 Task: Guide me through Radio City Music Hall to the Rockettes' dressing room area.
Action: Mouse moved to (256, 68)
Screenshot: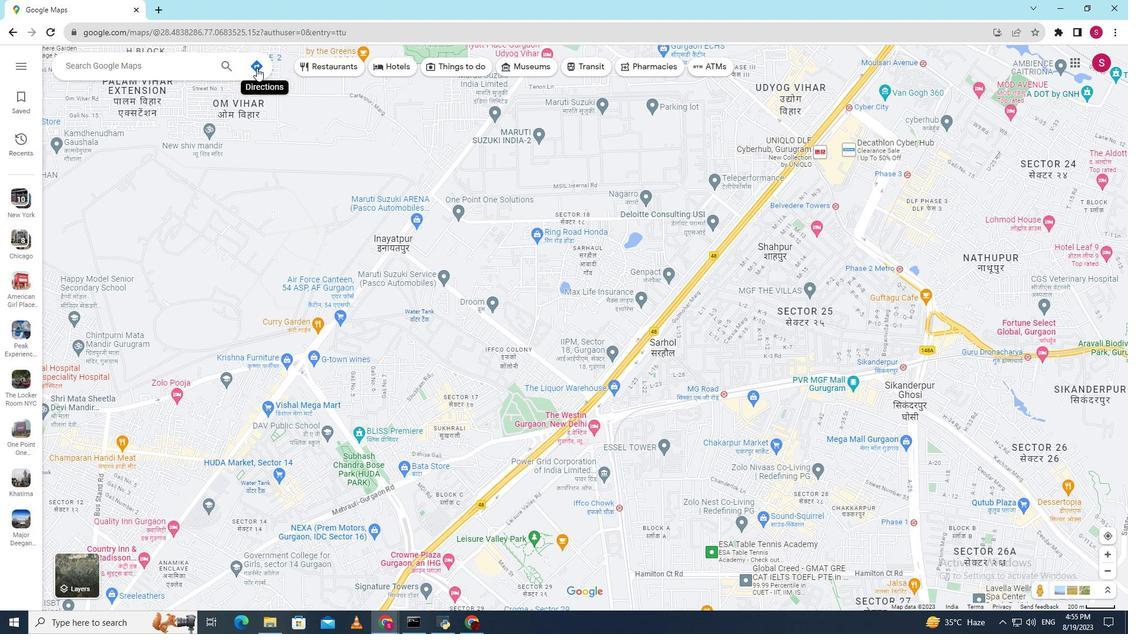 
Action: Mouse pressed left at (256, 68)
Screenshot: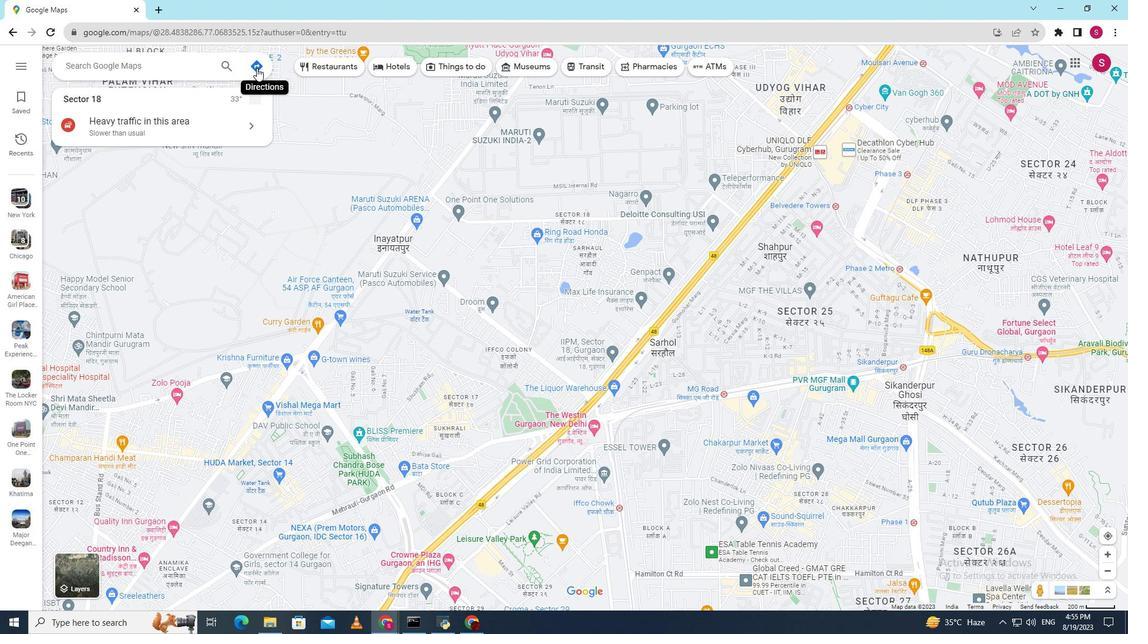 
Action: Mouse moved to (179, 95)
Screenshot: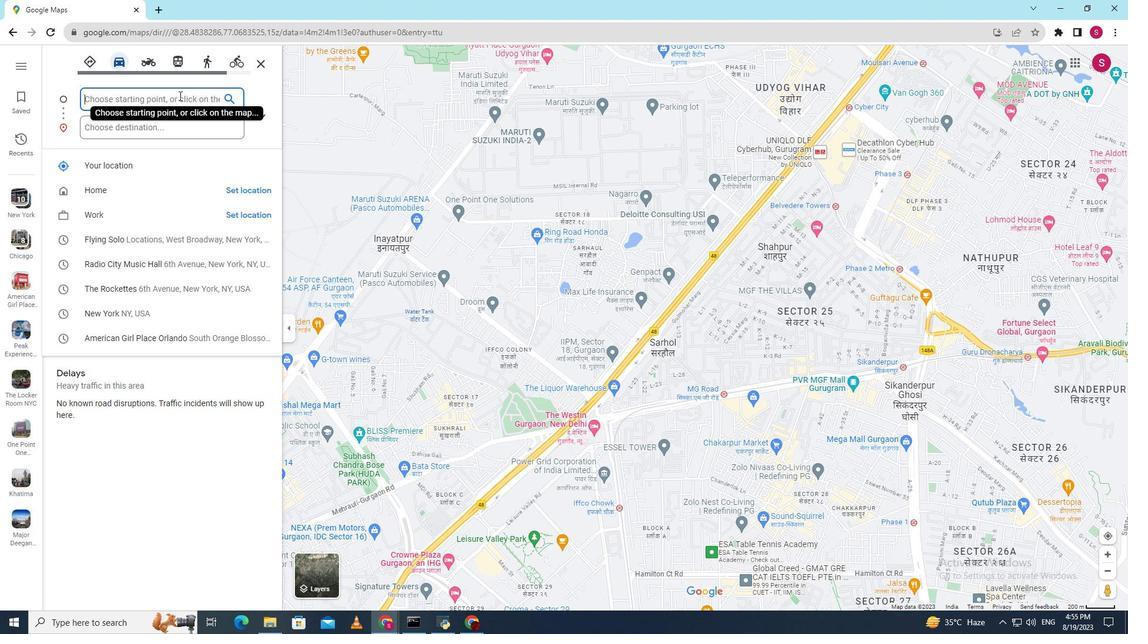 
Action: Mouse pressed left at (179, 95)
Screenshot: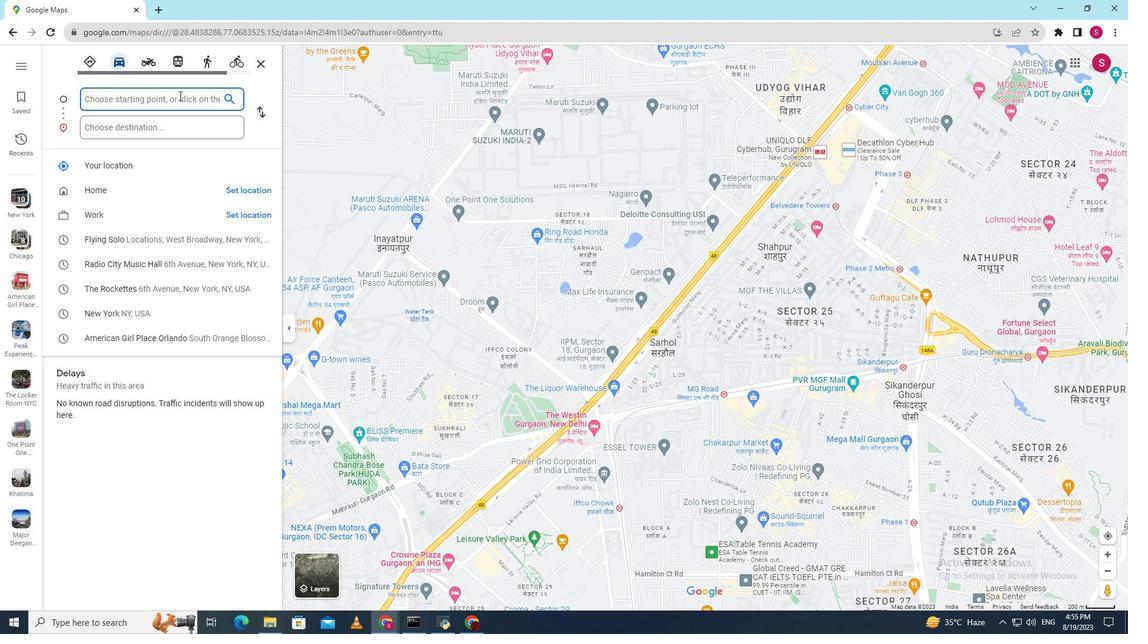 
Action: Key pressed <Key.shift><Key.shift><Key.shift><Key.shift><Key.shift><Key.shift><Key.shift><Key.shift><Key.shift><Key.shift>Radio<Key.space><Key.shift>City<Key.space><Key.shift>Music<Key.space><Key.shift>Hall<Key.space><Key.backspace>,<Key.space><Key.shift><Key.shift><Key.shift><Key.shift><Key.shift>New<Key.space><Key.shift>York
Screenshot: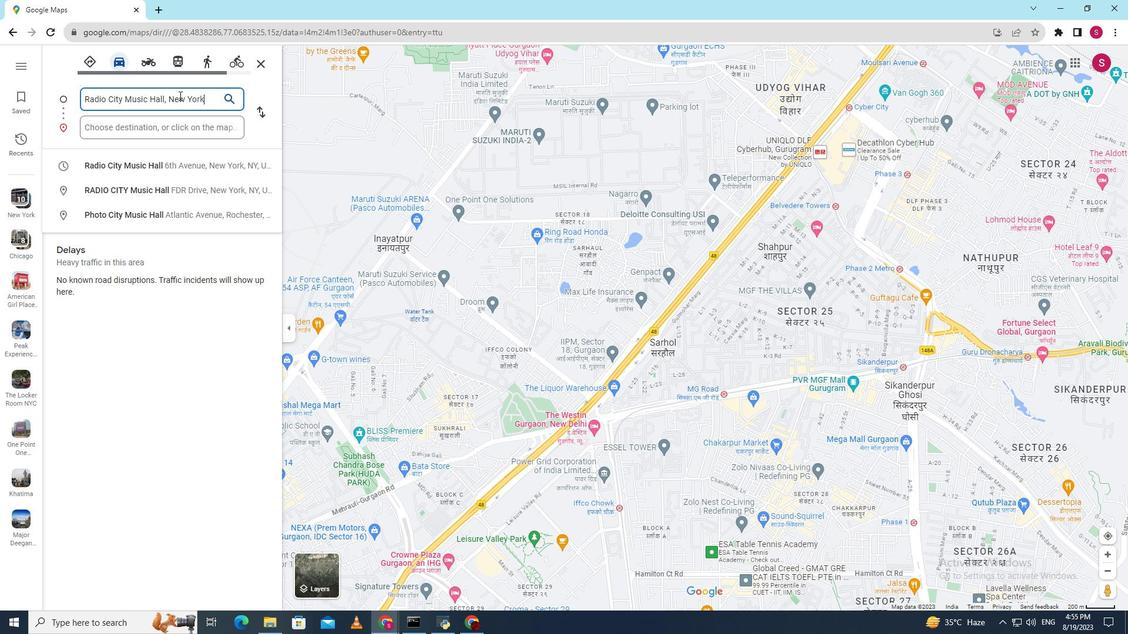 
Action: Mouse moved to (156, 126)
Screenshot: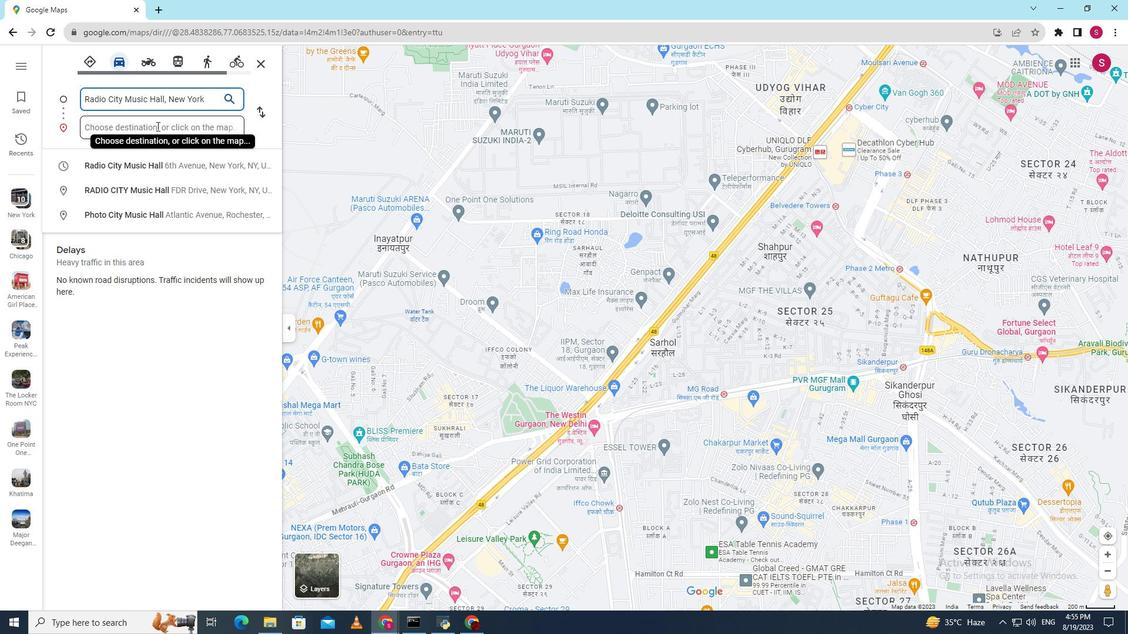 
Action: Mouse pressed left at (156, 126)
Screenshot: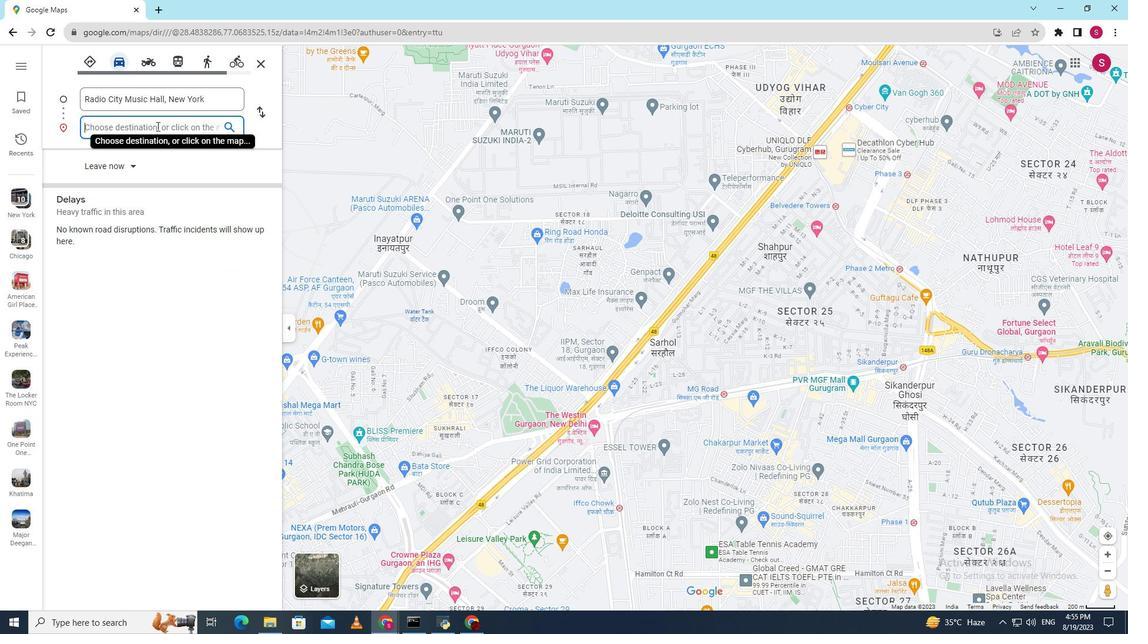 
Action: Key pressed <Key.shift><Key.shift>Rockettes<Key.space><Key.shift>dressing<Key.space>room<Key.space>area,<Key.space><Key.shift>New<Key.space><Key.shift>York
Screenshot: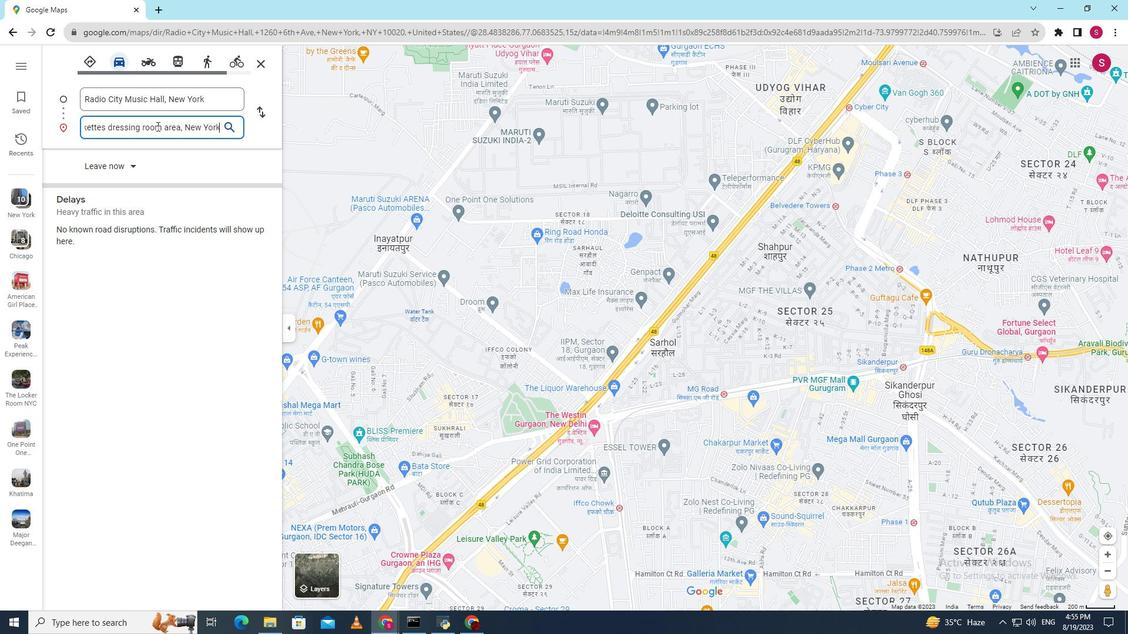 
Action: Mouse moved to (229, 126)
Screenshot: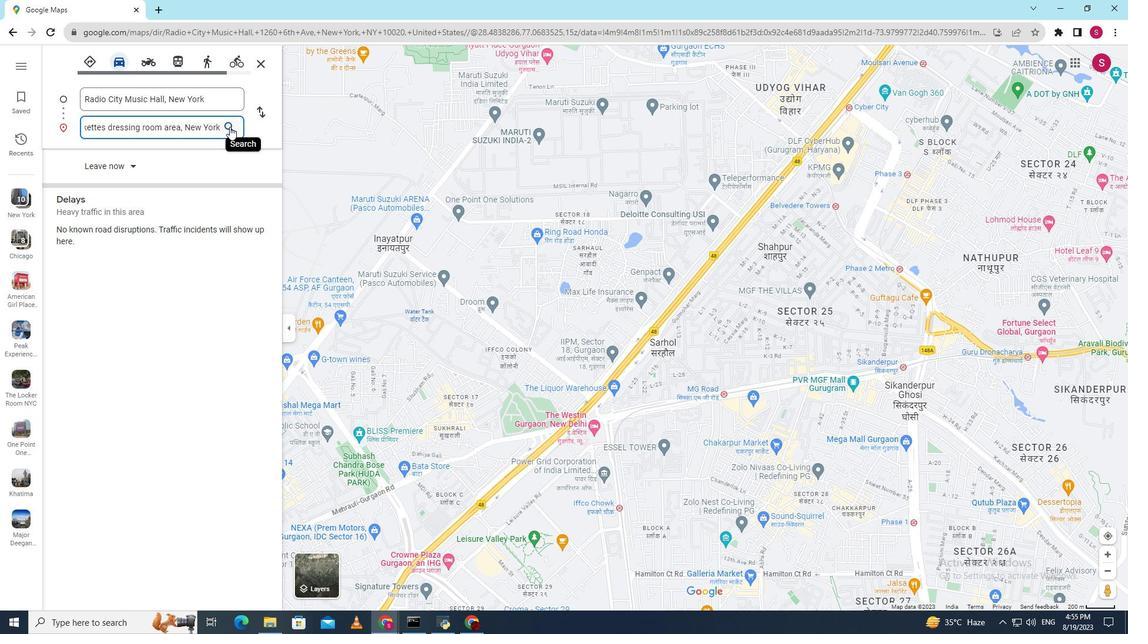 
Action: Mouse pressed left at (229, 126)
Screenshot: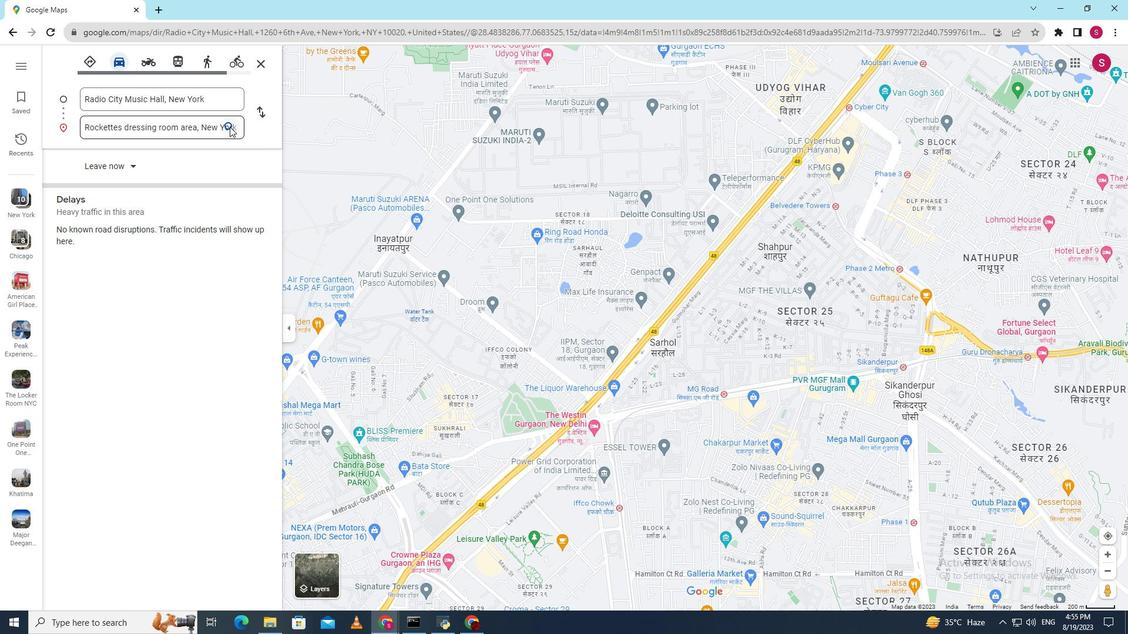 
Action: Mouse moved to (315, 568)
Screenshot: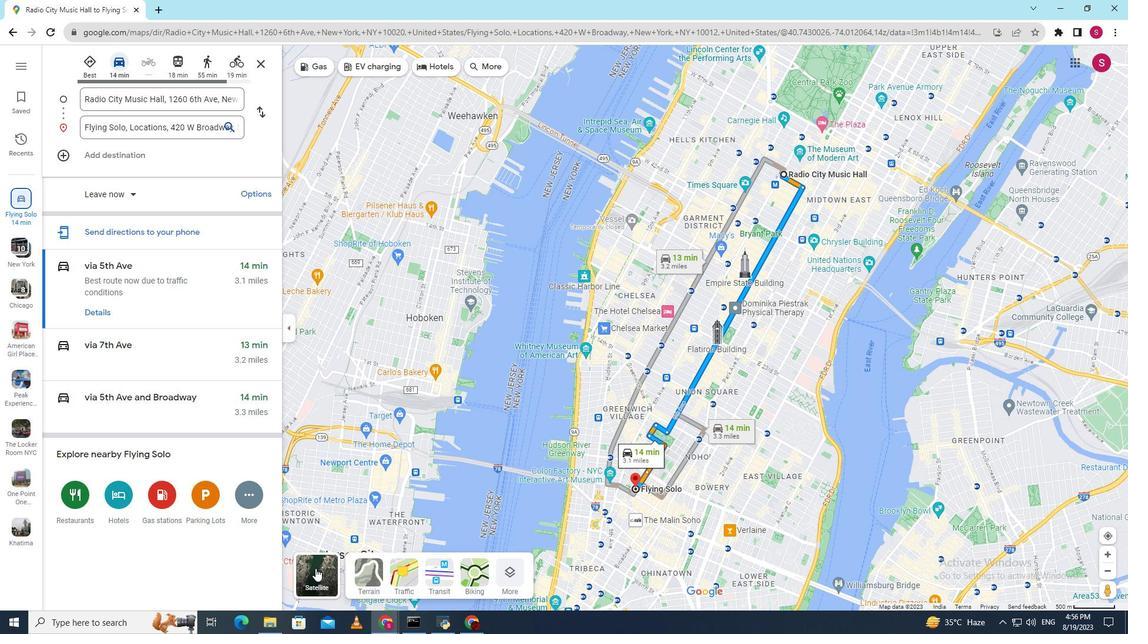 
Action: Mouse pressed left at (315, 568)
Screenshot: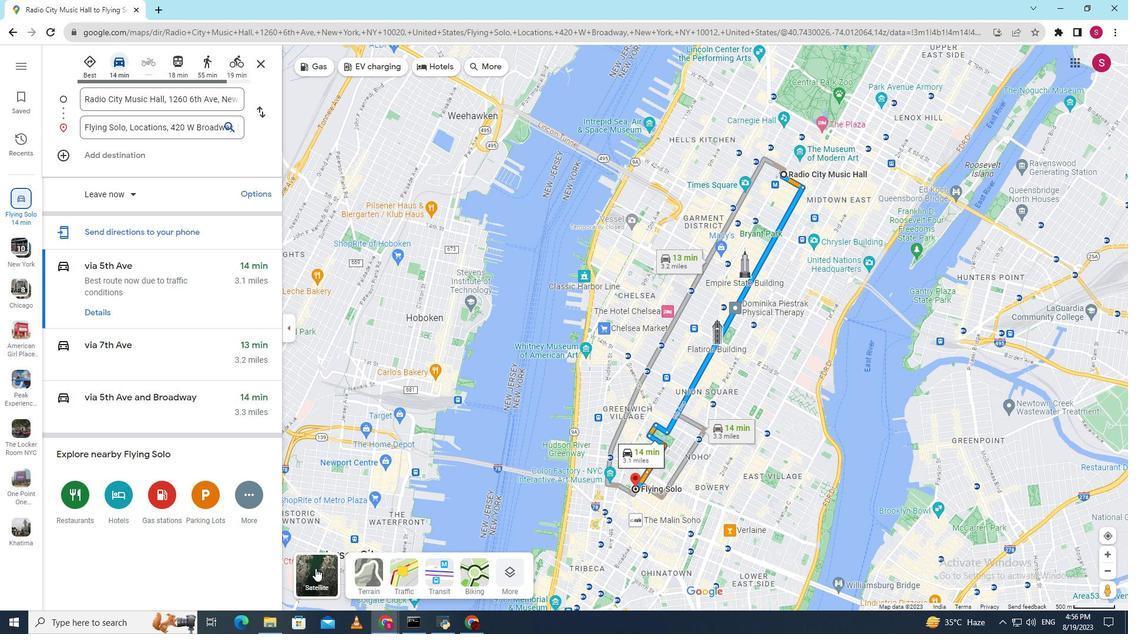 
Action: Mouse moved to (782, 180)
Screenshot: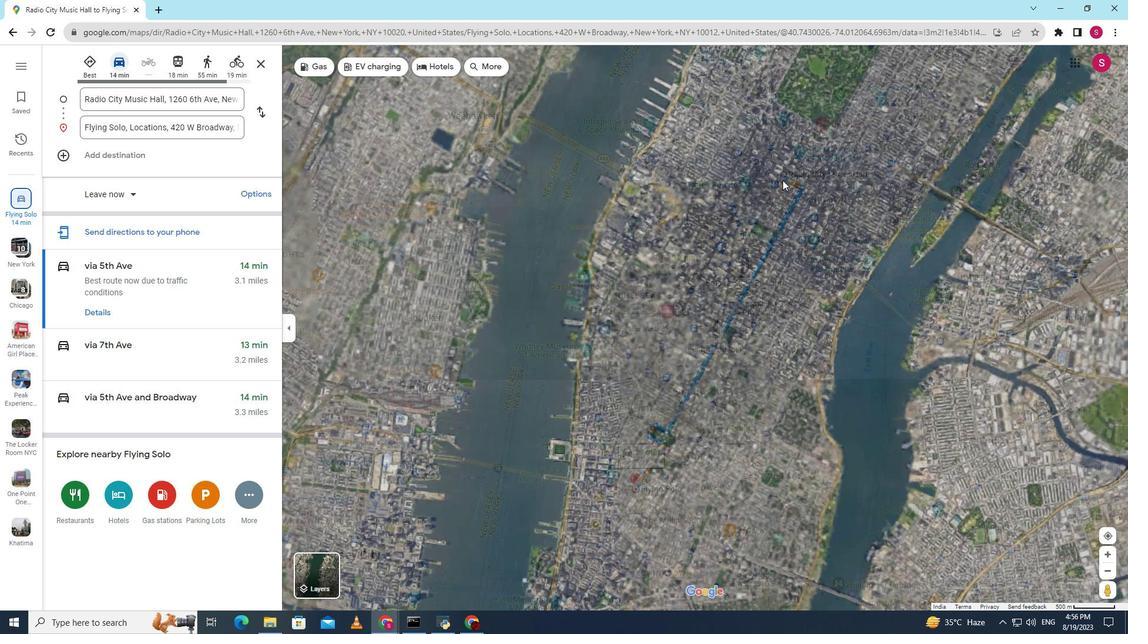 
Action: Mouse scrolled (782, 181) with delta (0, 0)
Screenshot: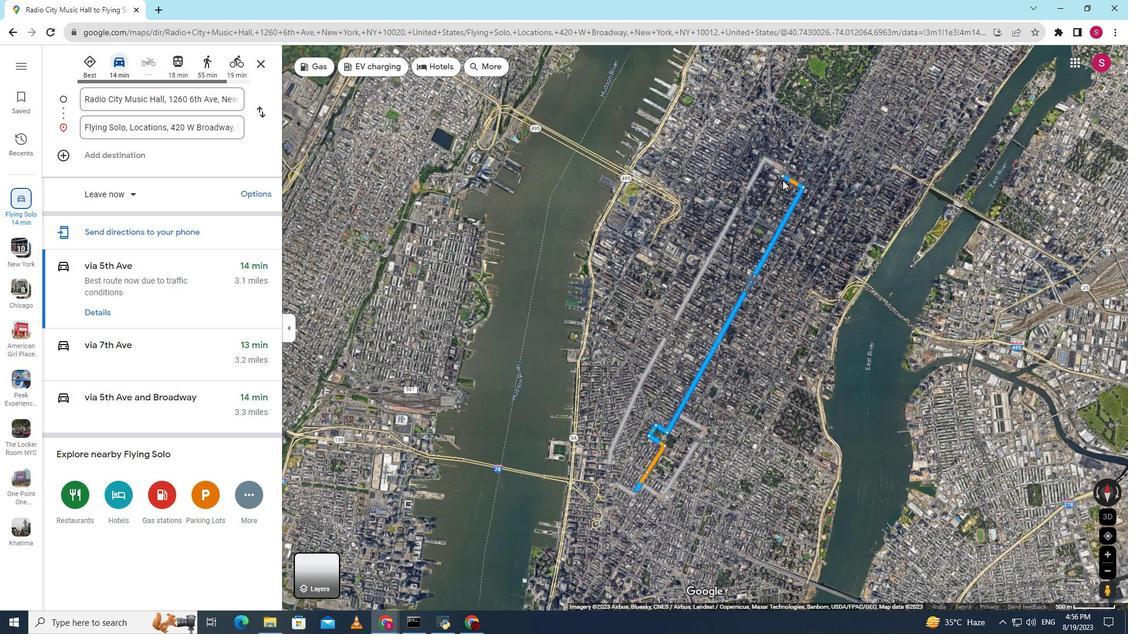 
Action: Mouse scrolled (782, 181) with delta (0, 0)
Screenshot: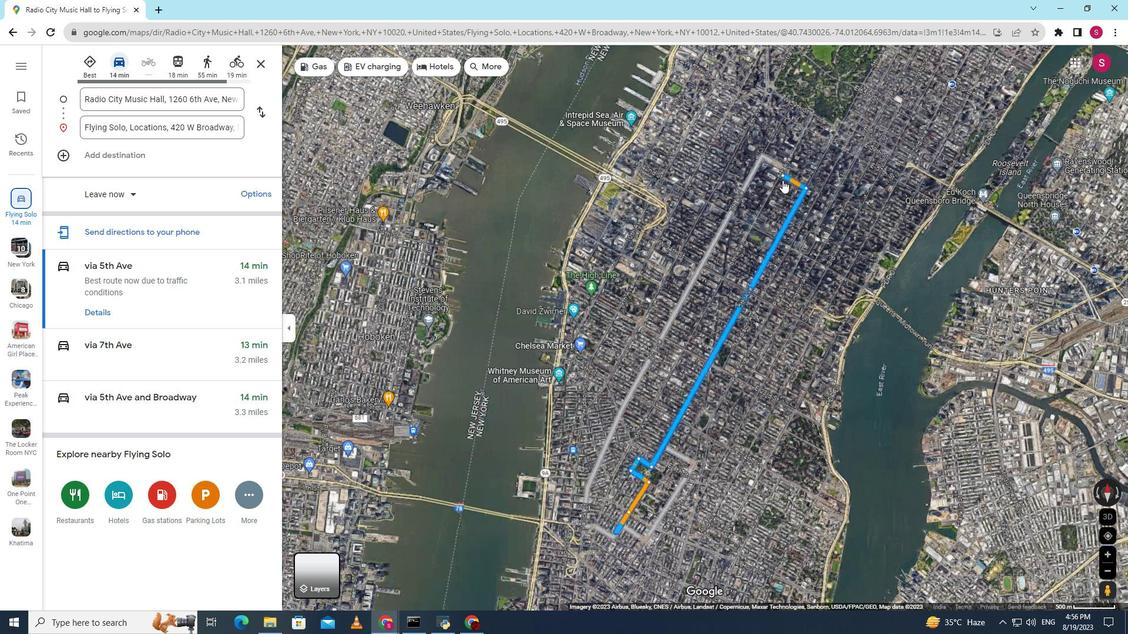 
Action: Mouse scrolled (782, 181) with delta (0, 0)
Screenshot: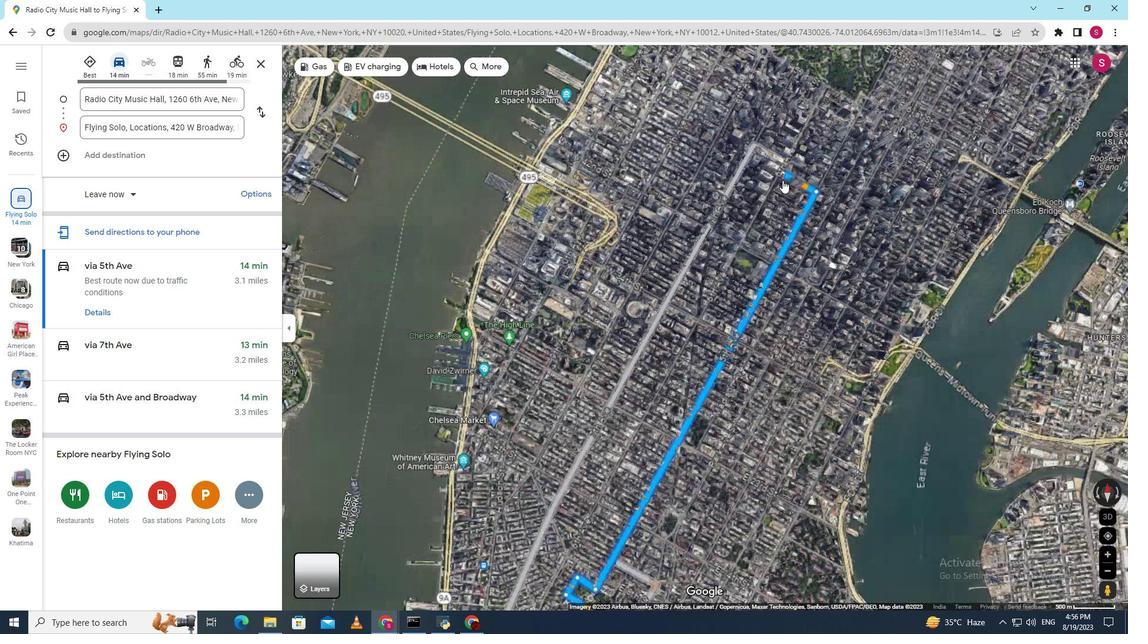 
Action: Mouse scrolled (782, 181) with delta (0, 0)
Screenshot: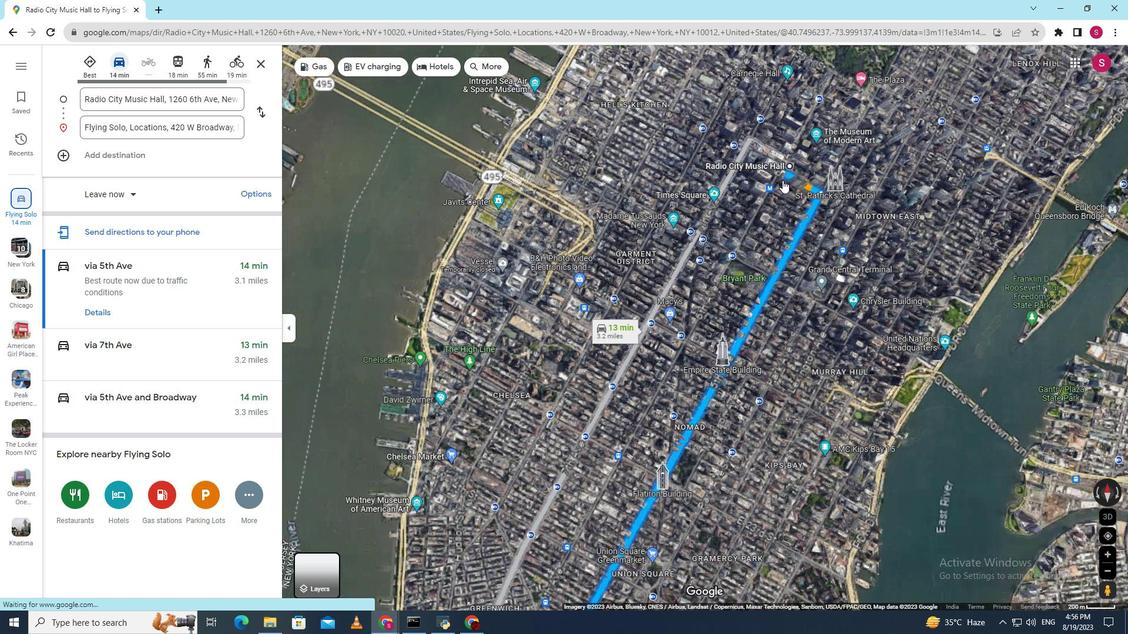 
Action: Mouse scrolled (782, 181) with delta (0, 0)
Screenshot: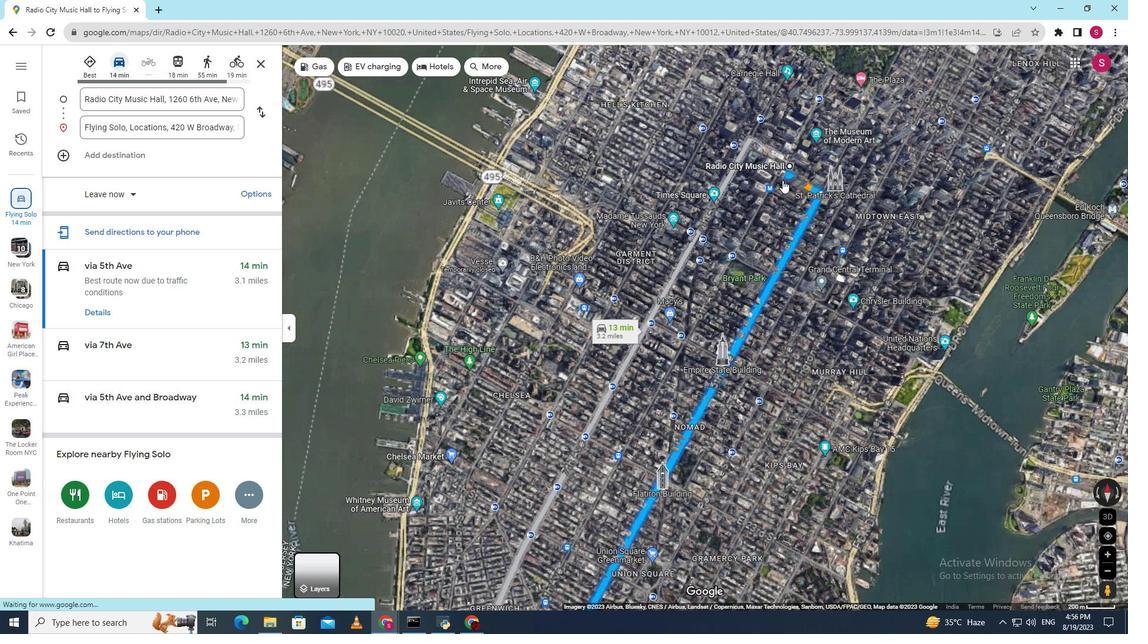 
Action: Mouse scrolled (782, 181) with delta (0, 0)
Screenshot: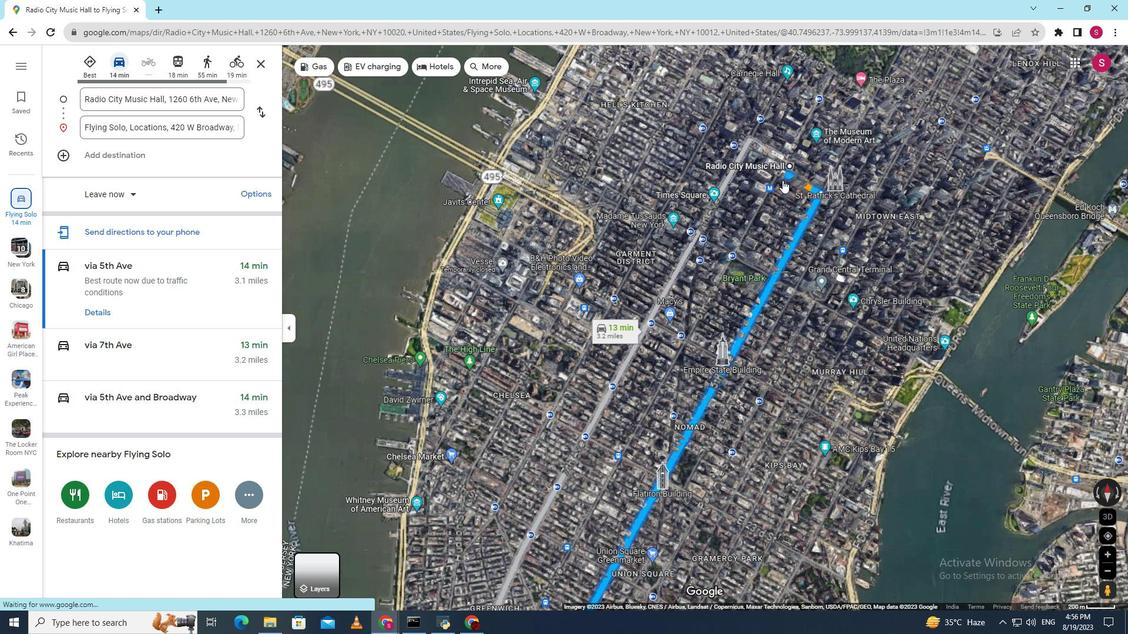 
Action: Mouse scrolled (782, 181) with delta (0, 0)
Screenshot: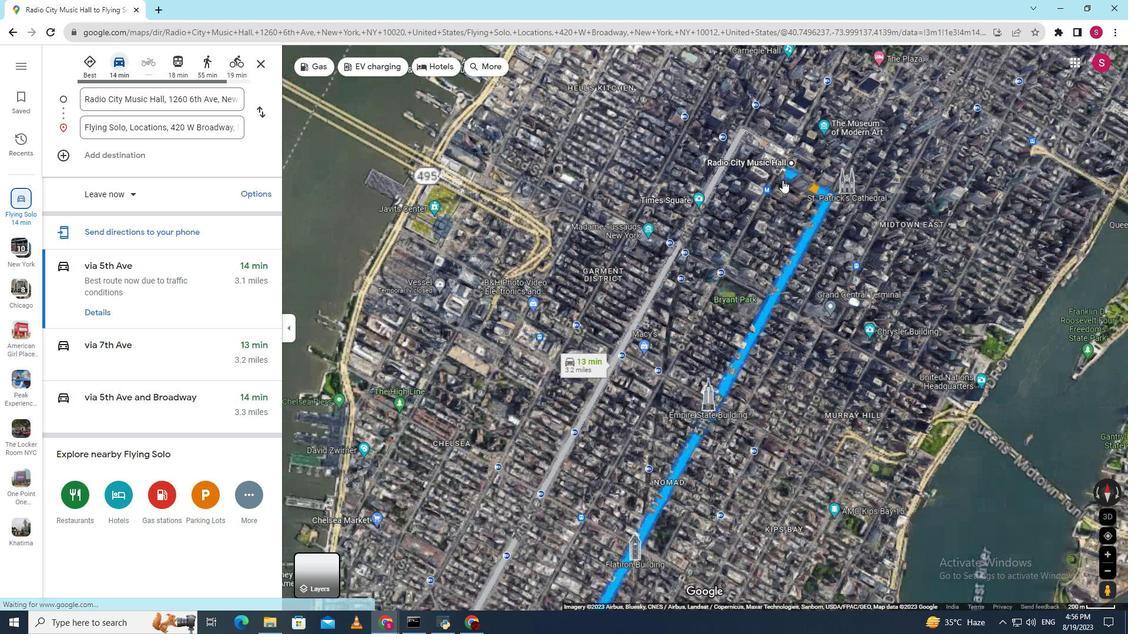 
Action: Mouse scrolled (782, 181) with delta (0, 0)
Screenshot: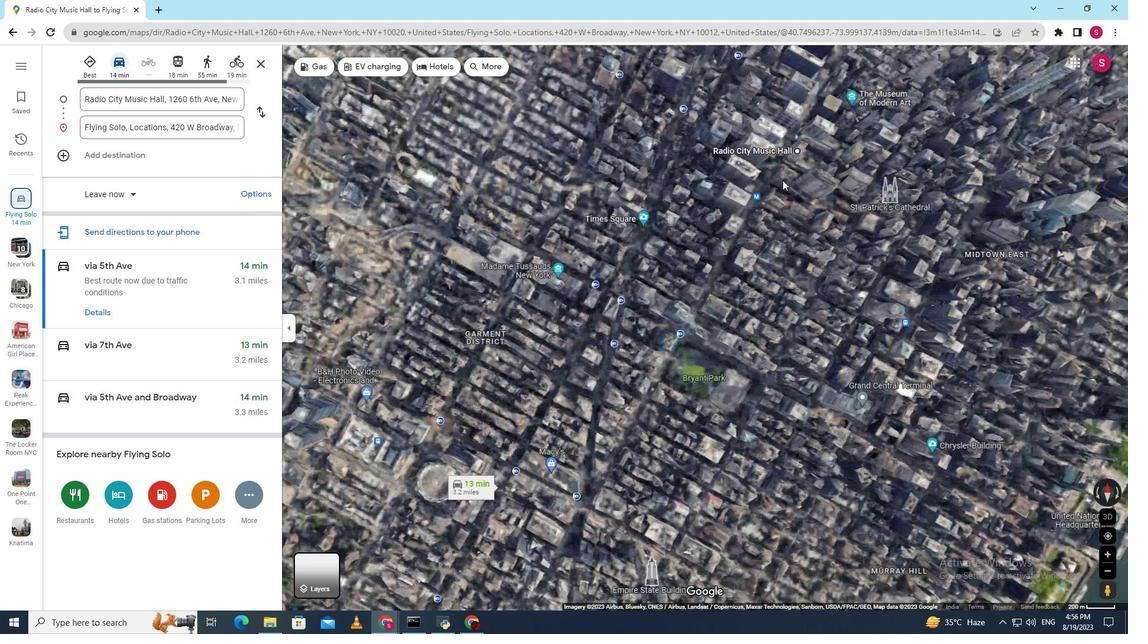 
Action: Mouse moved to (778, 159)
Screenshot: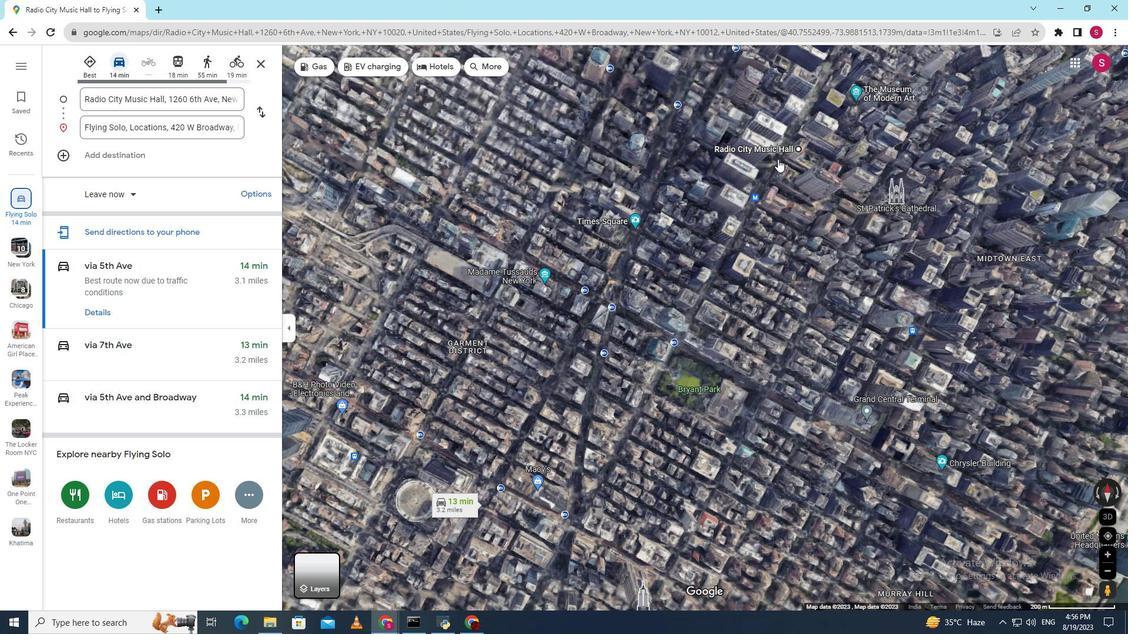 
Action: Mouse scrolled (778, 159) with delta (0, 0)
Screenshot: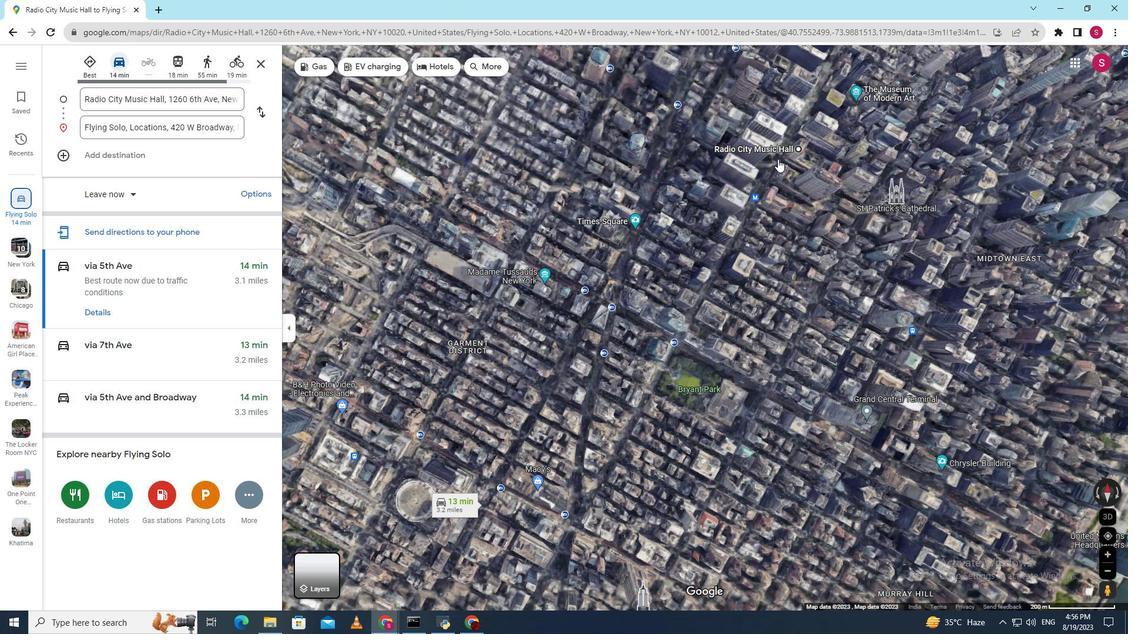 
Action: Mouse scrolled (778, 159) with delta (0, 0)
Screenshot: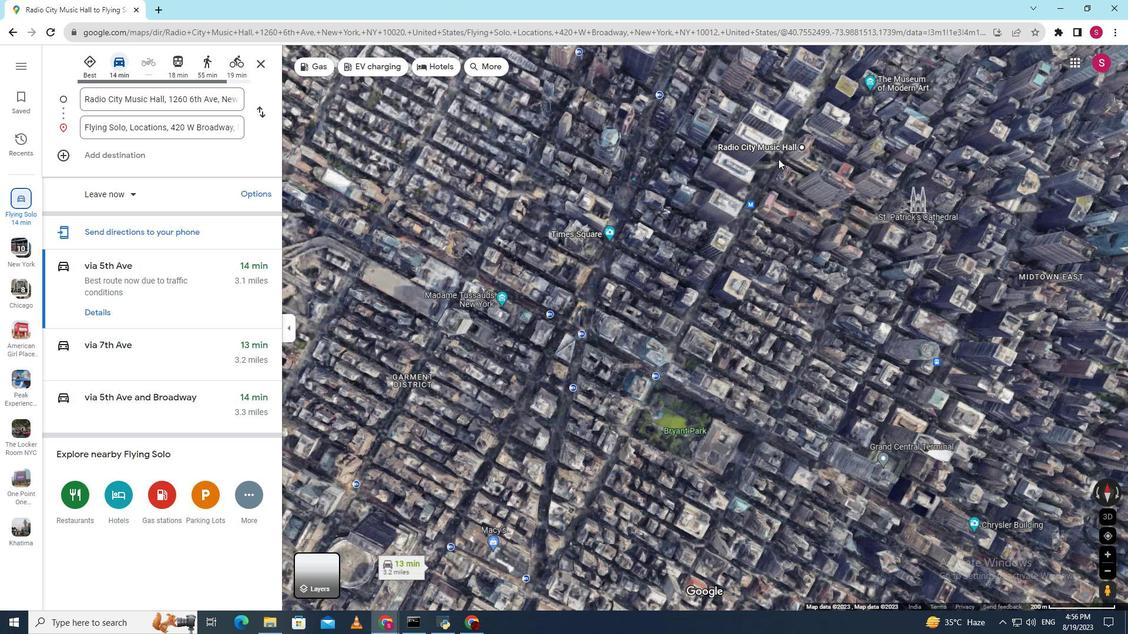 
Action: Mouse scrolled (778, 159) with delta (0, 0)
Screenshot: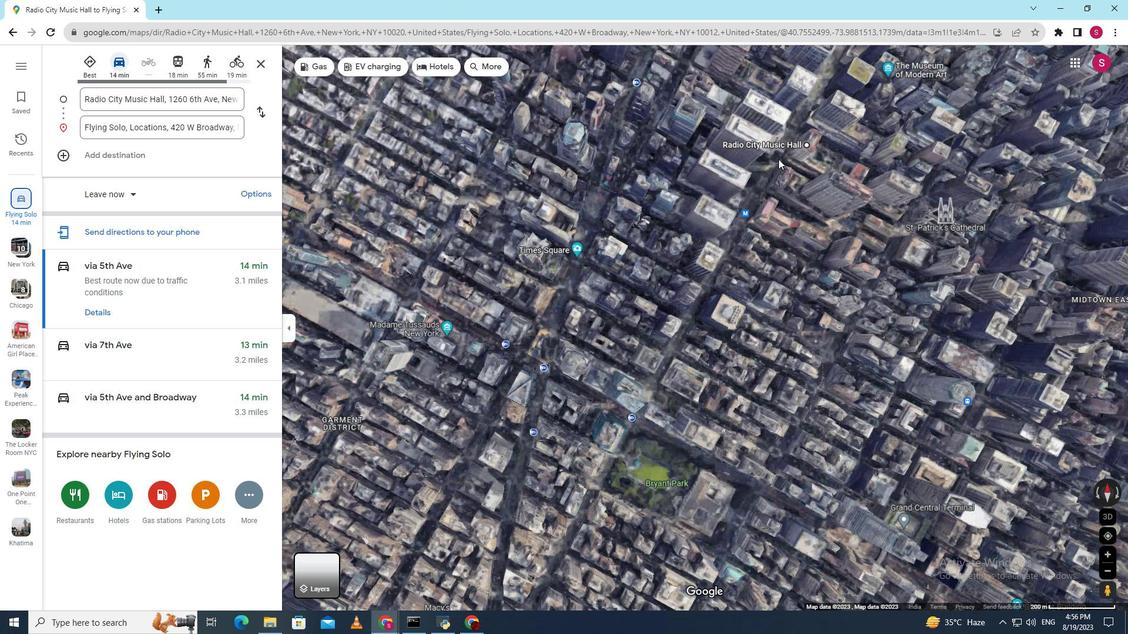 
Action: Mouse moved to (780, 171)
Screenshot: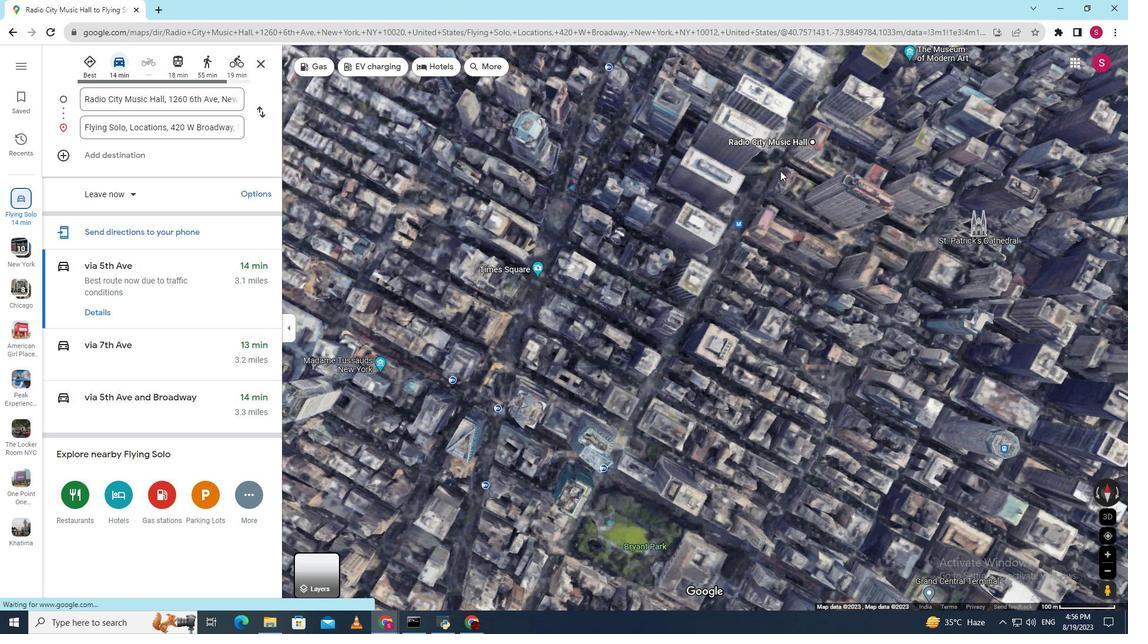 
Action: Mouse scrolled (780, 171) with delta (0, 0)
Screenshot: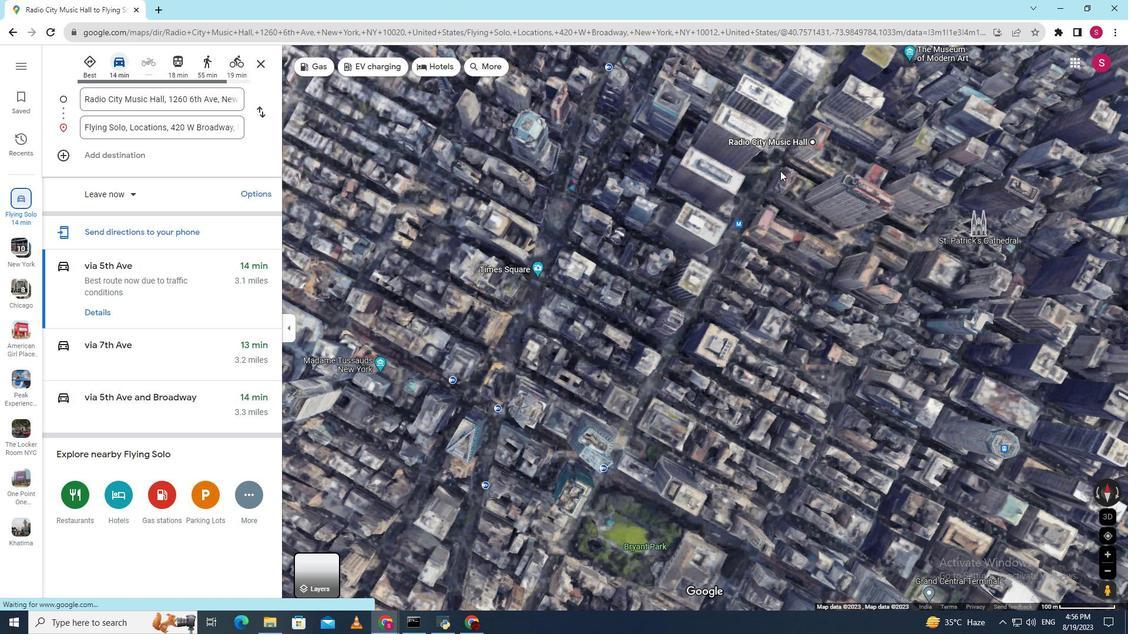 
Action: Mouse scrolled (780, 171) with delta (0, 0)
Screenshot: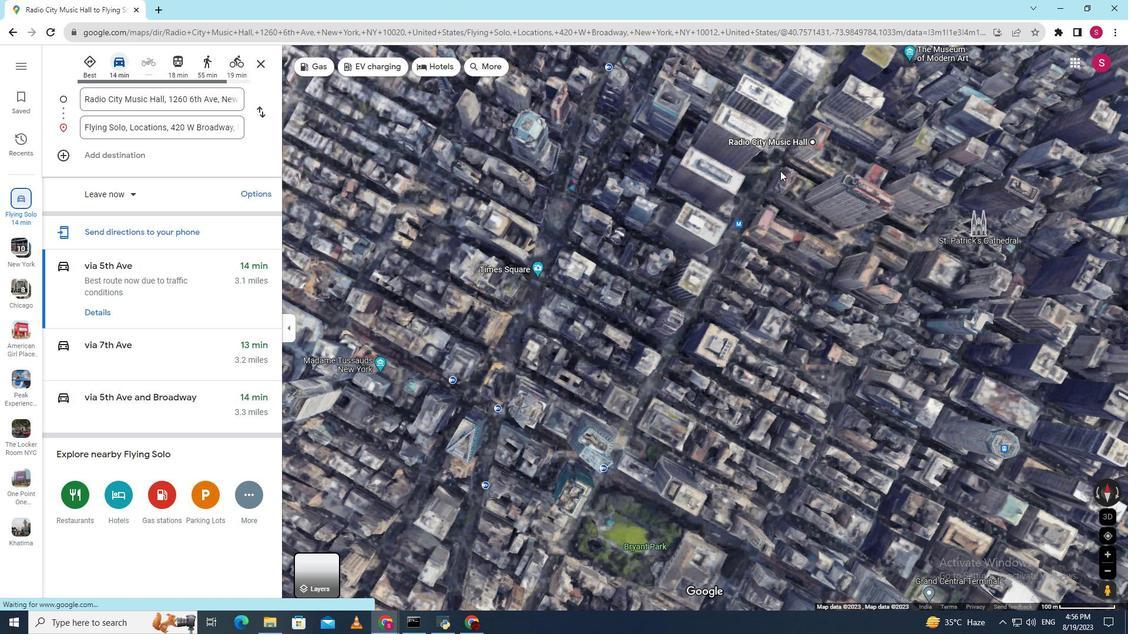 
Action: Mouse scrolled (780, 171) with delta (0, 0)
Screenshot: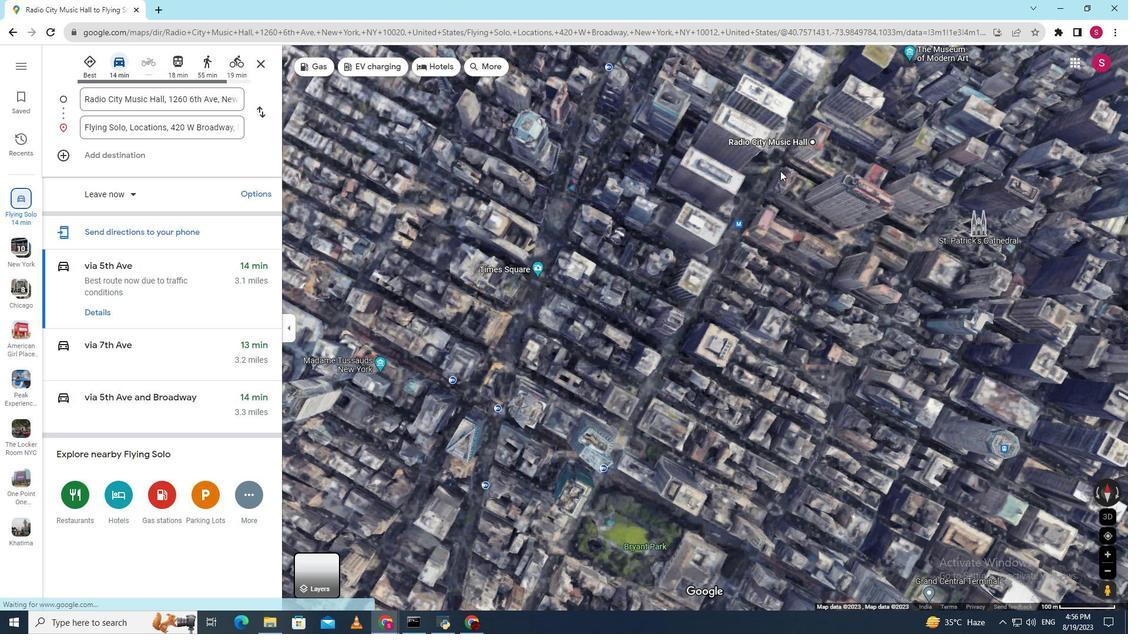 
Action: Mouse scrolled (780, 171) with delta (0, 0)
Screenshot: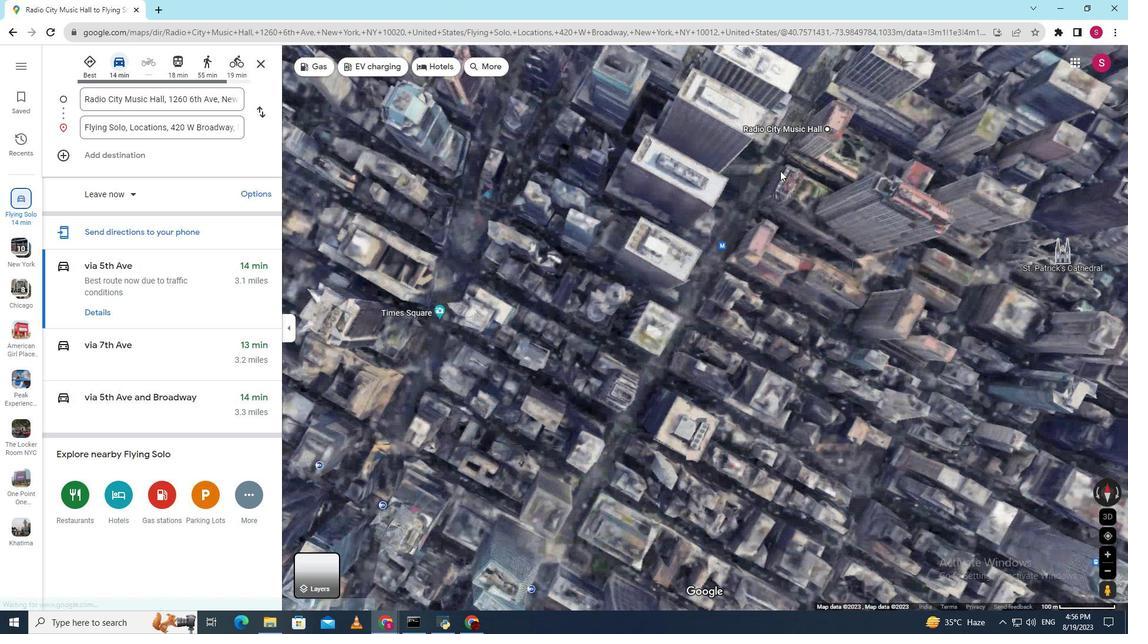 
Action: Mouse moved to (771, 159)
Screenshot: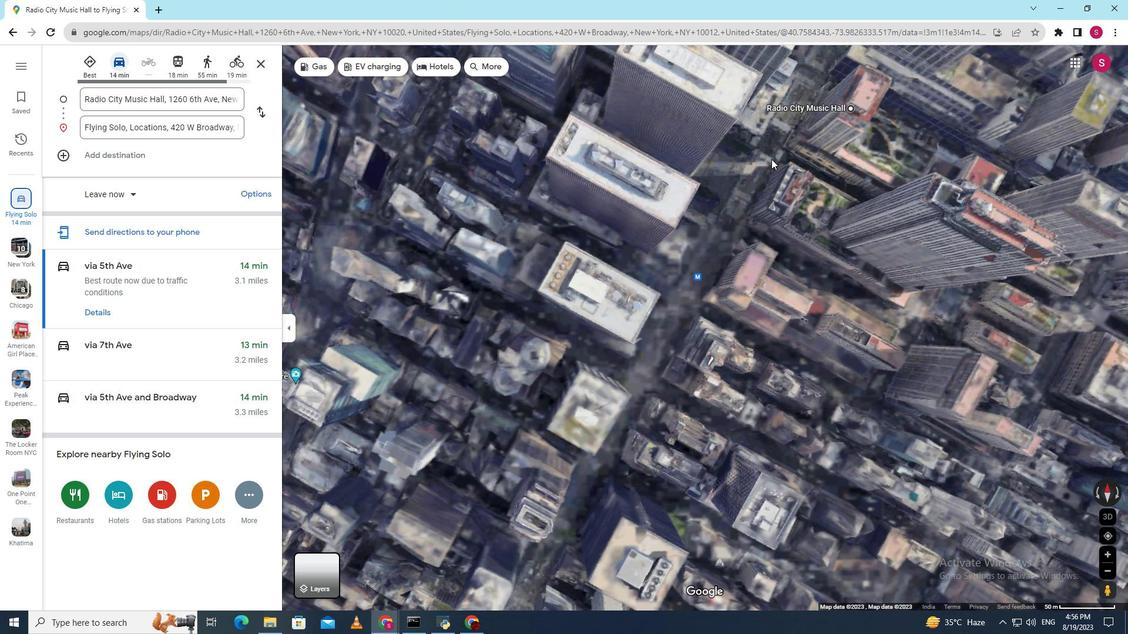 
Action: Mouse scrolled (771, 159) with delta (0, 0)
Screenshot: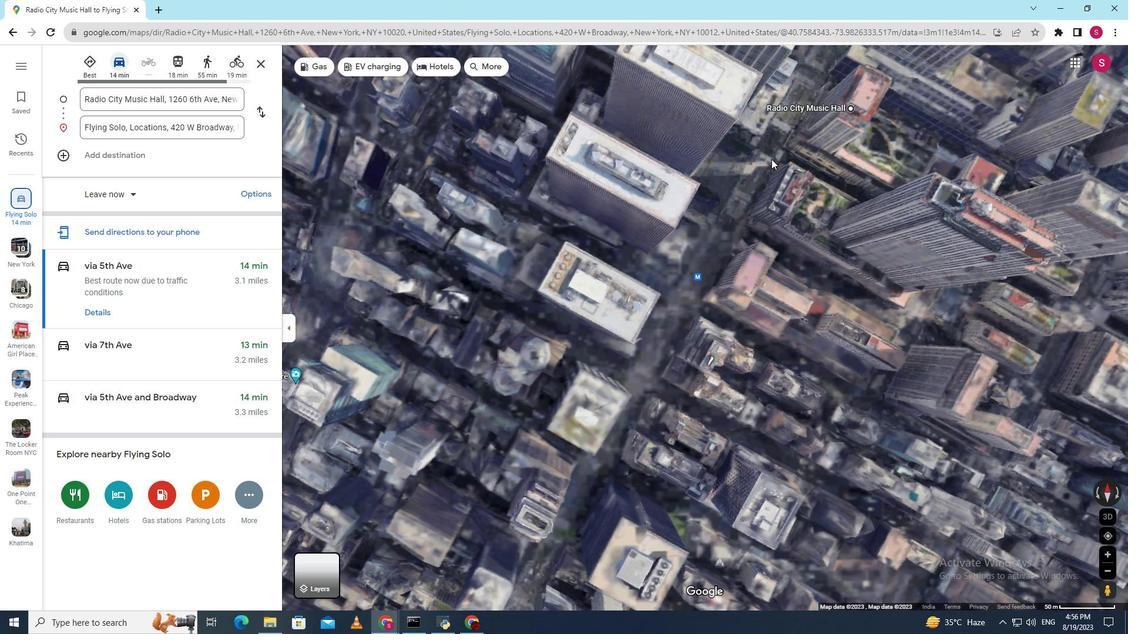 
Action: Mouse scrolled (771, 159) with delta (0, 0)
Screenshot: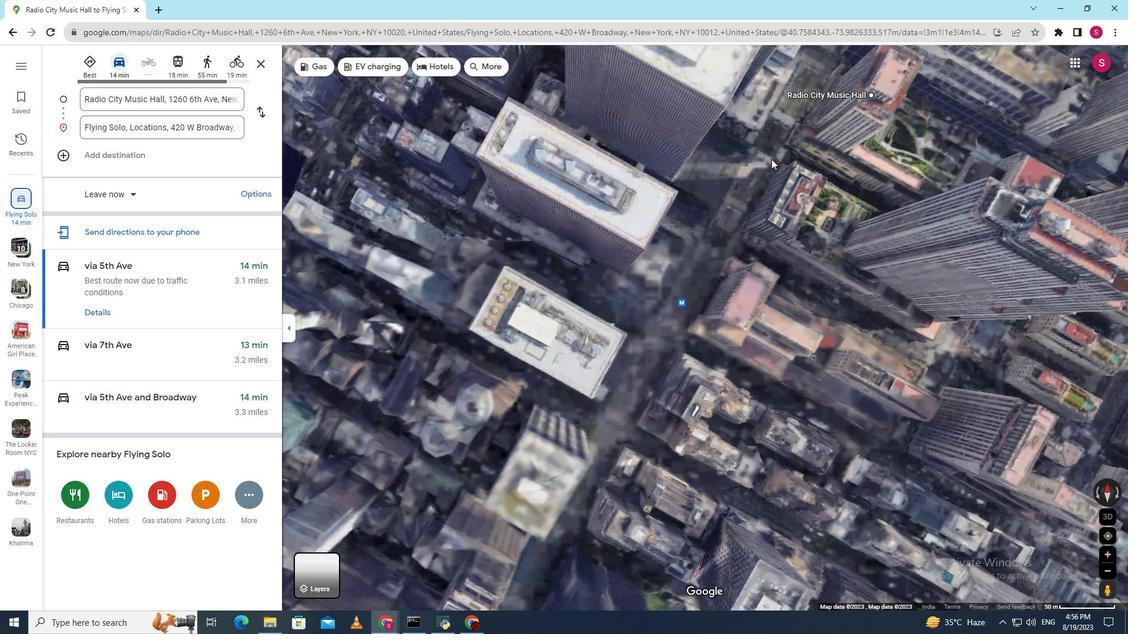 
Action: Mouse scrolled (771, 159) with delta (0, 0)
Screenshot: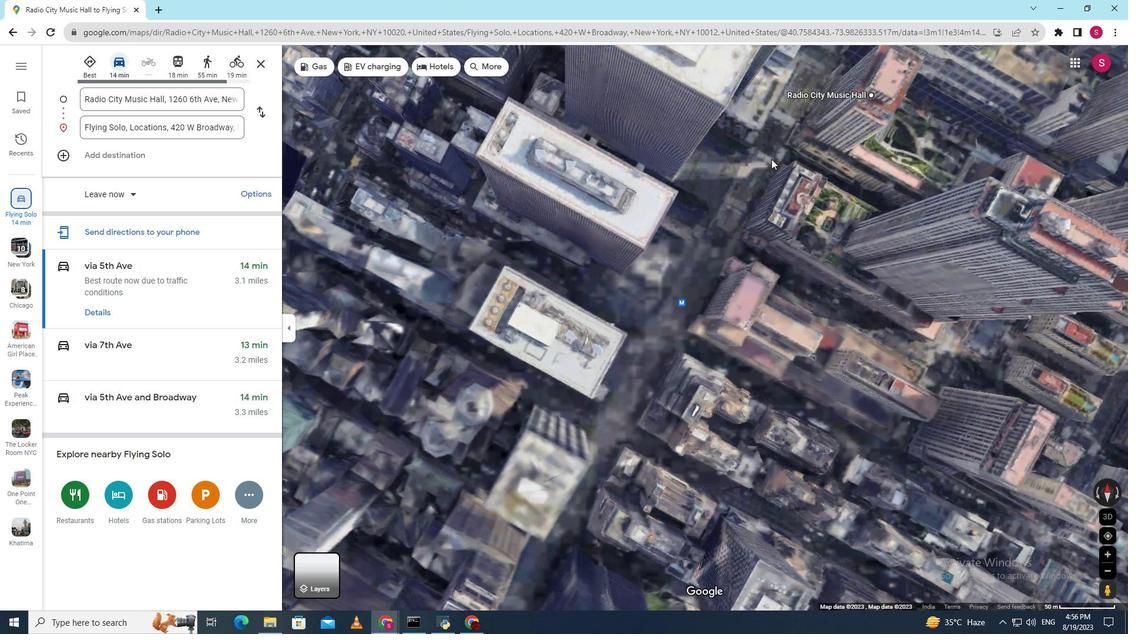 
Action: Mouse scrolled (771, 159) with delta (0, 0)
Screenshot: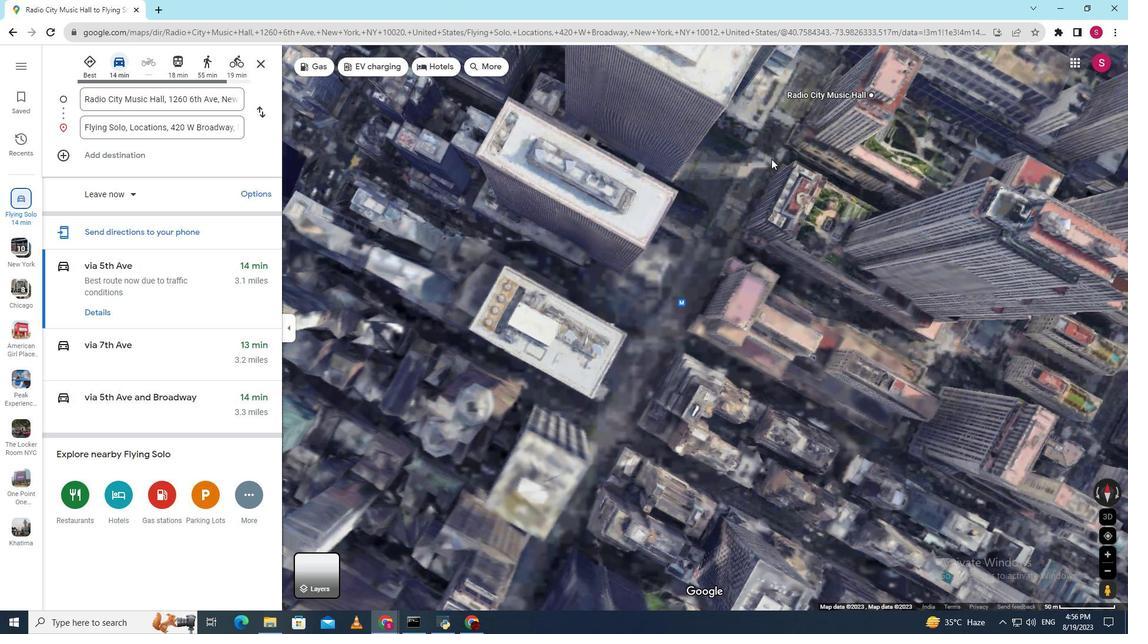 
Action: Mouse scrolled (771, 159) with delta (0, 0)
Screenshot: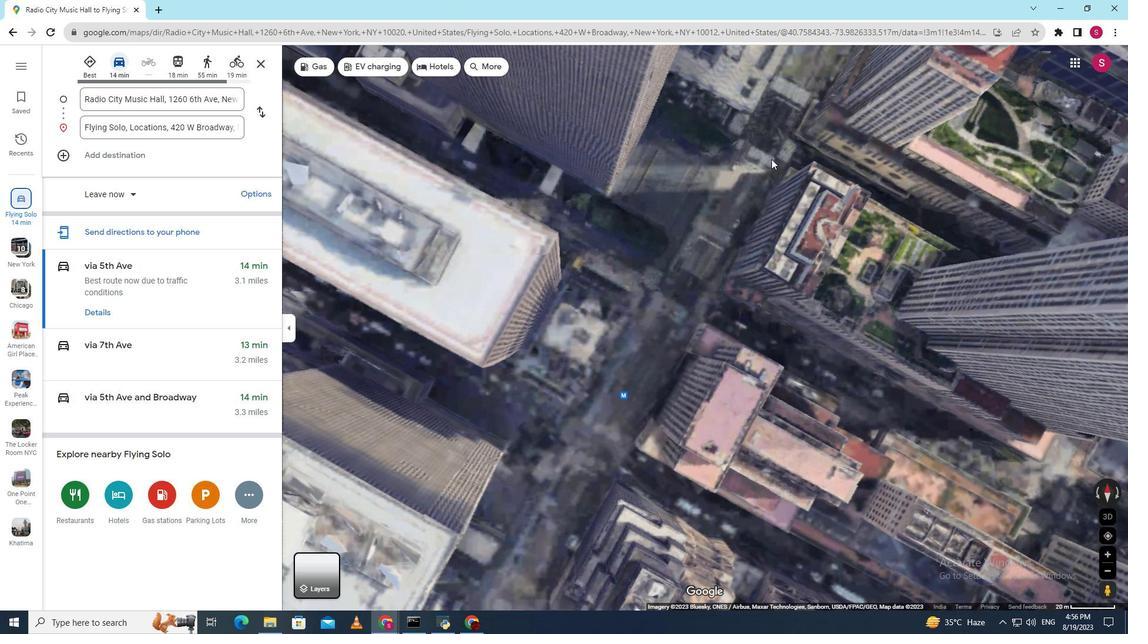 
Action: Mouse scrolled (771, 159) with delta (0, 0)
Screenshot: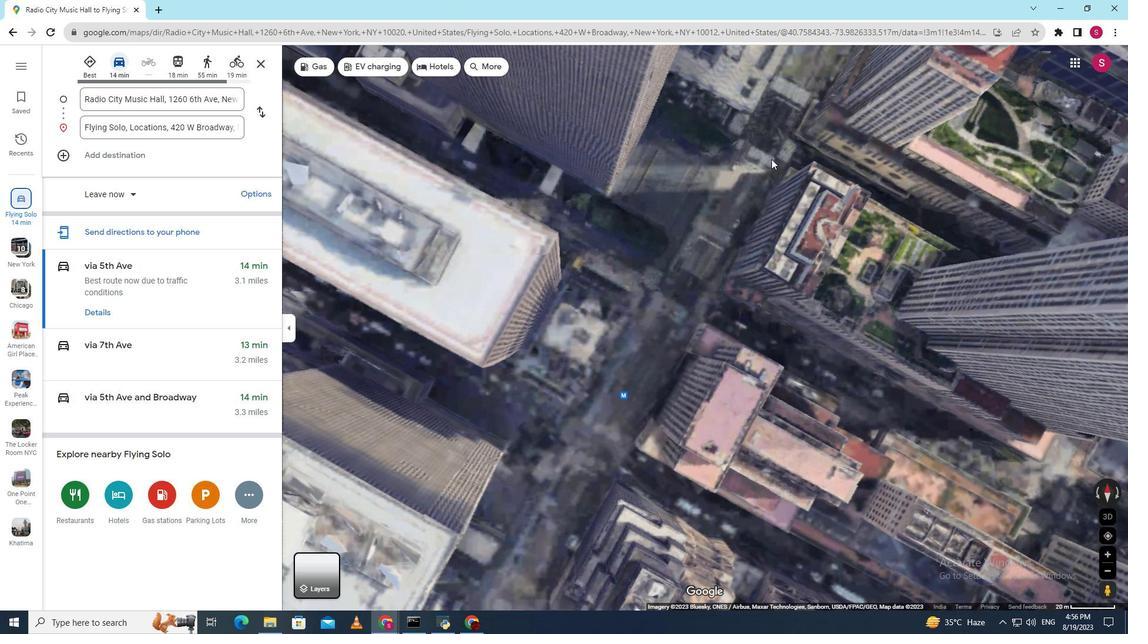 
Action: Mouse scrolled (771, 159) with delta (0, 0)
Screenshot: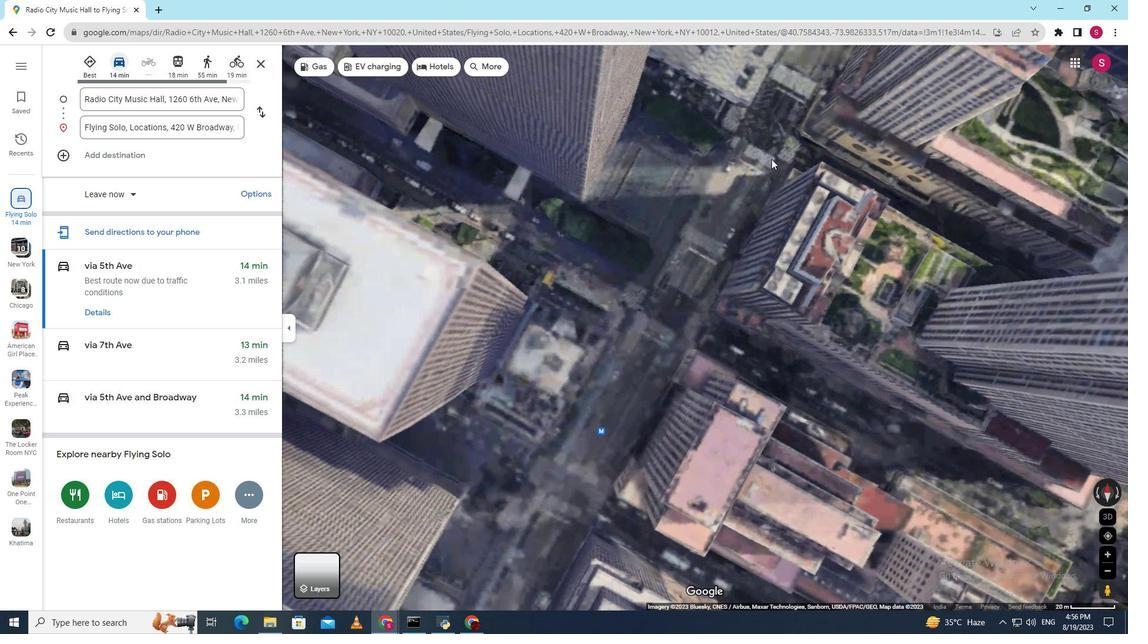 
Action: Mouse scrolled (771, 159) with delta (0, 0)
Screenshot: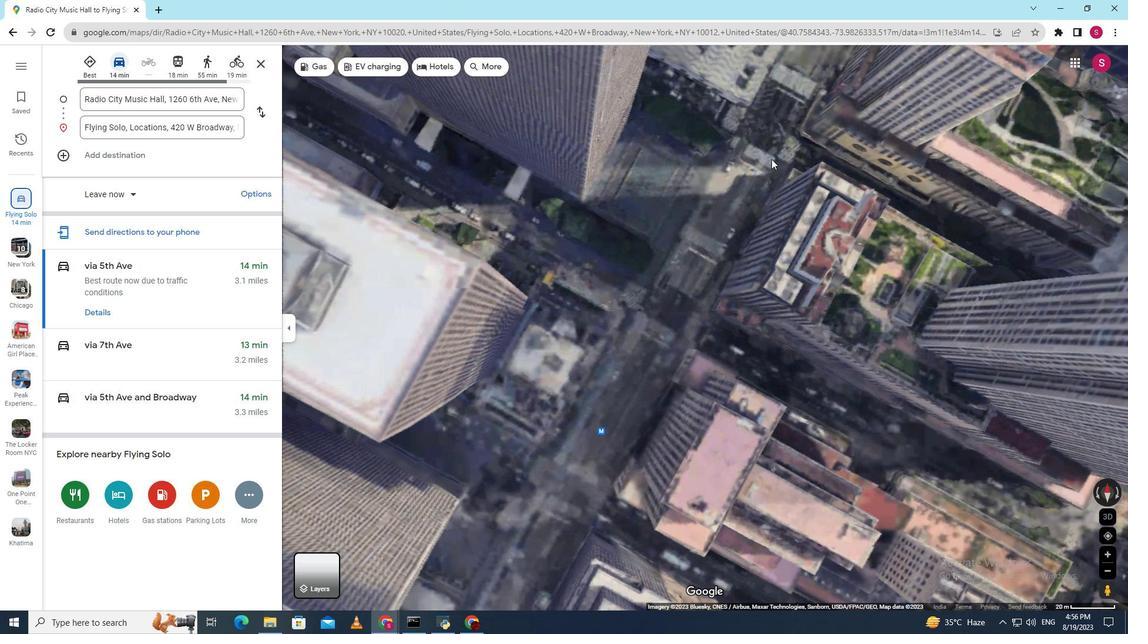 
Action: Mouse scrolled (771, 159) with delta (0, 0)
Screenshot: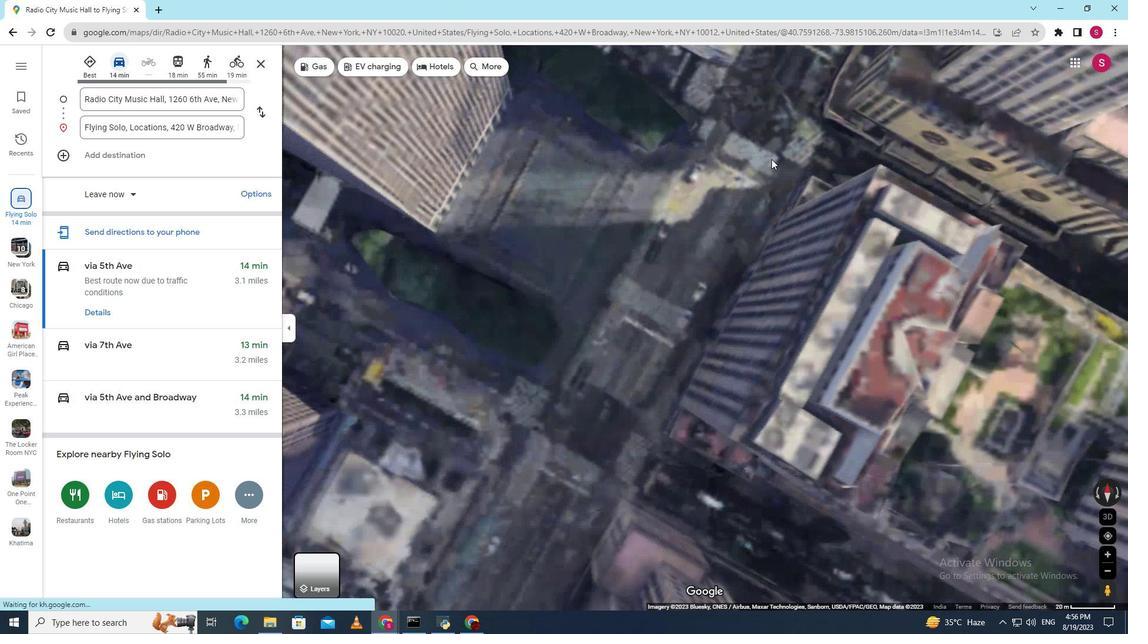
Action: Mouse scrolled (771, 159) with delta (0, 0)
Screenshot: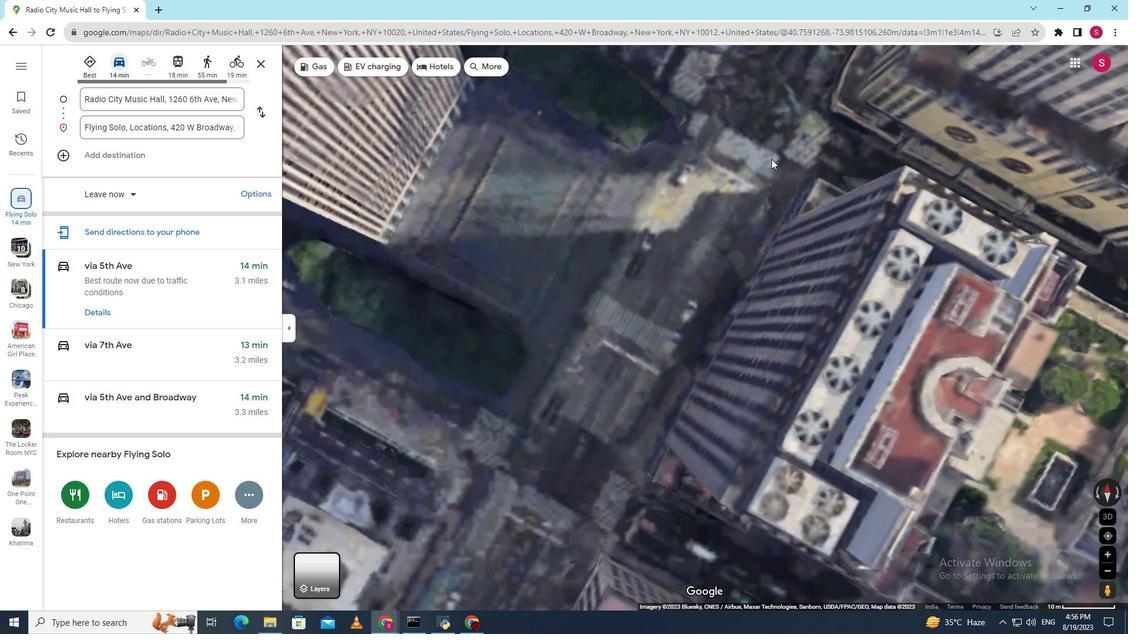
Action: Mouse scrolled (771, 159) with delta (0, 0)
Screenshot: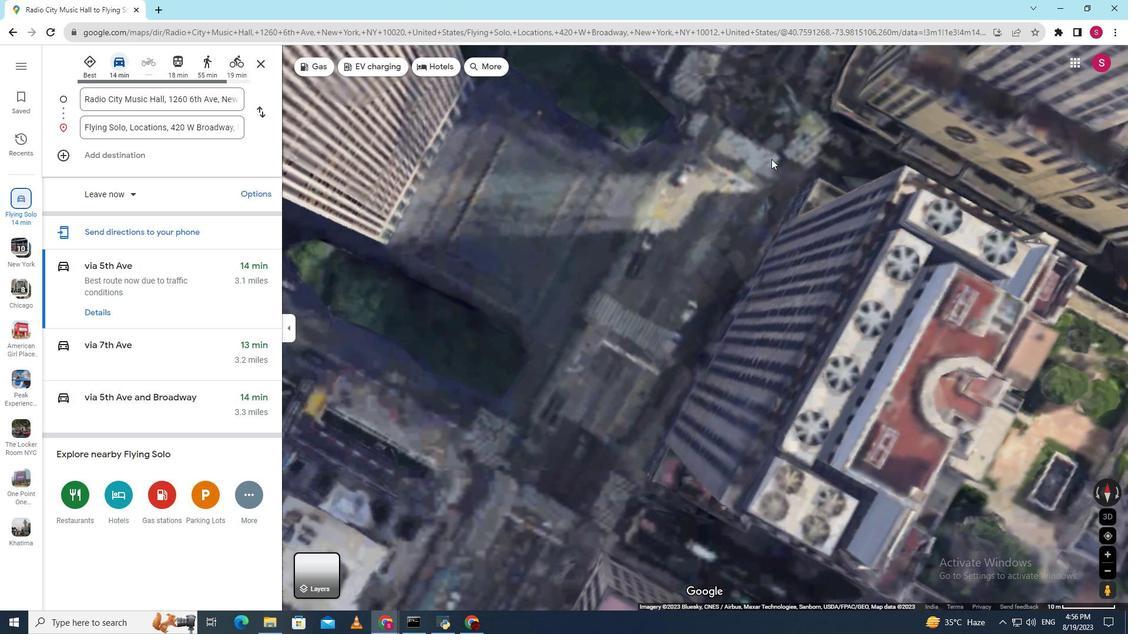 
Action: Mouse scrolled (771, 159) with delta (0, 0)
Screenshot: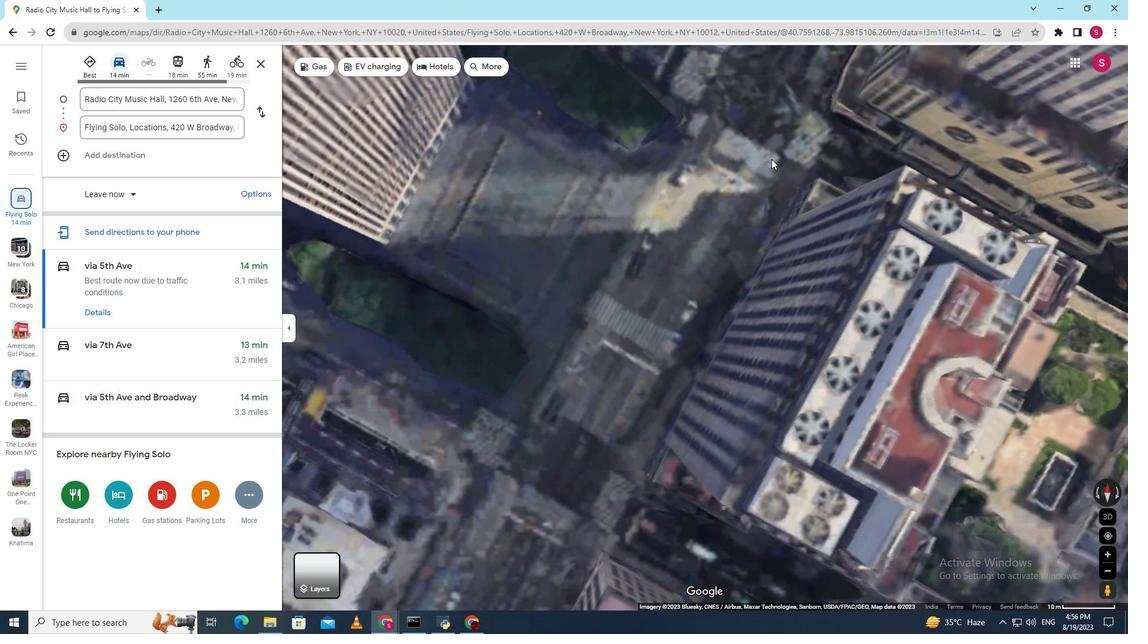 
Action: Mouse scrolled (771, 159) with delta (0, 0)
Screenshot: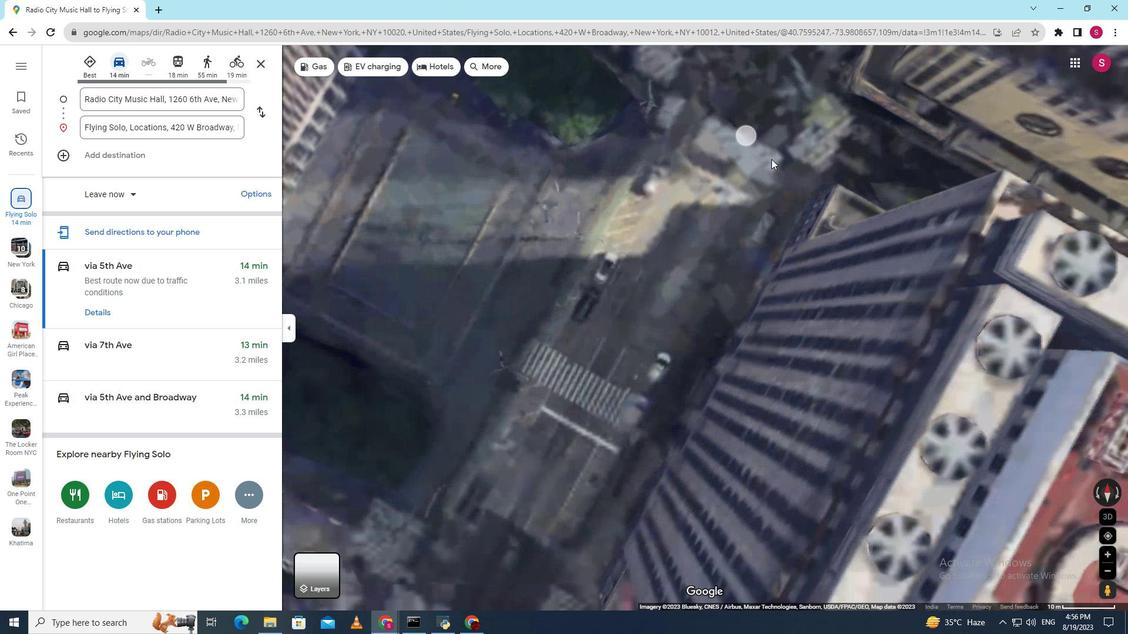 
Action: Mouse moved to (743, 126)
Screenshot: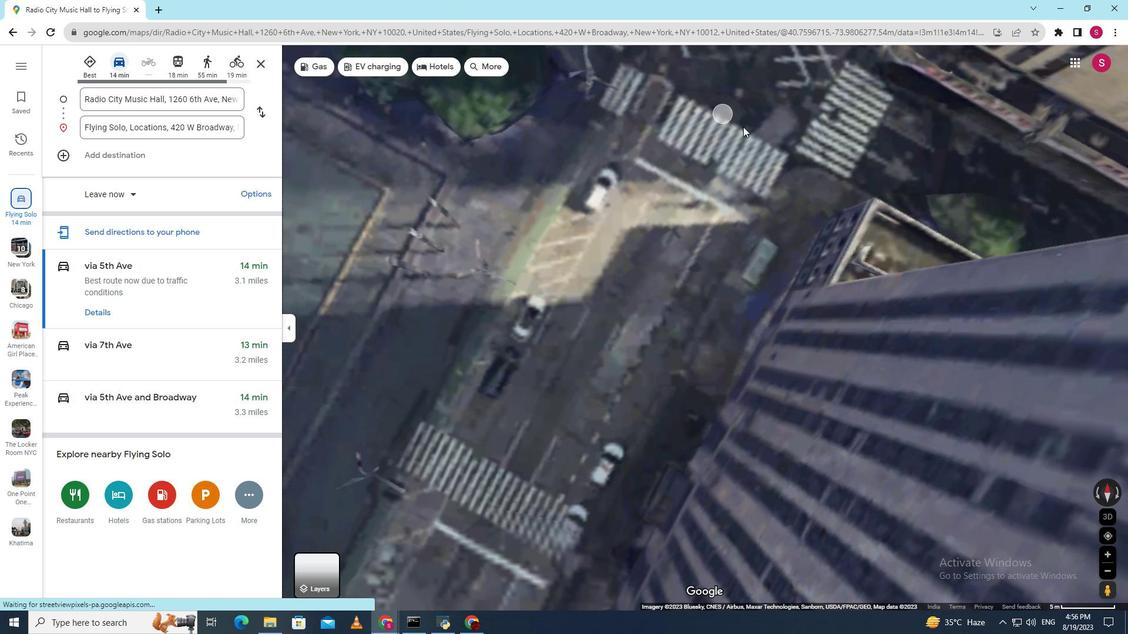 
Action: Mouse scrolled (743, 127) with delta (0, 0)
Screenshot: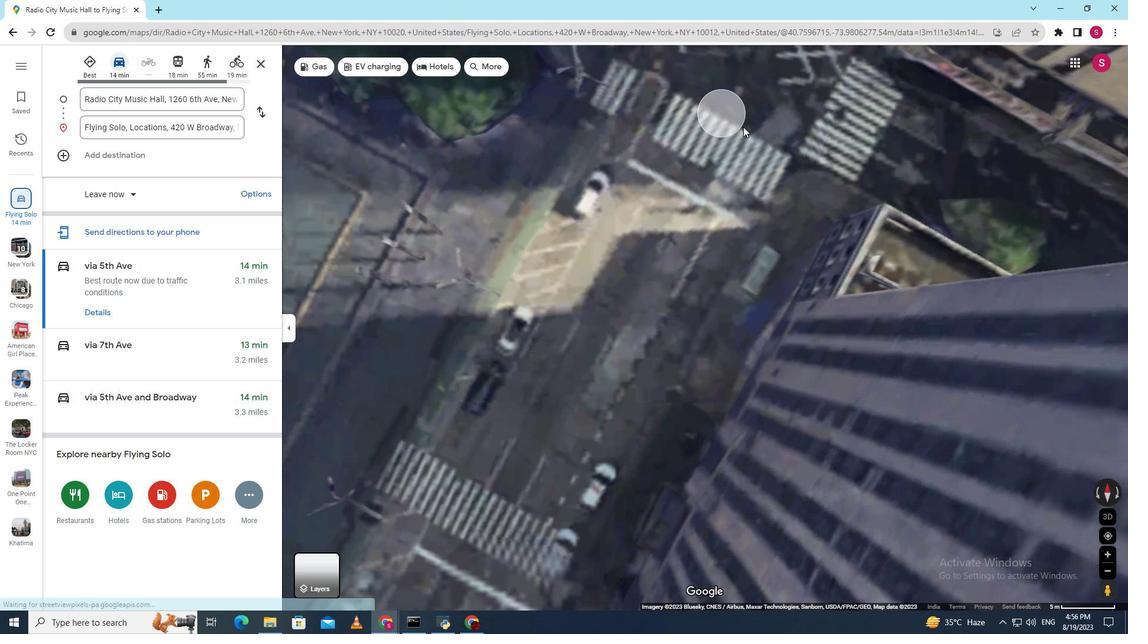 
Action: Mouse scrolled (743, 127) with delta (0, 0)
Screenshot: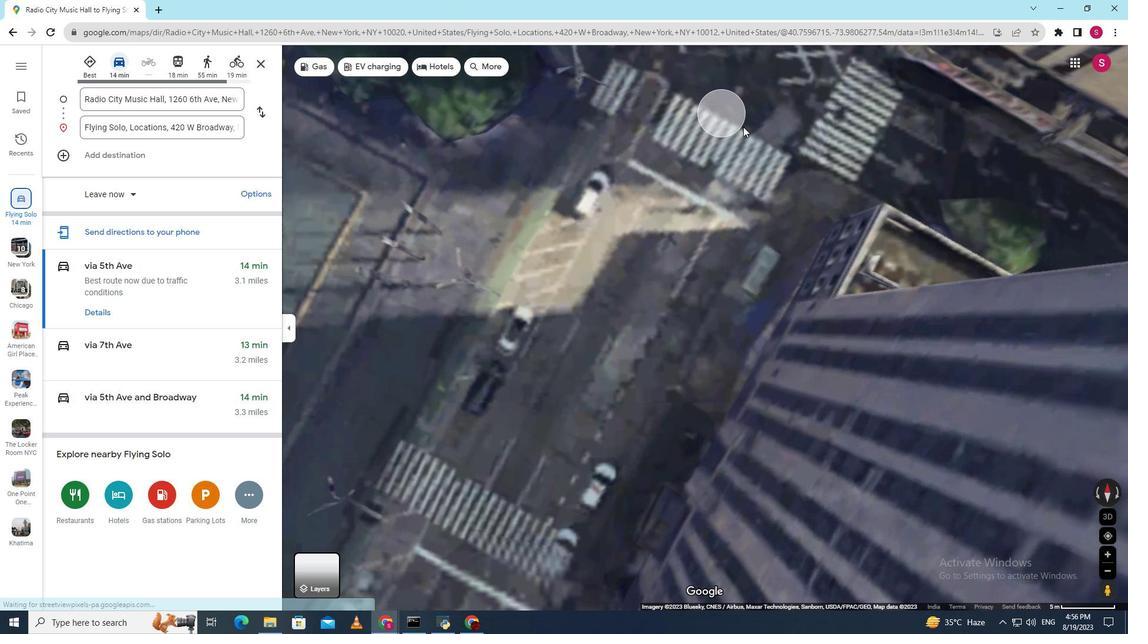 
Action: Mouse scrolled (743, 127) with delta (0, 0)
Screenshot: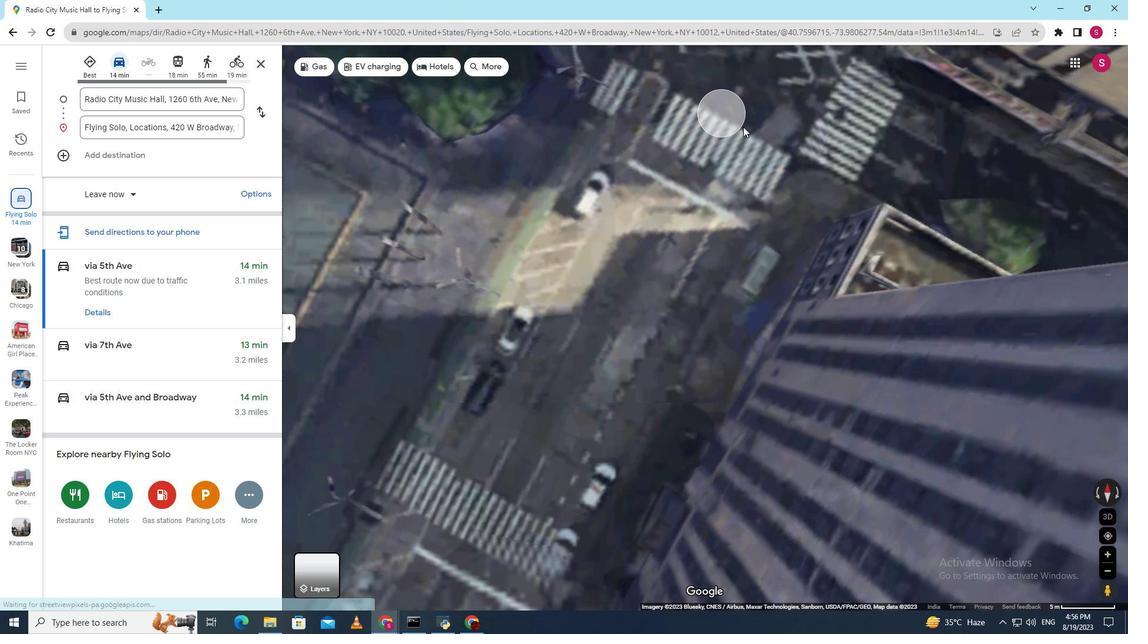 
Action: Mouse scrolled (743, 127) with delta (0, 0)
Screenshot: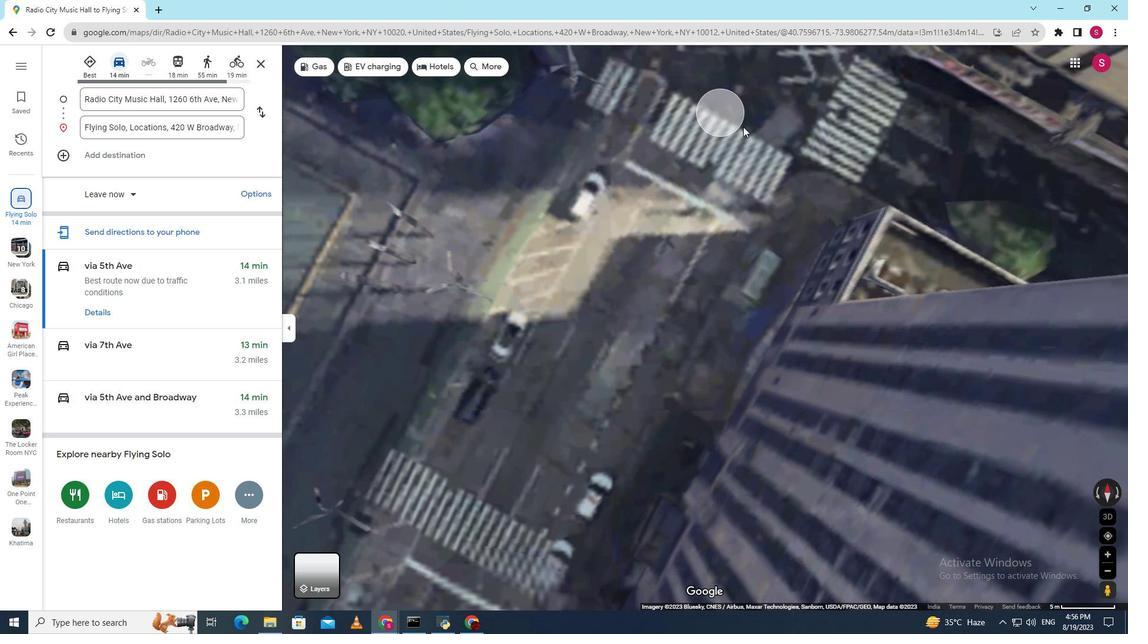 
Action: Mouse scrolled (743, 127) with delta (0, 0)
Screenshot: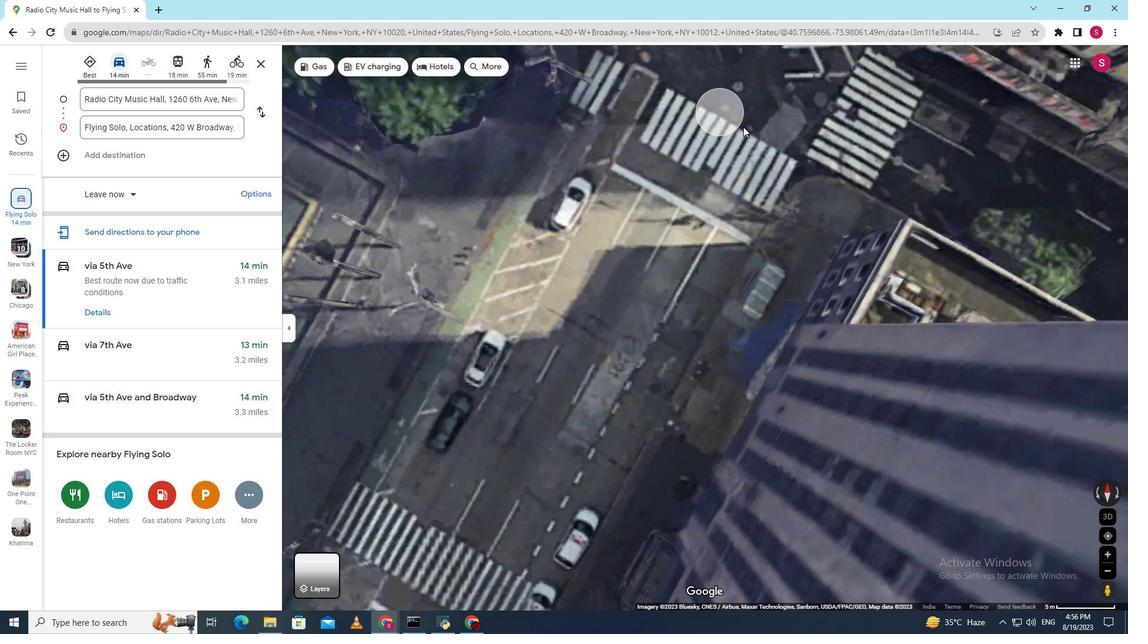 
Action: Mouse scrolled (743, 127) with delta (0, 0)
Screenshot: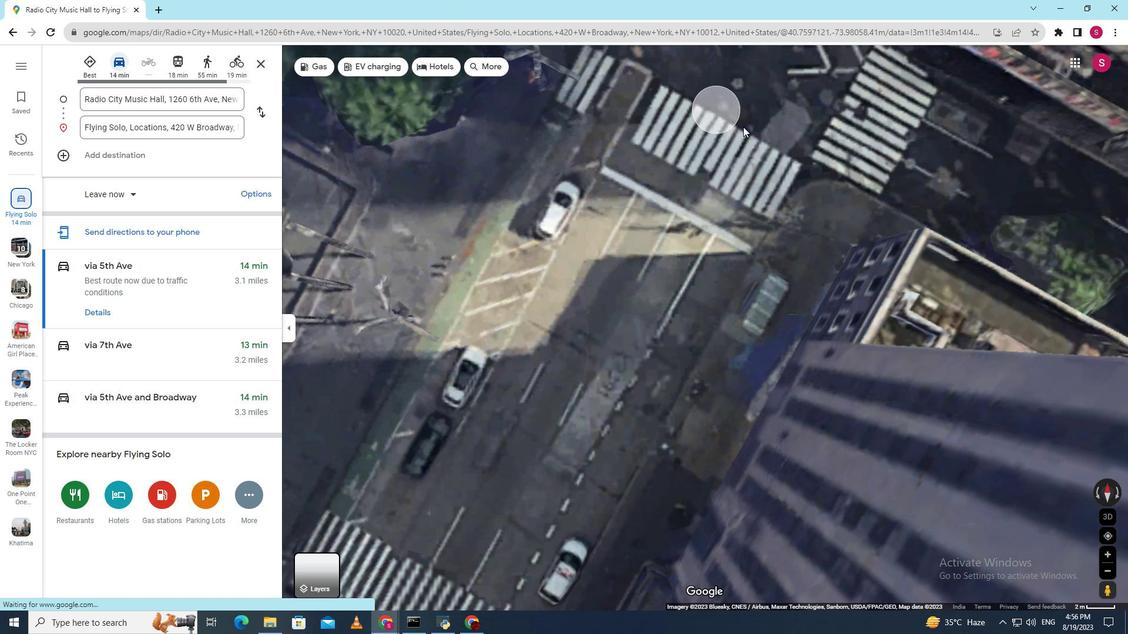 
Action: Mouse scrolled (743, 127) with delta (0, 0)
Screenshot: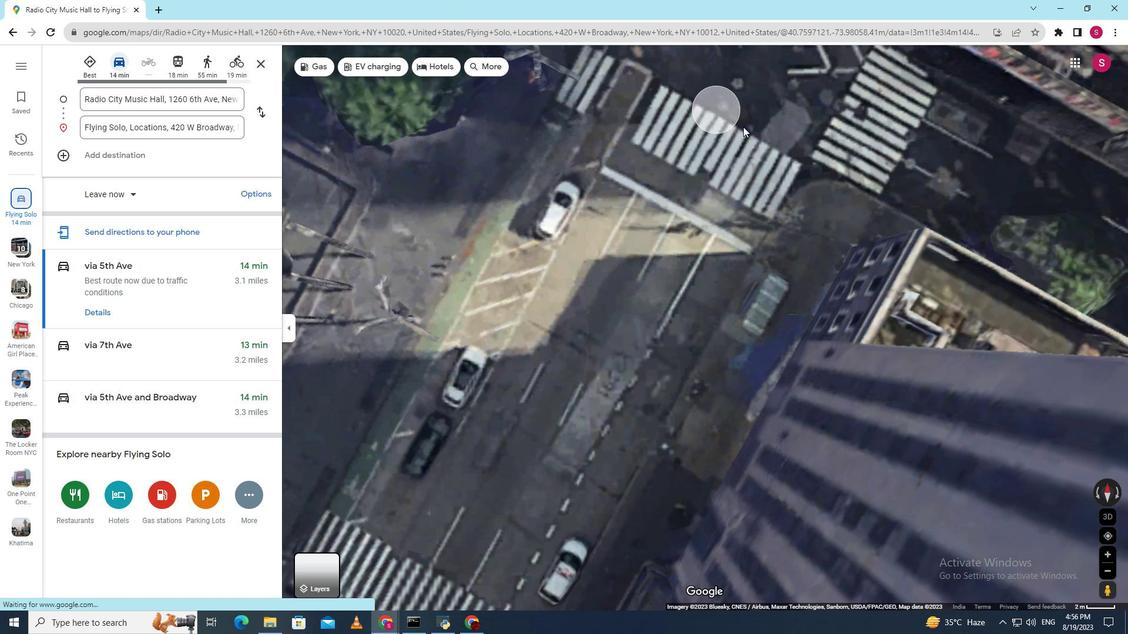
Action: Mouse moved to (768, 129)
Screenshot: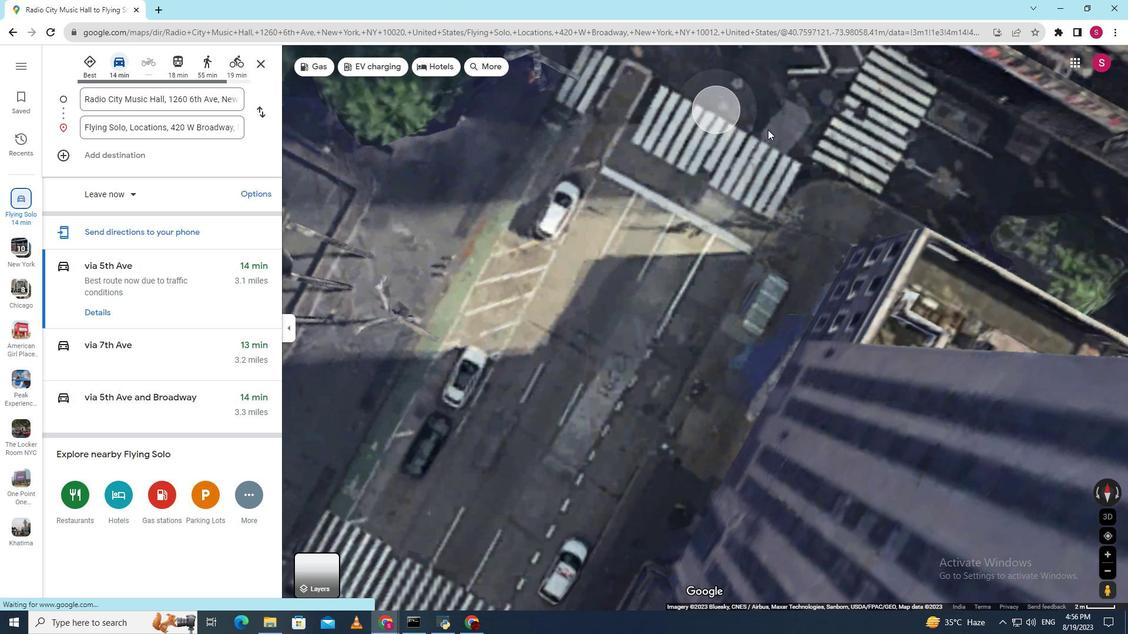 
Action: Mouse scrolled (768, 130) with delta (0, 0)
Screenshot: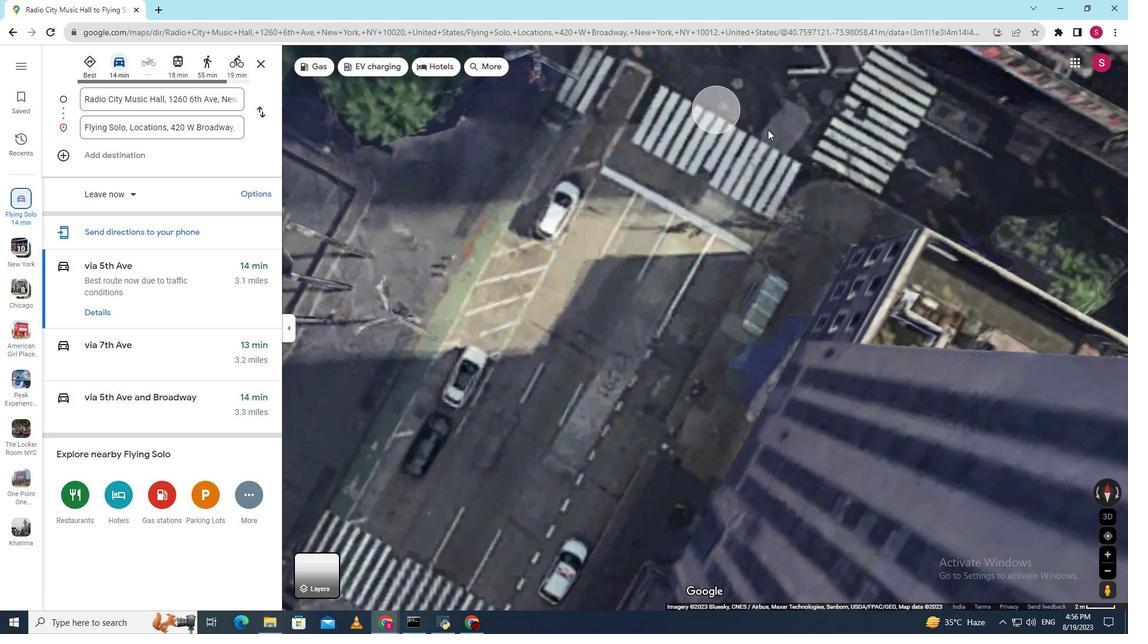 
Action: Mouse scrolled (768, 130) with delta (0, 0)
Screenshot: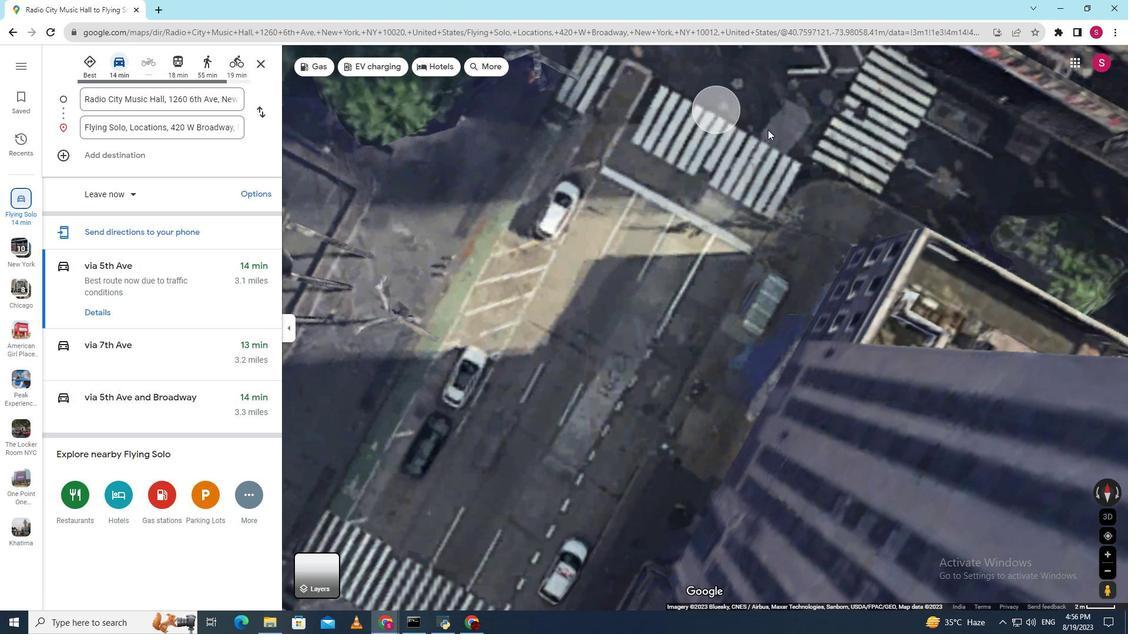 
Action: Mouse moved to (796, 292)
Screenshot: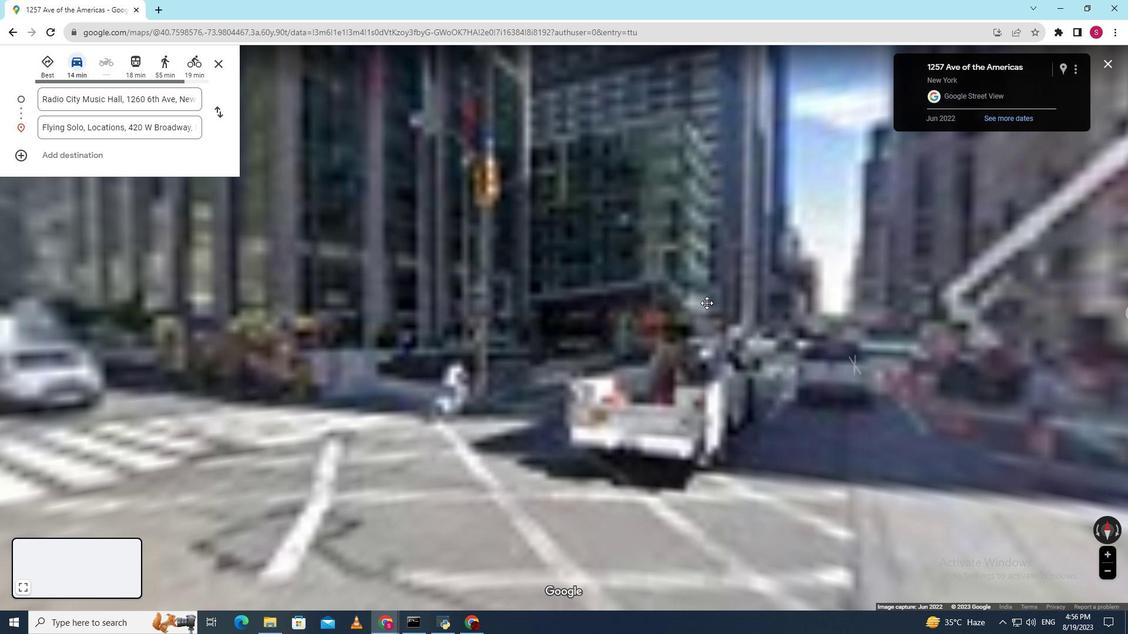 
Action: Mouse pressed left at (796, 292)
Screenshot: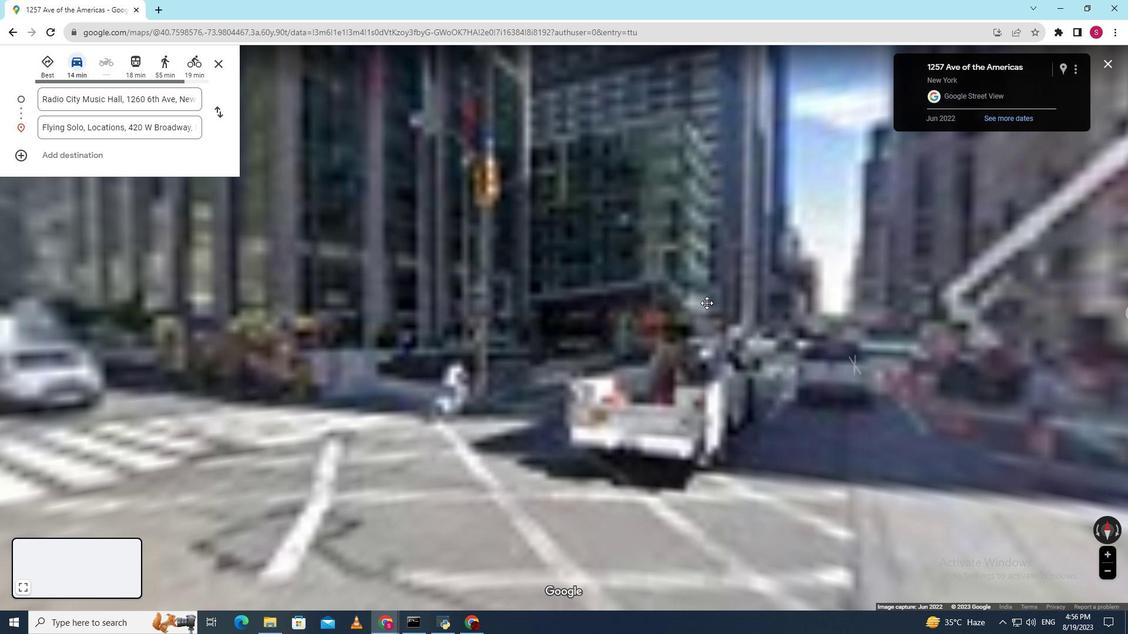 
Action: Mouse moved to (677, 327)
Screenshot: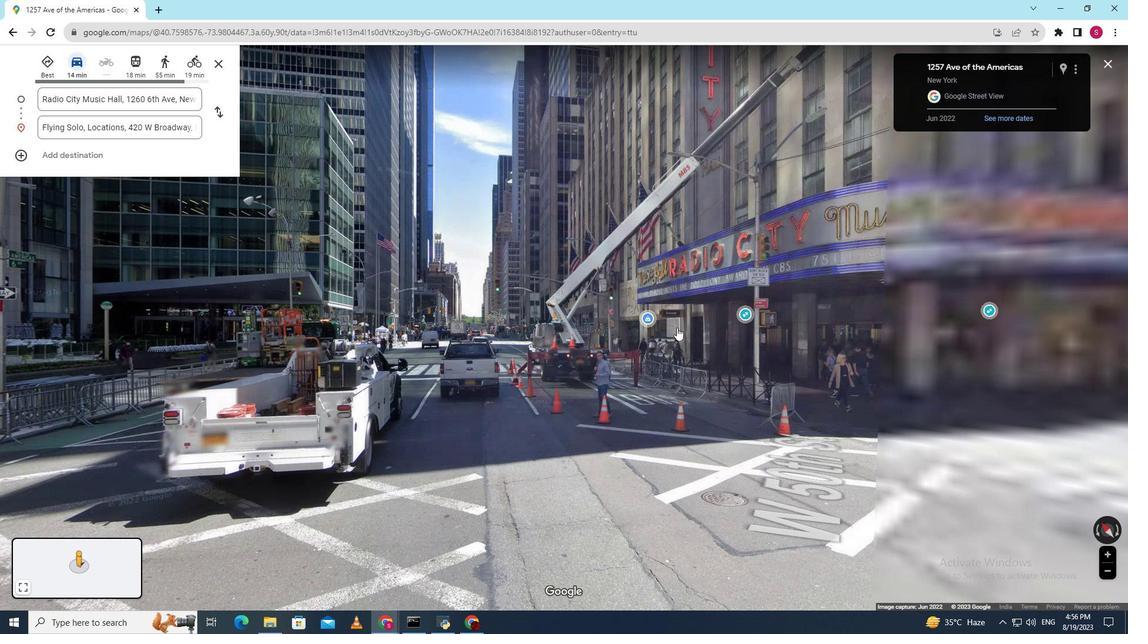 
Action: Mouse pressed left at (677, 327)
Screenshot: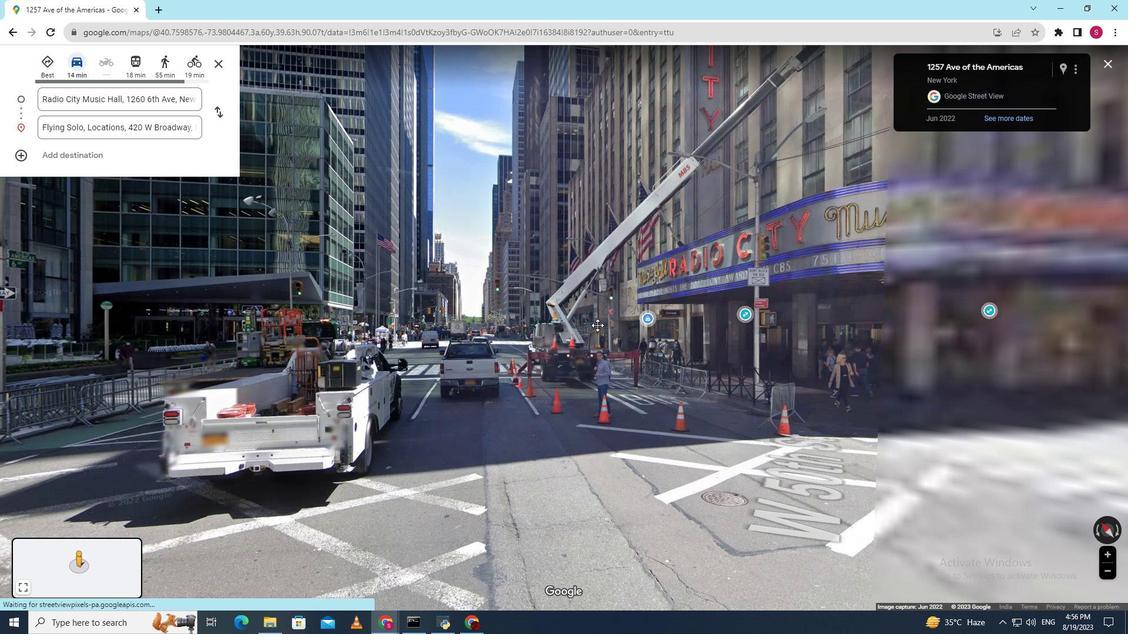 
Action: Mouse moved to (606, 339)
Screenshot: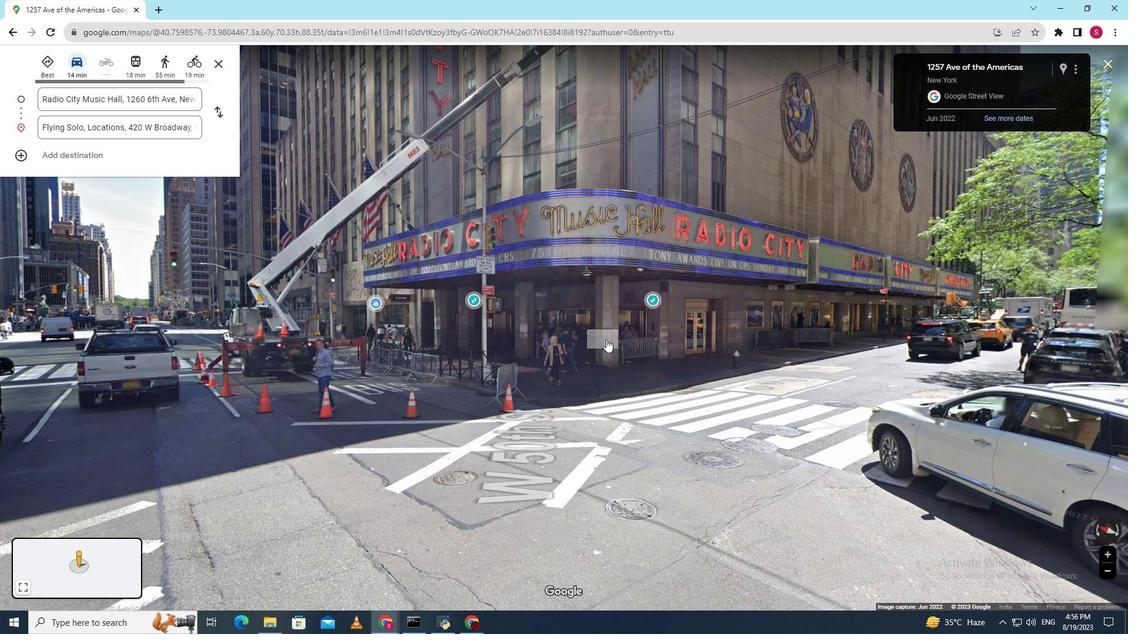 
Action: Mouse pressed left at (606, 339)
Screenshot: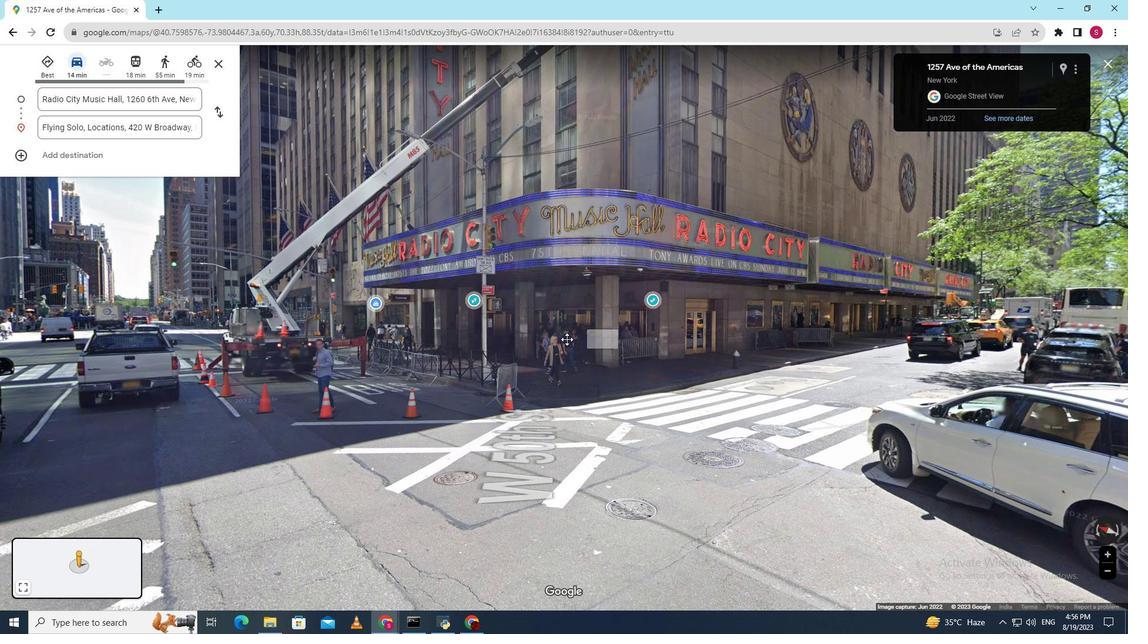 
Action: Mouse moved to (446, 340)
Screenshot: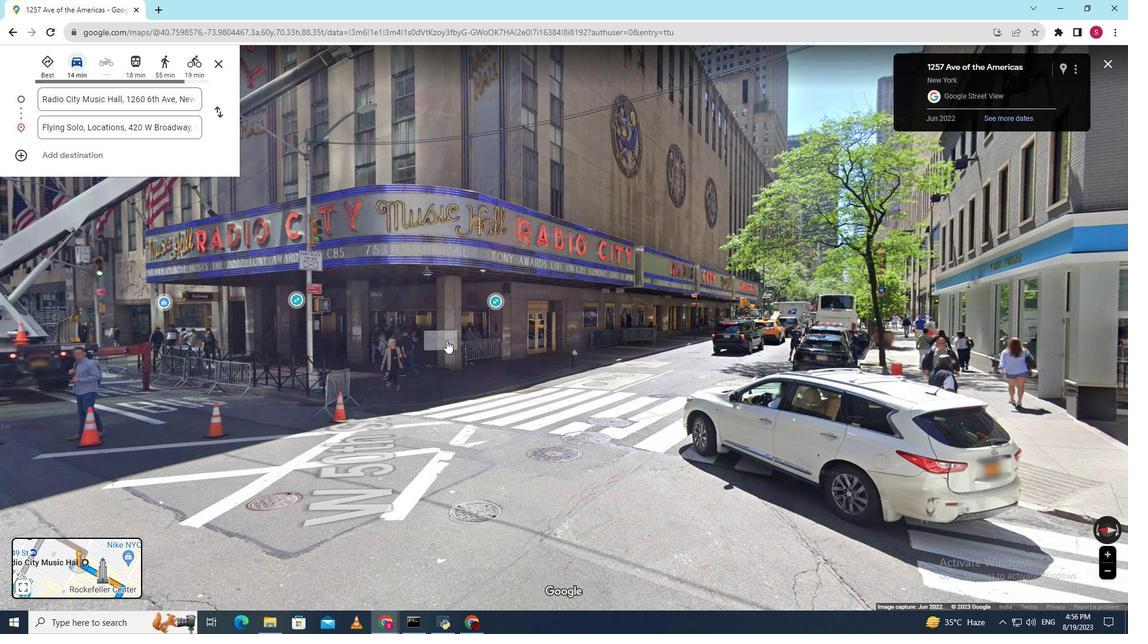 
Action: Mouse pressed left at (446, 340)
Screenshot: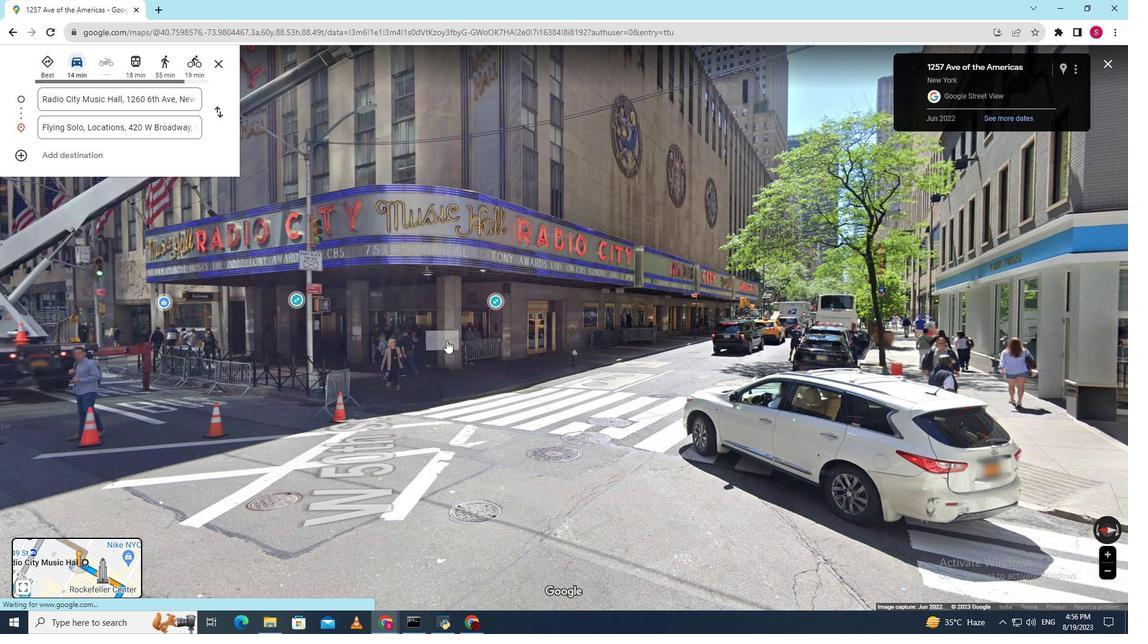 
Action: Mouse moved to (822, 405)
Screenshot: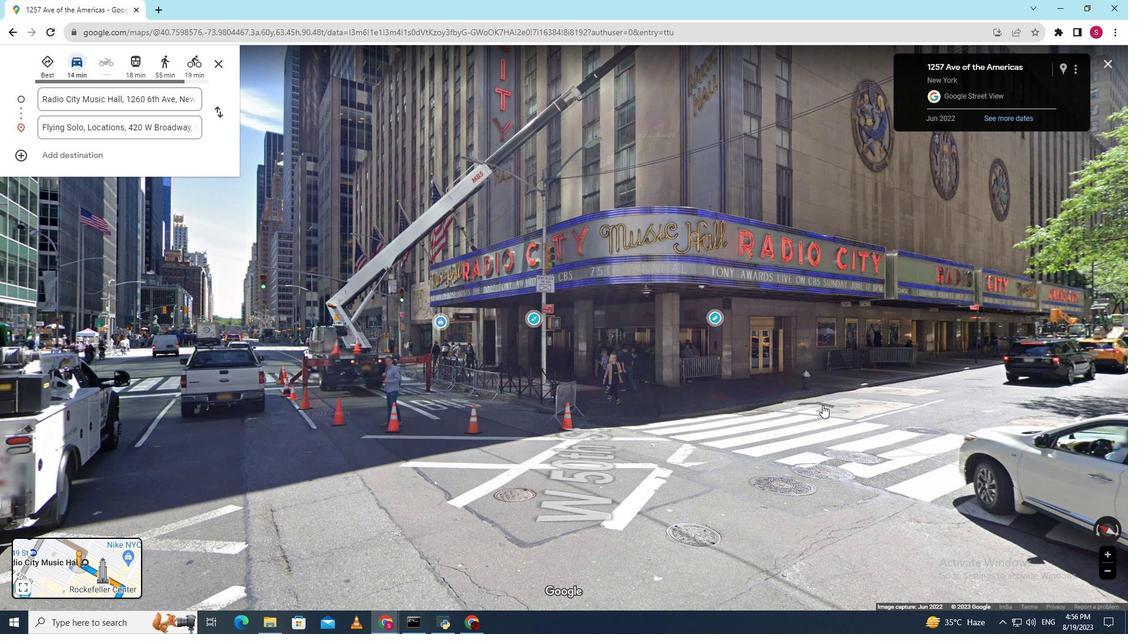 
Action: Mouse pressed left at (822, 405)
Screenshot: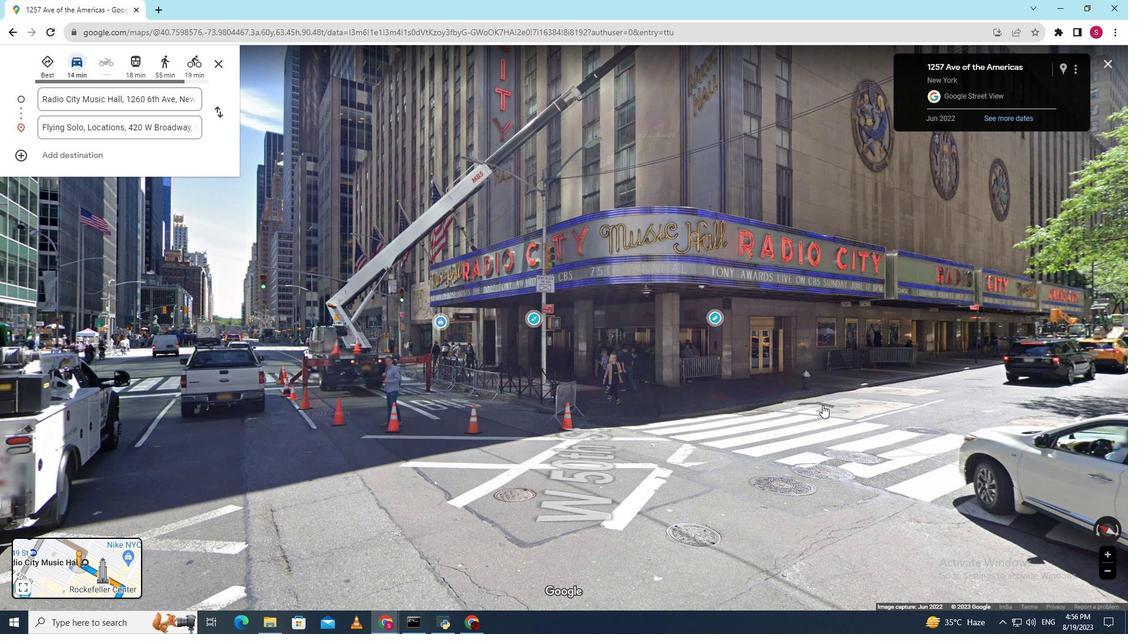 
Action: Mouse moved to (920, 403)
Screenshot: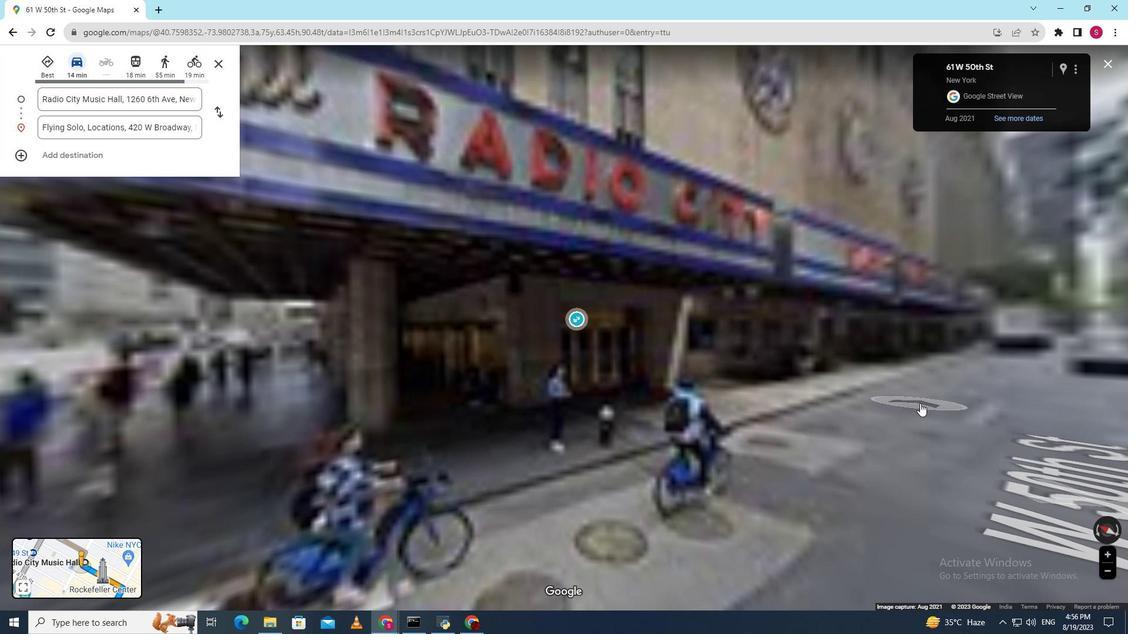 
Action: Mouse pressed left at (920, 403)
Screenshot: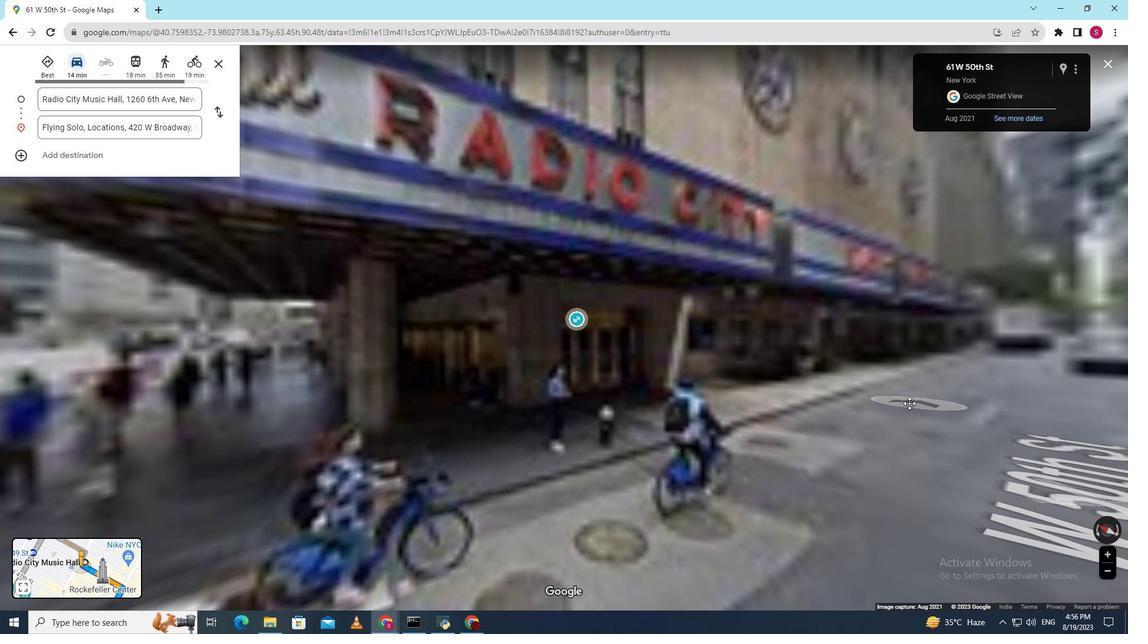 
Action: Mouse moved to (20, 584)
Screenshot: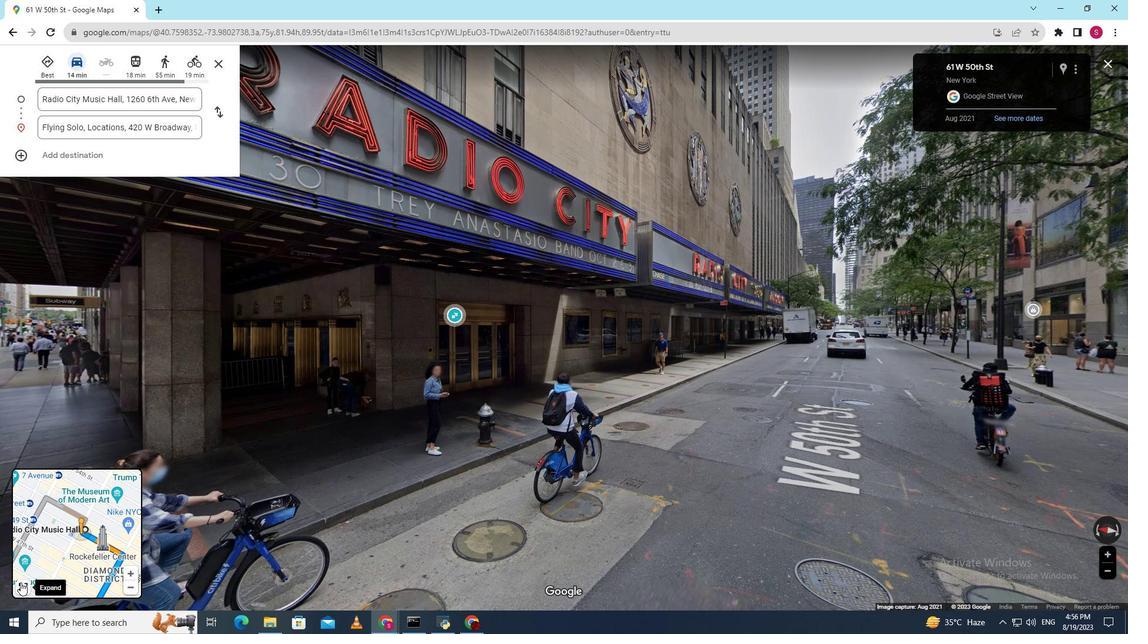 
Action: Mouse pressed left at (20, 584)
Screenshot: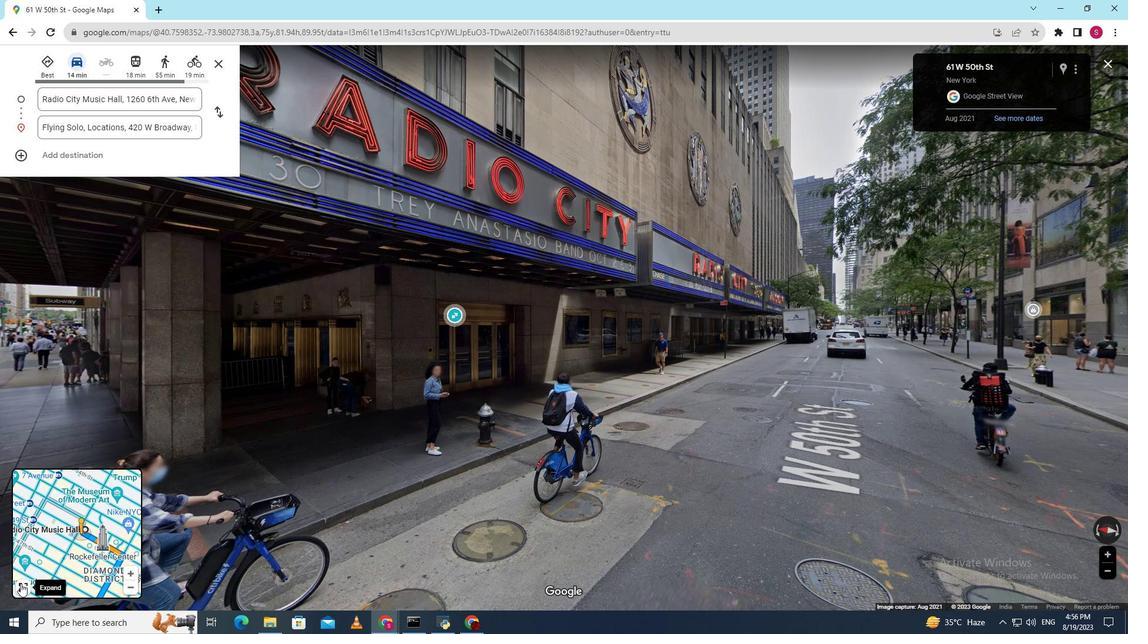 
Action: Mouse moved to (772, 231)
Screenshot: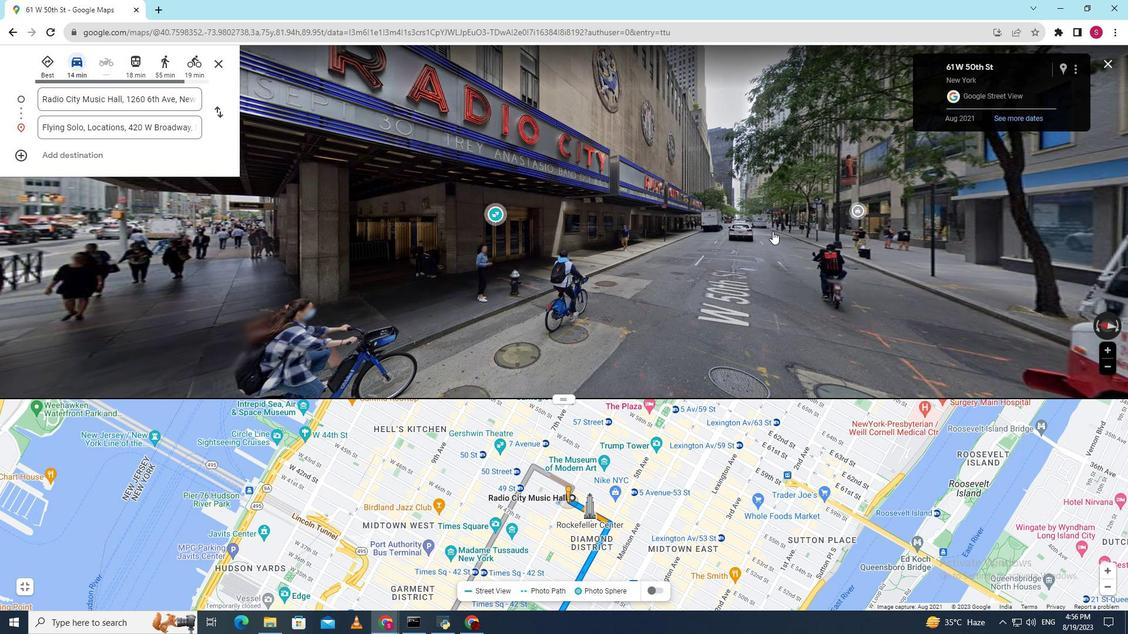 
Action: Mouse pressed left at (772, 231)
Screenshot: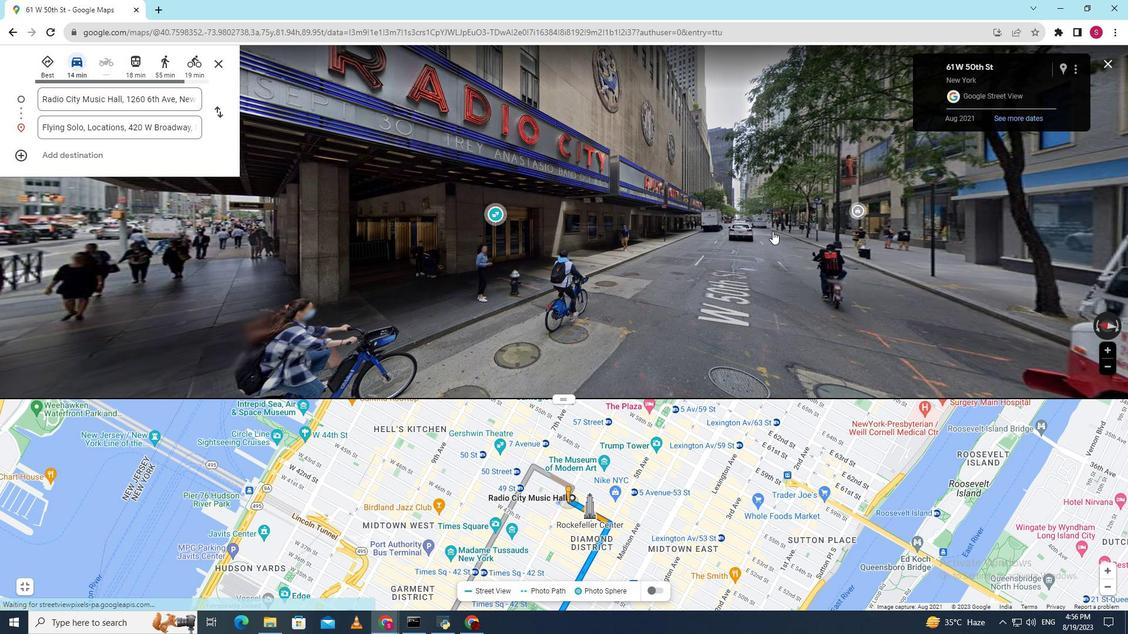 
Action: Mouse moved to (764, 231)
Screenshot: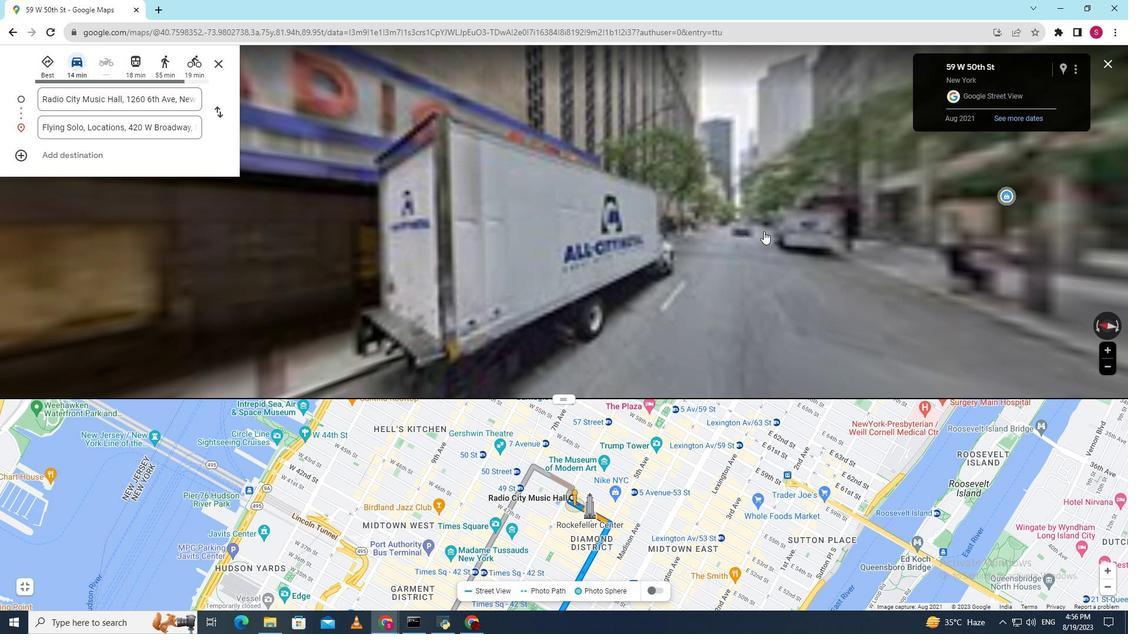 
Action: Mouse pressed left at (764, 231)
Screenshot: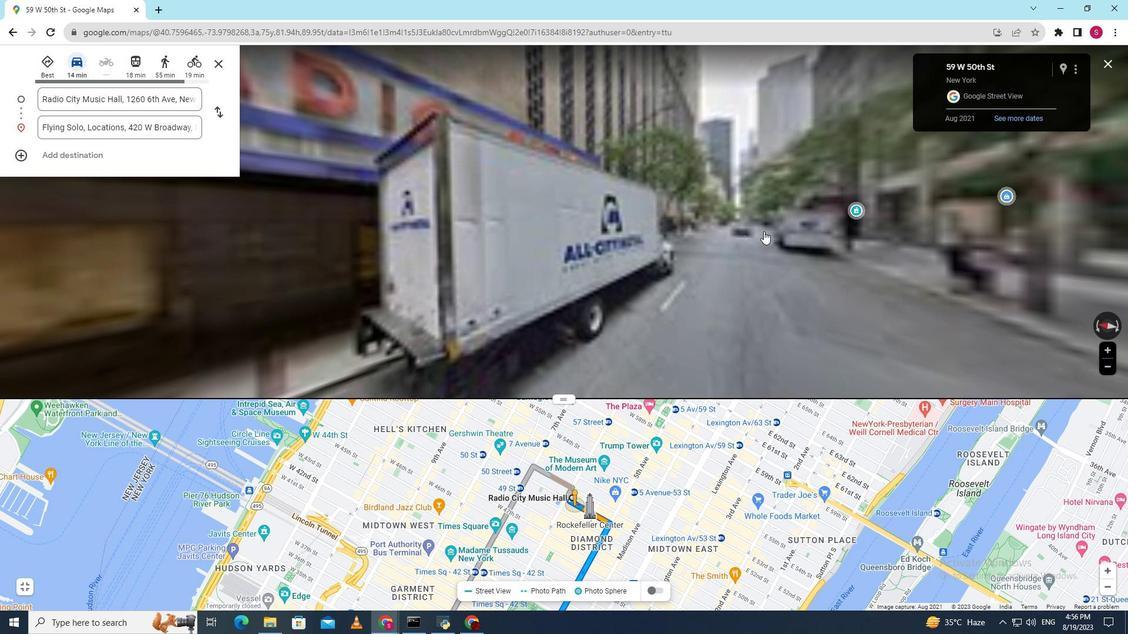 
Action: Mouse pressed left at (764, 231)
Screenshot: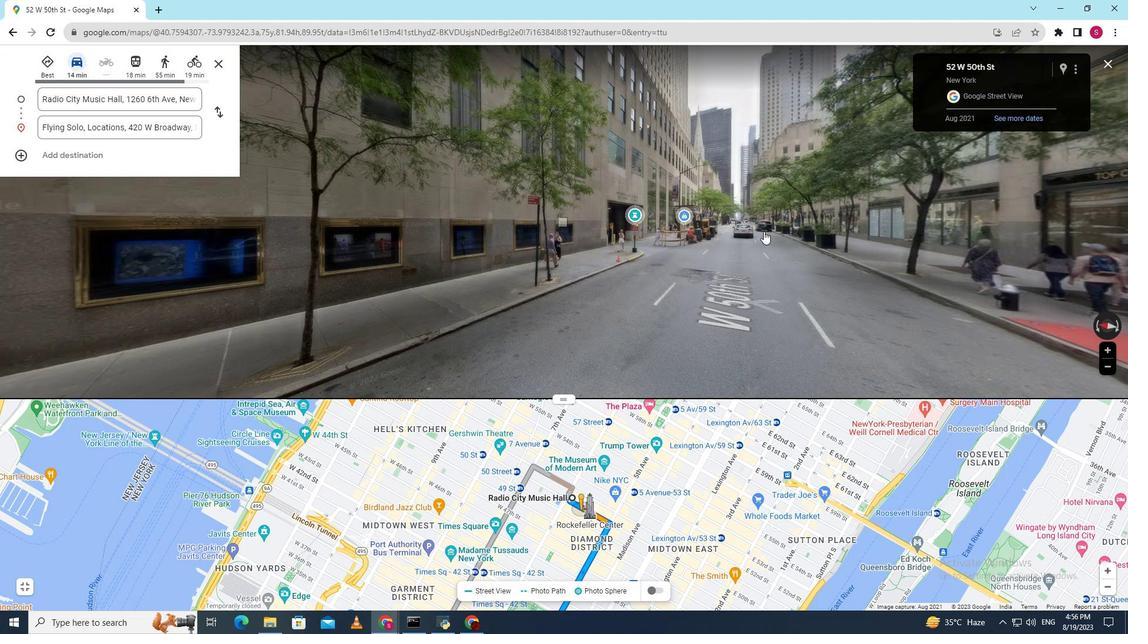 
Action: Mouse pressed left at (764, 231)
Screenshot: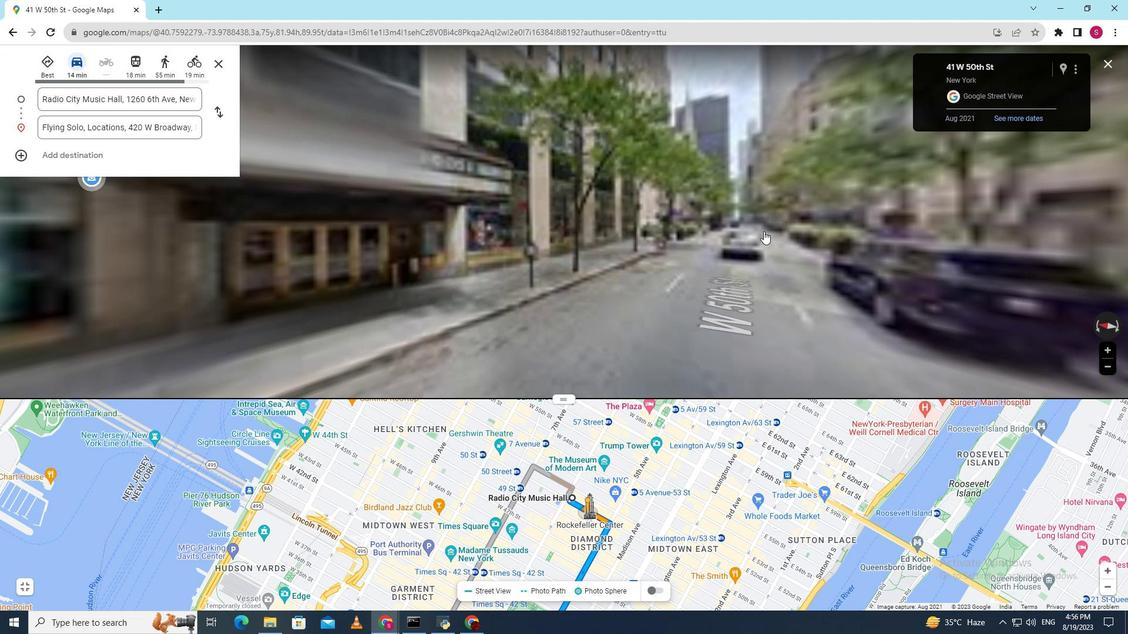 
Action: Mouse pressed left at (764, 231)
Screenshot: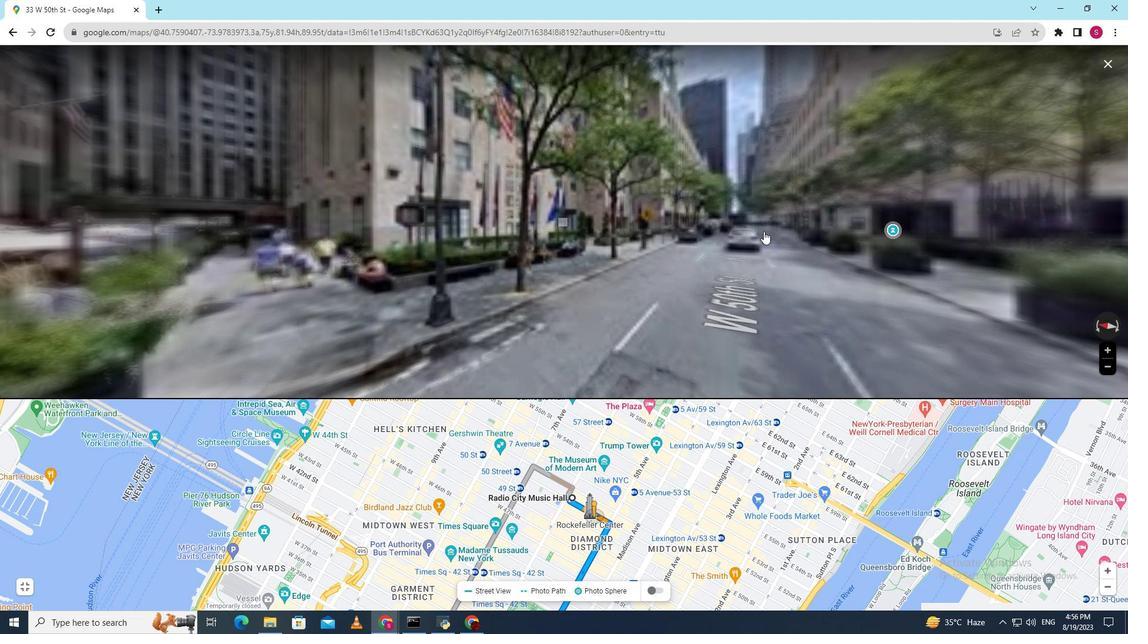 
Action: Mouse moved to (771, 233)
Screenshot: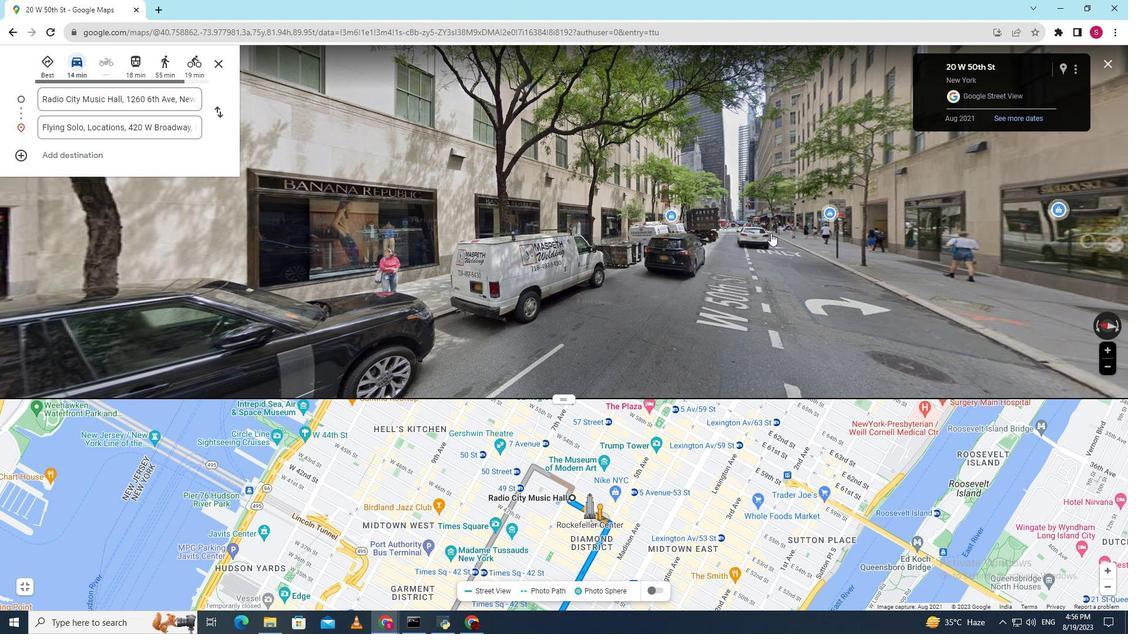 
Action: Mouse pressed left at (771, 233)
Screenshot: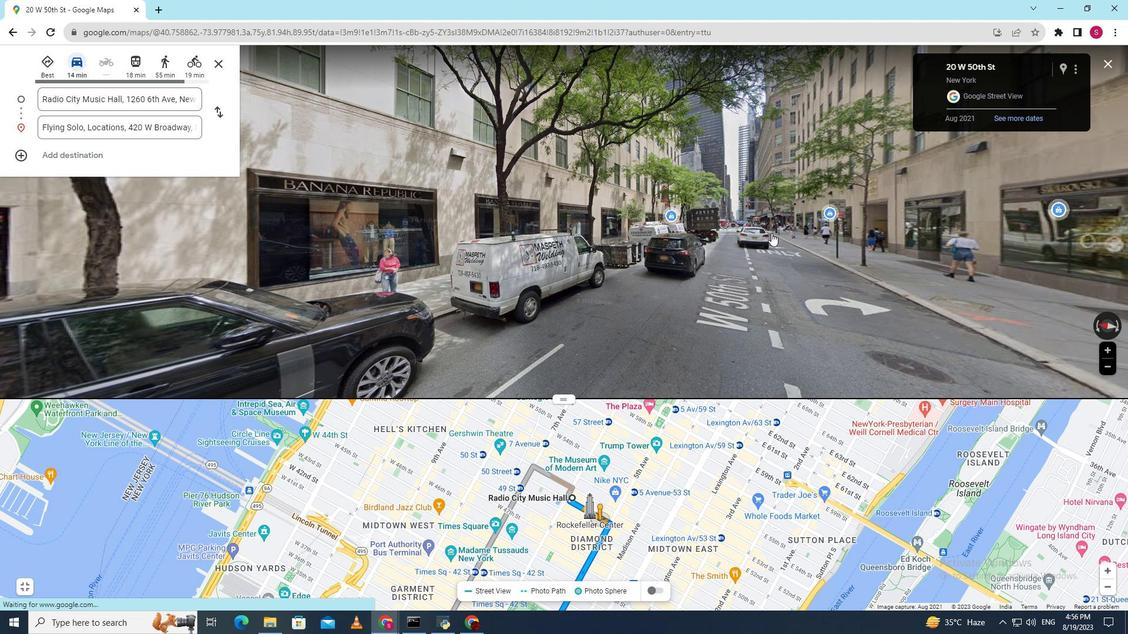 
Action: Mouse pressed left at (771, 233)
Screenshot: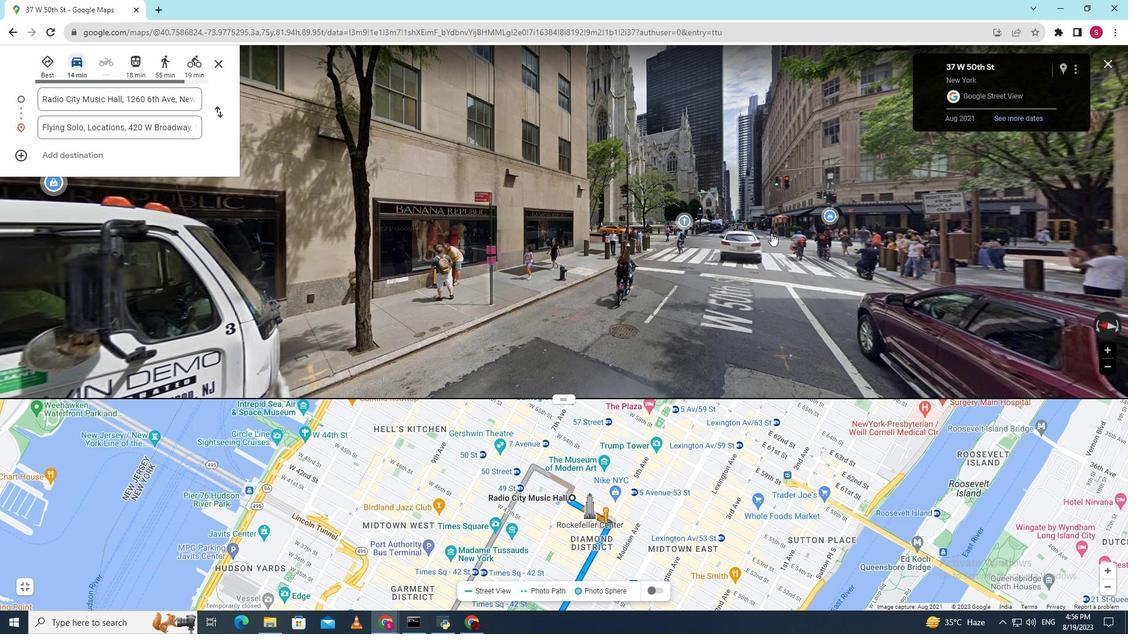 
Action: Mouse moved to (826, 270)
Screenshot: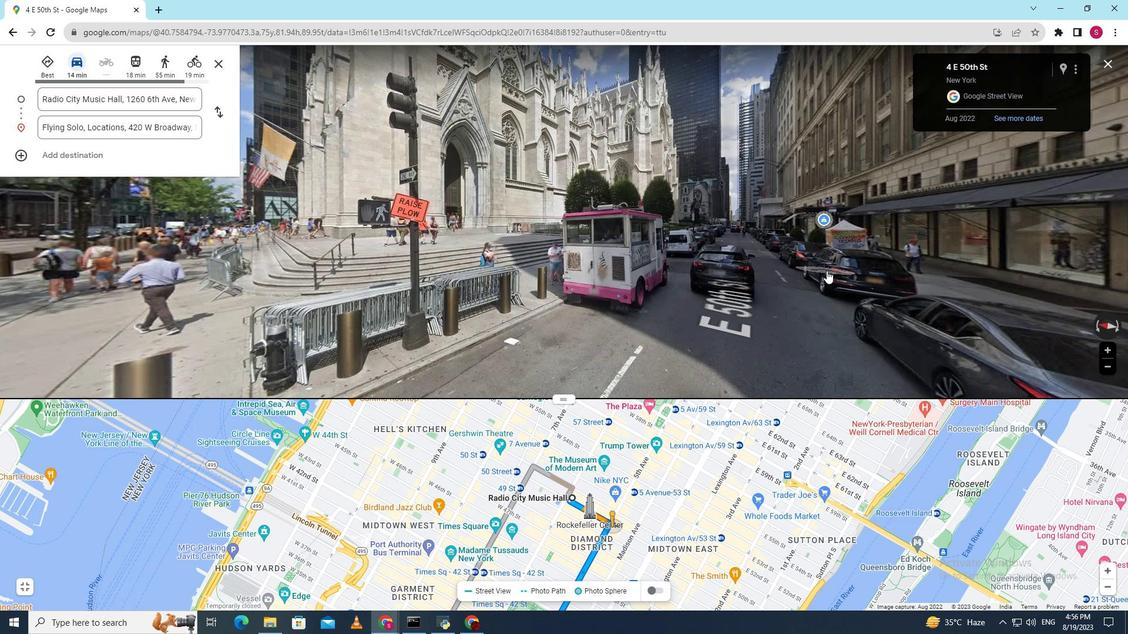 
Action: Mouse pressed left at (826, 270)
Screenshot: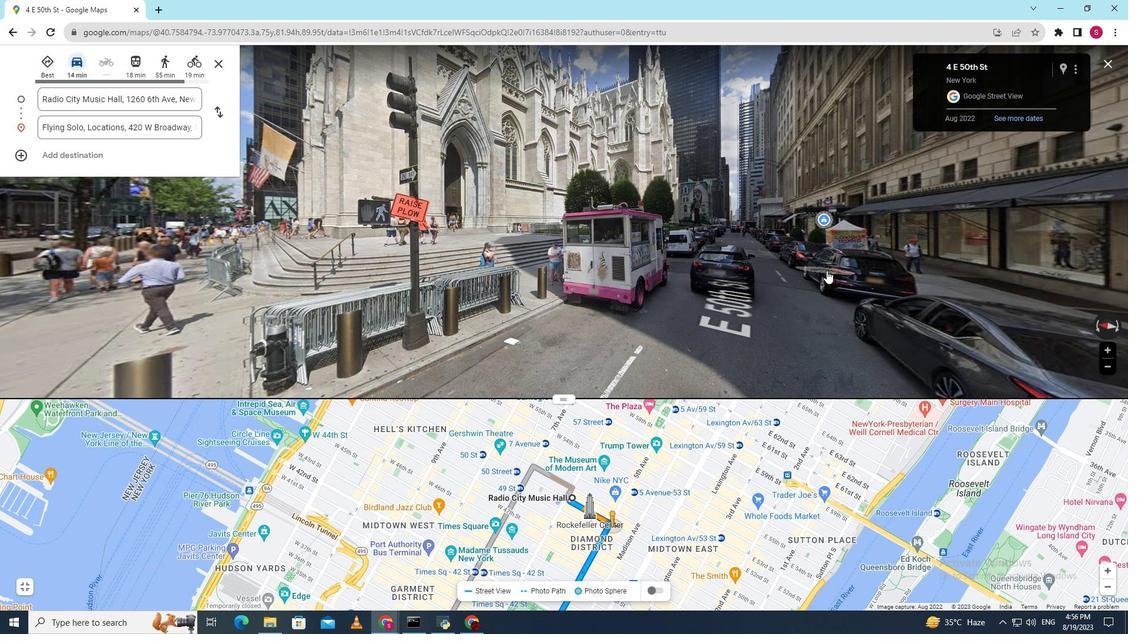 
Action: Mouse moved to (742, 315)
Screenshot: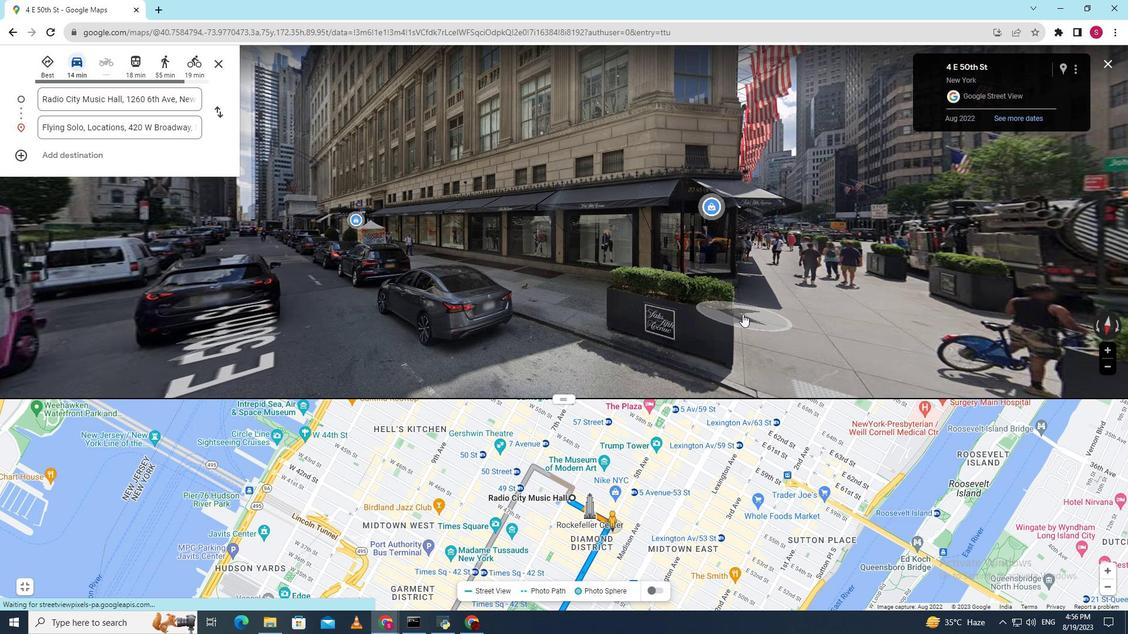 
Action: Mouse pressed left at (742, 315)
Screenshot: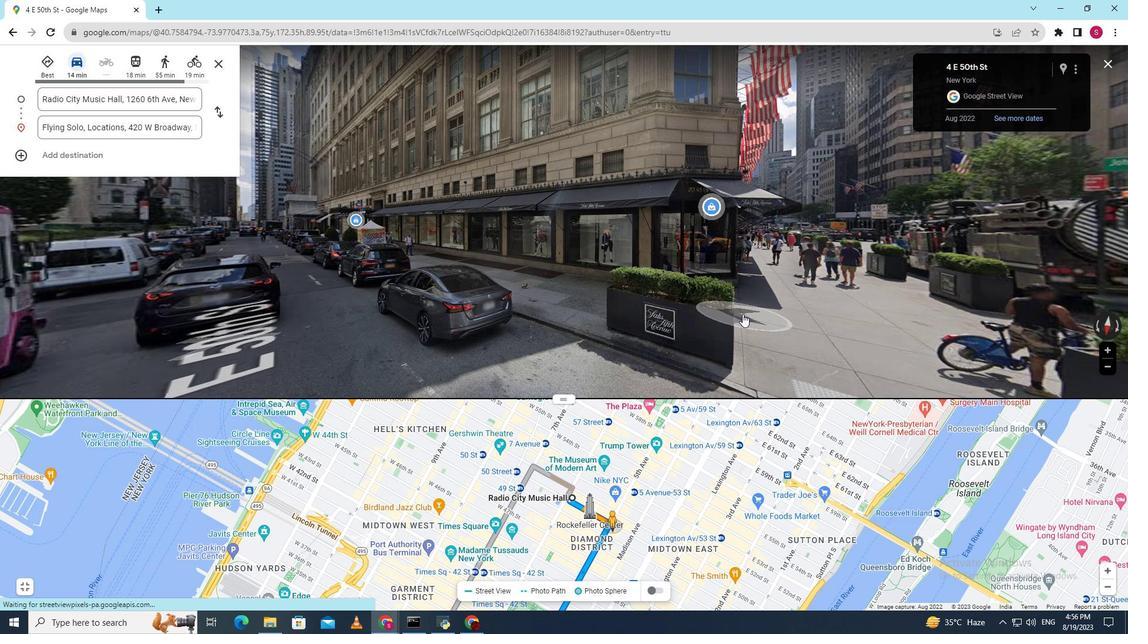 
Action: Mouse moved to (699, 274)
Screenshot: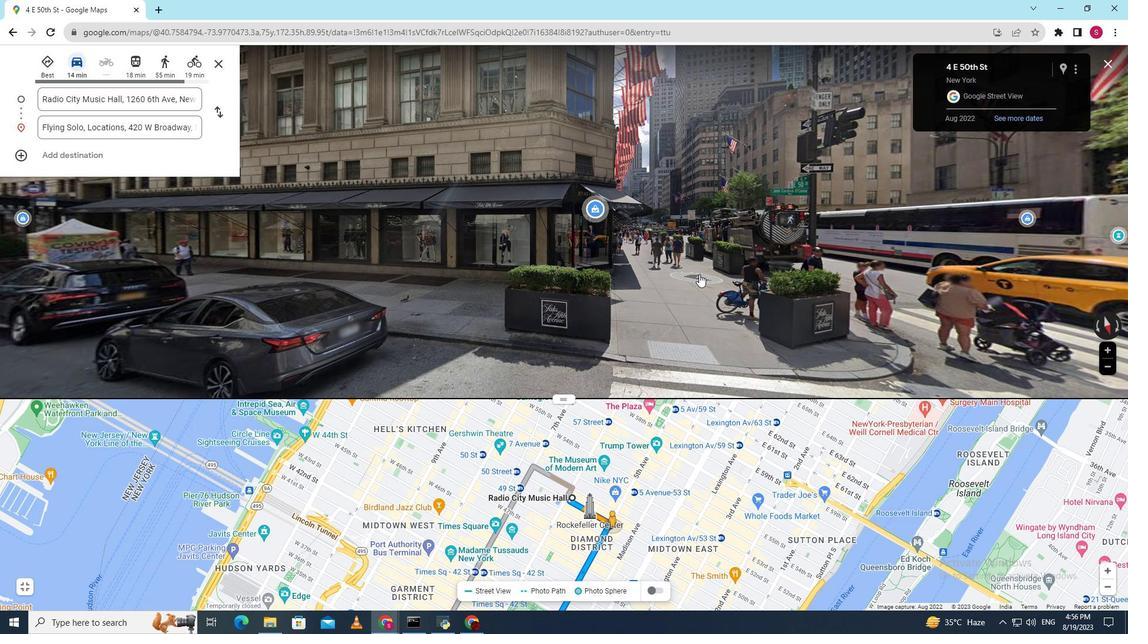 
Action: Mouse pressed left at (699, 274)
Screenshot: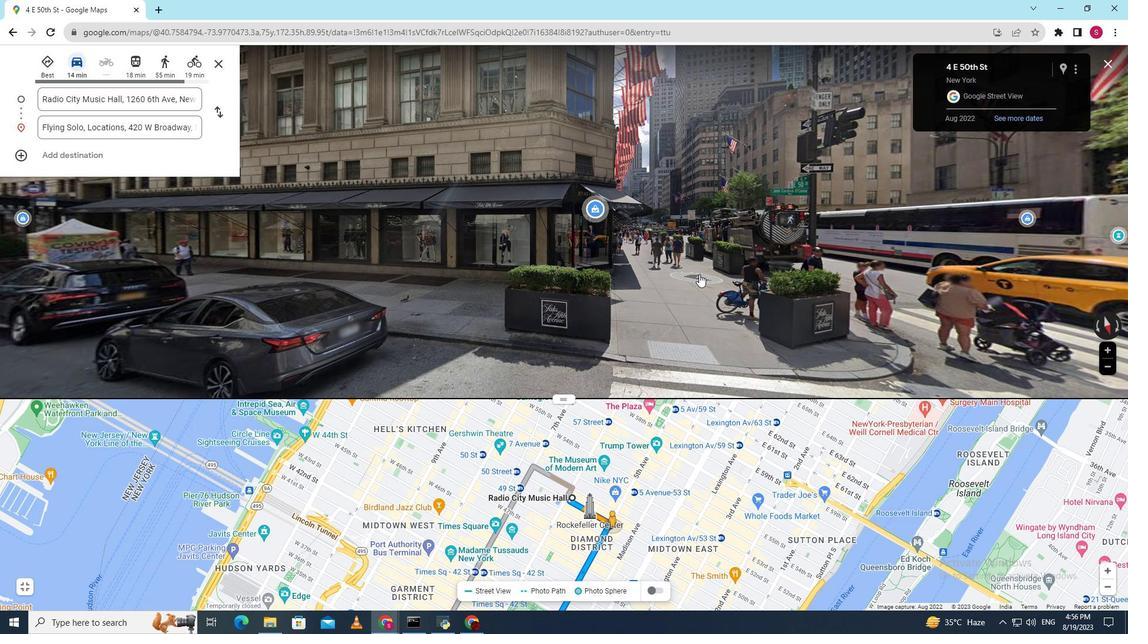 
Action: Mouse moved to (667, 248)
Screenshot: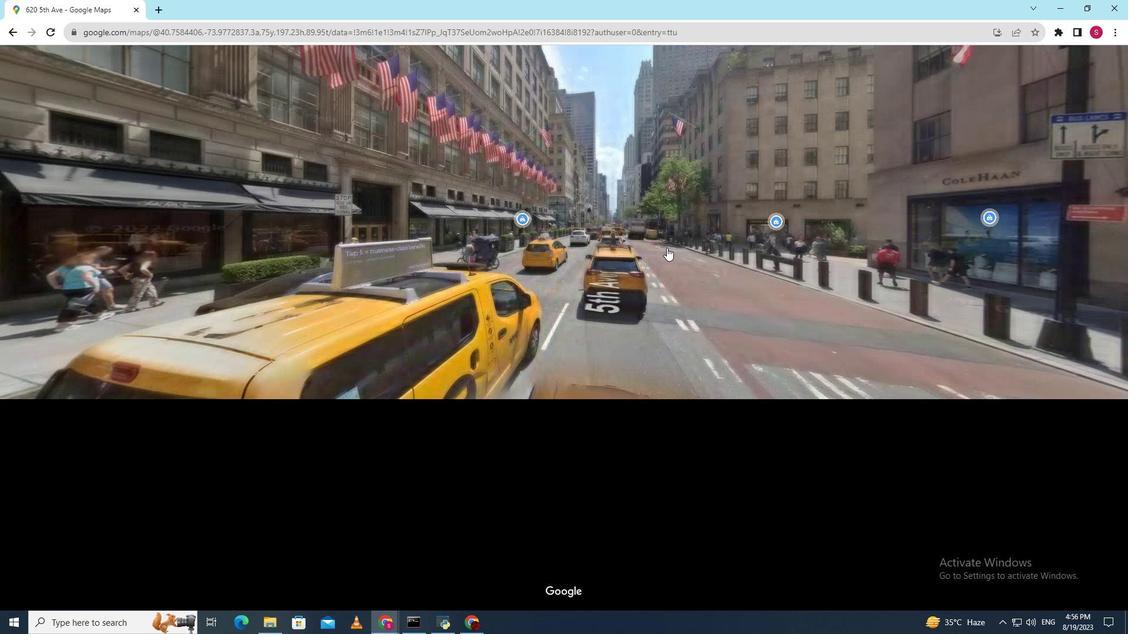 
Action: Mouse pressed left at (667, 248)
Screenshot: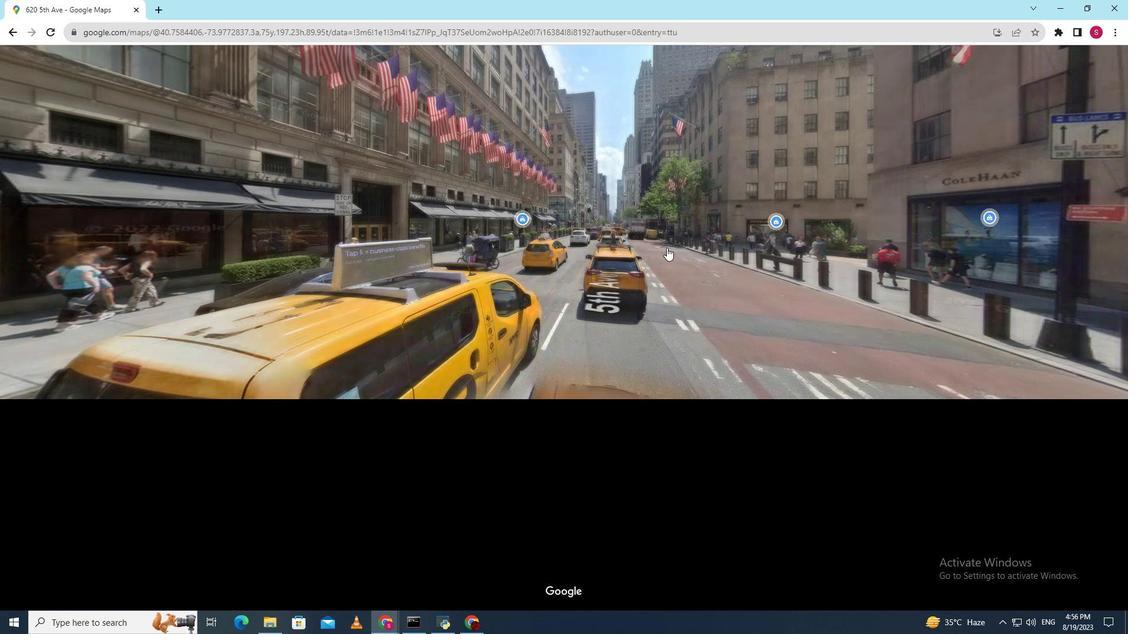 
Action: Mouse moved to (653, 249)
Screenshot: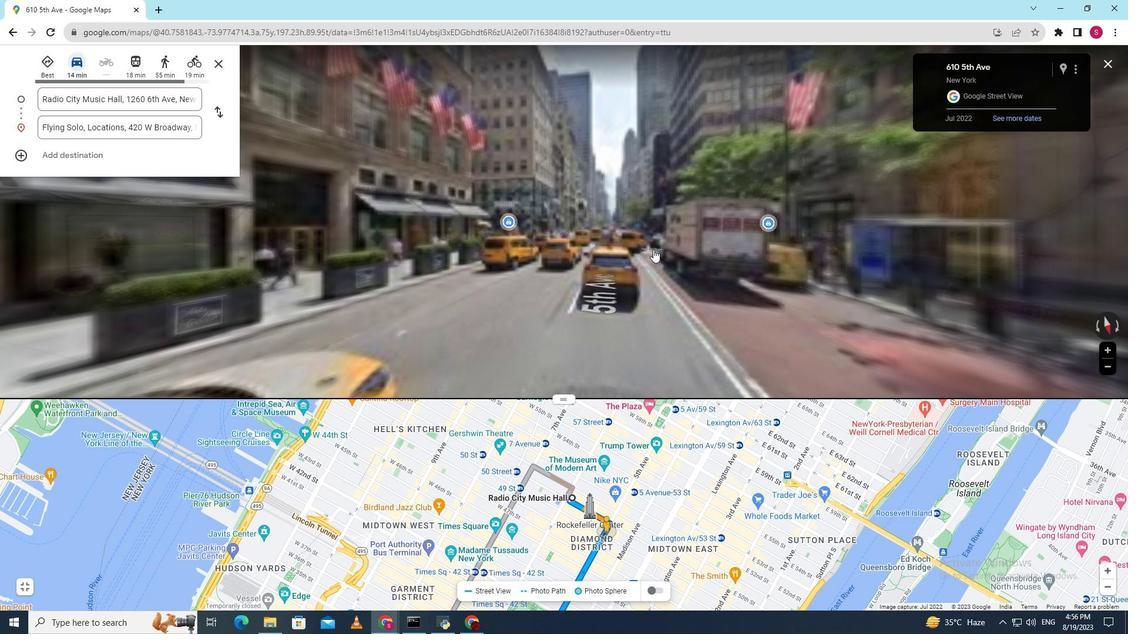 
Action: Mouse pressed left at (653, 249)
Screenshot: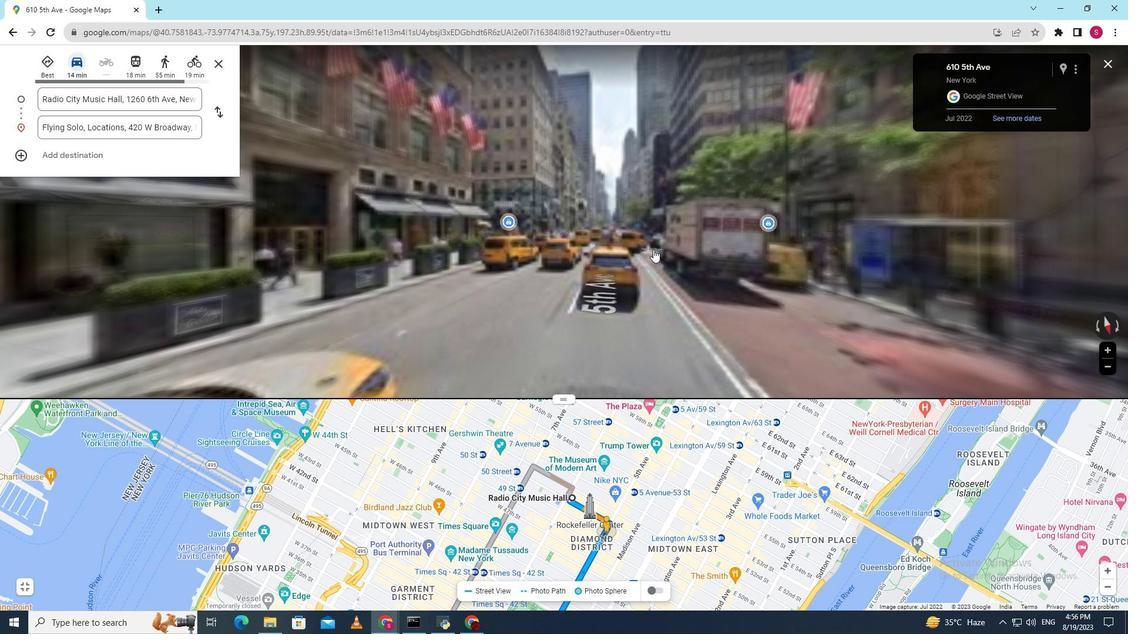 
Action: Mouse moved to (650, 245)
Screenshot: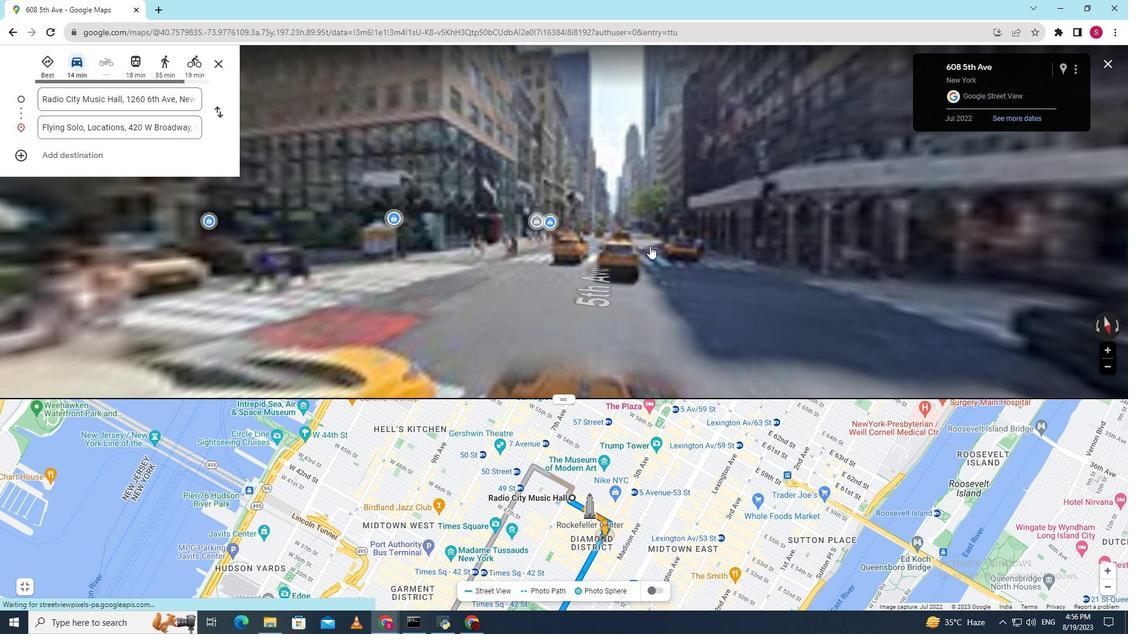
Action: Mouse pressed left at (650, 245)
Screenshot: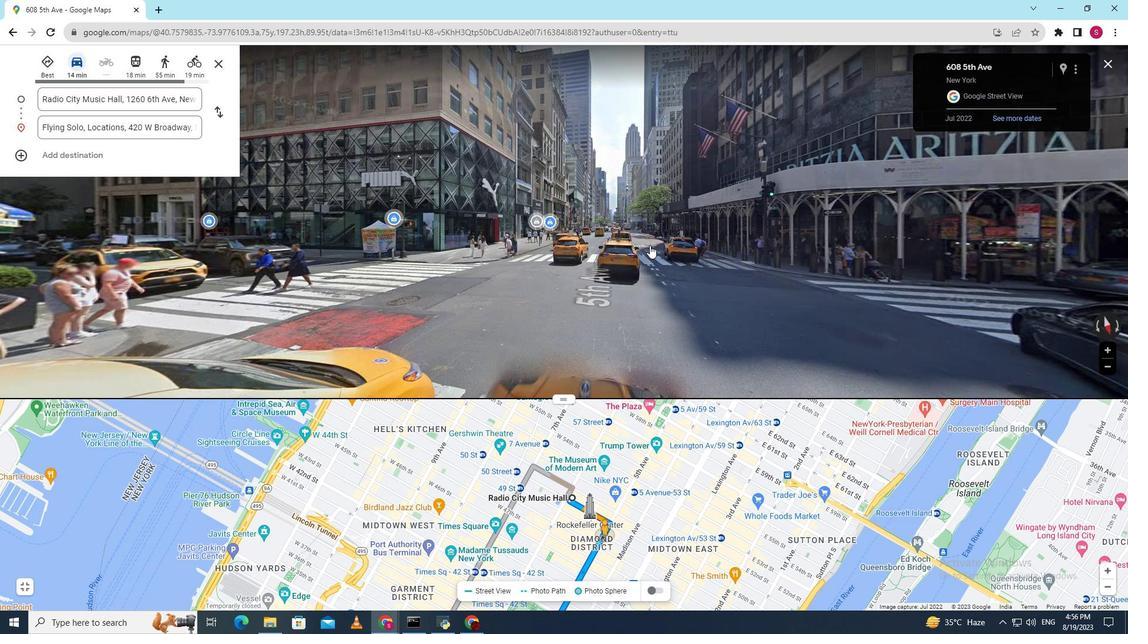
Action: Mouse pressed left at (650, 245)
Screenshot: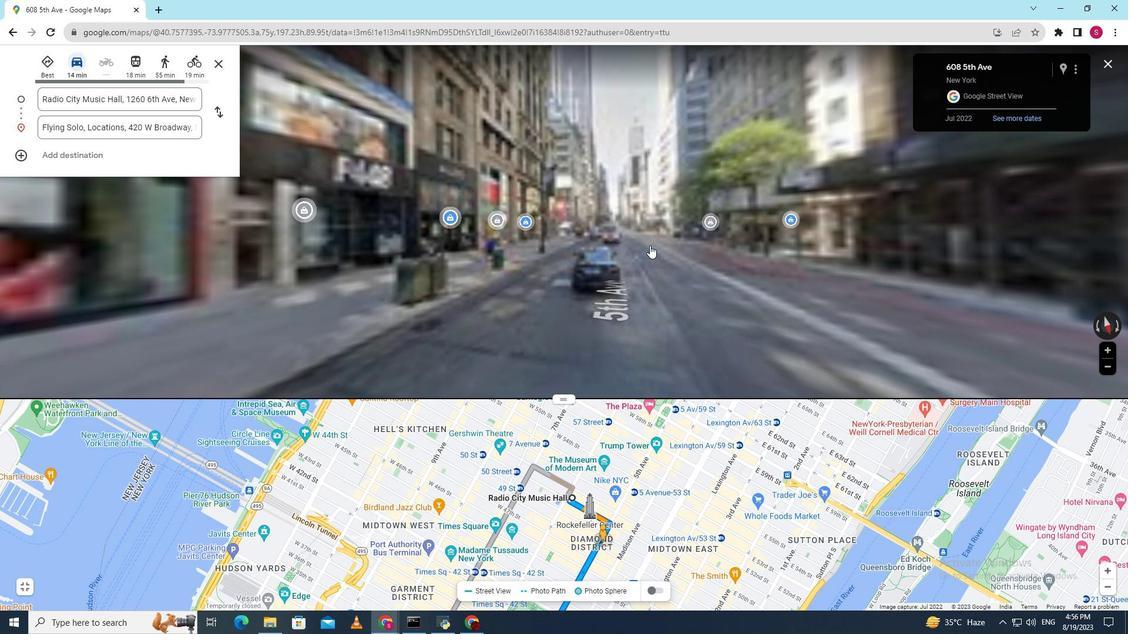 
Action: Mouse moved to (636, 514)
Screenshot: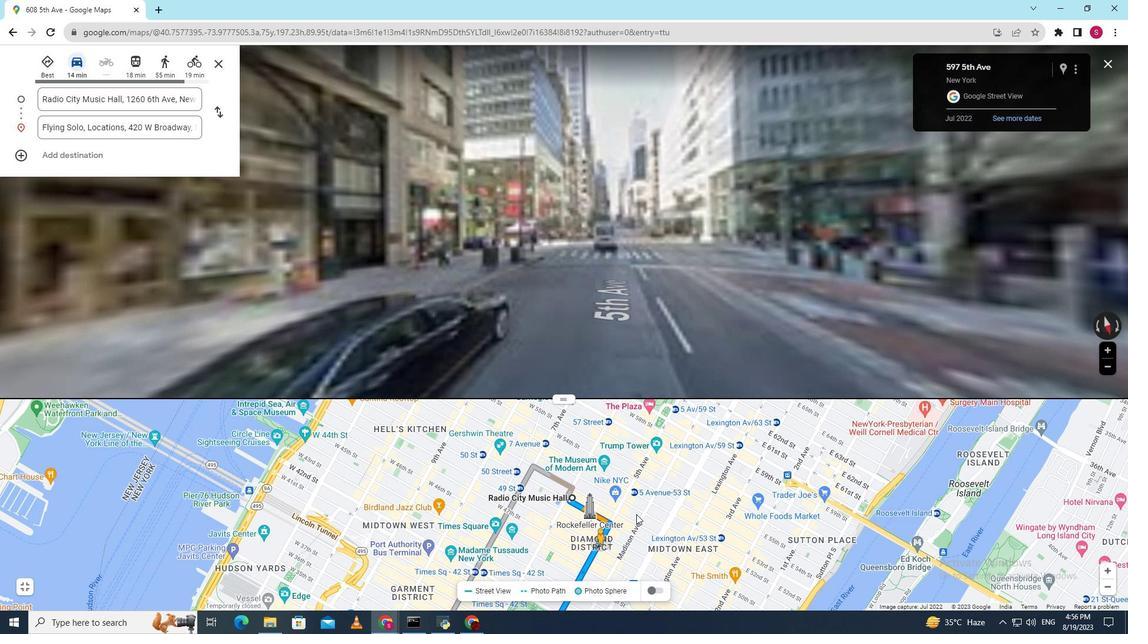 
Action: Mouse pressed left at (636, 514)
Screenshot: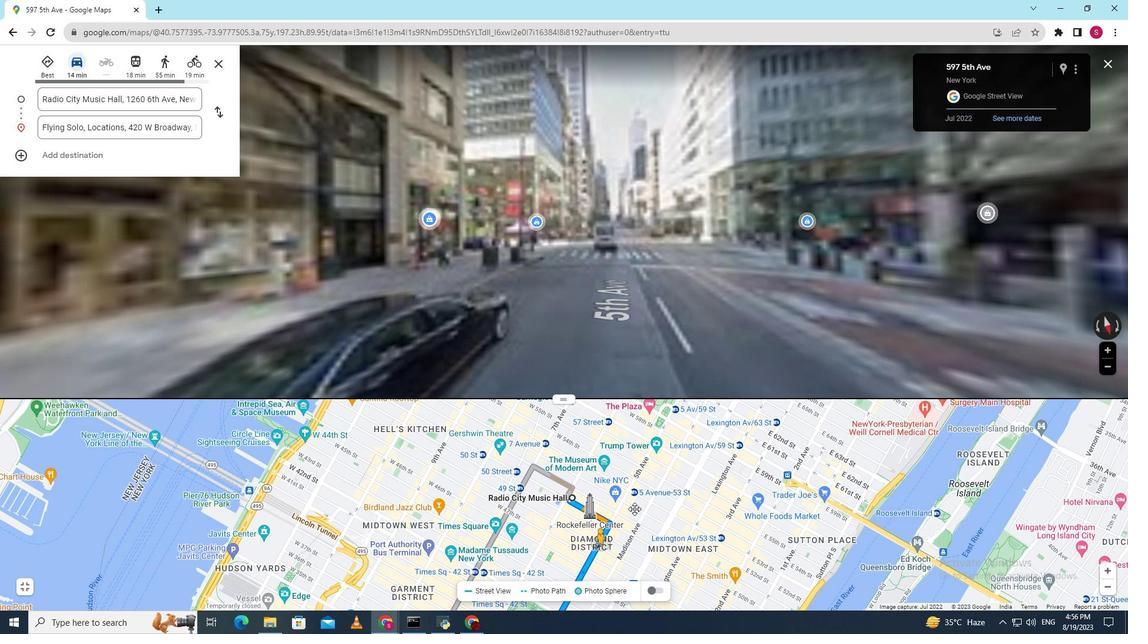 
Action: Mouse moved to (635, 233)
Screenshot: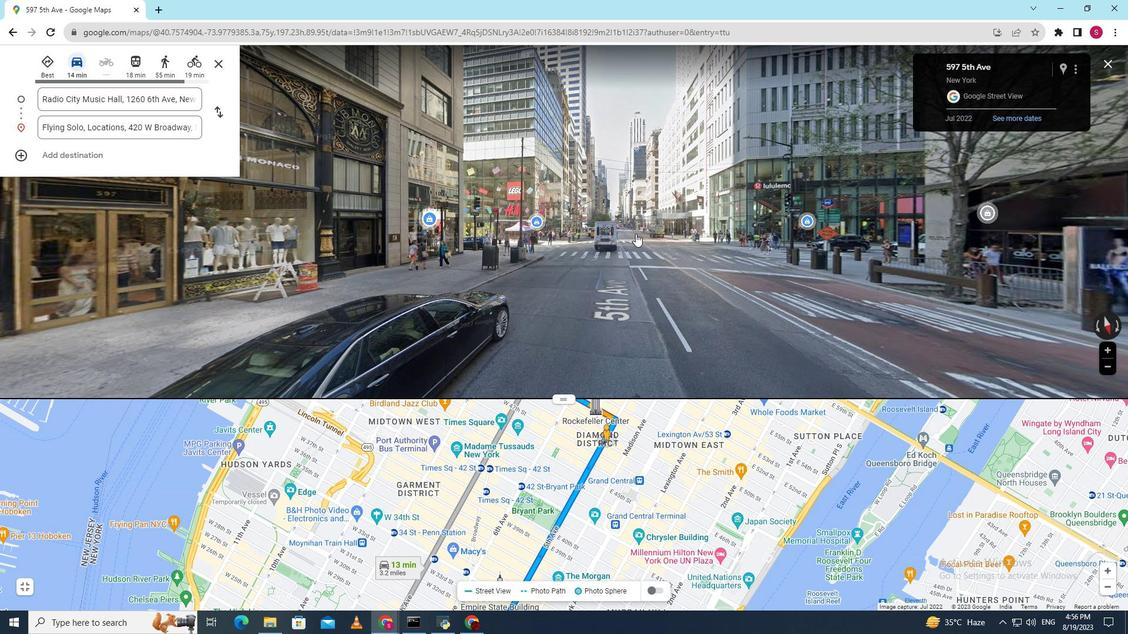 
Action: Mouse pressed left at (635, 233)
Screenshot: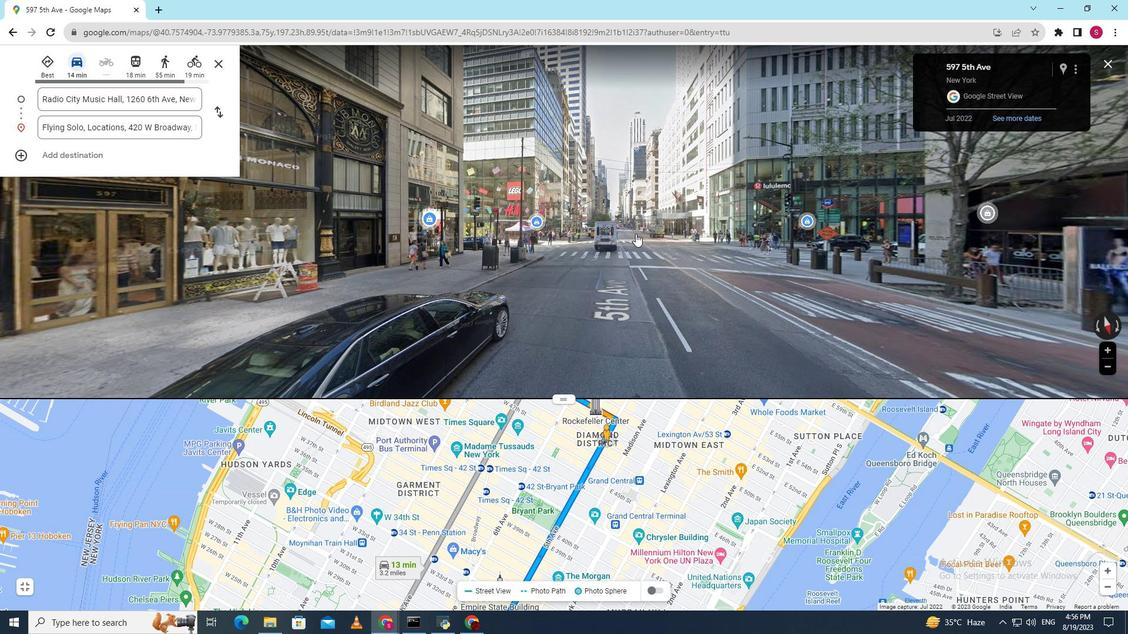 
Action: Mouse moved to (577, 242)
Screenshot: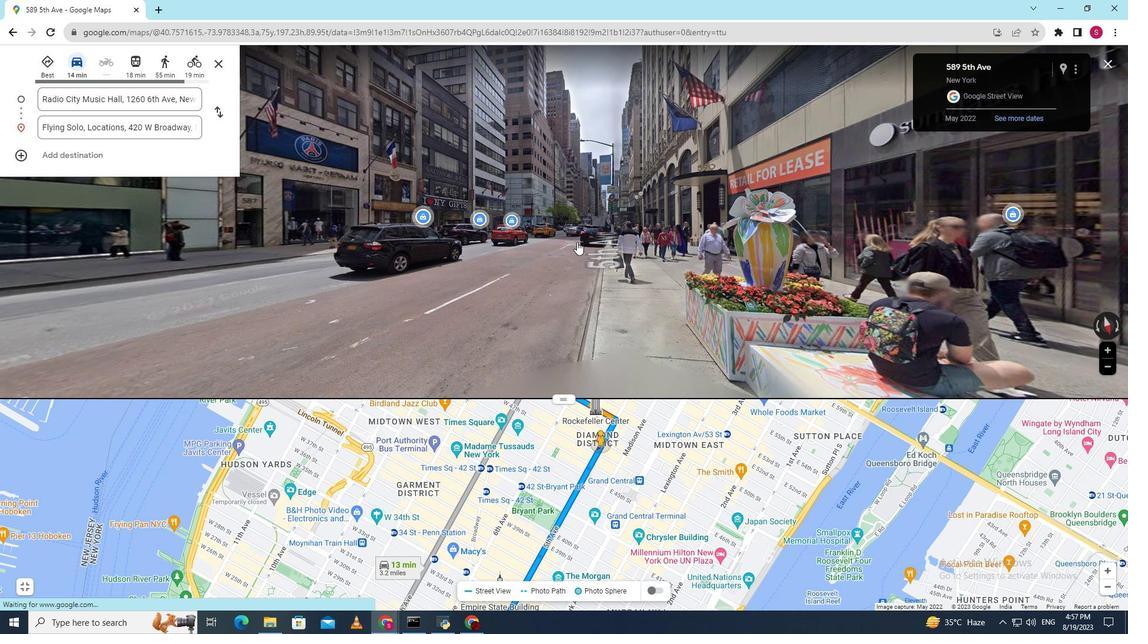 
Action: Mouse pressed left at (577, 242)
Screenshot: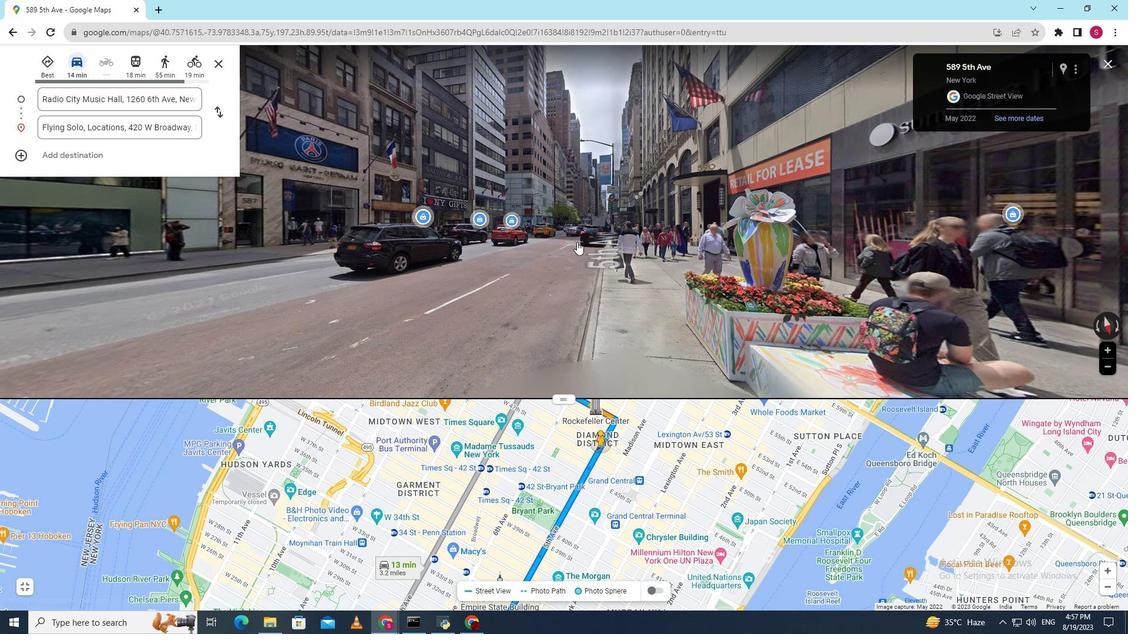 
Action: Mouse moved to (603, 245)
Screenshot: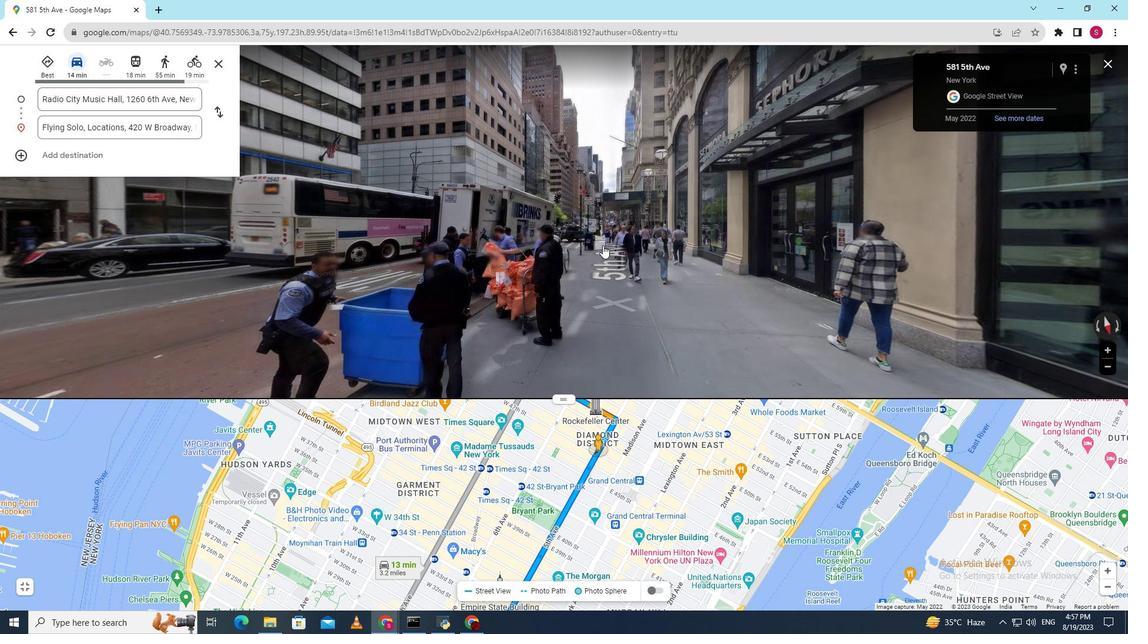 
Action: Mouse pressed left at (603, 245)
Screenshot: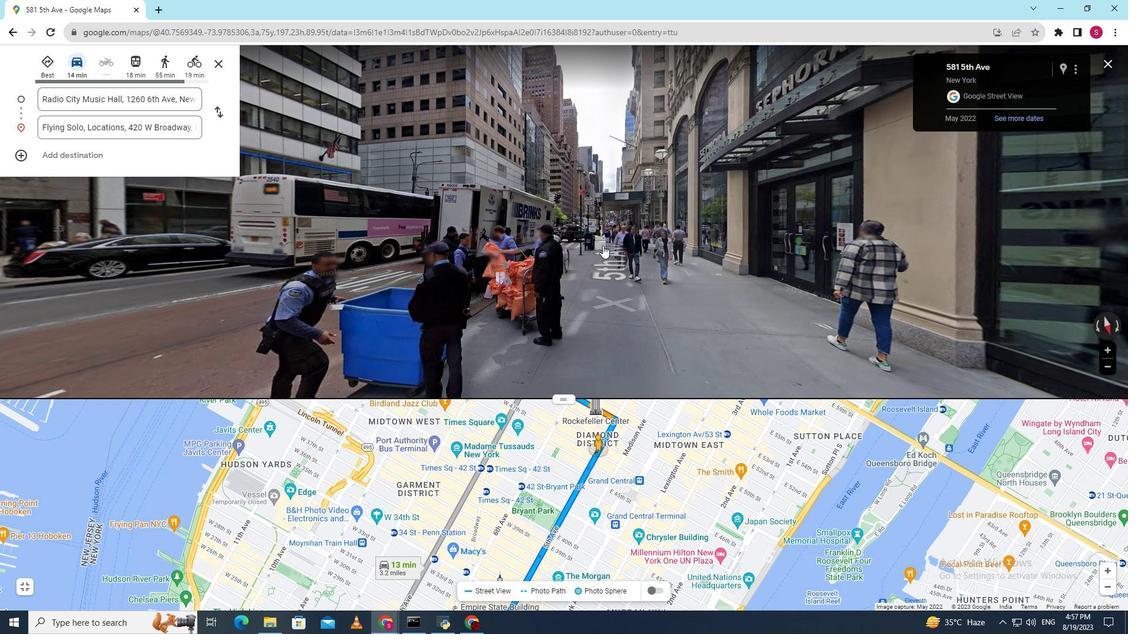 
Action: Mouse moved to (583, 226)
Screenshot: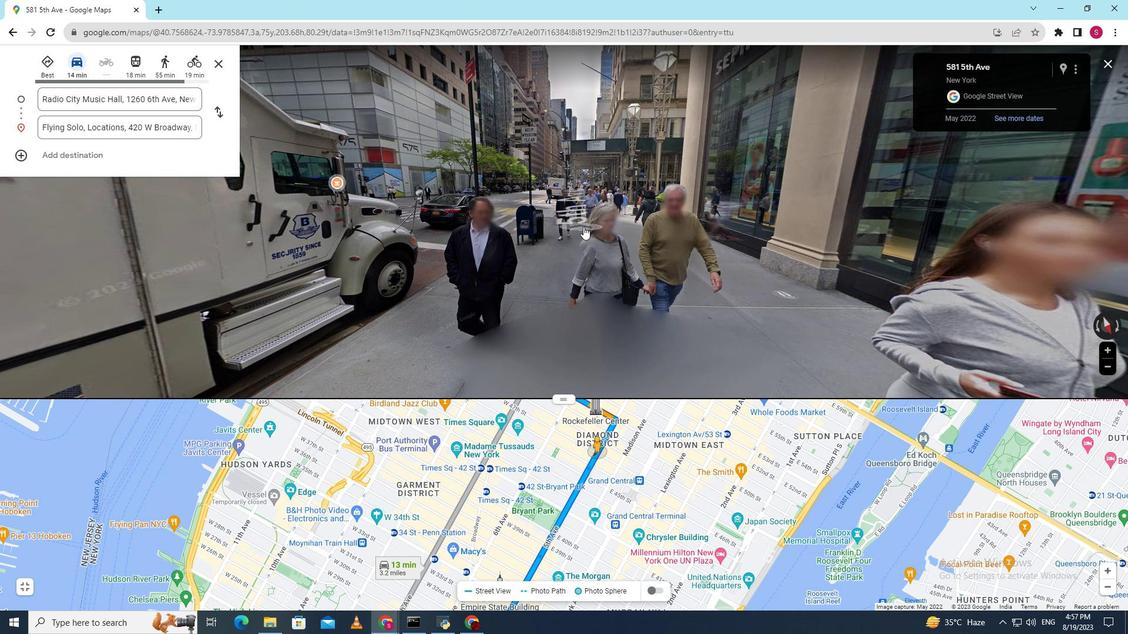 
Action: Mouse pressed left at (583, 226)
Screenshot: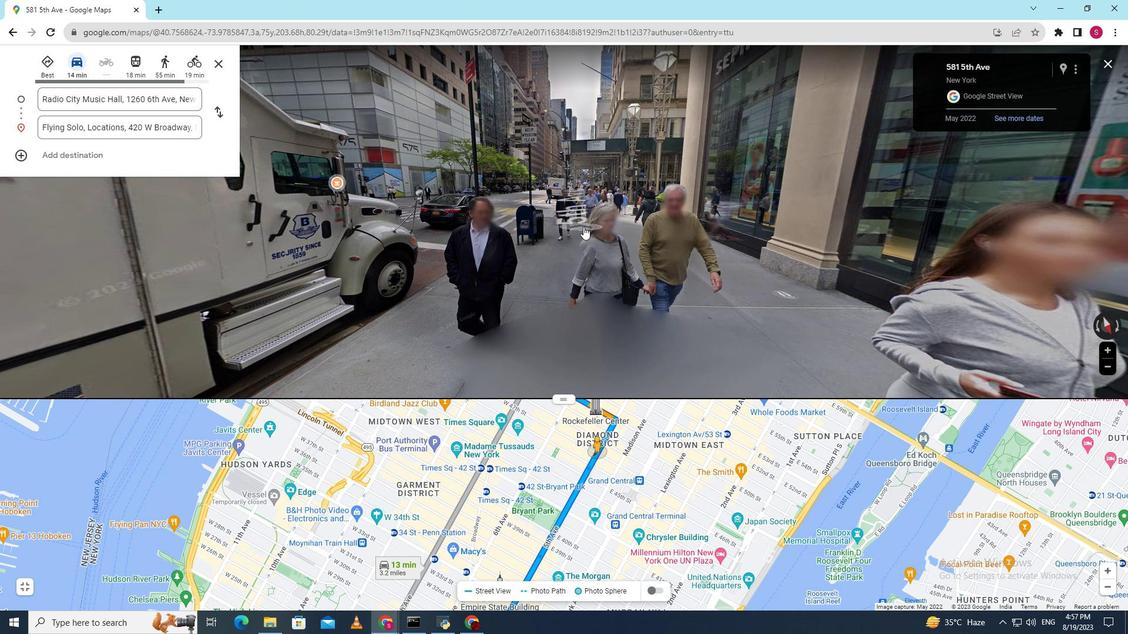 
Action: Mouse moved to (485, 214)
Screenshot: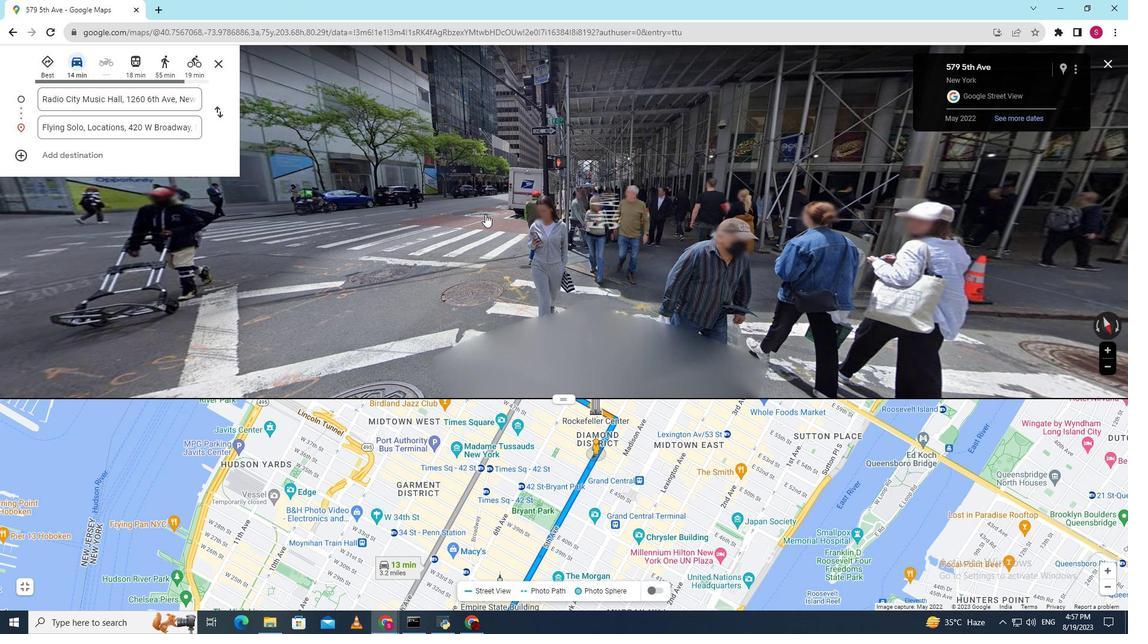 
Action: Mouse pressed left at (485, 214)
Screenshot: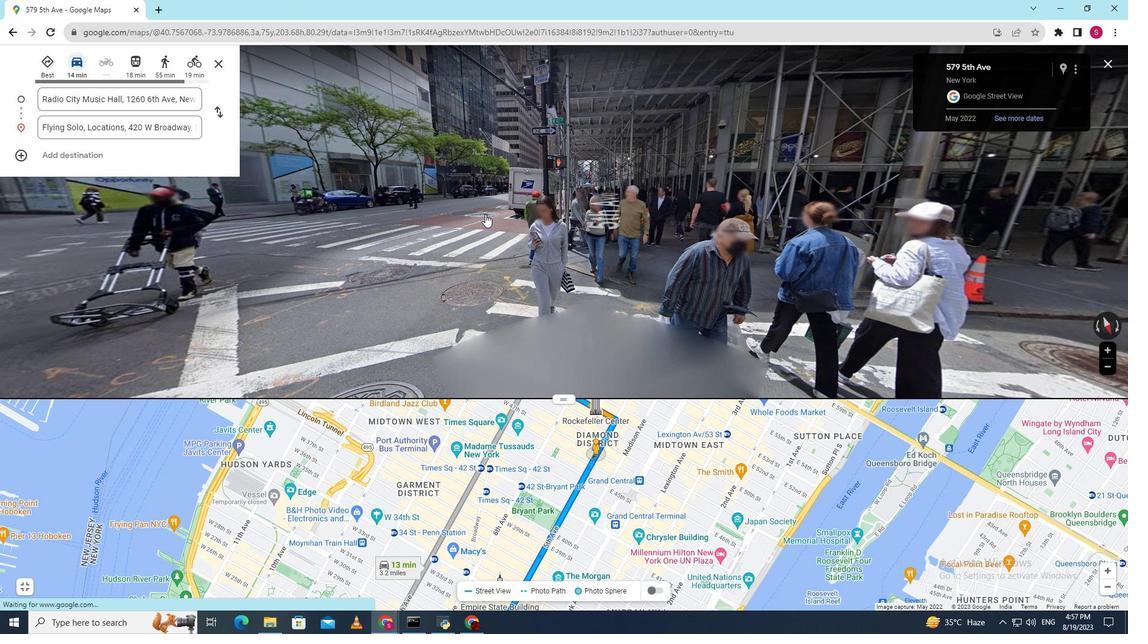 
Action: Mouse moved to (596, 209)
Screenshot: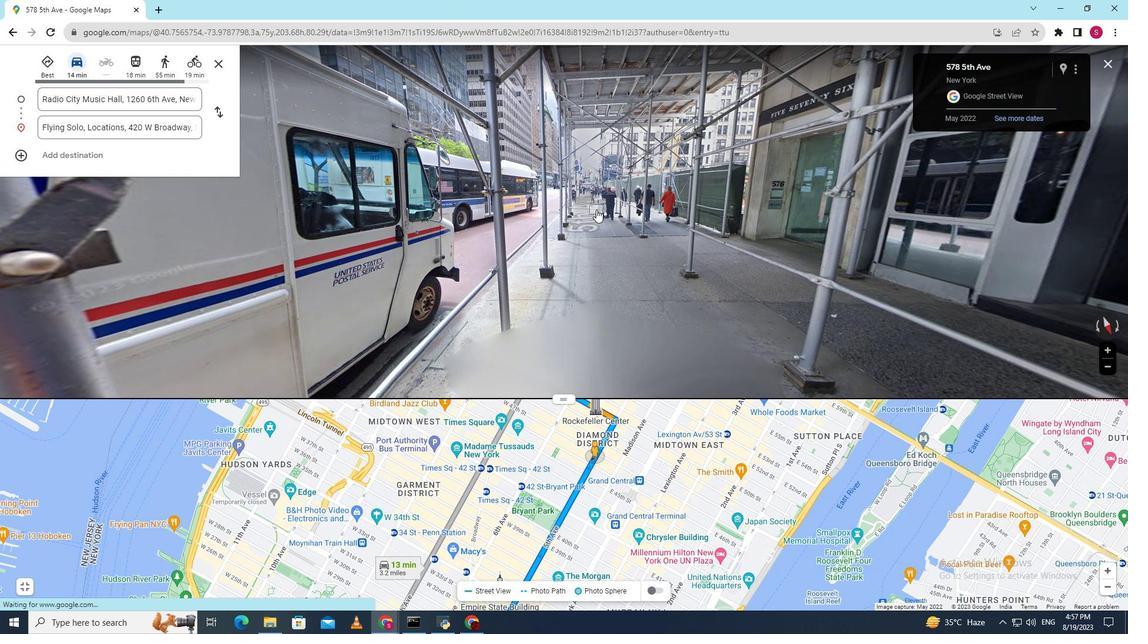 
Action: Mouse pressed left at (596, 209)
Screenshot: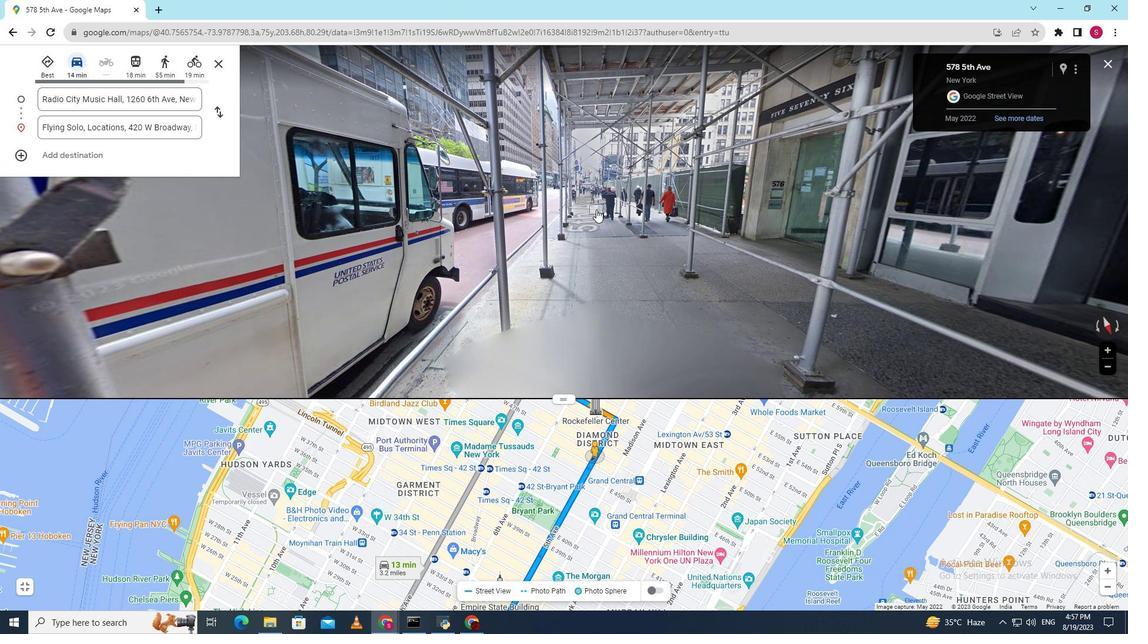 
Action: Mouse moved to (588, 467)
Screenshot: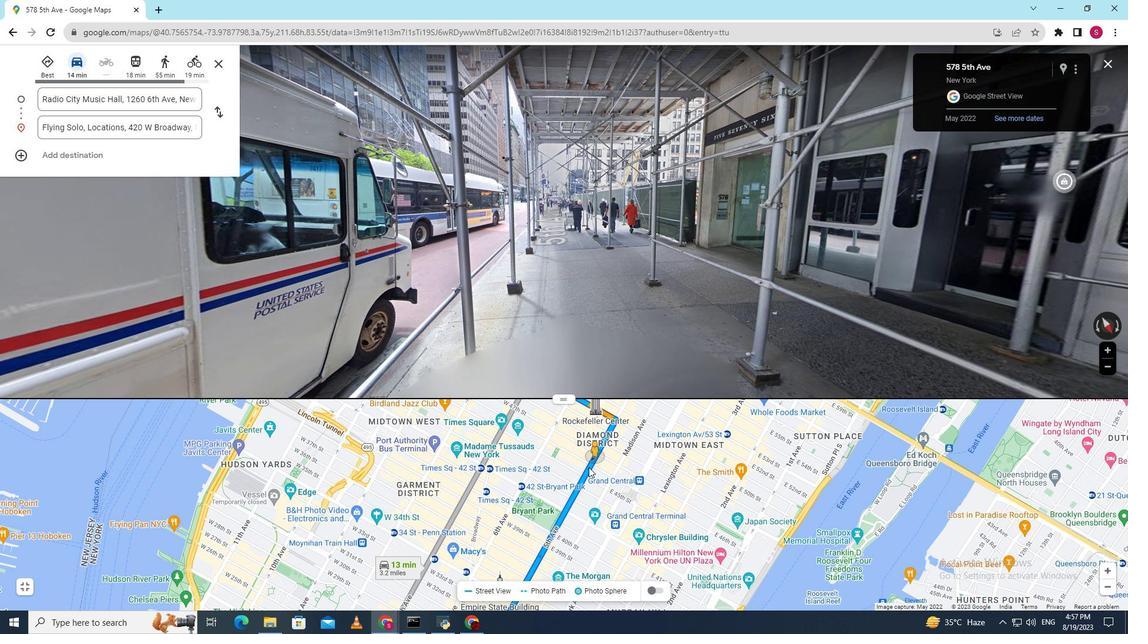 
Action: Mouse pressed left at (588, 467)
Screenshot: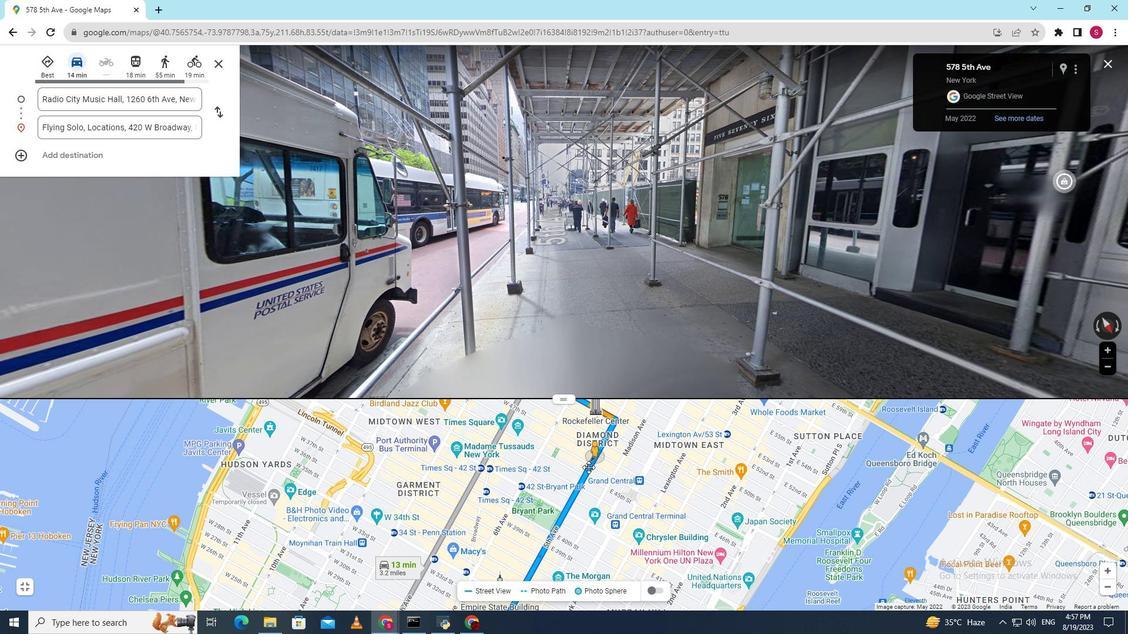 
Action: Mouse moved to (617, 325)
Screenshot: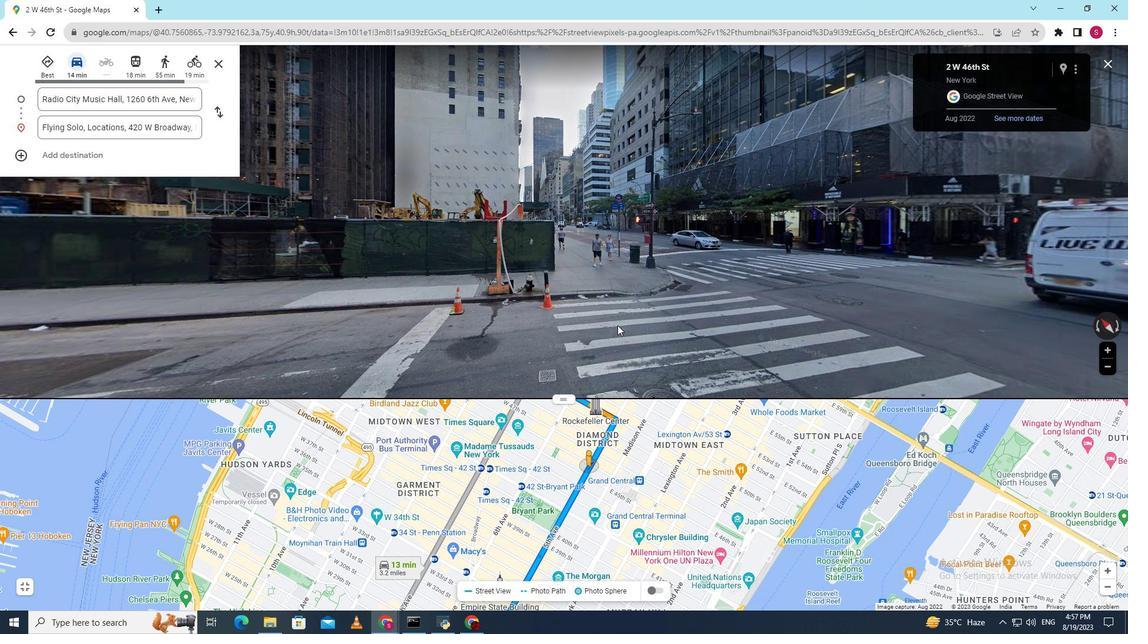 
Action: Mouse pressed left at (617, 325)
Screenshot: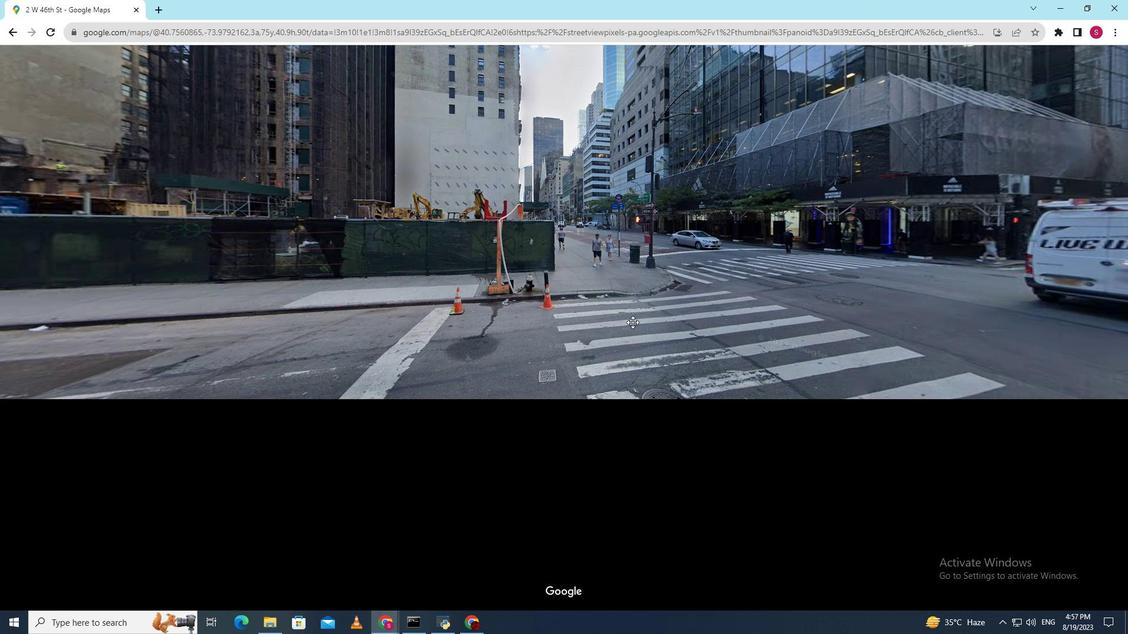 
Action: Mouse moved to (570, 347)
Screenshot: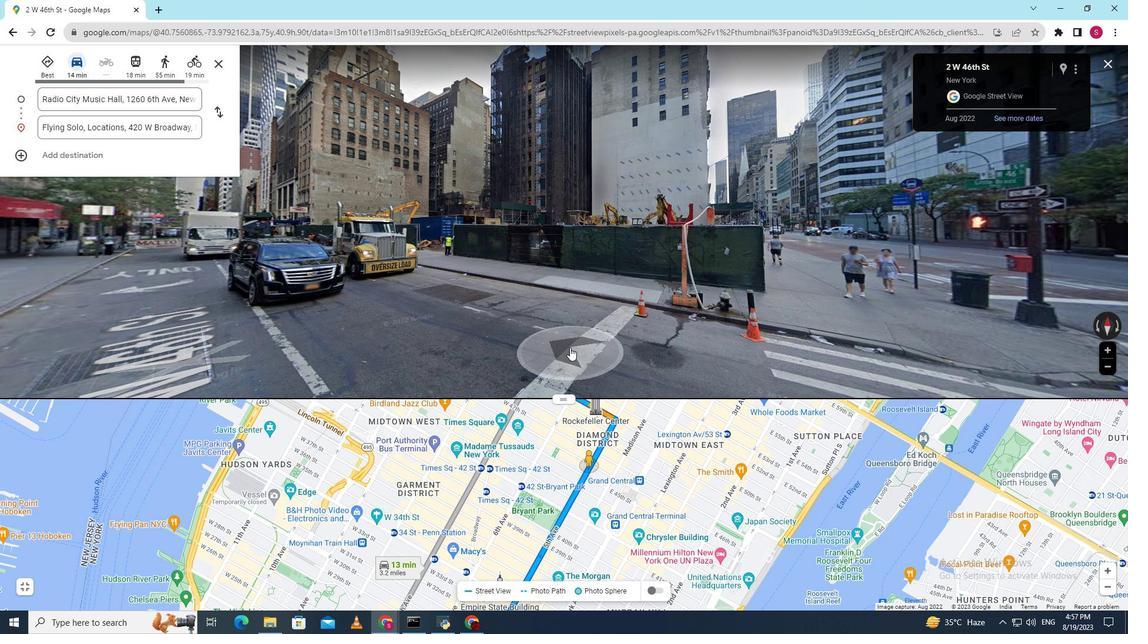 
Action: Mouse pressed left at (570, 347)
Screenshot: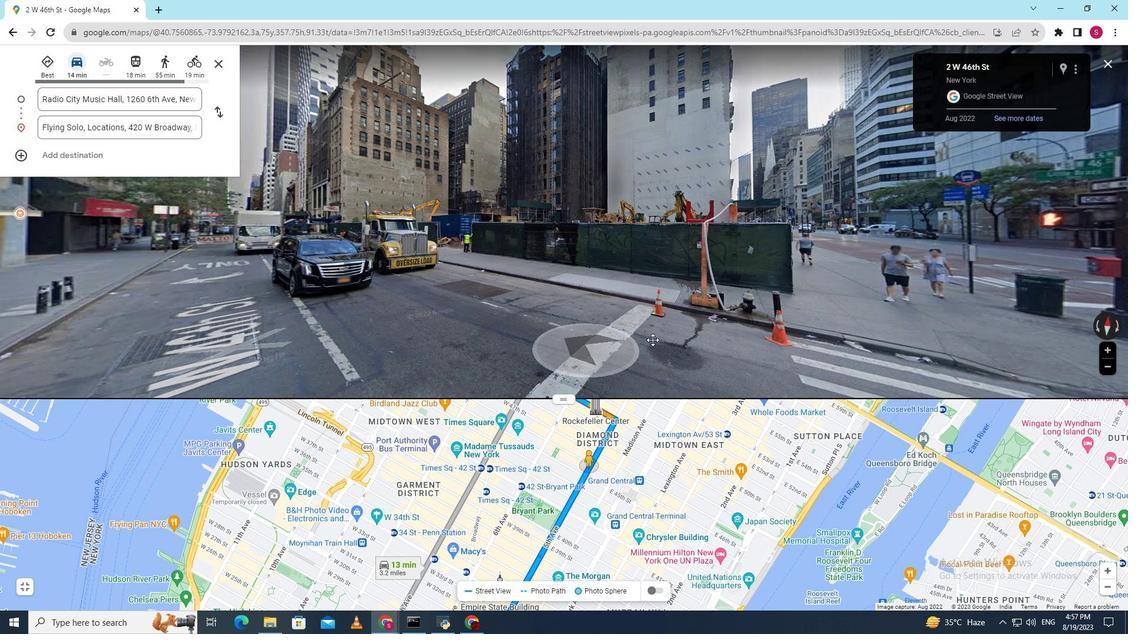 
Action: Mouse moved to (681, 360)
Screenshot: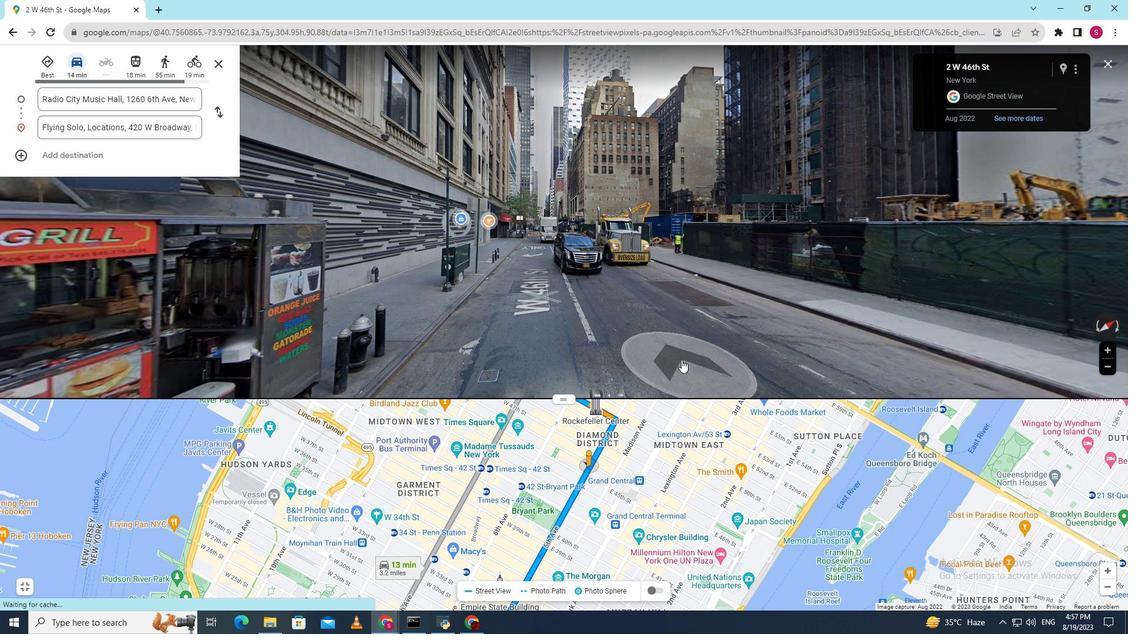 
Action: Mouse pressed left at (681, 360)
Screenshot: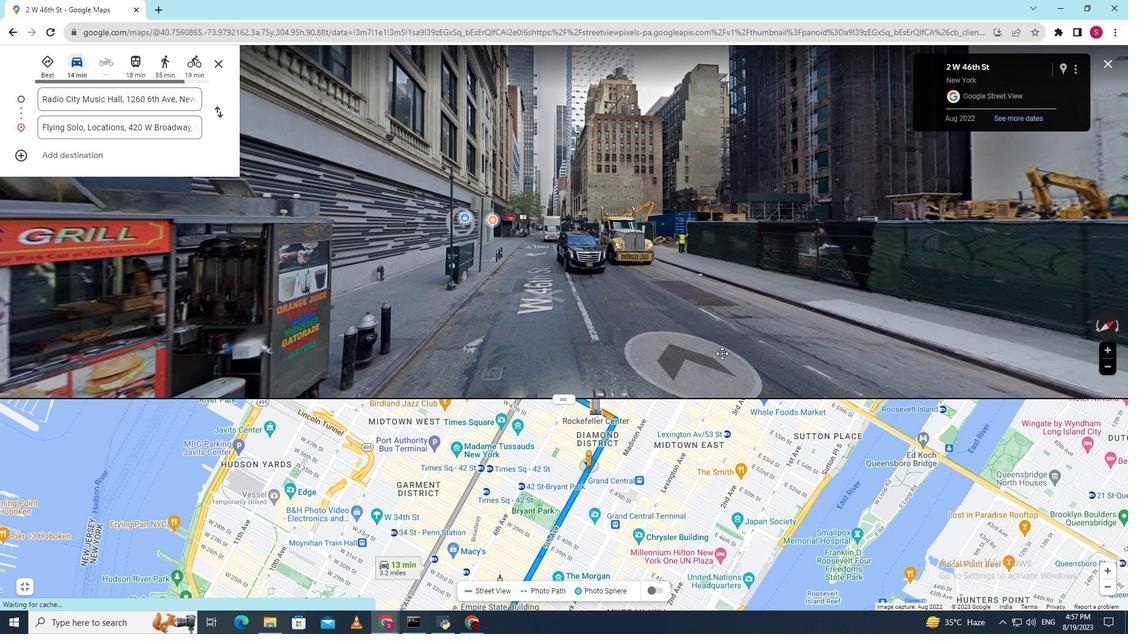 
Action: Mouse moved to (699, 361)
Screenshot: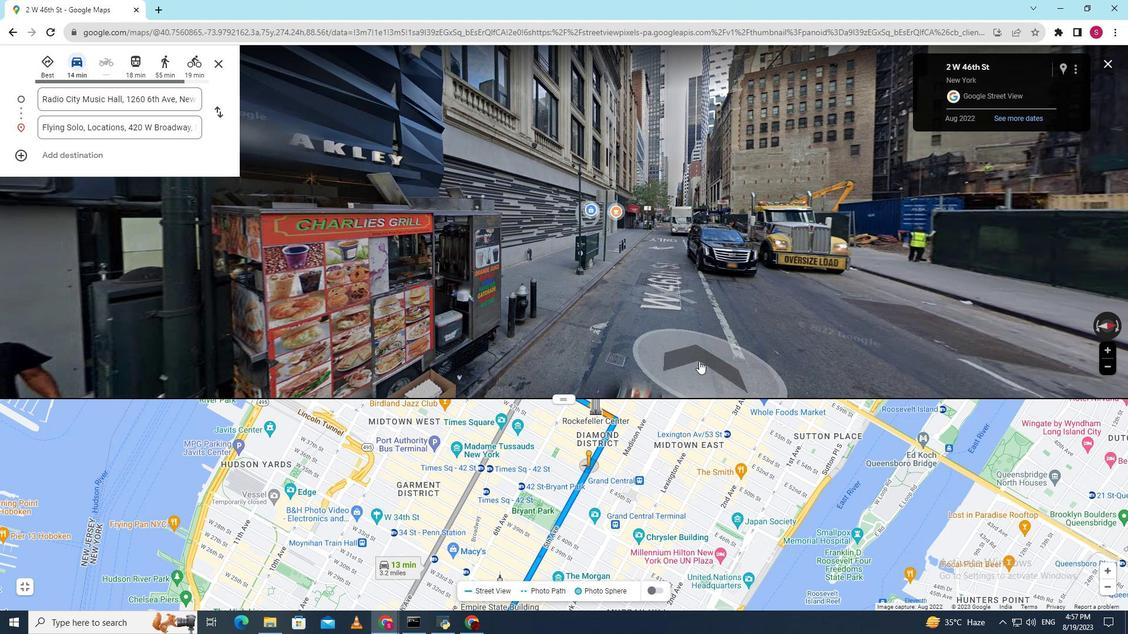
Action: Mouse pressed left at (699, 361)
Screenshot: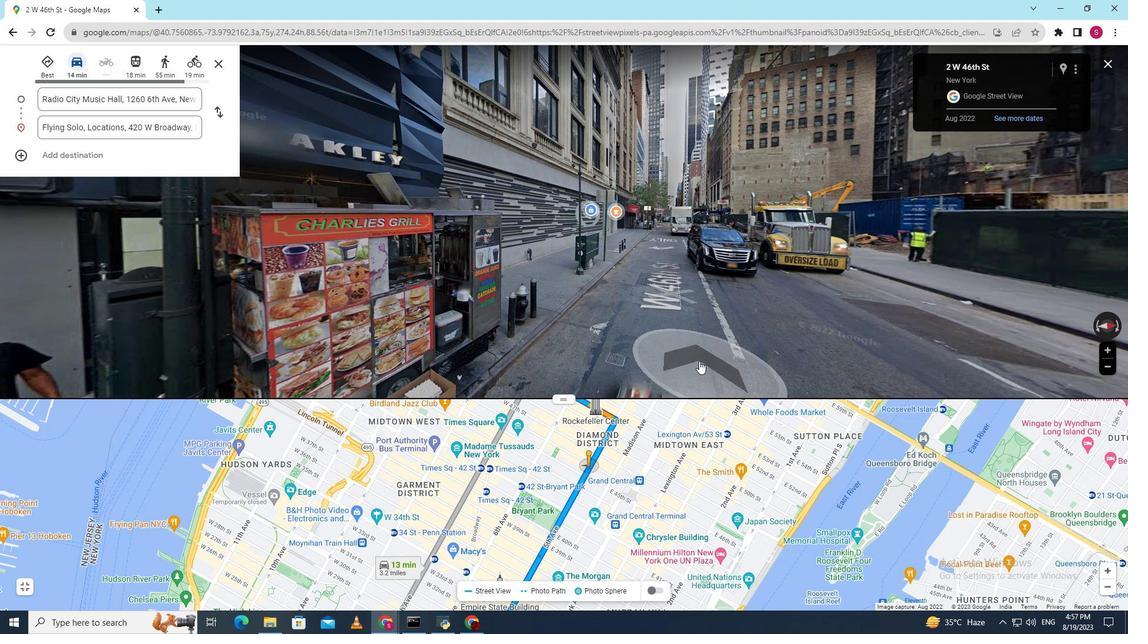 
Action: Mouse moved to (698, 342)
Screenshot: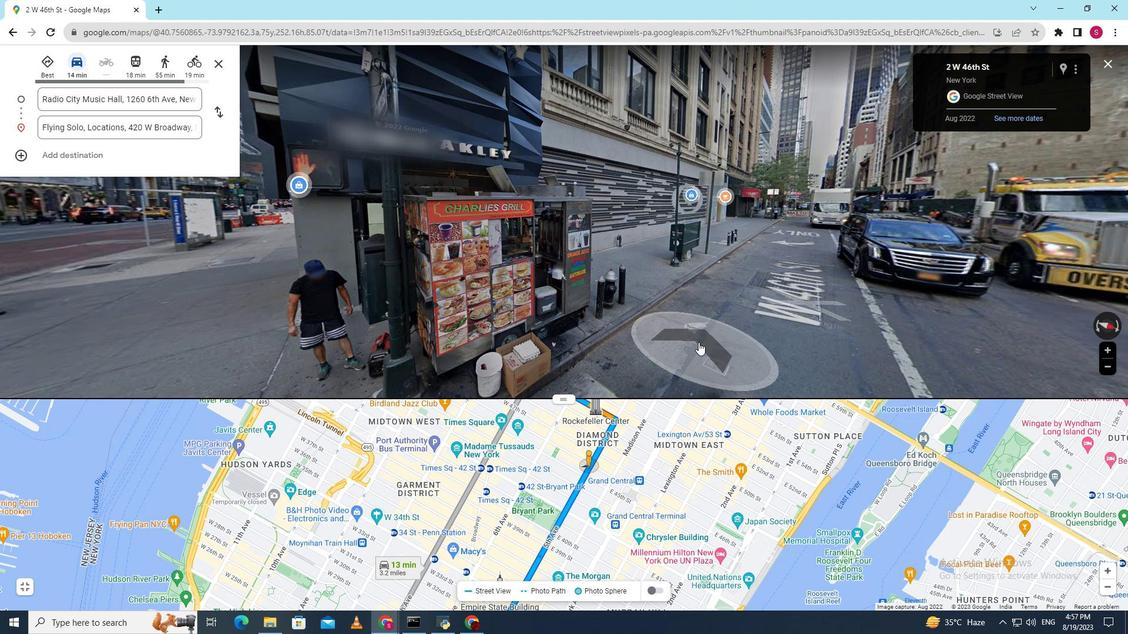 
Action: Mouse pressed left at (698, 342)
Screenshot: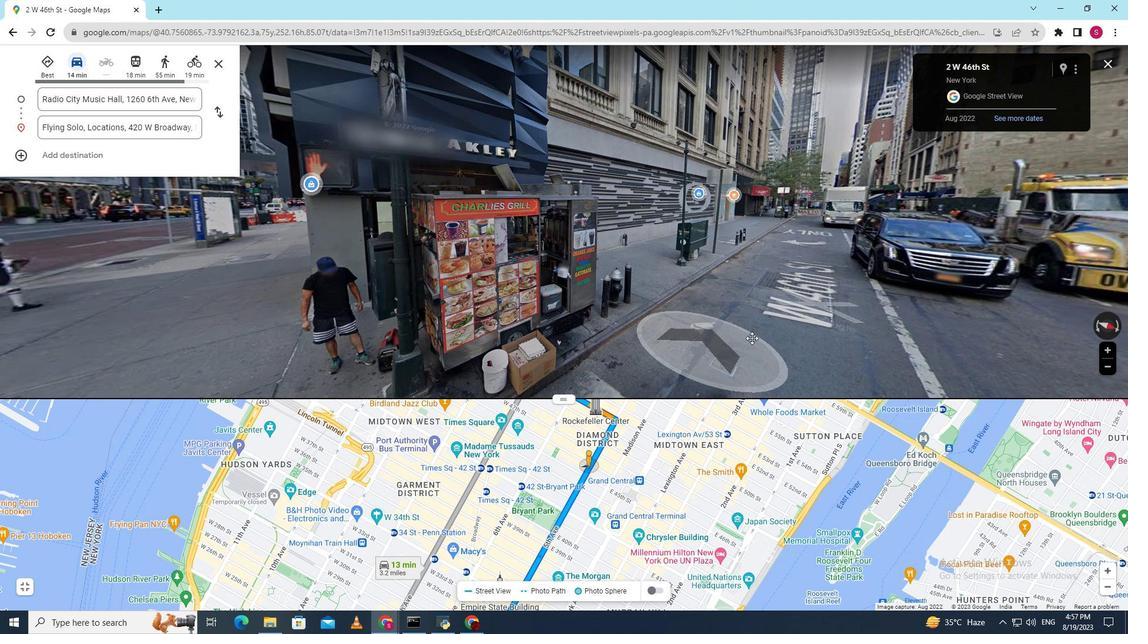 
Action: Mouse moved to (652, 366)
Screenshot: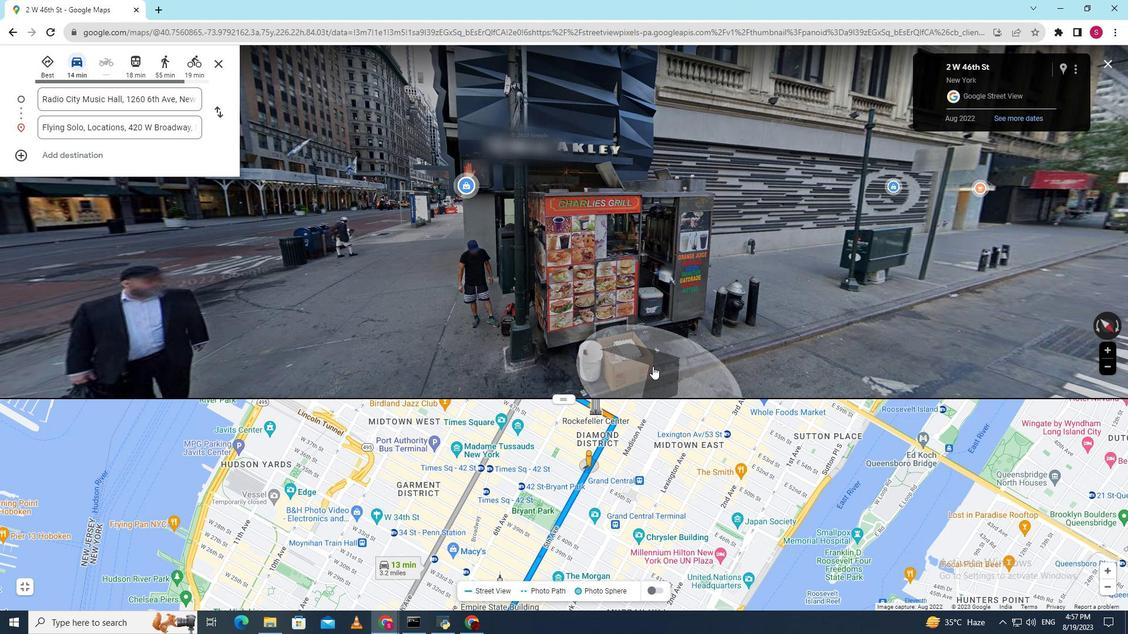 
Action: Mouse pressed left at (652, 366)
Screenshot: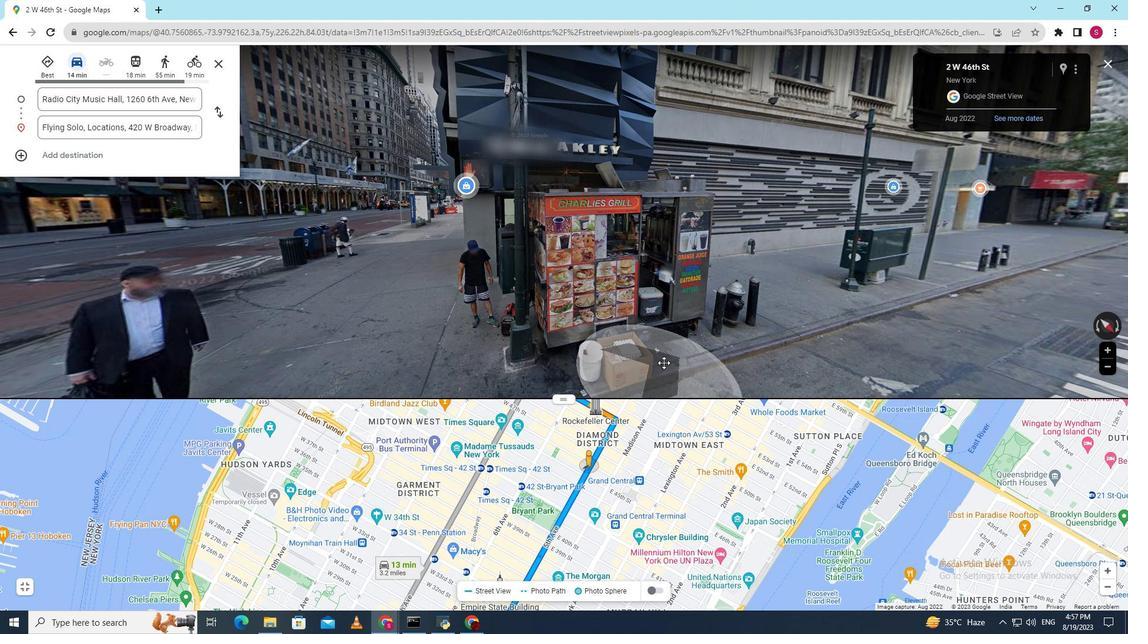 
Action: Mouse moved to (252, 256)
Screenshot: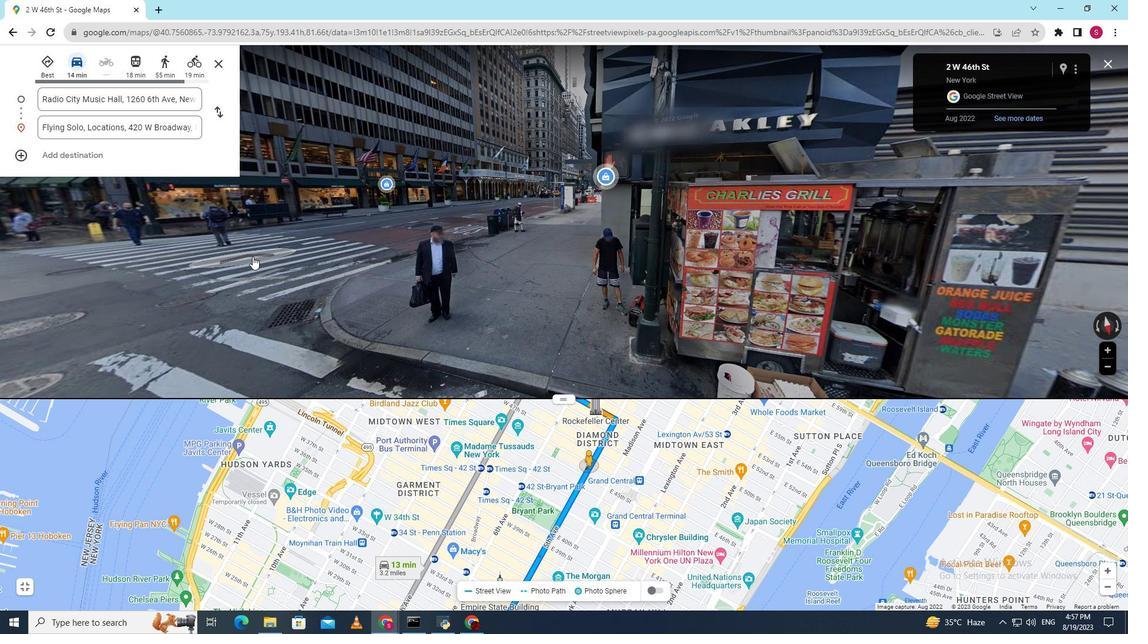 
Action: Mouse pressed left at (252, 256)
Screenshot: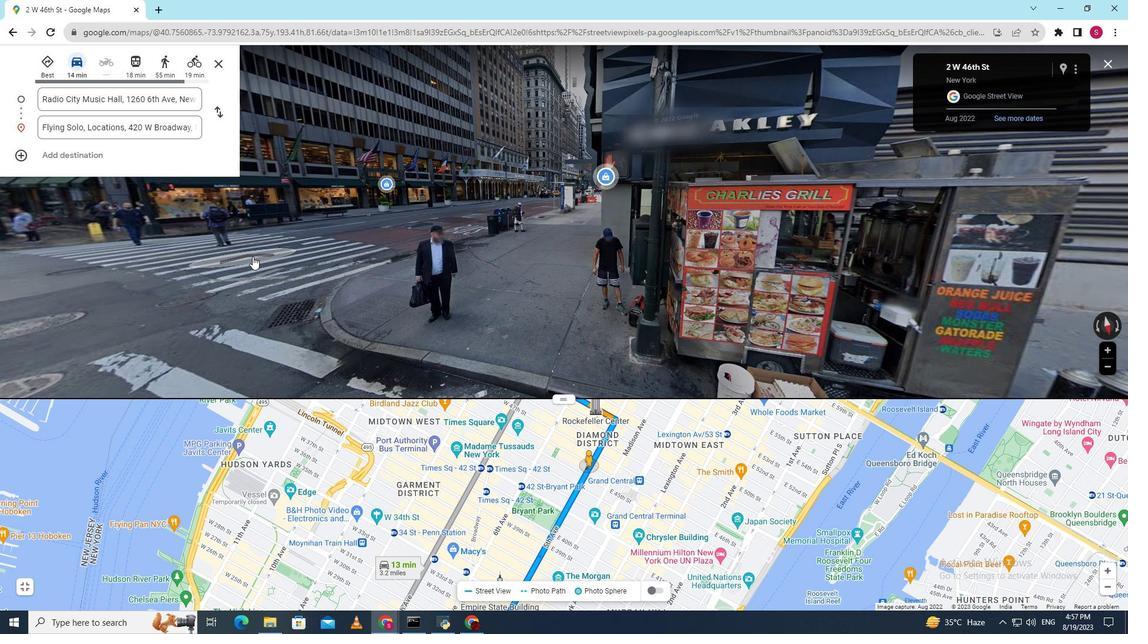 
Action: Mouse moved to (627, 206)
Screenshot: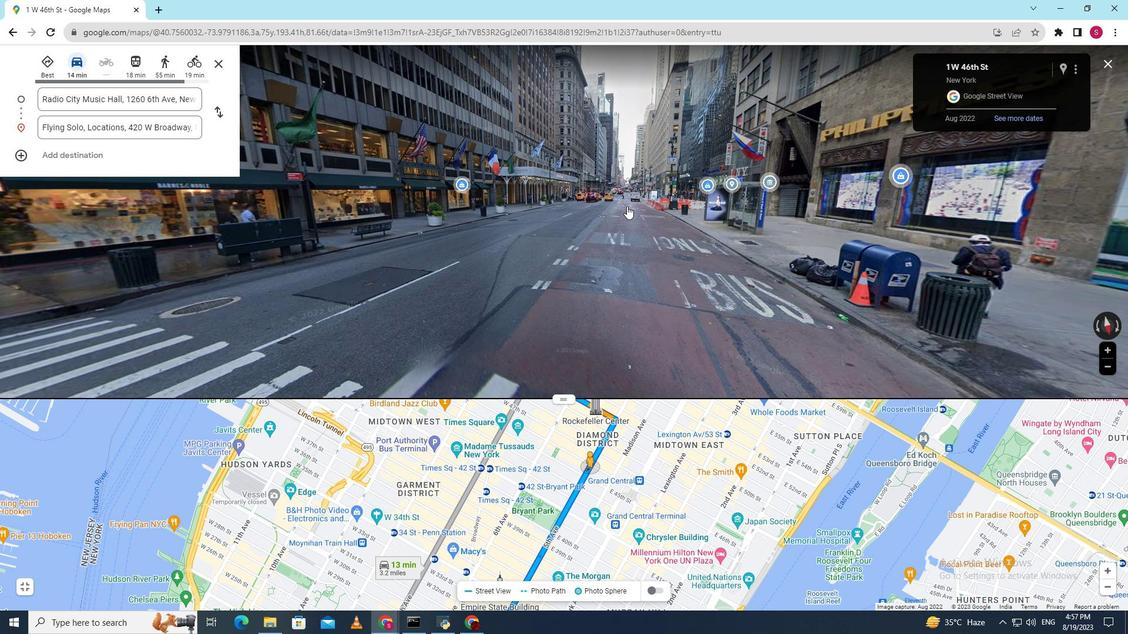 
Action: Mouse pressed left at (627, 206)
Screenshot: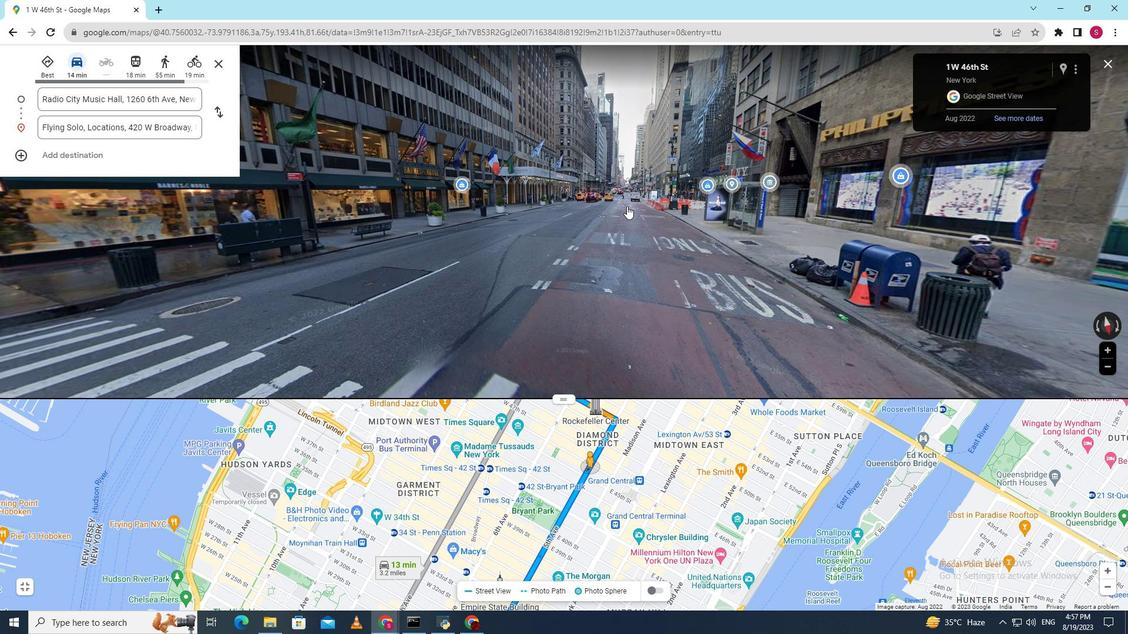 
Action: Mouse moved to (612, 197)
Screenshot: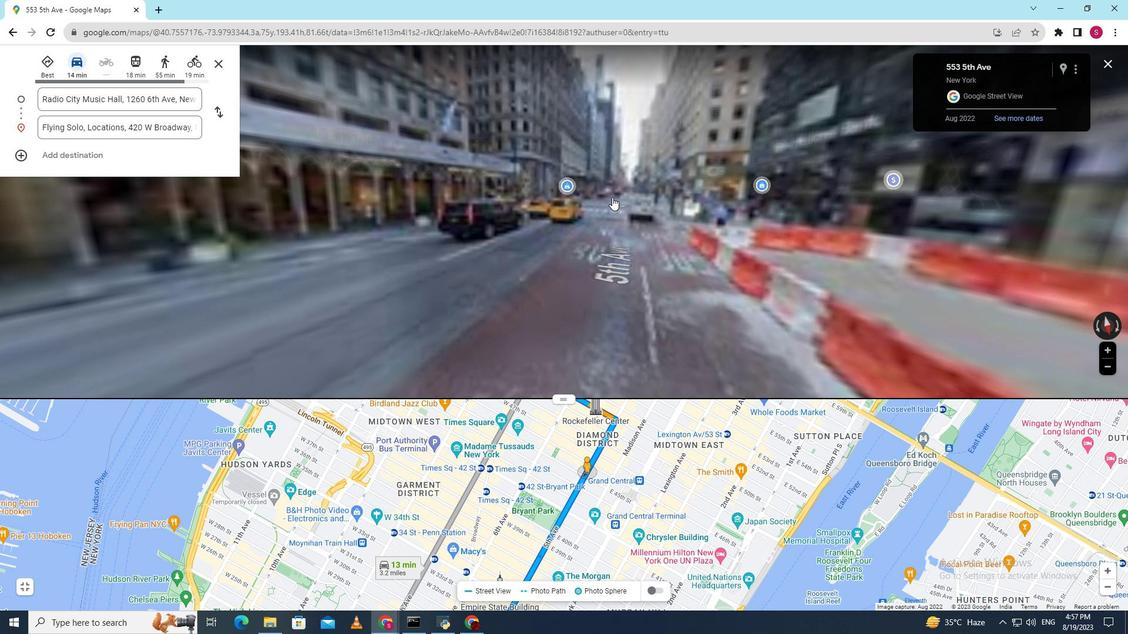 
Action: Mouse pressed left at (612, 197)
Screenshot: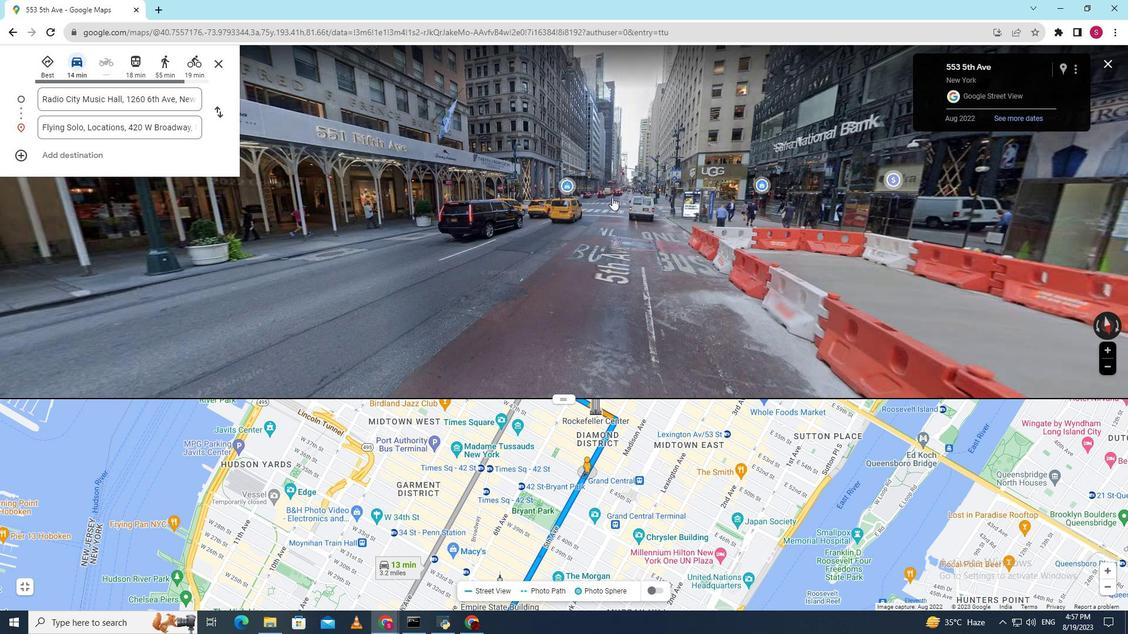 
Action: Mouse moved to (648, 197)
Screenshot: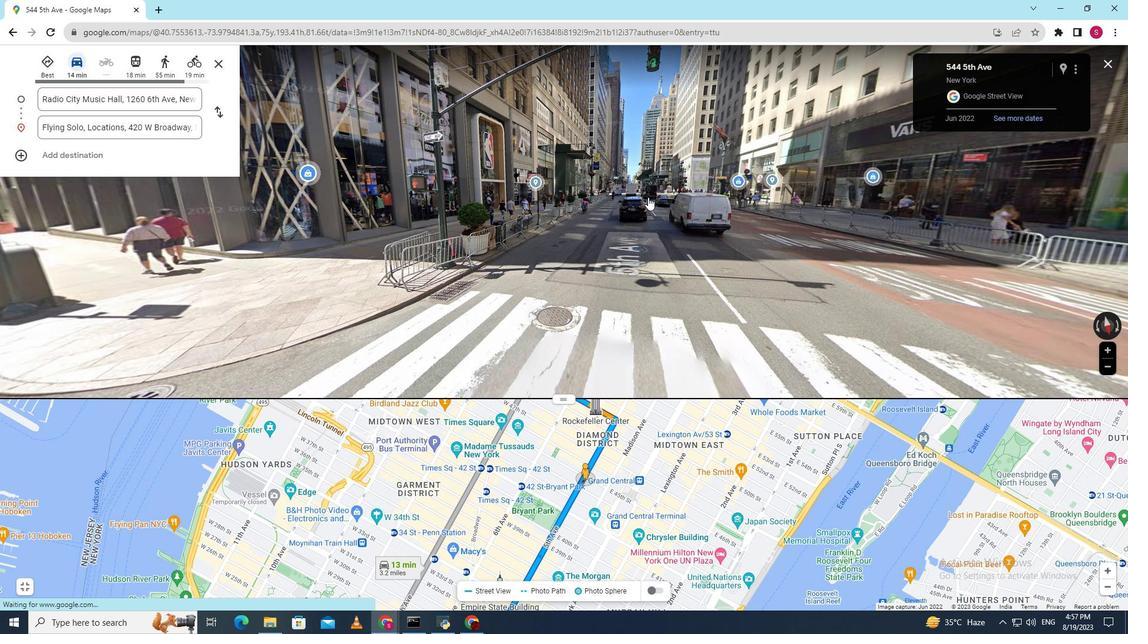 
Action: Mouse pressed left at (648, 197)
Screenshot: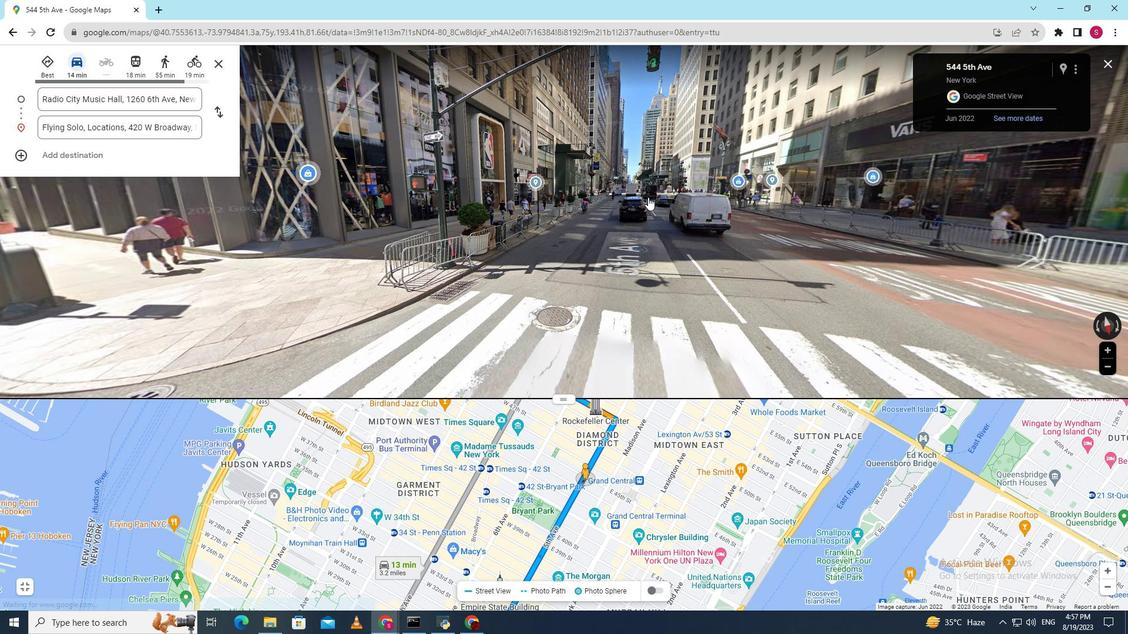 
Action: Mouse moved to (654, 196)
Screenshot: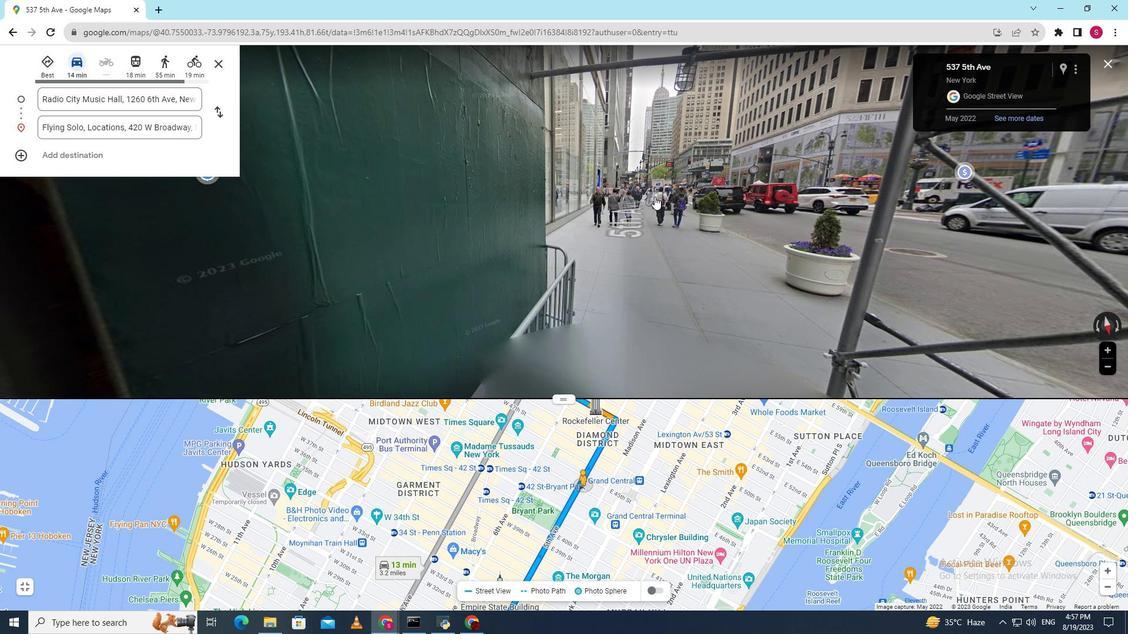
Action: Mouse pressed left at (654, 196)
Screenshot: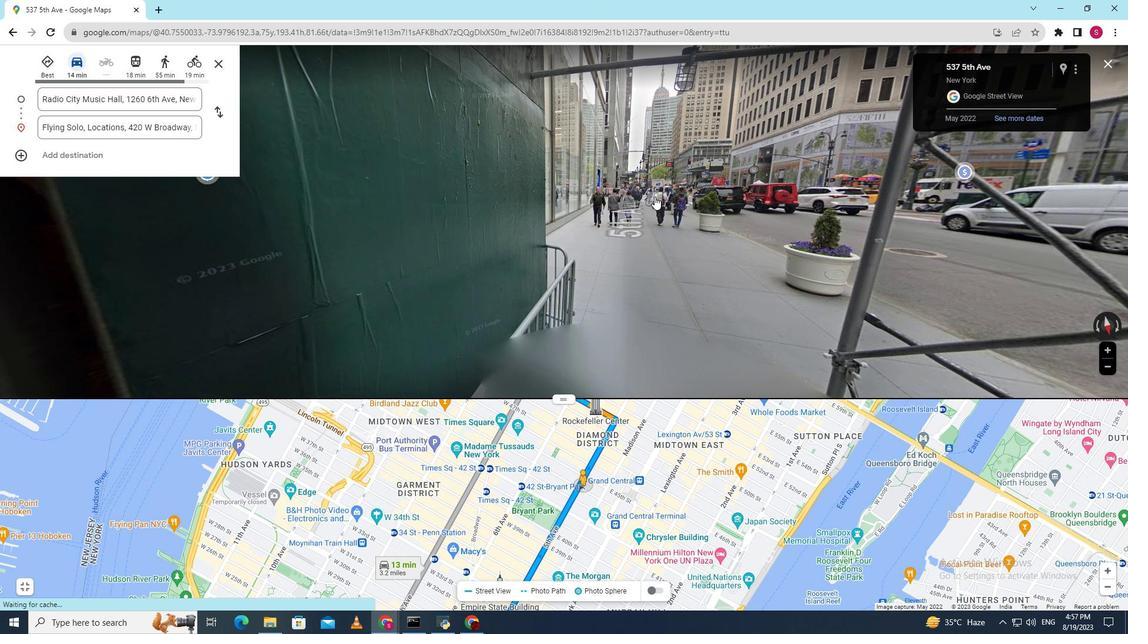 
Action: Mouse moved to (573, 369)
Screenshot: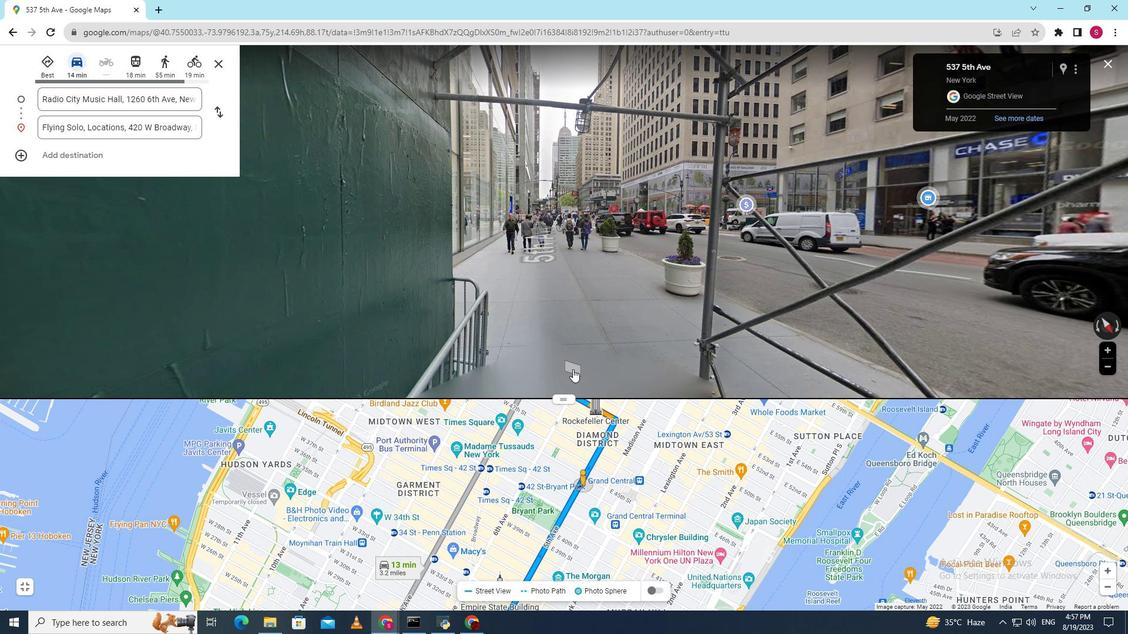 
Action: Mouse pressed left at (573, 369)
Screenshot: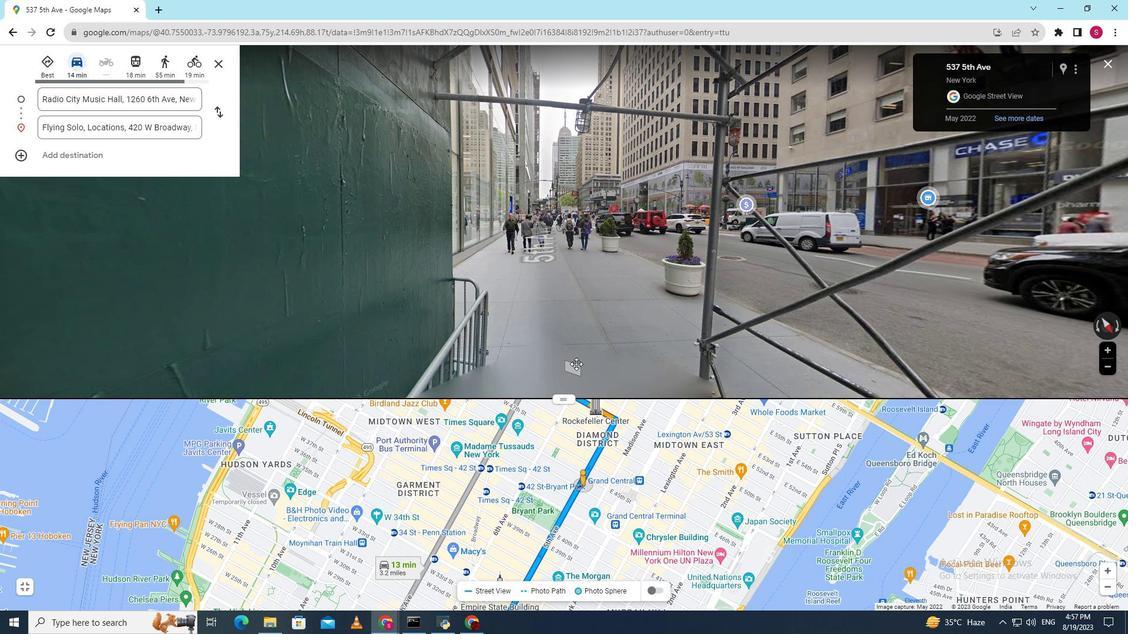 
Action: Mouse moved to (577, 490)
Screenshot: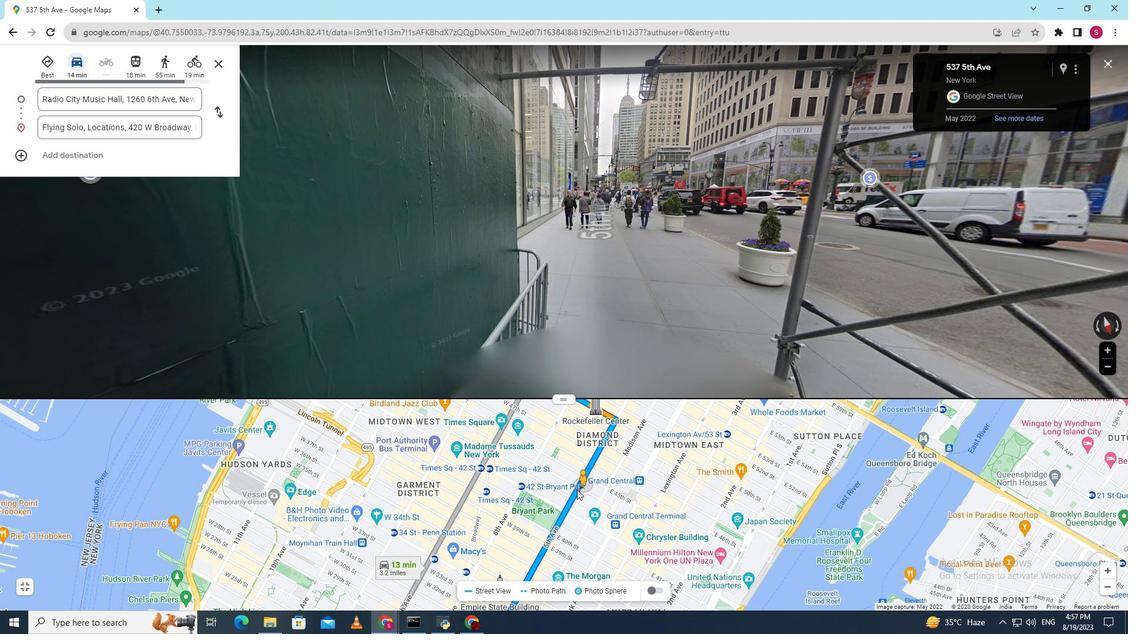 
Action: Mouse pressed left at (577, 490)
Screenshot: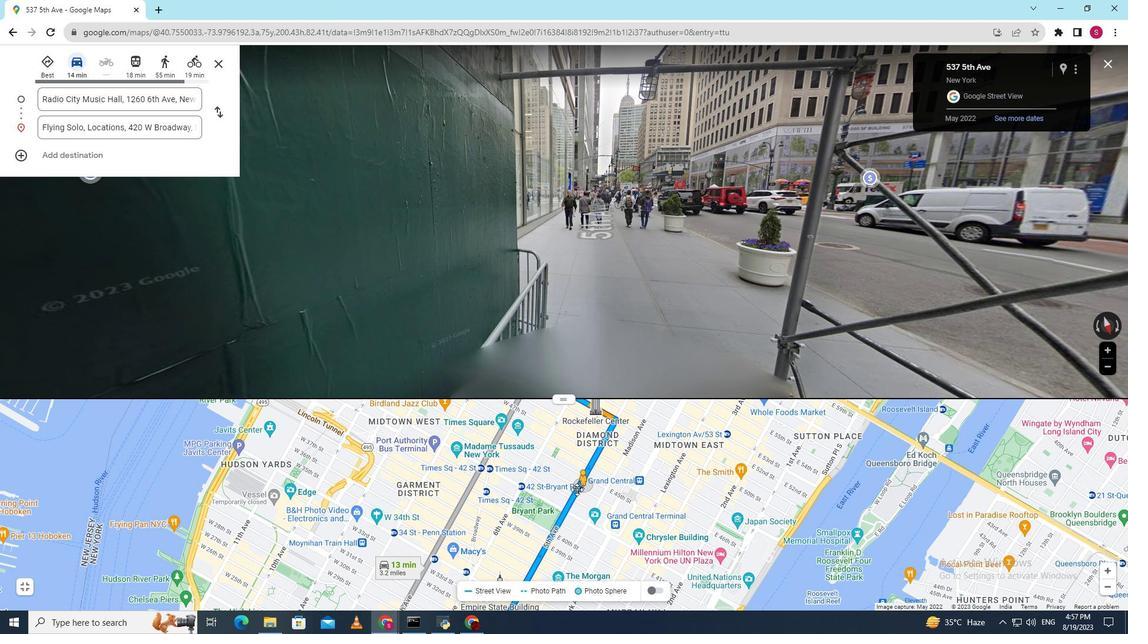 
Action: Mouse moved to (578, 472)
Screenshot: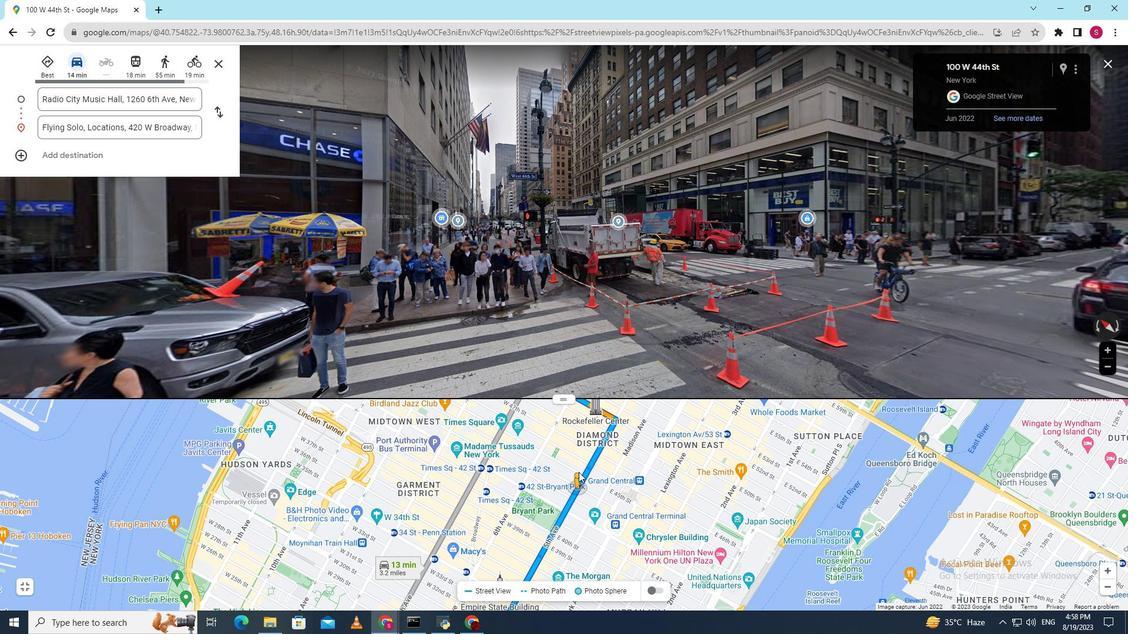 
Action: Mouse pressed left at (578, 472)
Screenshot: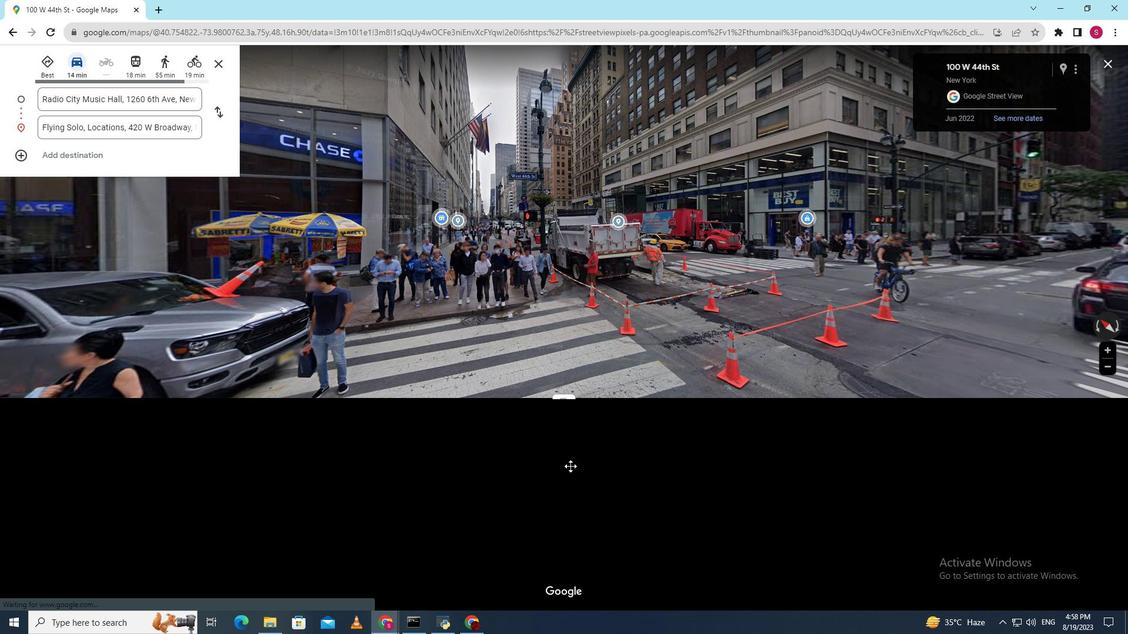 
Action: Mouse moved to (635, 327)
Screenshot: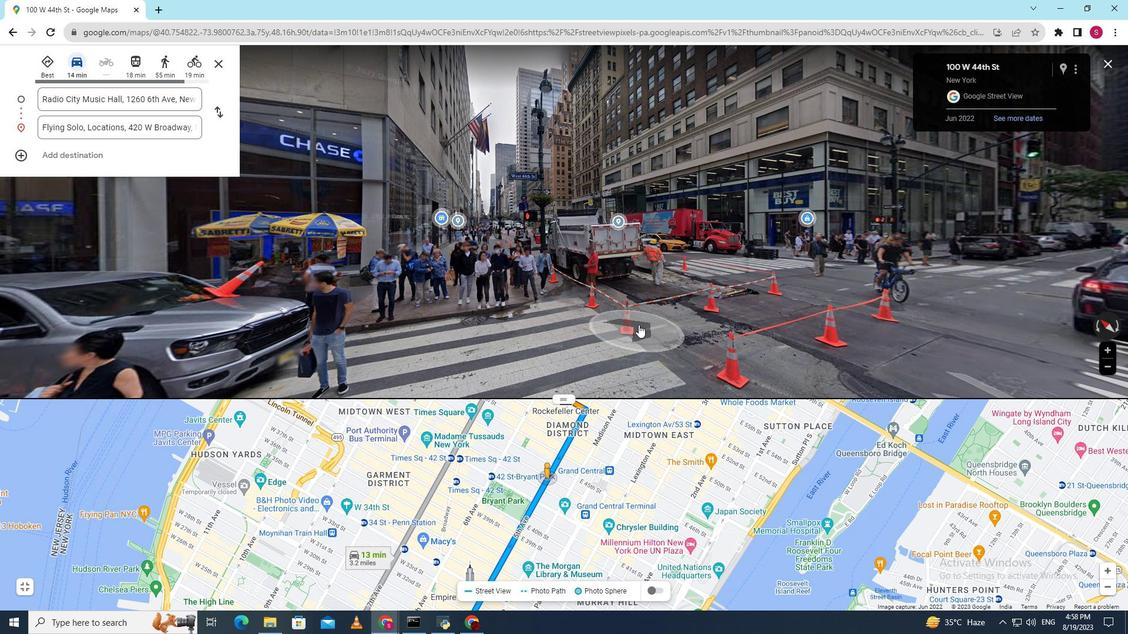 
Action: Mouse pressed left at (635, 327)
Screenshot: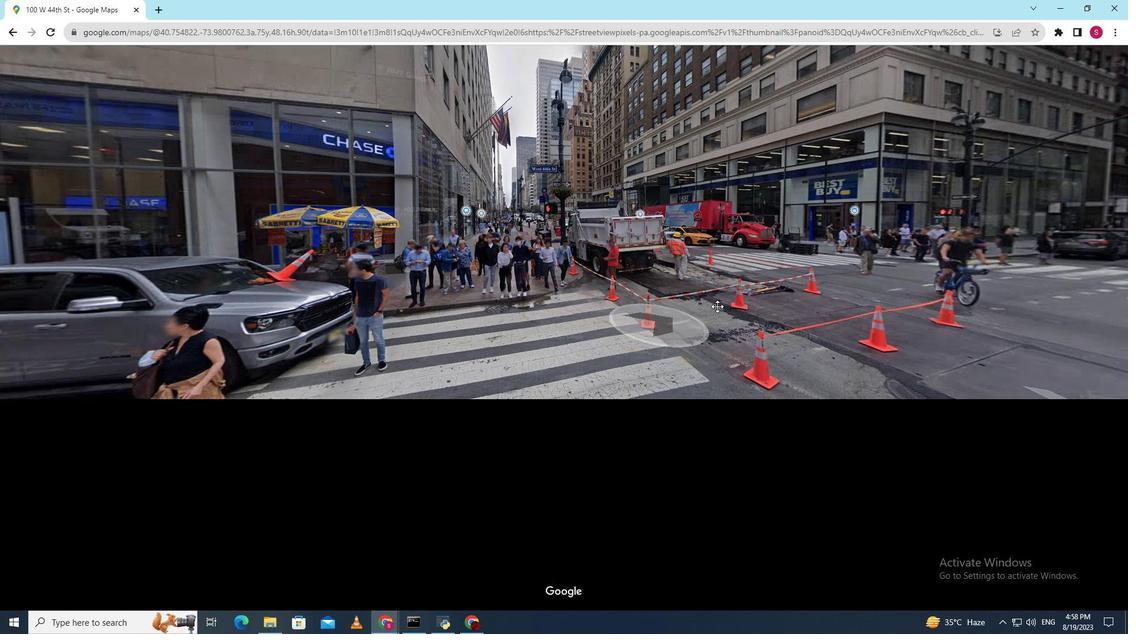 
Action: Mouse moved to (628, 309)
Screenshot: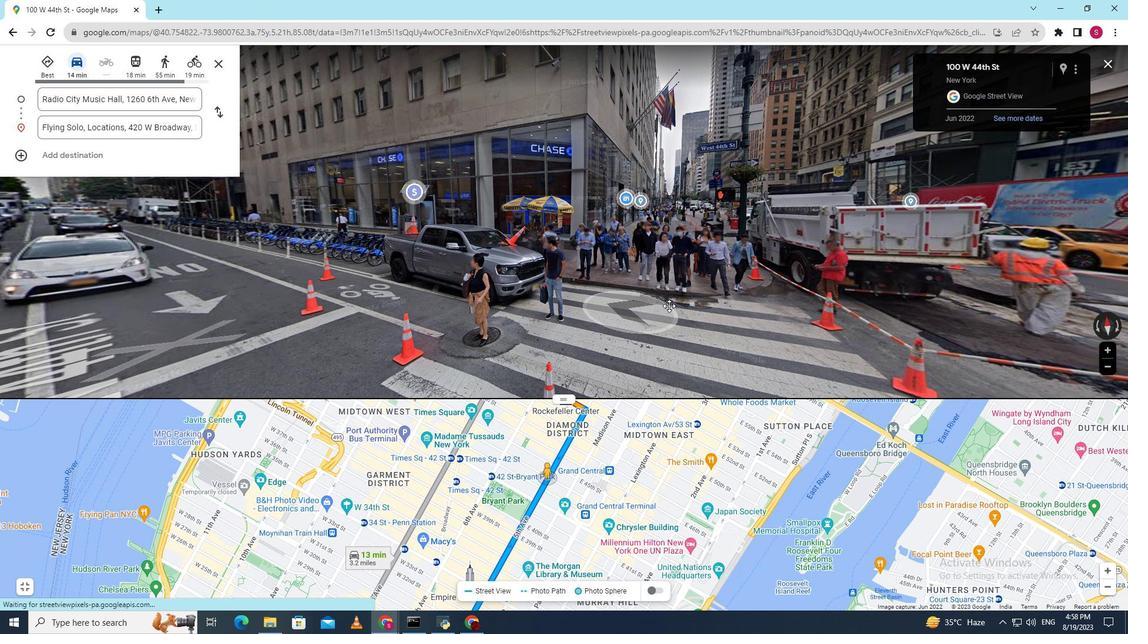 
Action: Mouse pressed left at (628, 309)
Screenshot: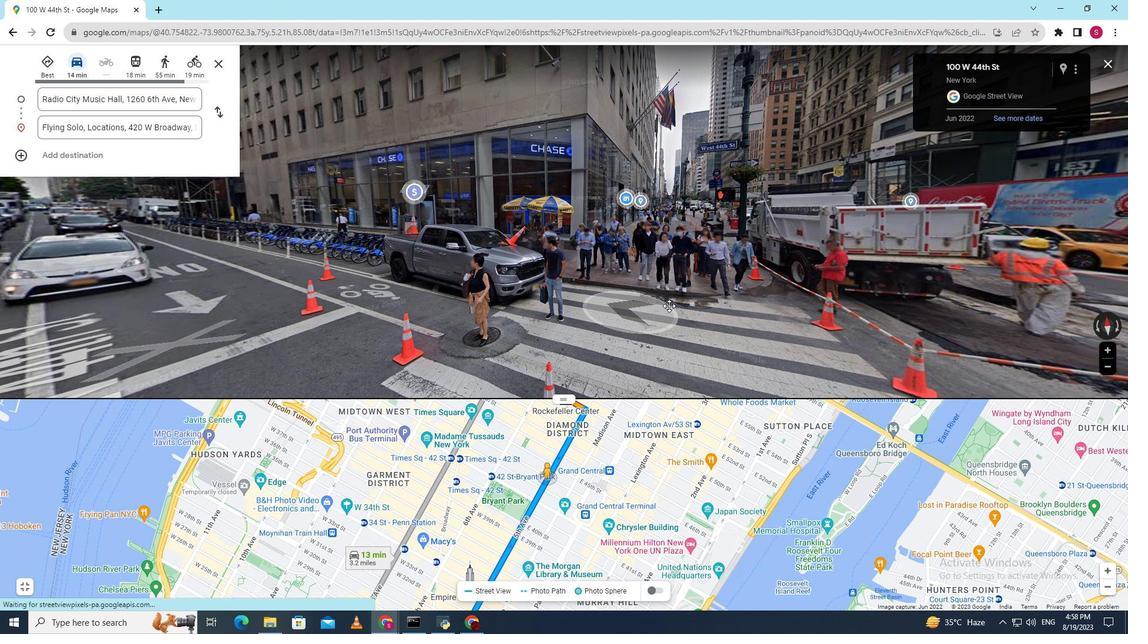 
Action: Mouse moved to (560, 325)
Screenshot: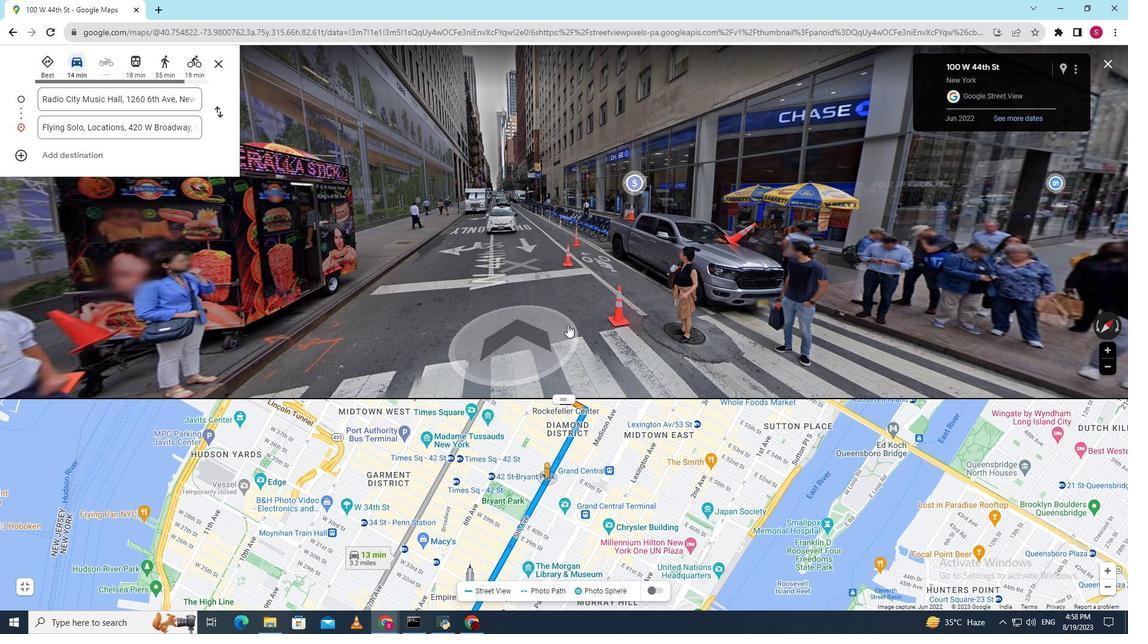 
Action: Mouse pressed left at (517, 336)
Screenshot: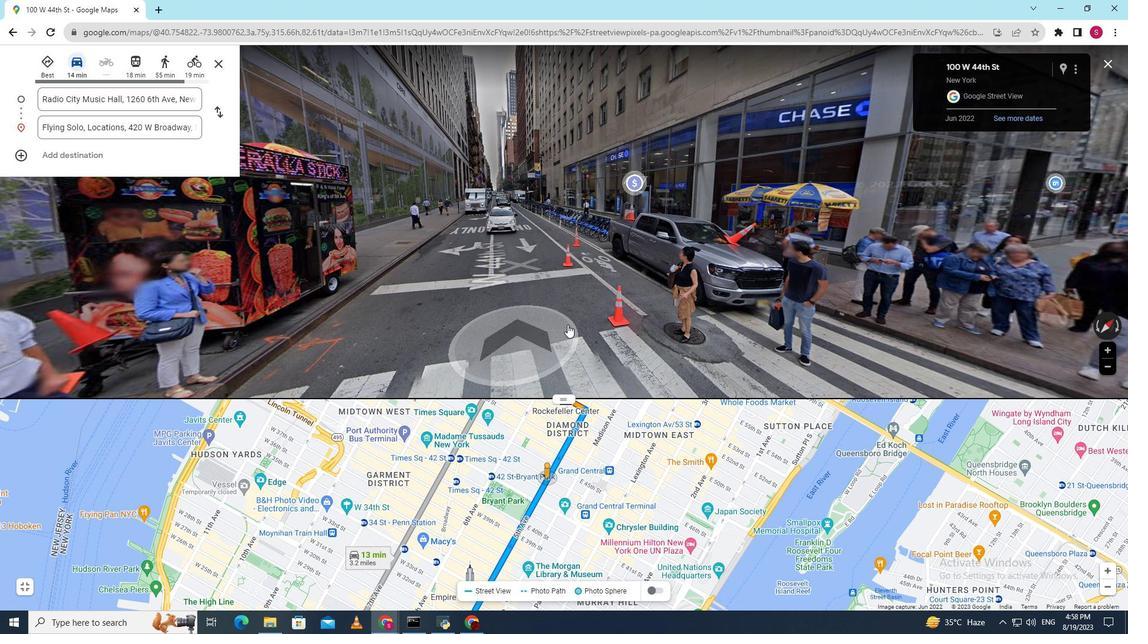 
Action: Mouse moved to (564, 321)
Screenshot: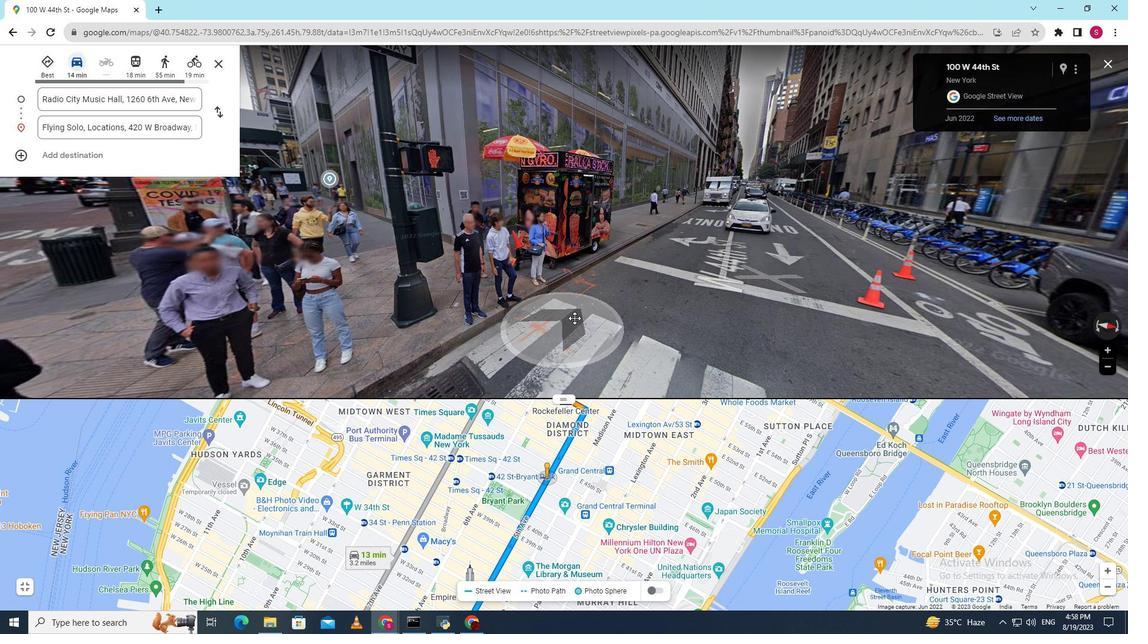 
Action: Mouse pressed left at (564, 321)
Screenshot: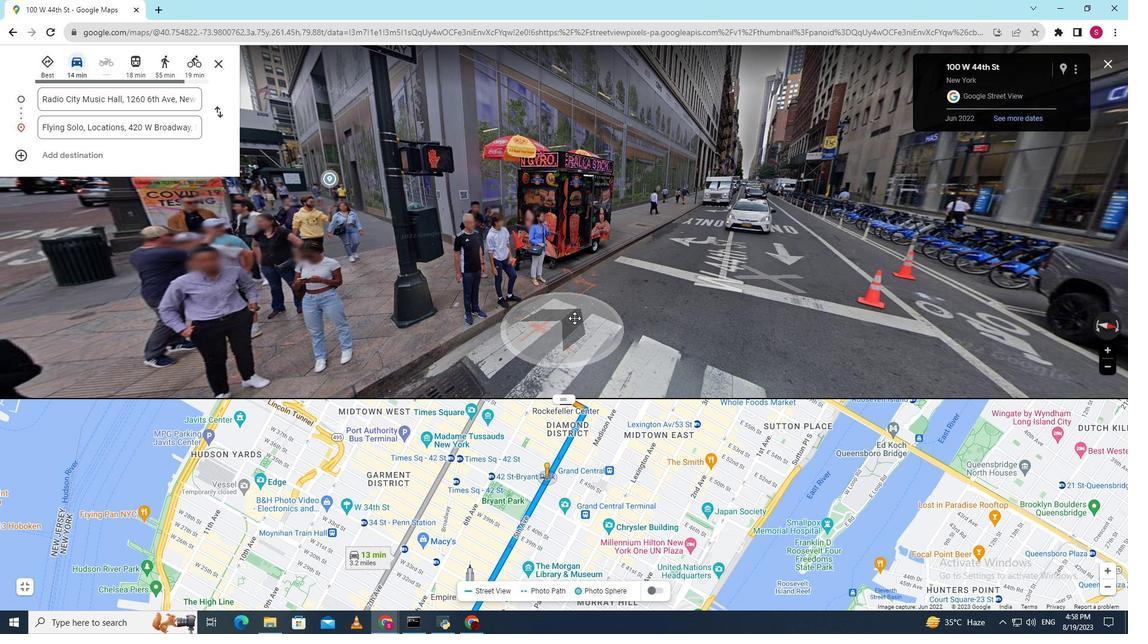 
Action: Mouse moved to (439, 219)
Screenshot: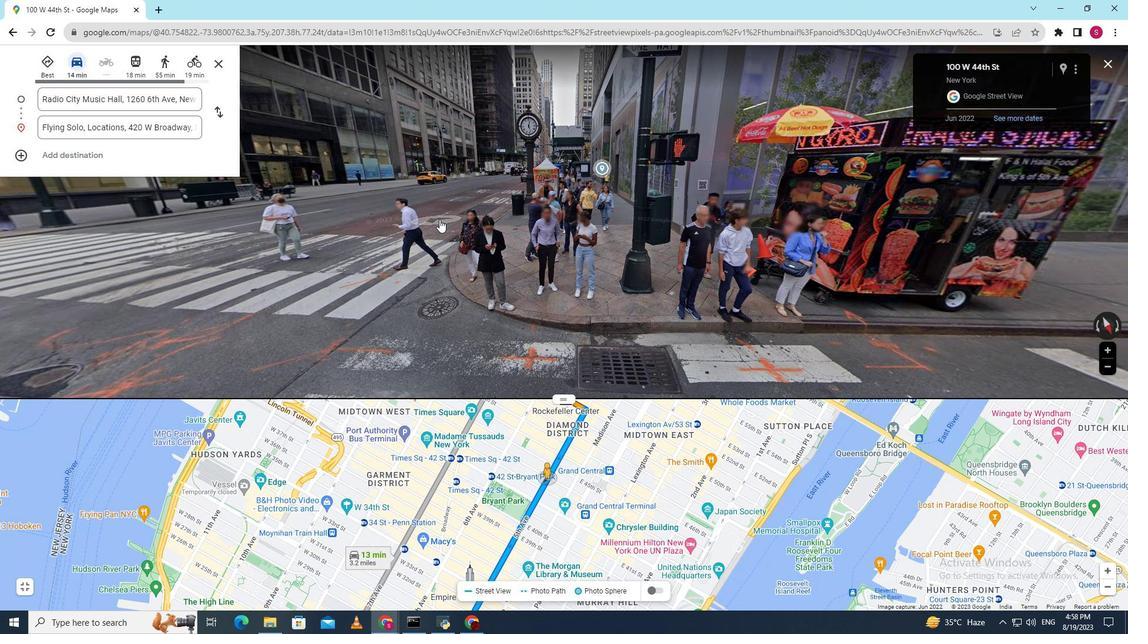 
Action: Mouse pressed left at (439, 219)
Screenshot: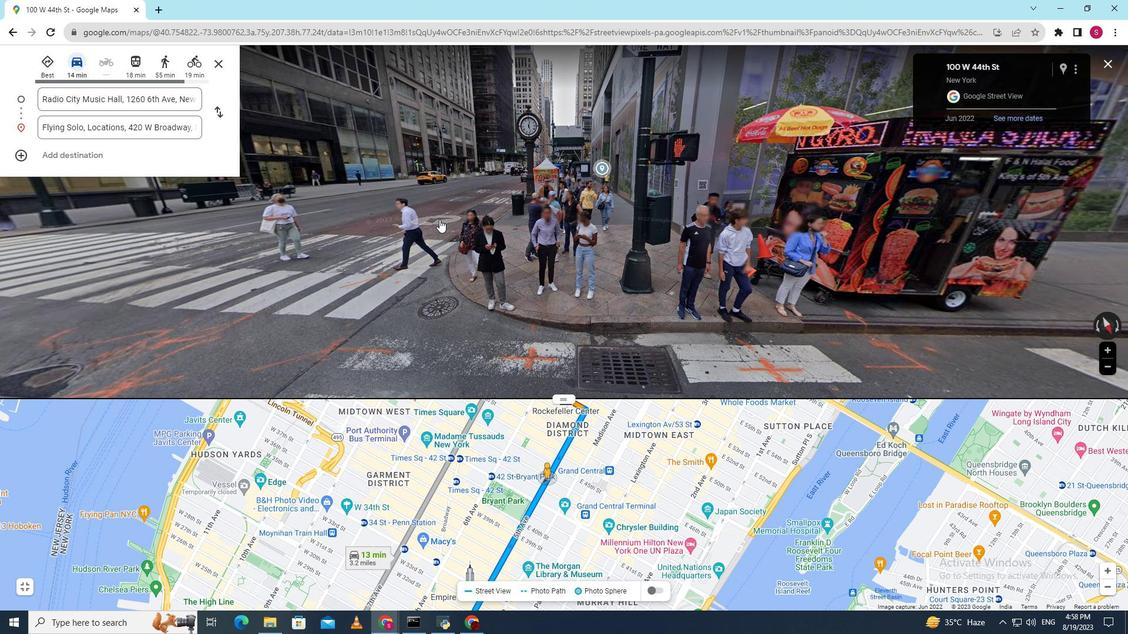 
Action: Mouse moved to (621, 203)
Screenshot: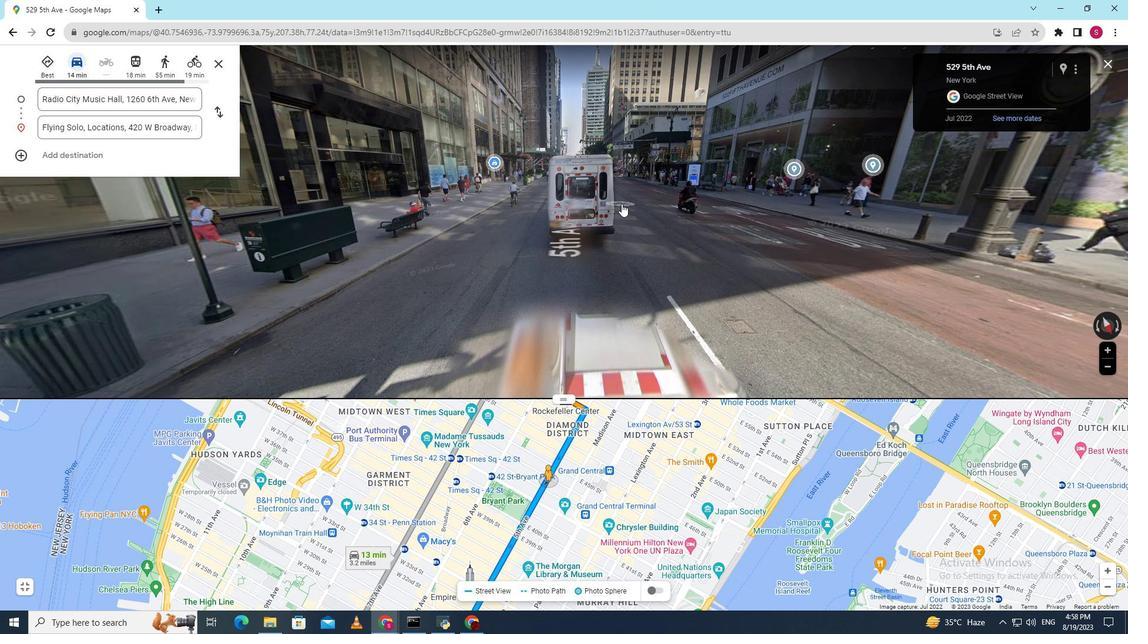 
Action: Mouse pressed left at (621, 203)
Screenshot: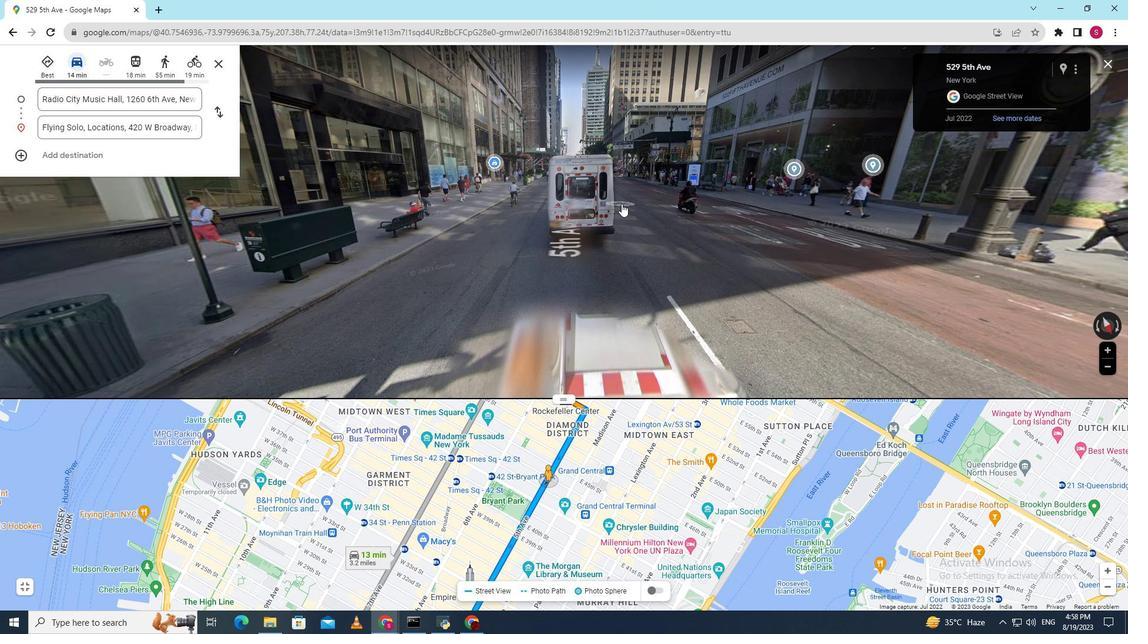 
Action: Mouse moved to (600, 196)
Screenshot: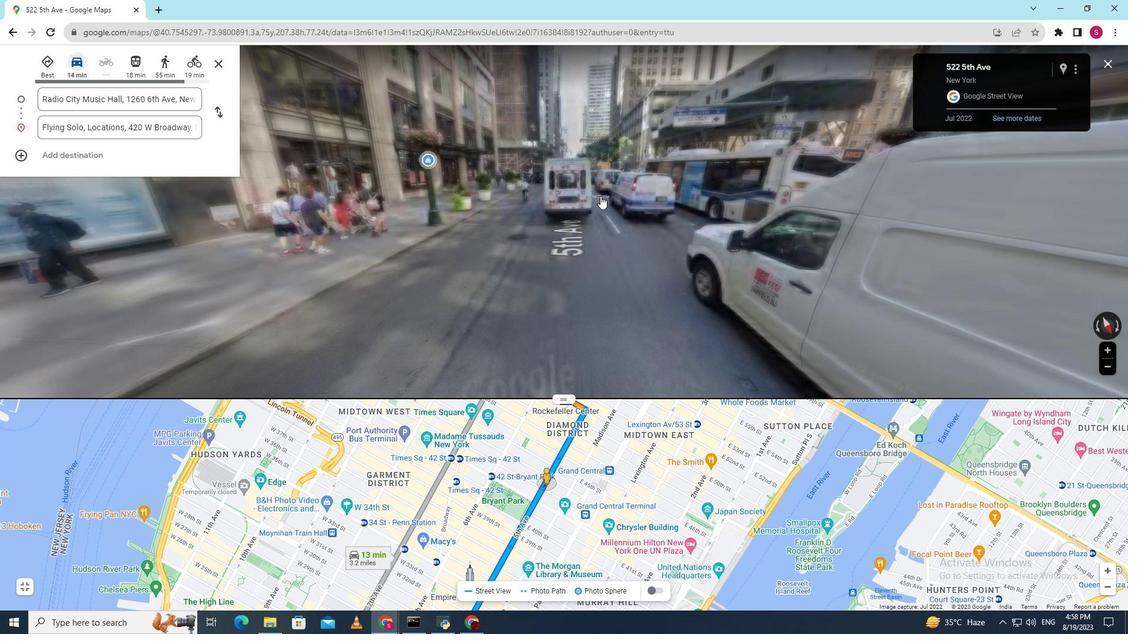 
Action: Mouse pressed left at (600, 196)
Screenshot: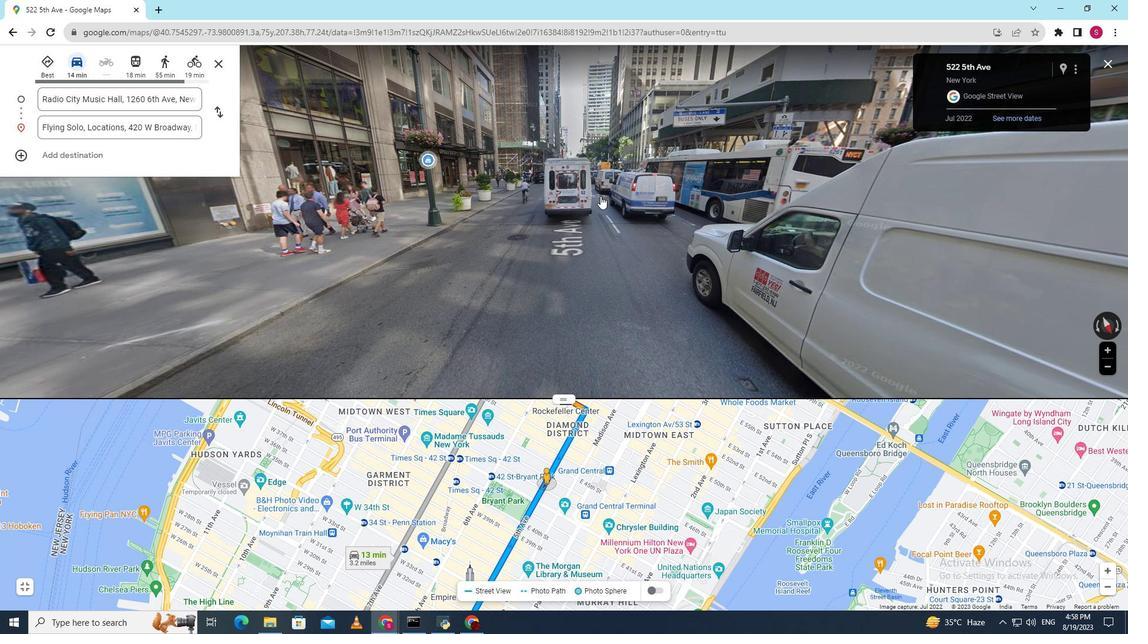 
Action: Mouse pressed left at (600, 196)
Screenshot: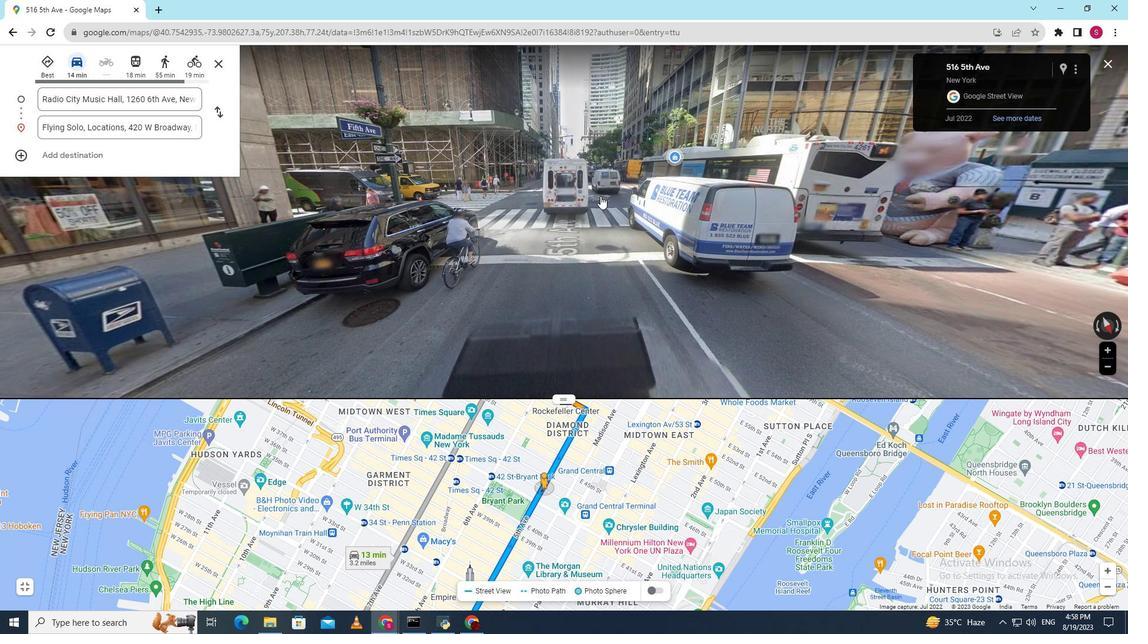 
Action: Mouse pressed left at (600, 196)
Screenshot: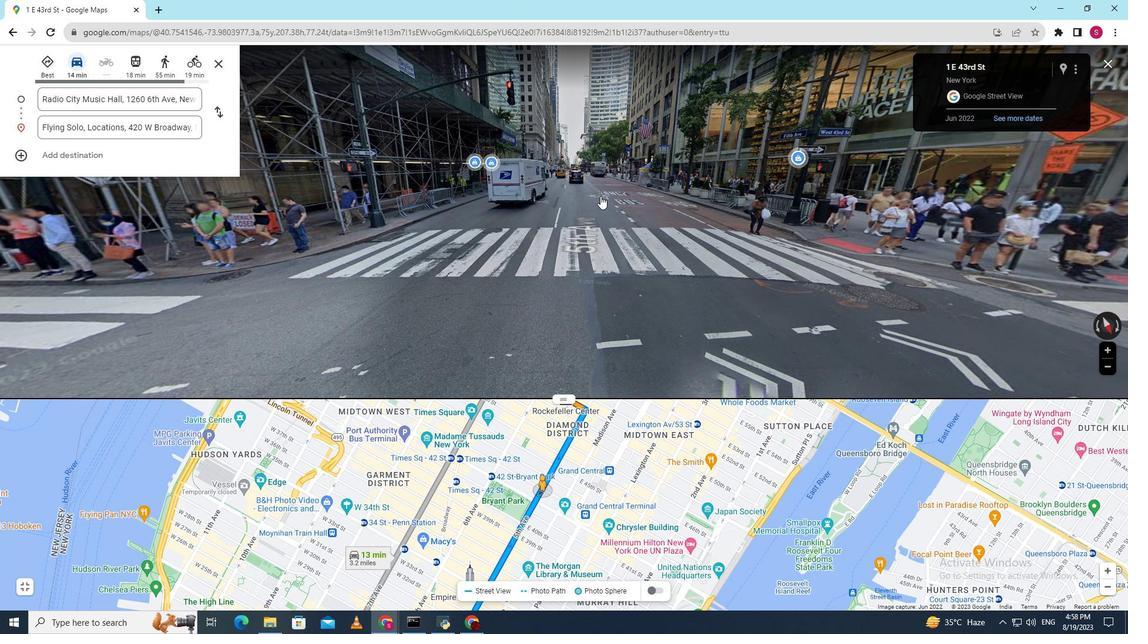 
Action: Mouse pressed left at (600, 196)
Screenshot: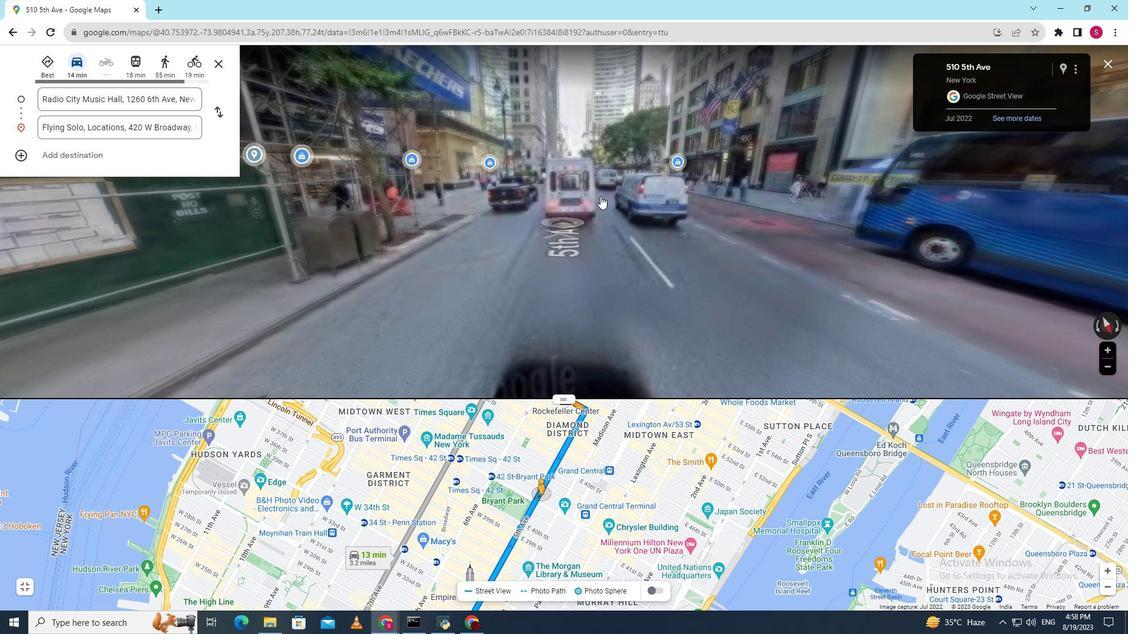
Action: Mouse moved to (618, 205)
Screenshot: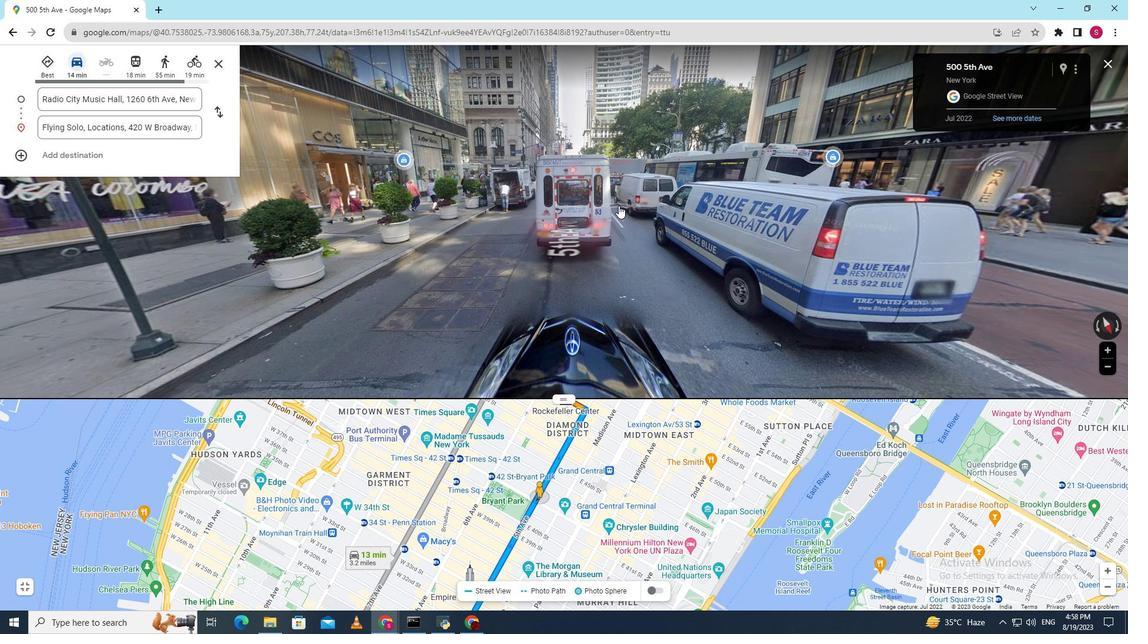 
Action: Mouse pressed left at (618, 205)
Screenshot: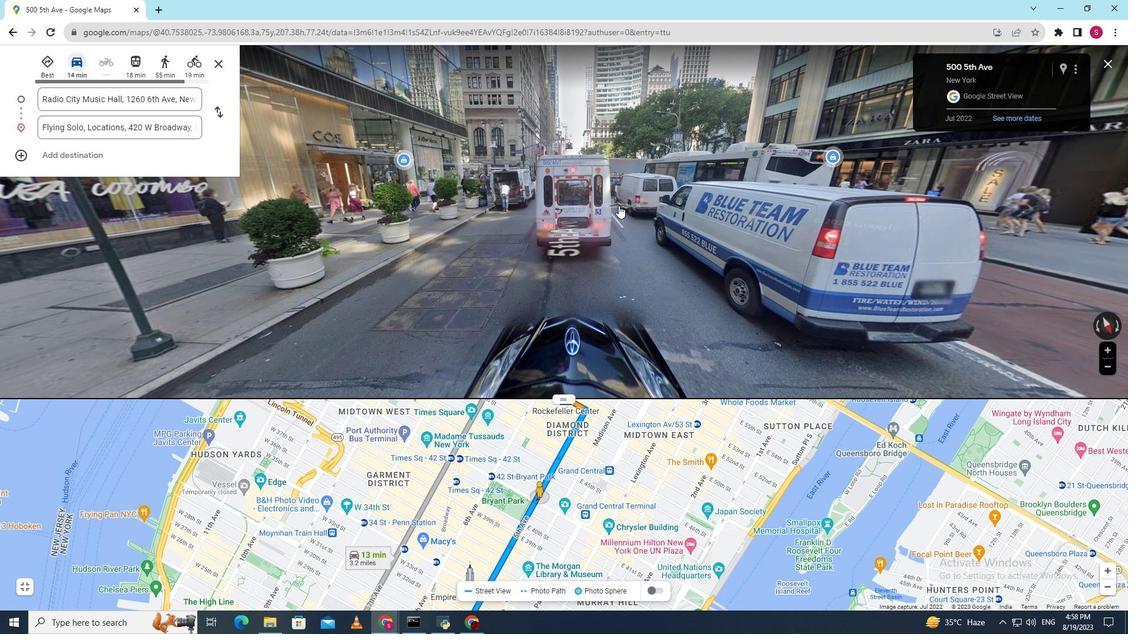 
Action: Mouse moved to (603, 198)
Screenshot: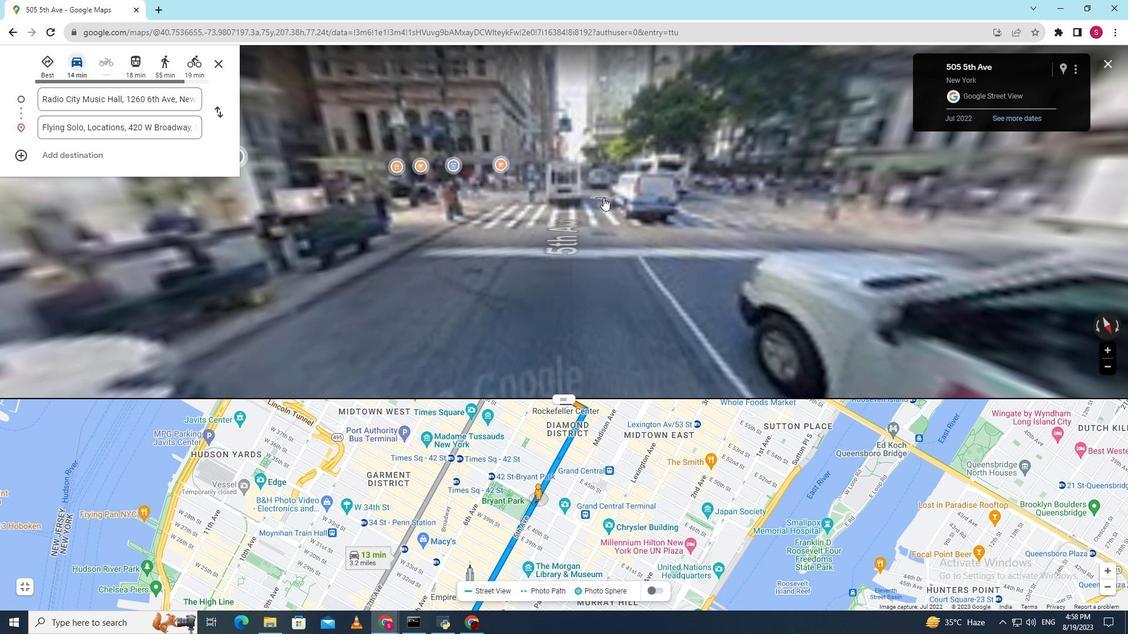 
Action: Mouse pressed left at (603, 198)
Screenshot: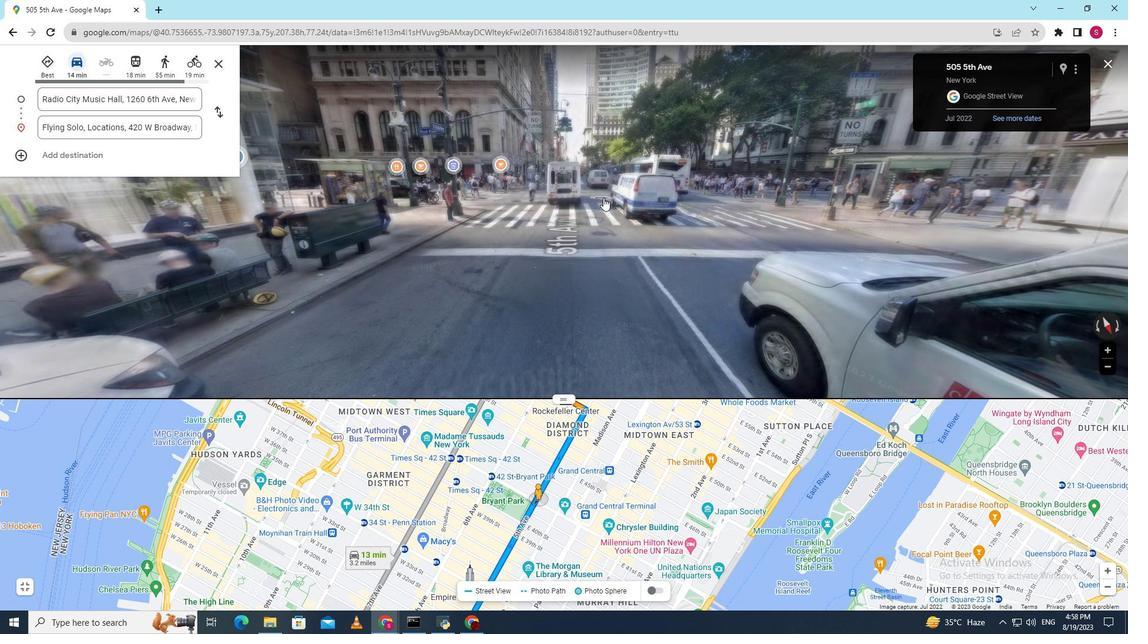 
Action: Mouse moved to (531, 520)
Screenshot: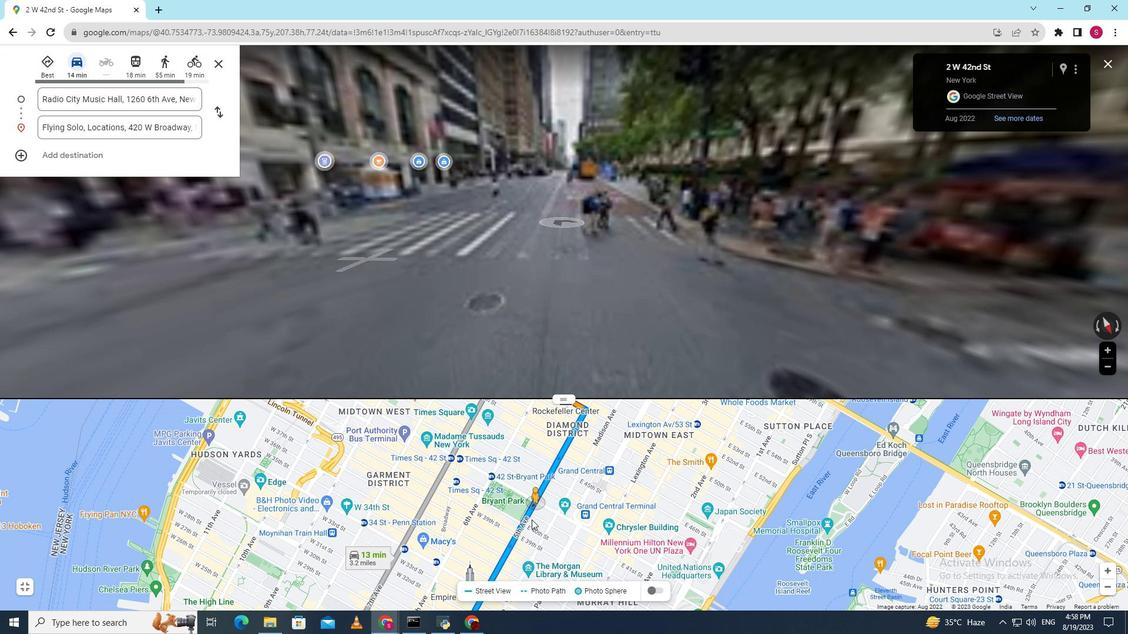 
Action: Mouse pressed left at (531, 520)
Screenshot: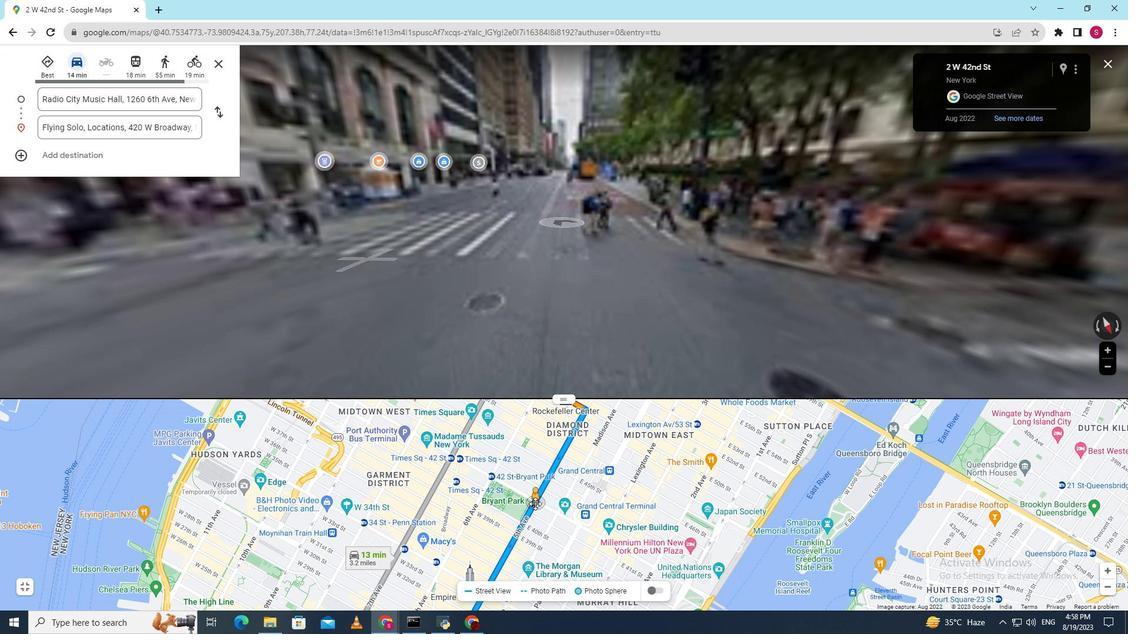 
Action: Mouse moved to (545, 495)
Screenshot: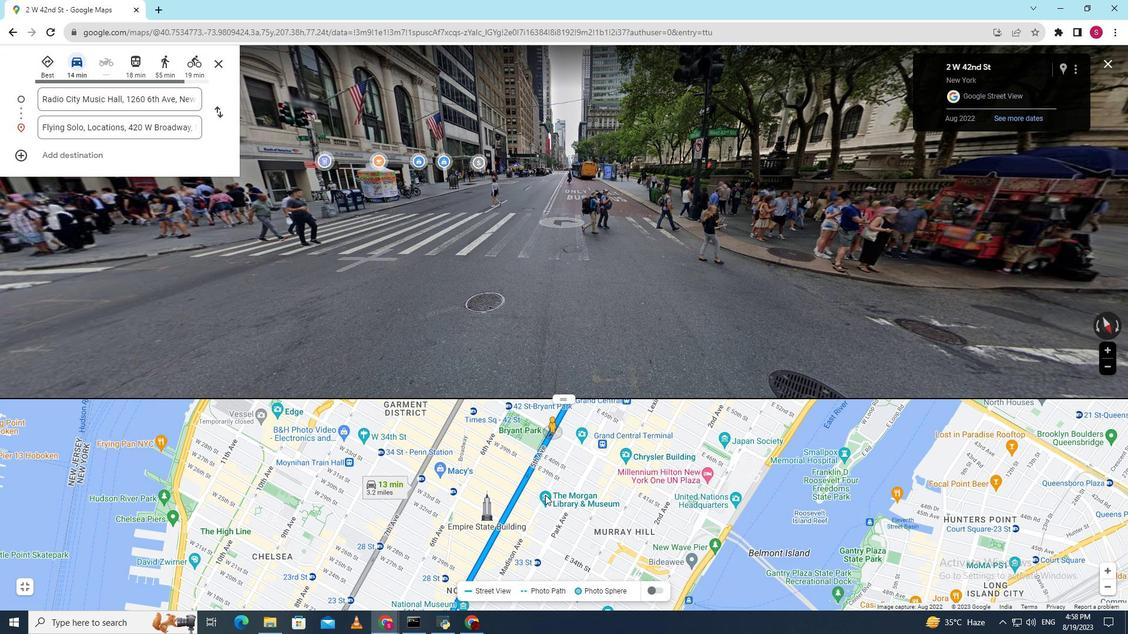 
Action: Mouse pressed left at (545, 495)
Screenshot: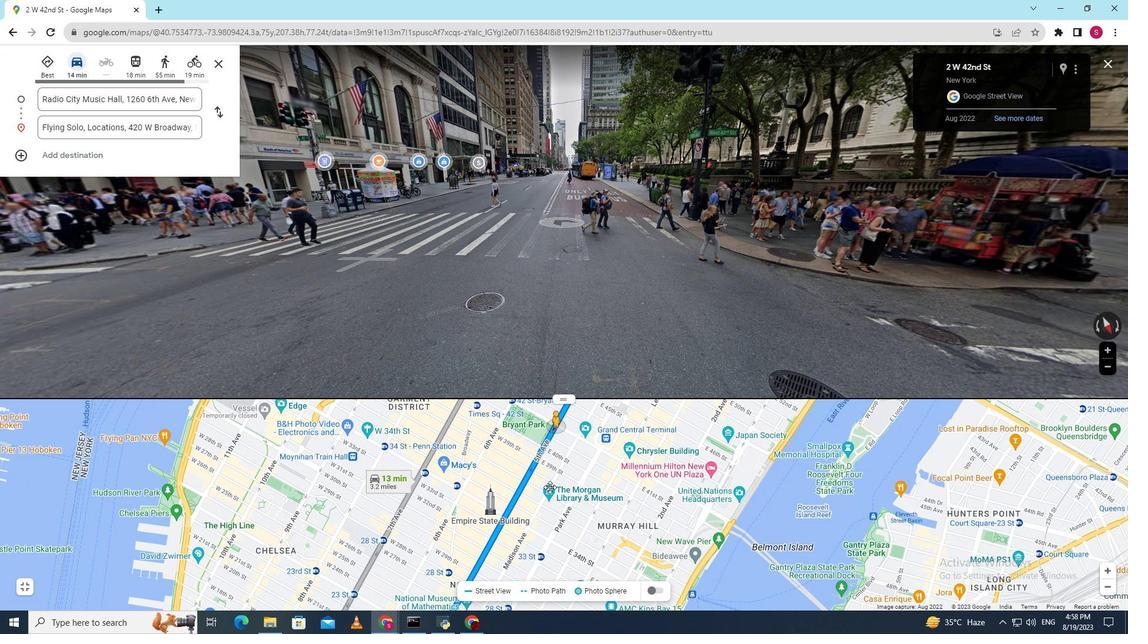 
Action: Mouse moved to (556, 177)
Screenshot: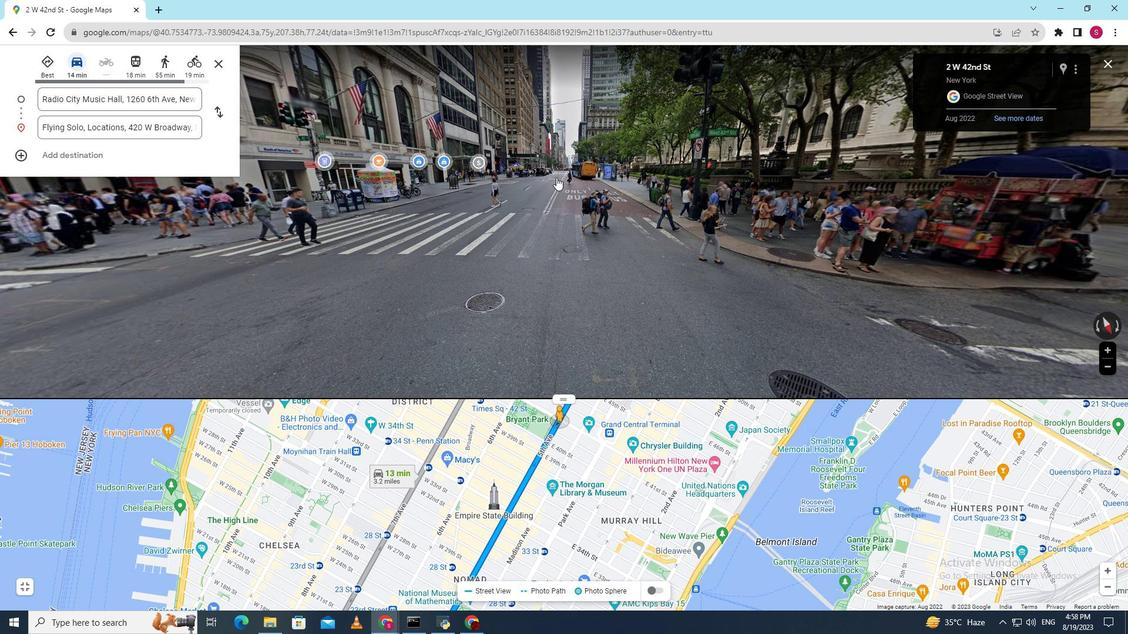 
Action: Mouse pressed left at (556, 177)
Screenshot: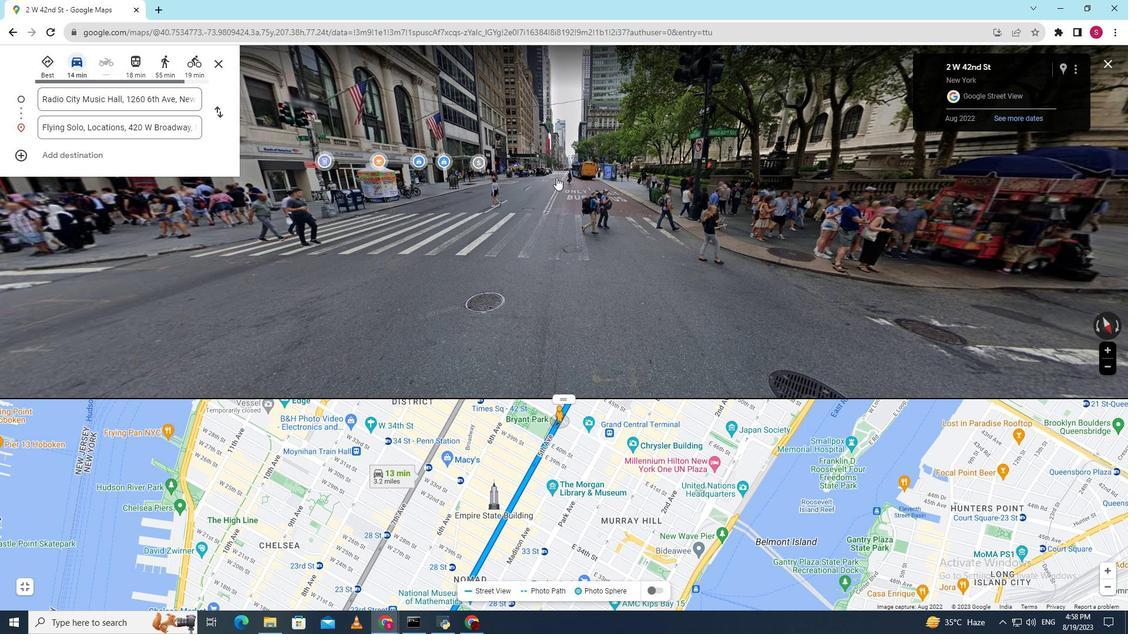 
Action: Mouse moved to (587, 183)
Screenshot: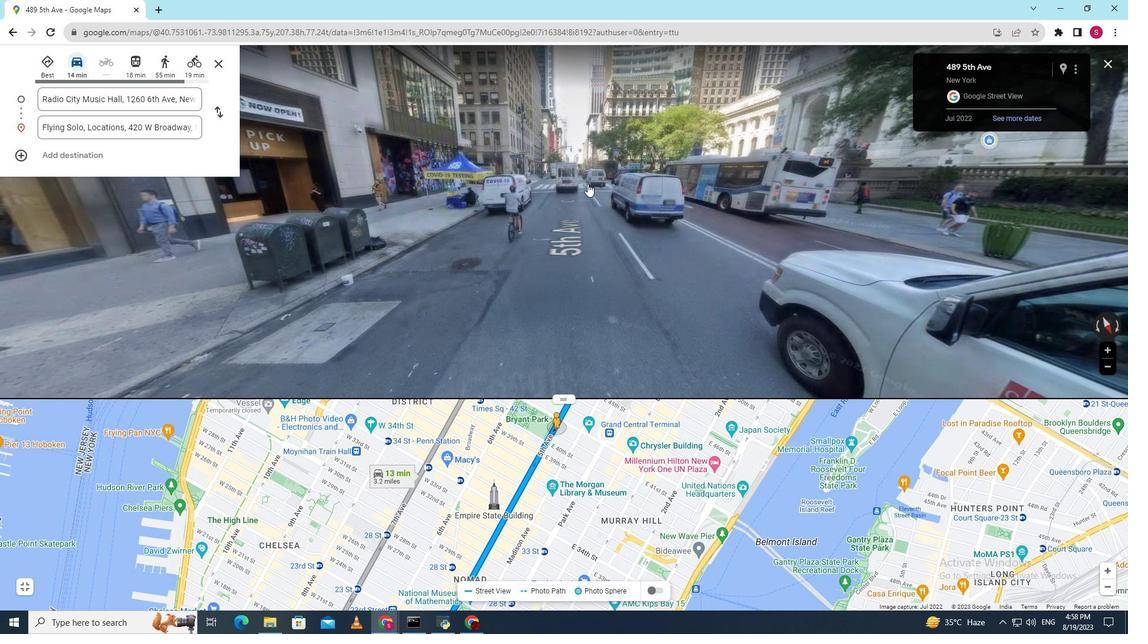 
Action: Mouse pressed left at (587, 183)
Screenshot: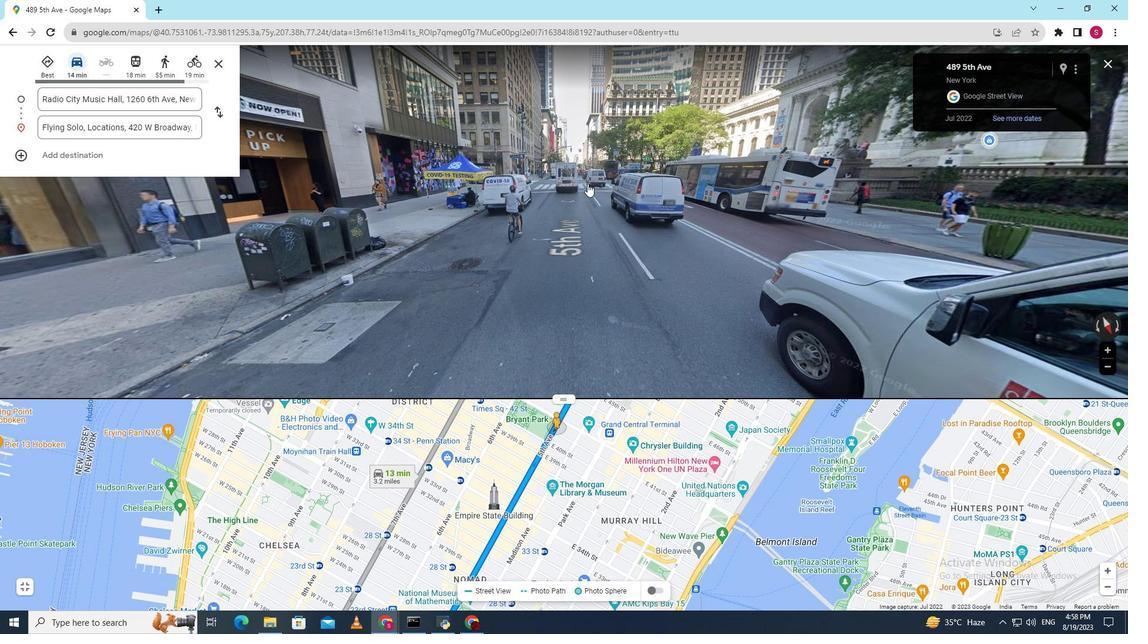 
Action: Mouse pressed left at (587, 183)
Screenshot: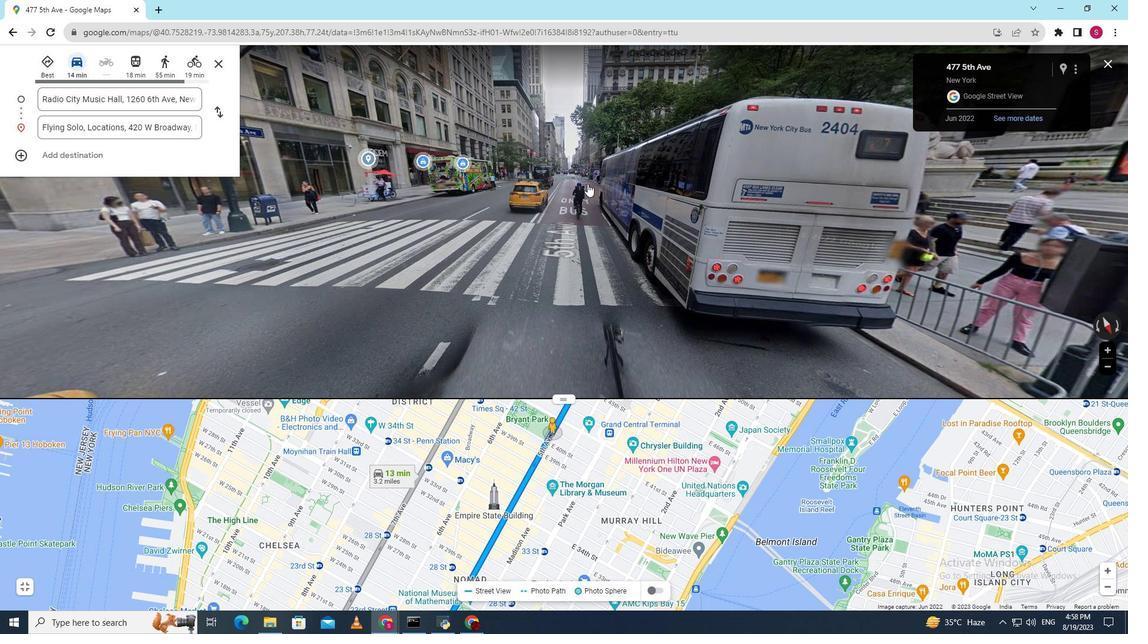 
Action: Mouse moved to (695, 194)
Screenshot: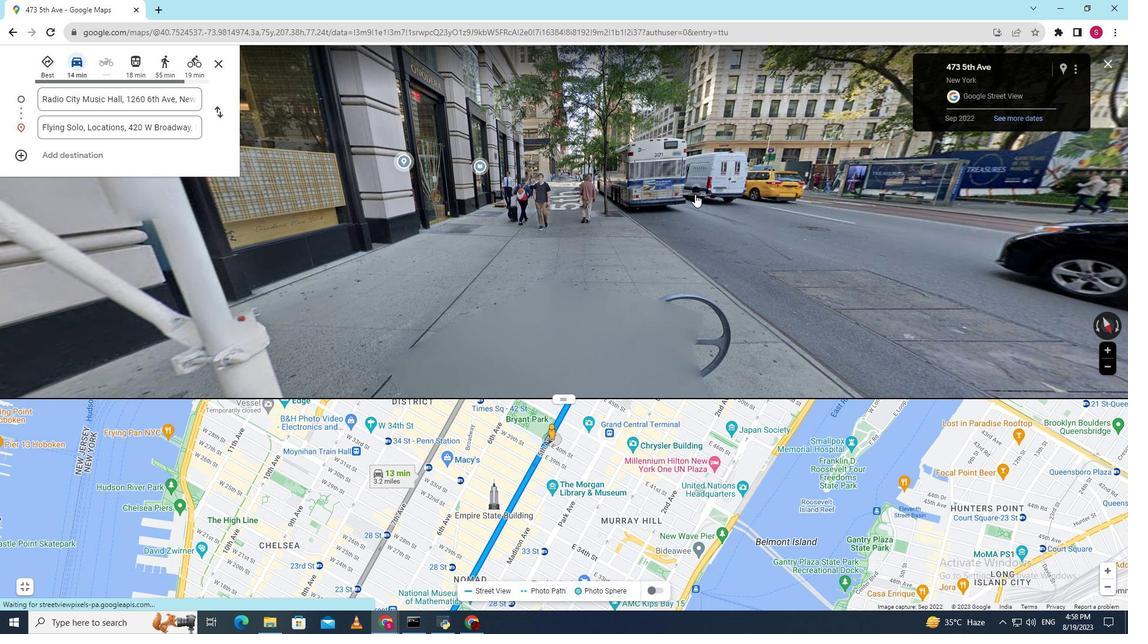 
Action: Mouse pressed left at (695, 194)
Screenshot: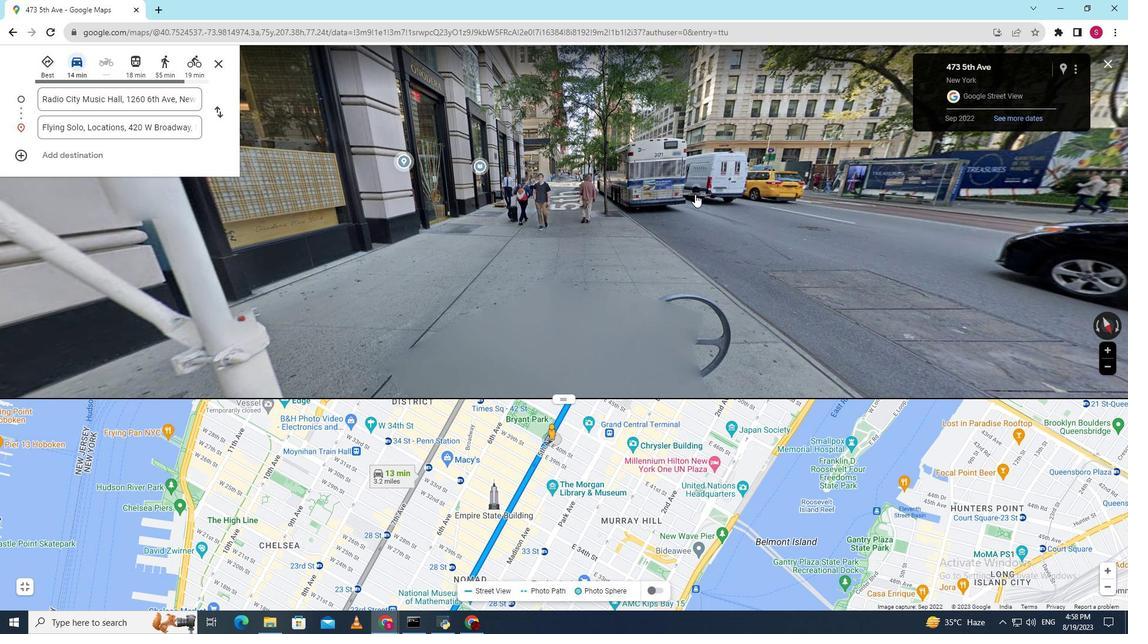 
Action: Mouse moved to (658, 184)
Screenshot: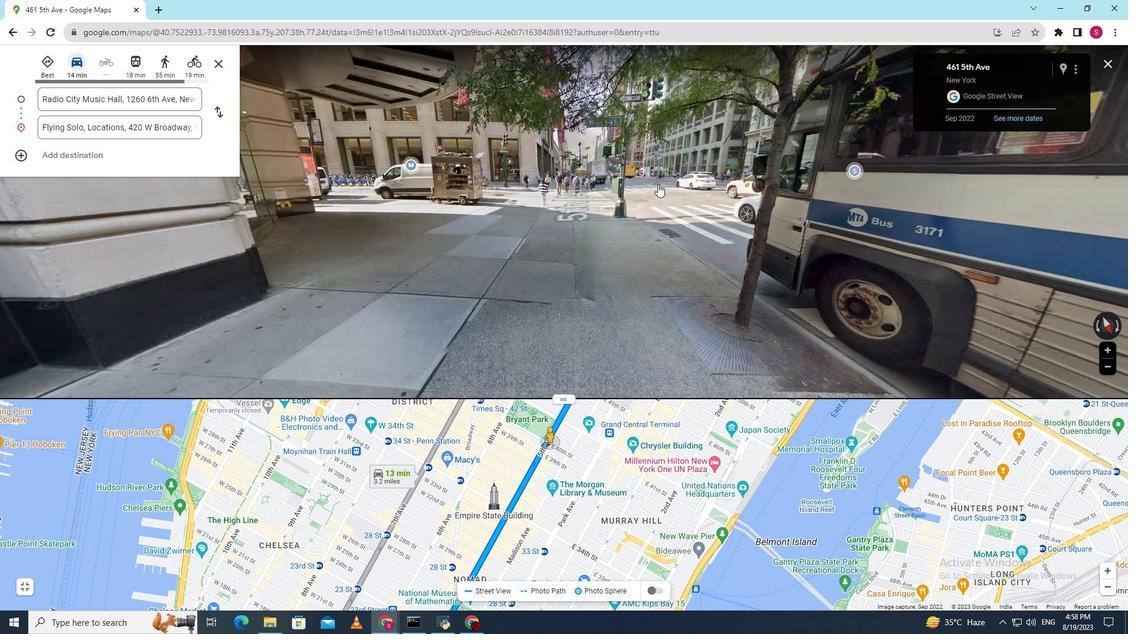 
Action: Mouse pressed left at (658, 184)
Screenshot: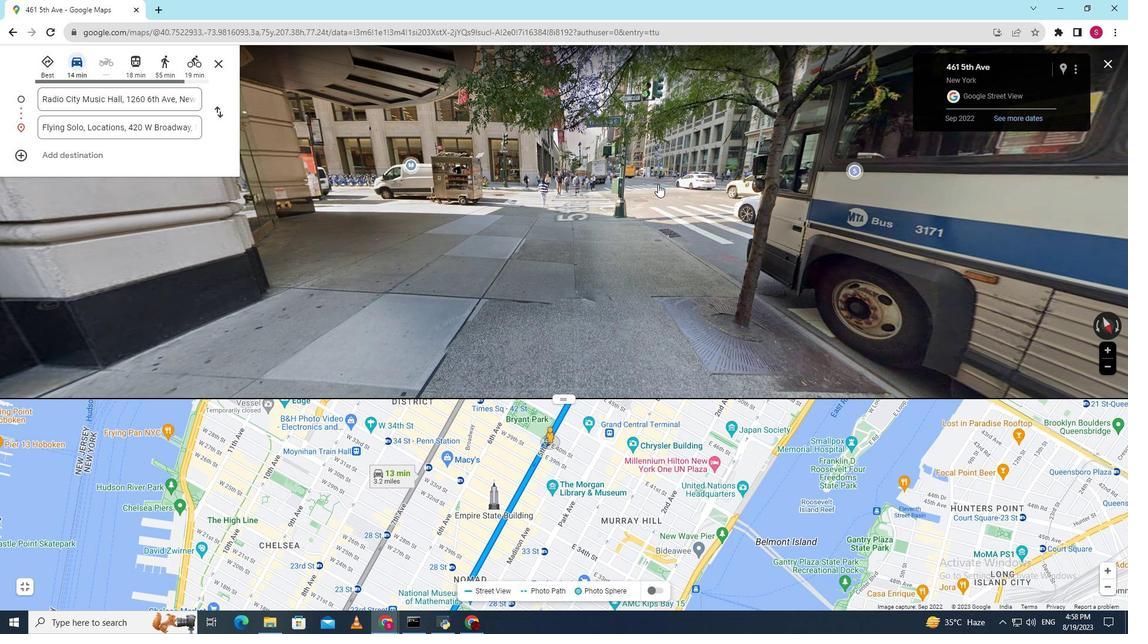 
Action: Mouse moved to (576, 179)
Screenshot: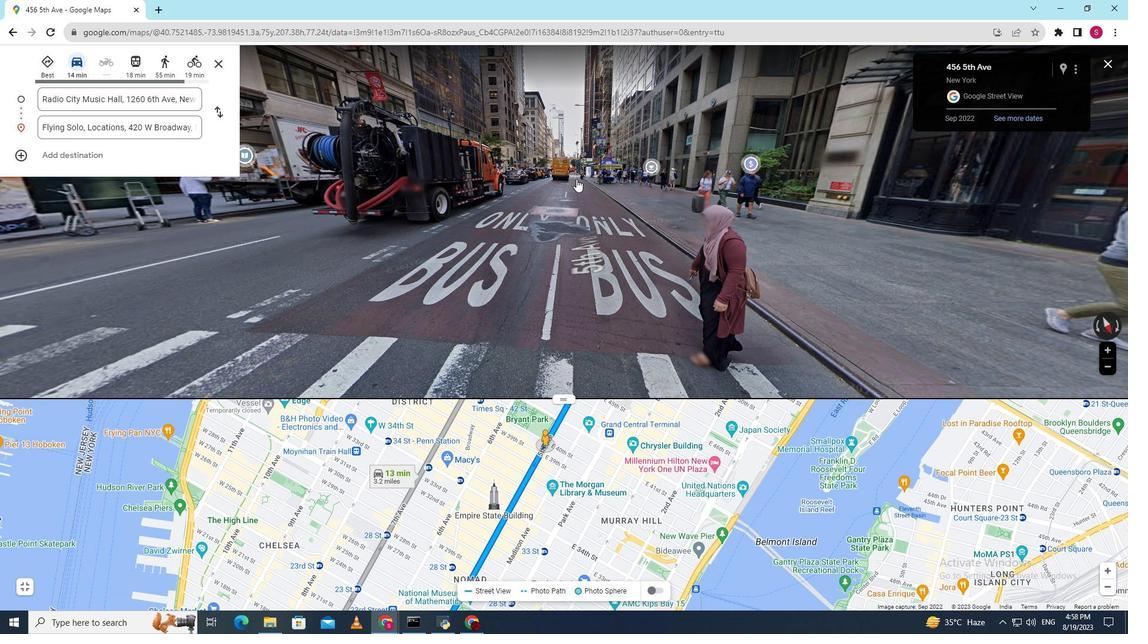 
Action: Mouse pressed left at (576, 179)
Screenshot: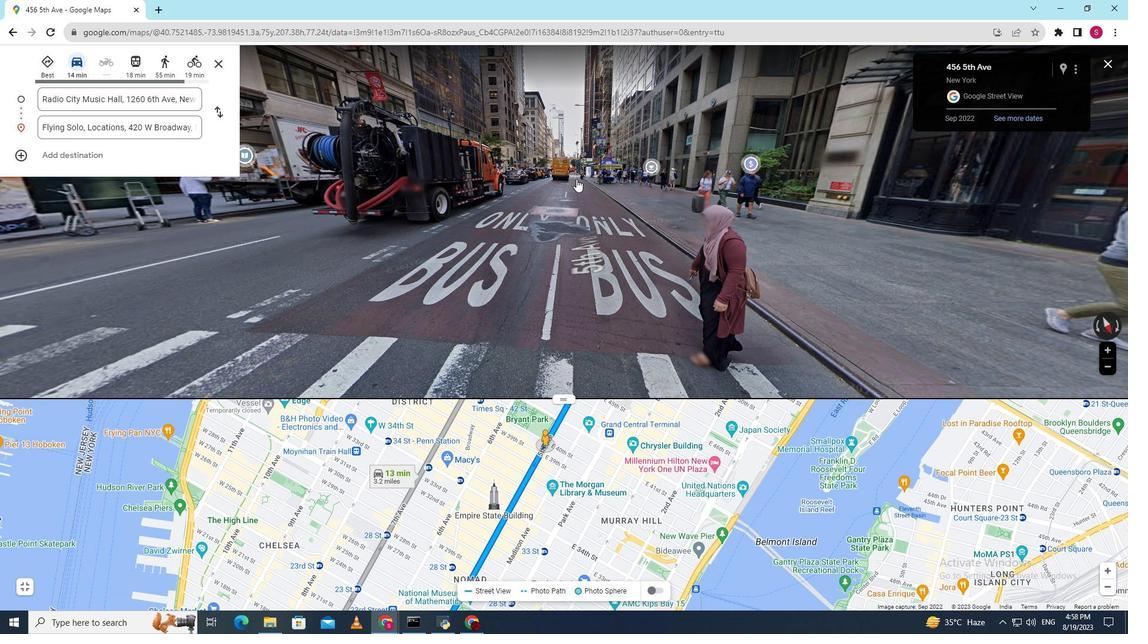 
Action: Mouse moved to (577, 178)
Screenshot: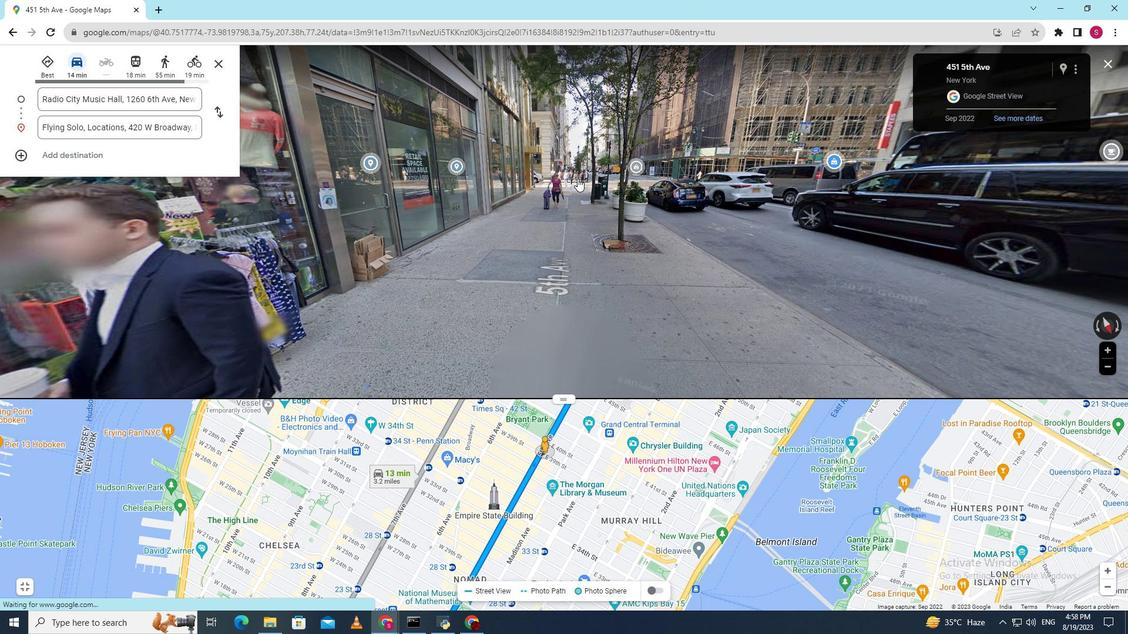 
Action: Mouse pressed left at (577, 178)
Screenshot: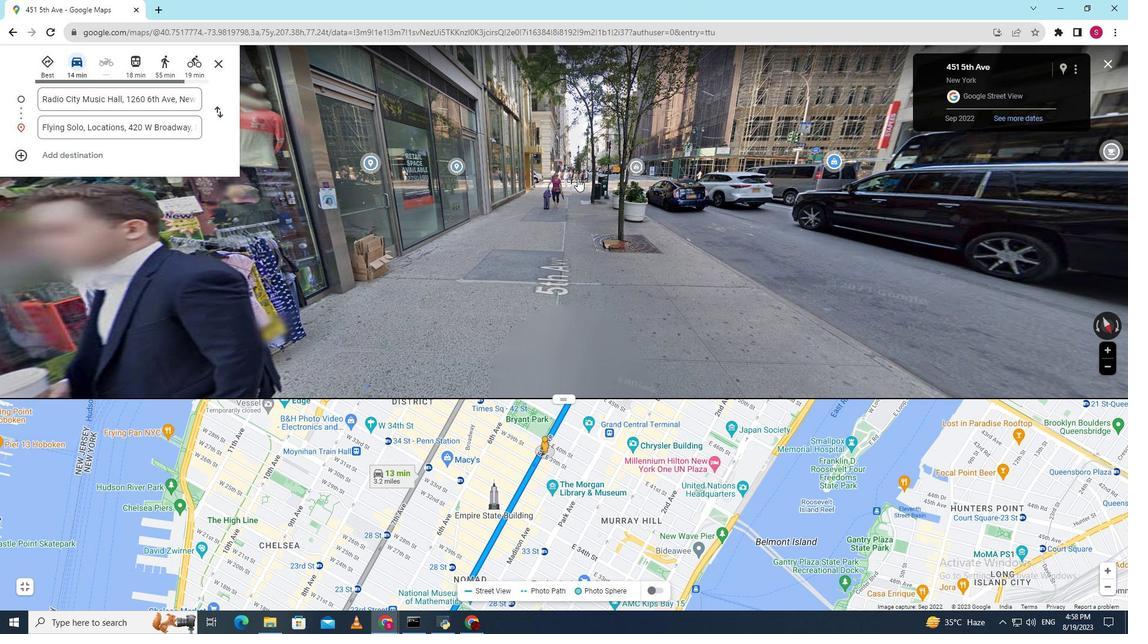 
Action: Mouse moved to (667, 175)
Screenshot: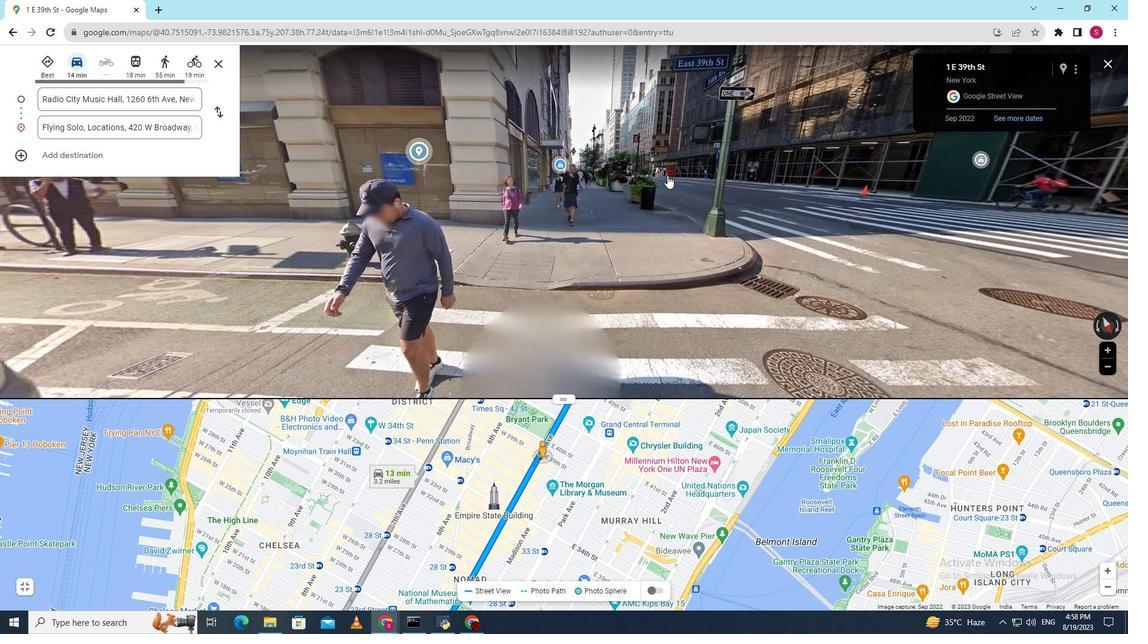 
Action: Mouse pressed left at (667, 175)
Screenshot: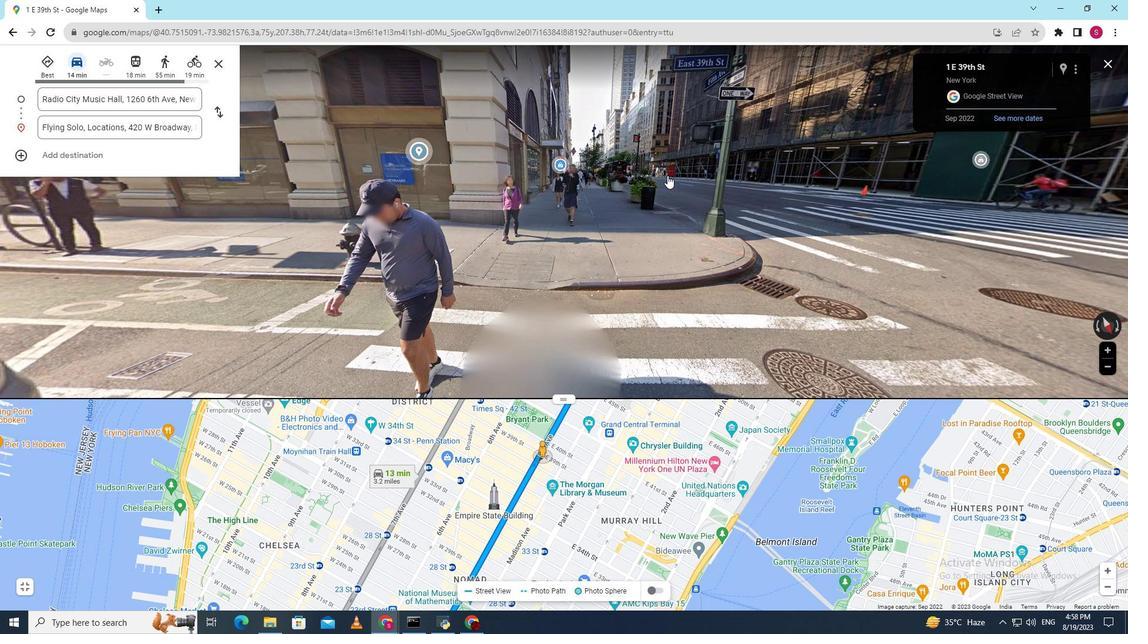 
Action: Mouse moved to (701, 214)
Screenshot: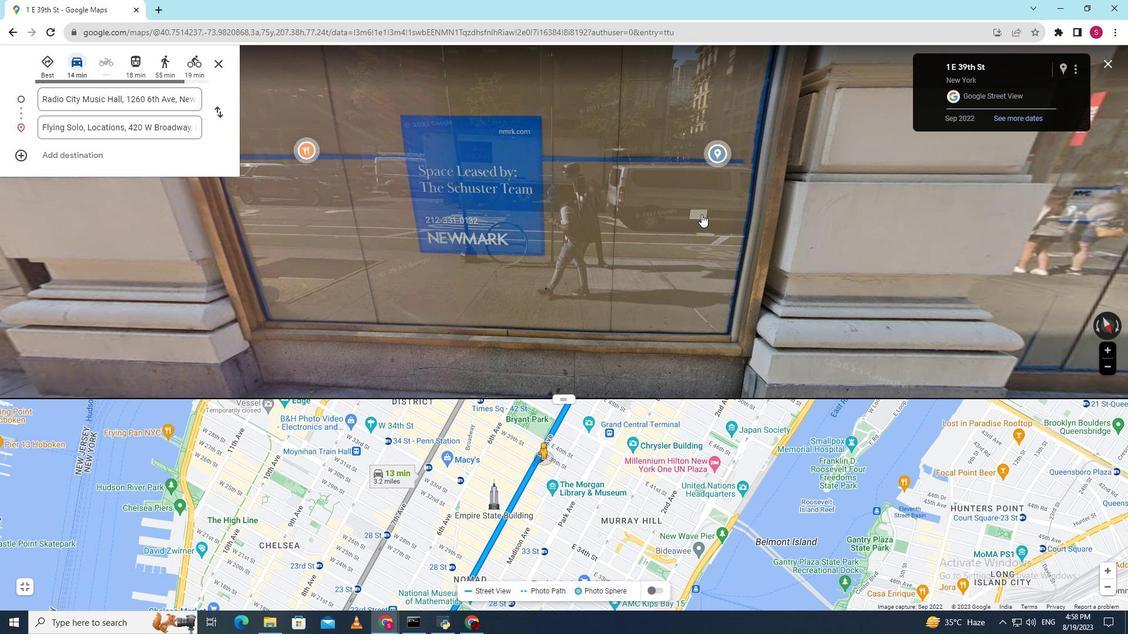 
Action: Mouse pressed left at (701, 214)
Screenshot: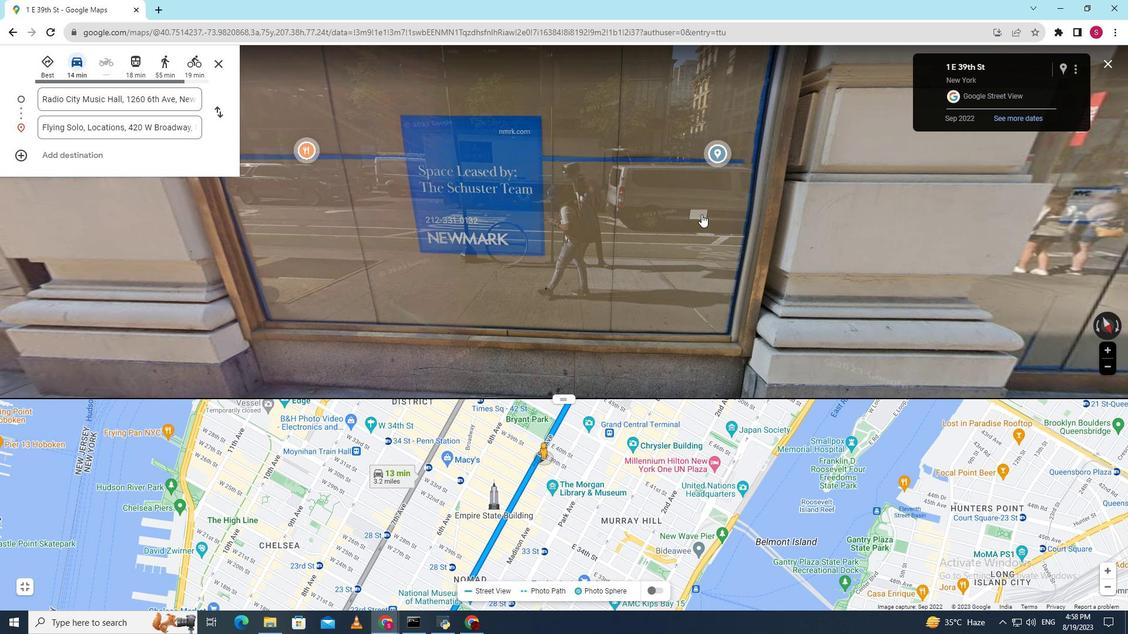 
Action: Mouse moved to (728, 202)
Screenshot: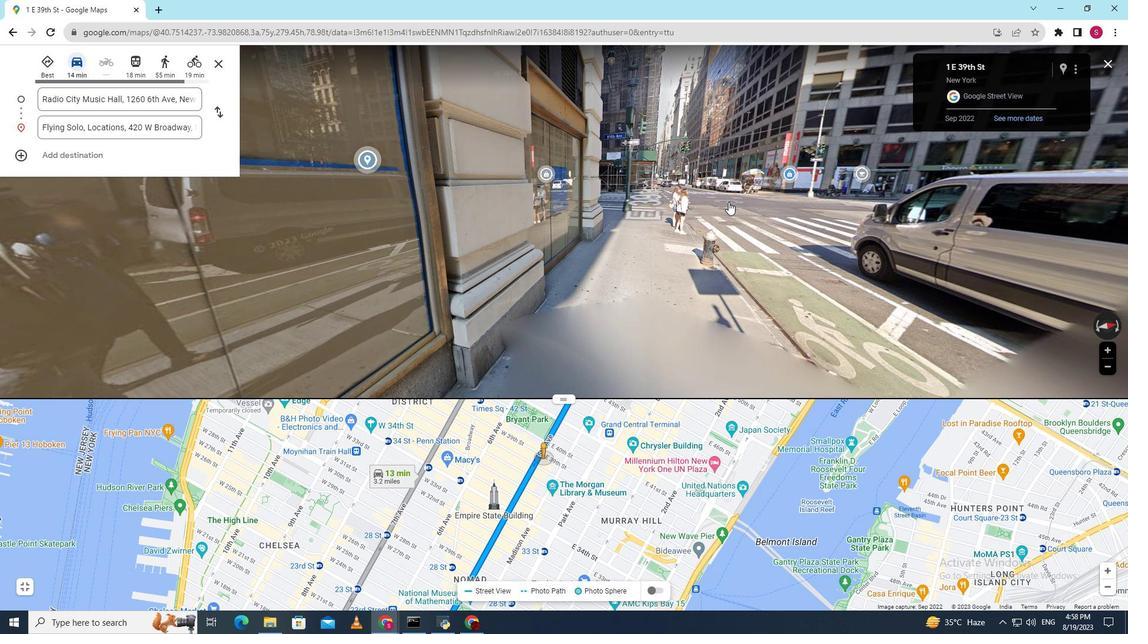 
Action: Mouse pressed left at (728, 202)
Screenshot: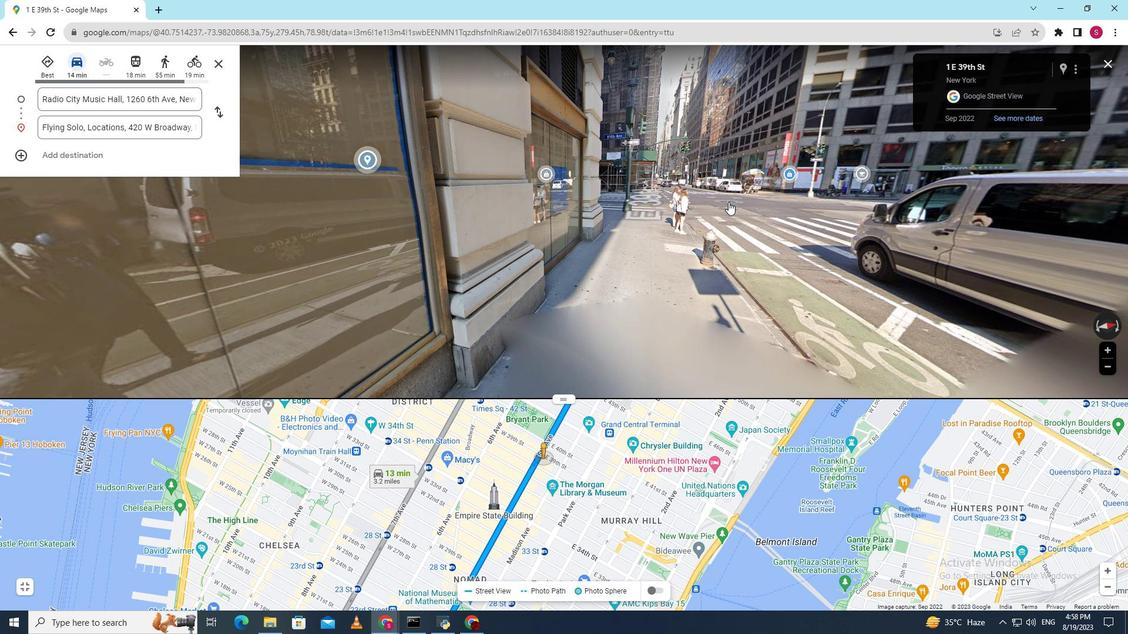 
Action: Mouse moved to (373, 285)
Screenshot: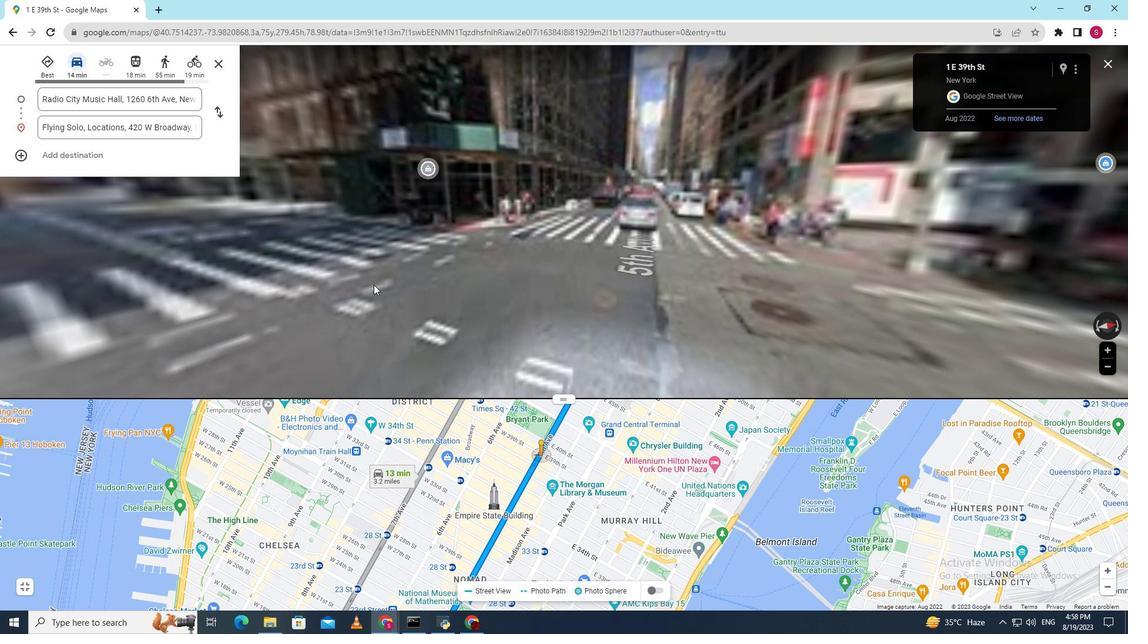 
Action: Mouse pressed left at (373, 285)
Screenshot: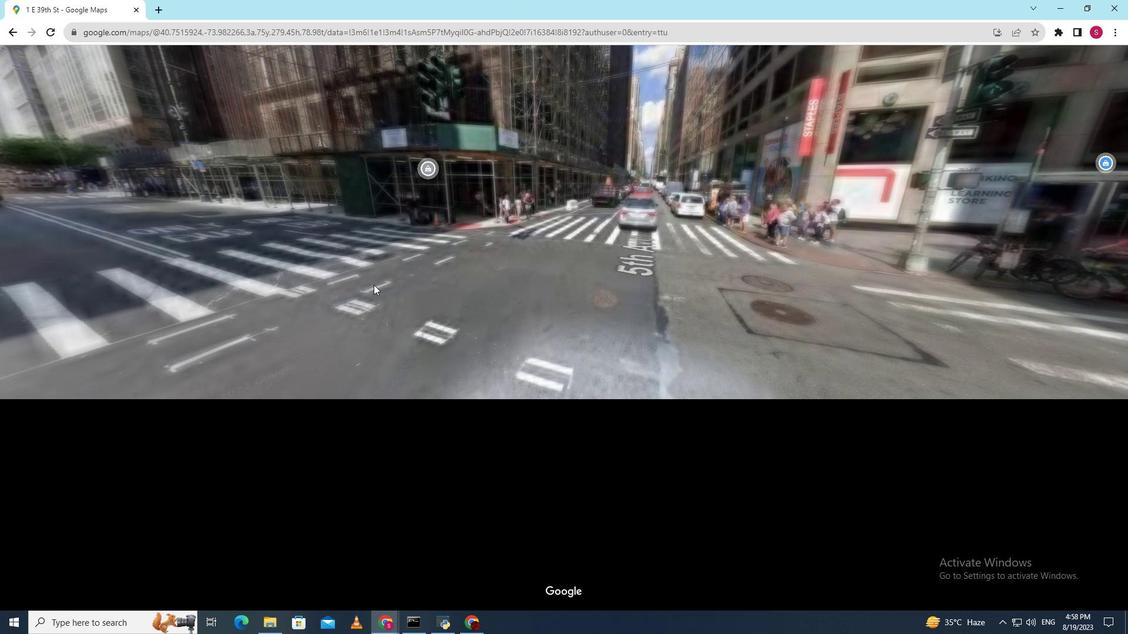 
Action: Mouse moved to (507, 178)
Screenshot: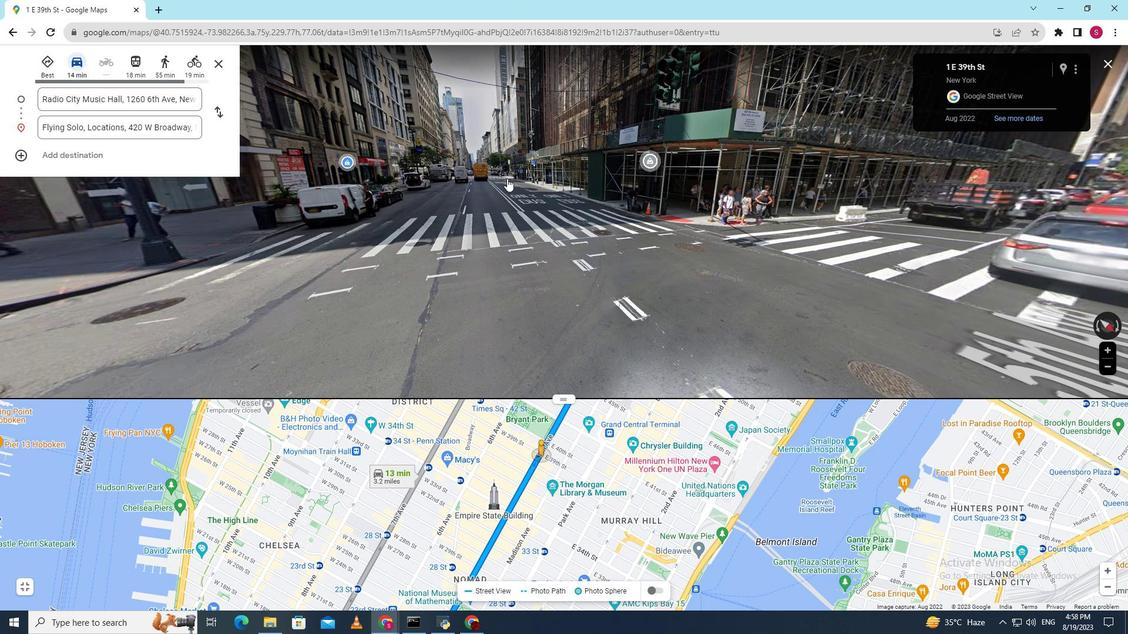 
Action: Mouse pressed left at (507, 178)
Screenshot: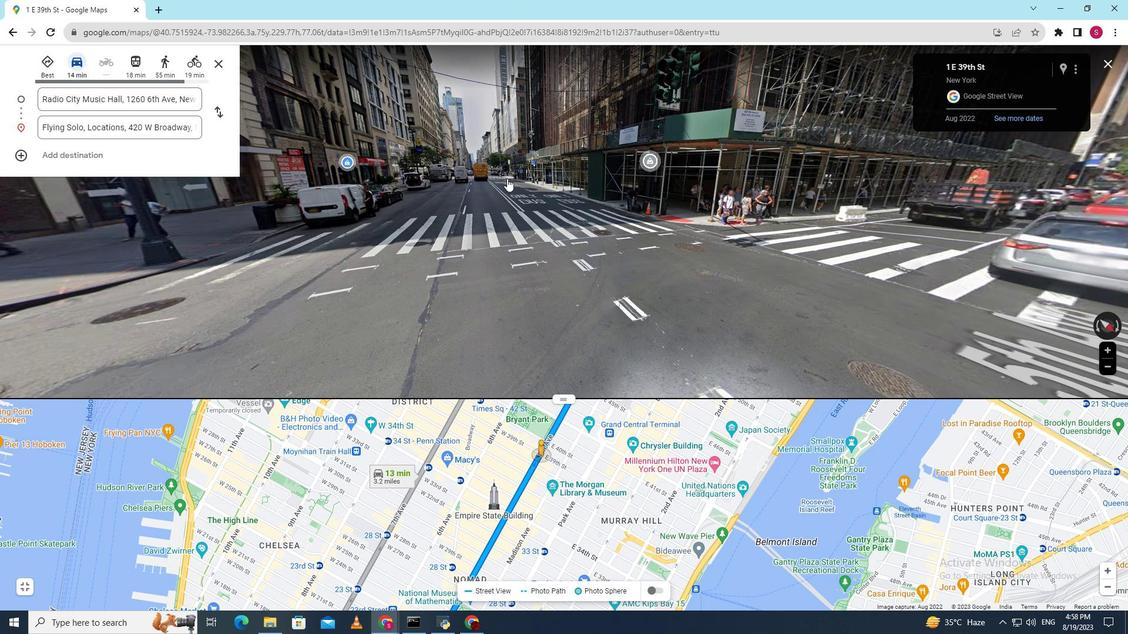 
Action: Mouse moved to (402, 177)
Screenshot: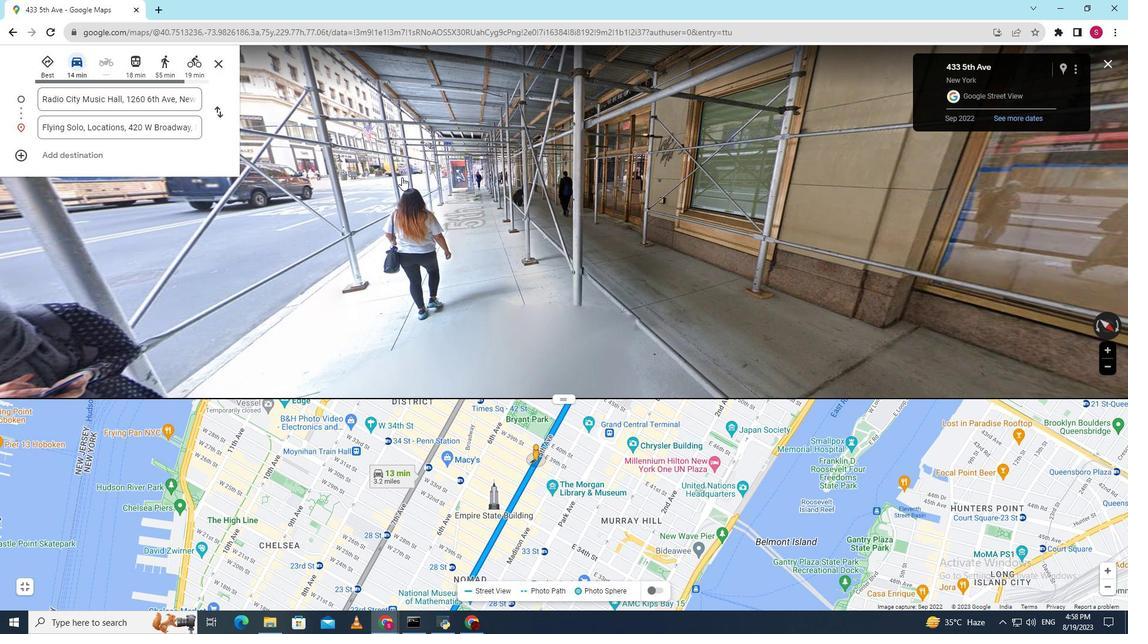 
Action: Mouse pressed left at (402, 177)
Screenshot: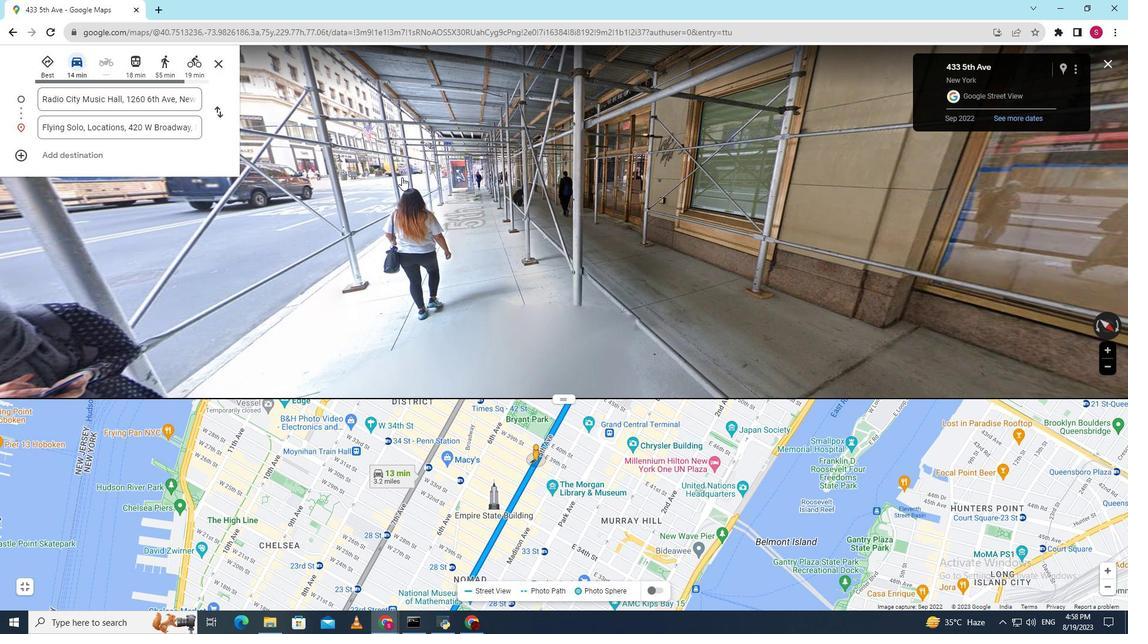 
Action: Mouse moved to (484, 179)
Screenshot: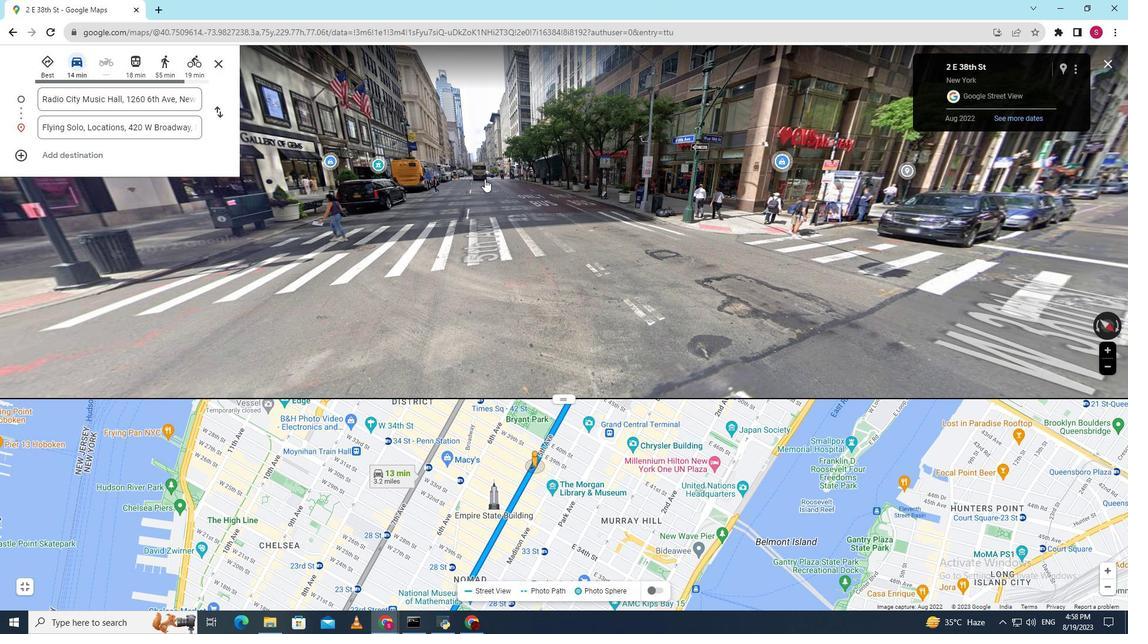 
Action: Mouse pressed left at (484, 179)
Screenshot: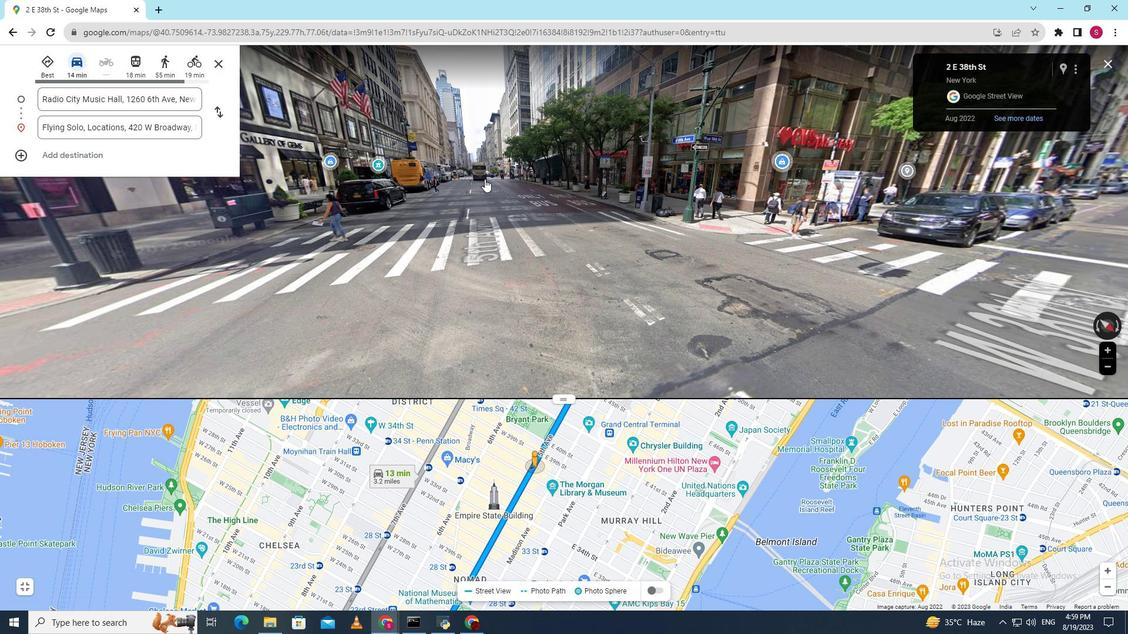 
Action: Mouse moved to (488, 181)
Screenshot: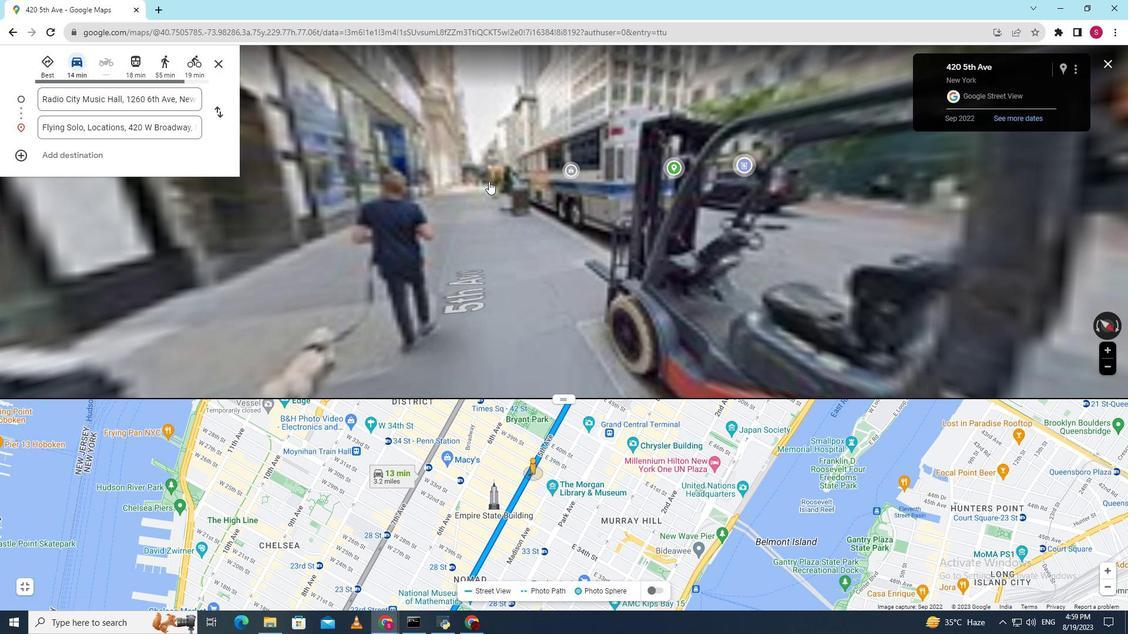 
Action: Mouse pressed left at (488, 181)
Screenshot: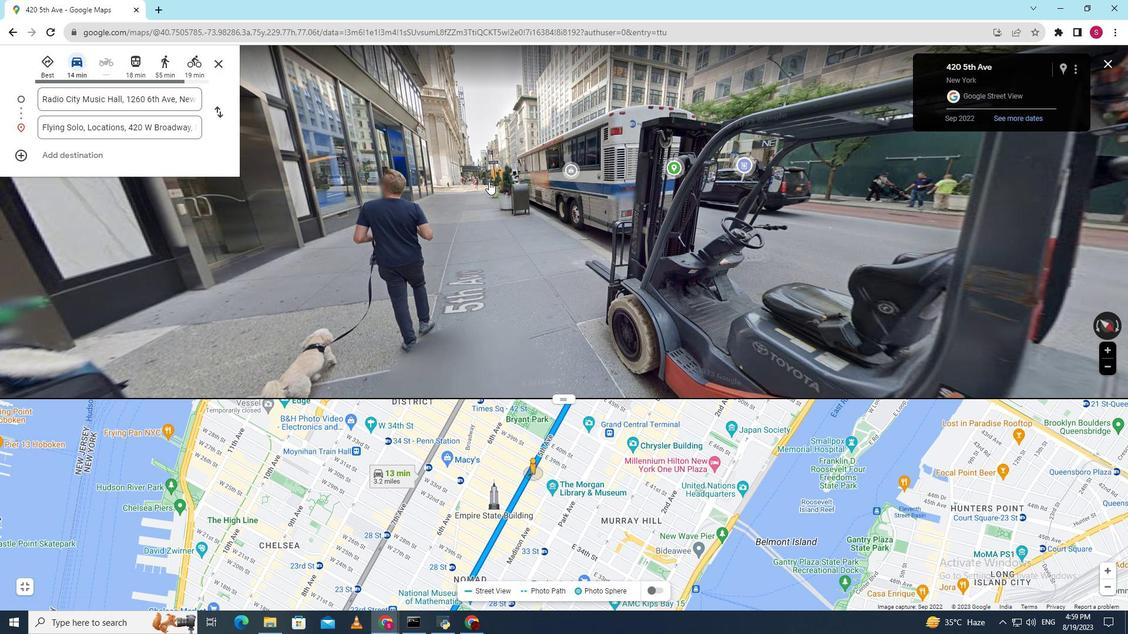 
Action: Mouse moved to (485, 182)
Screenshot: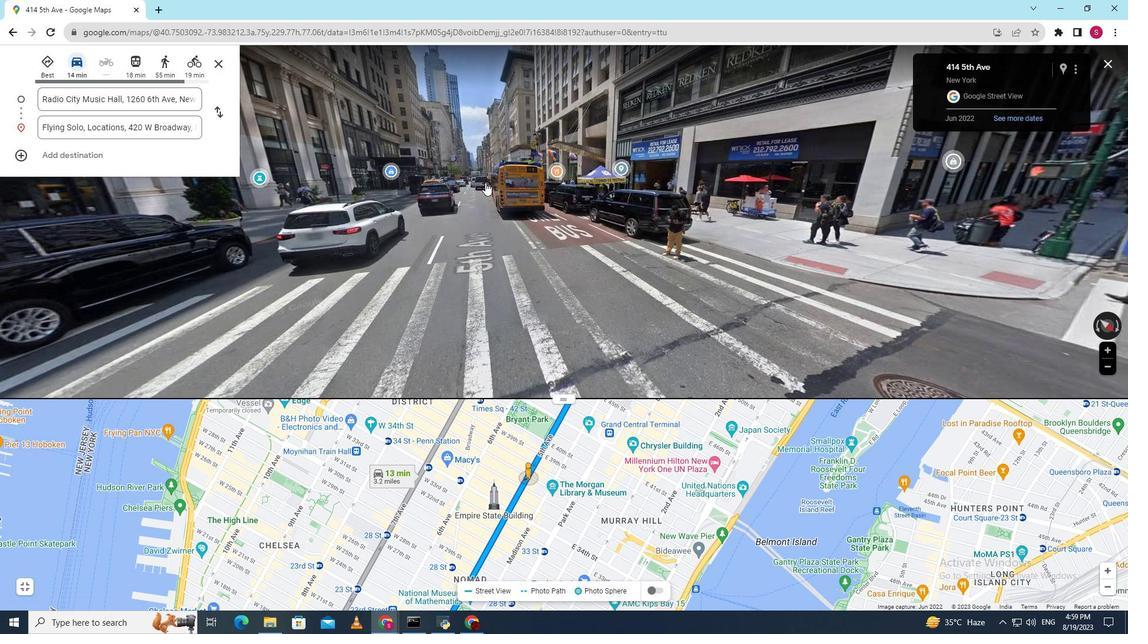 
Action: Mouse pressed left at (485, 182)
Screenshot: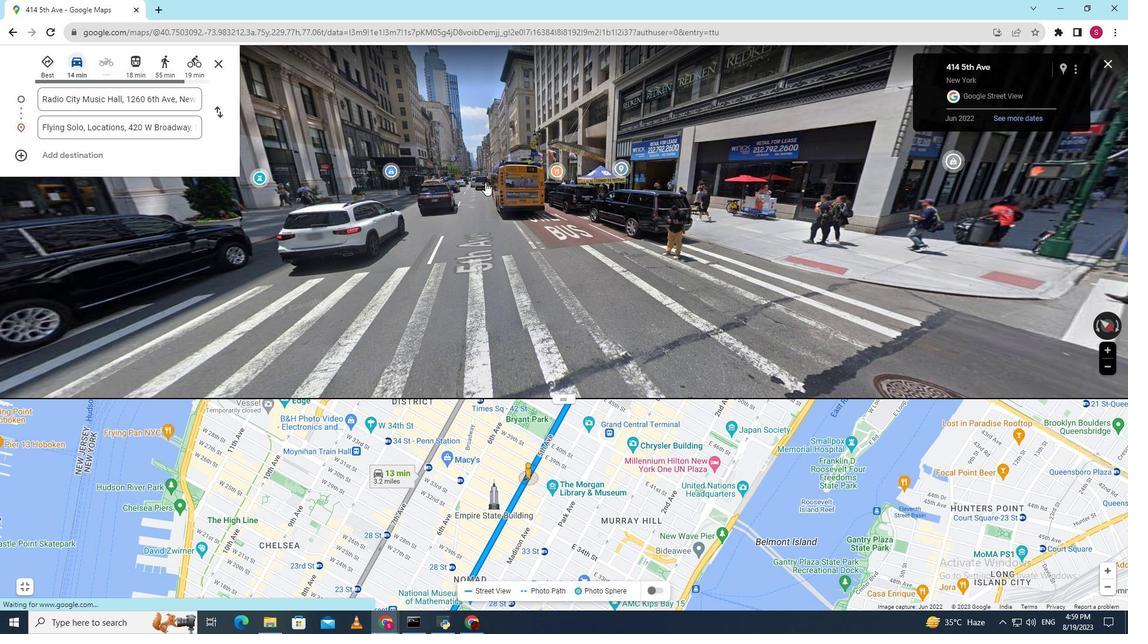 
Action: Mouse moved to (463, 191)
Screenshot: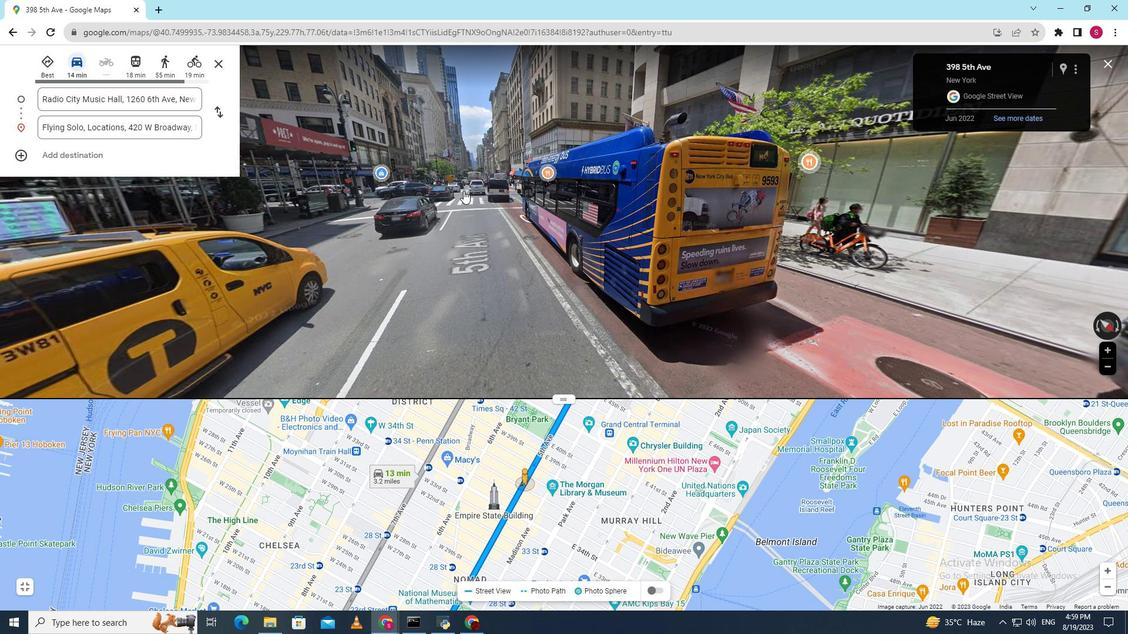 
Action: Mouse pressed left at (463, 191)
Screenshot: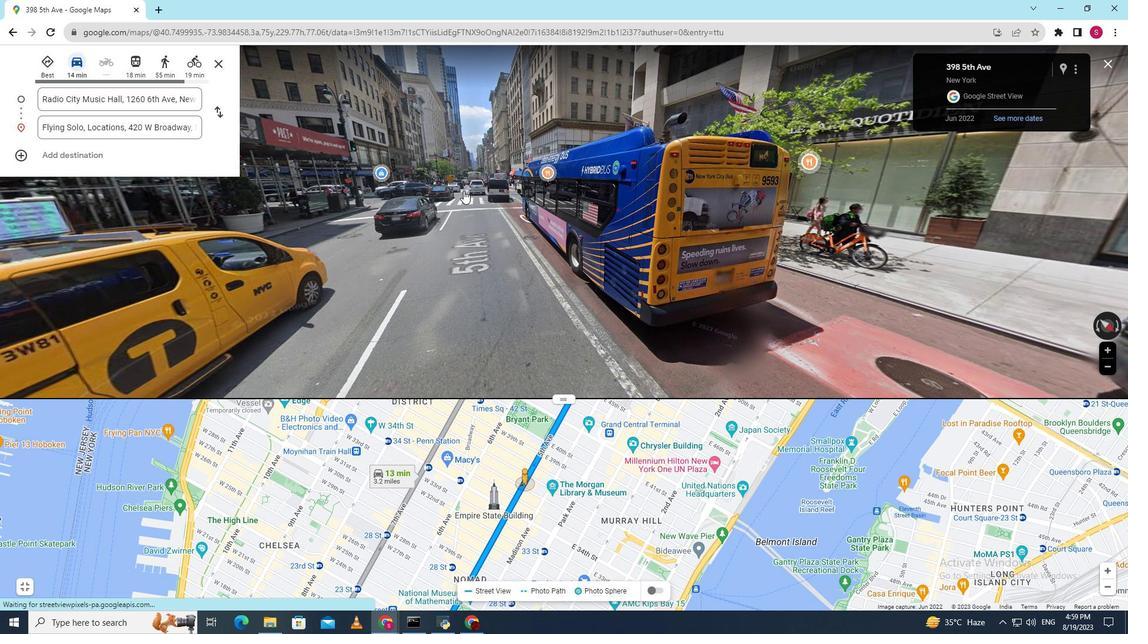 
Action: Mouse moved to (508, 191)
Screenshot: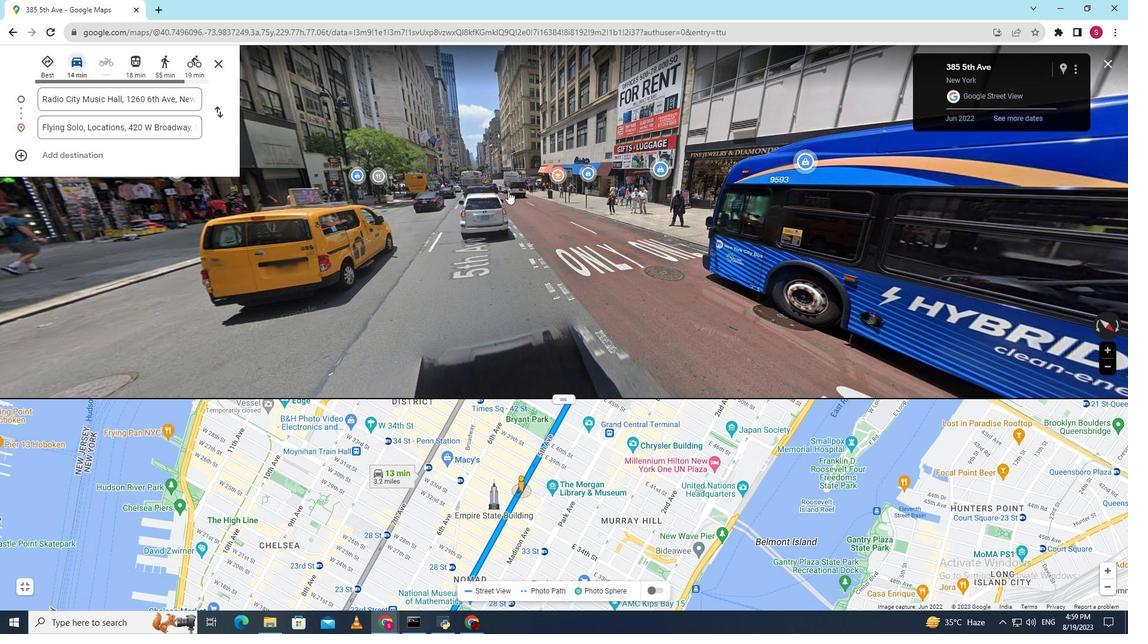 
Action: Mouse pressed left at (508, 191)
Screenshot: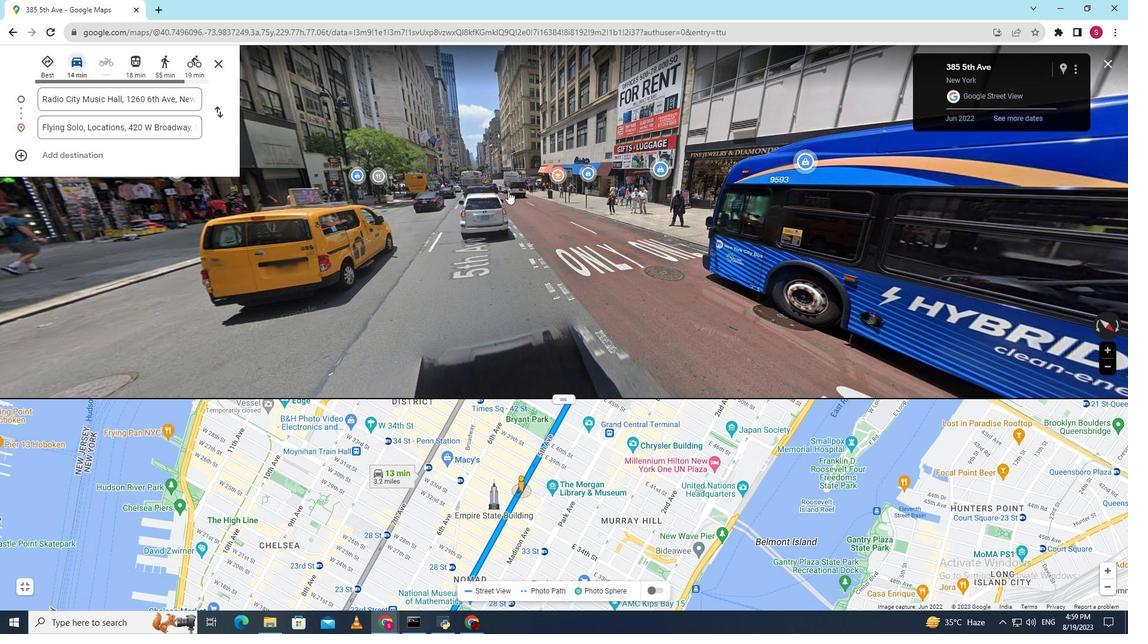 
Action: Mouse pressed left at (508, 191)
Screenshot: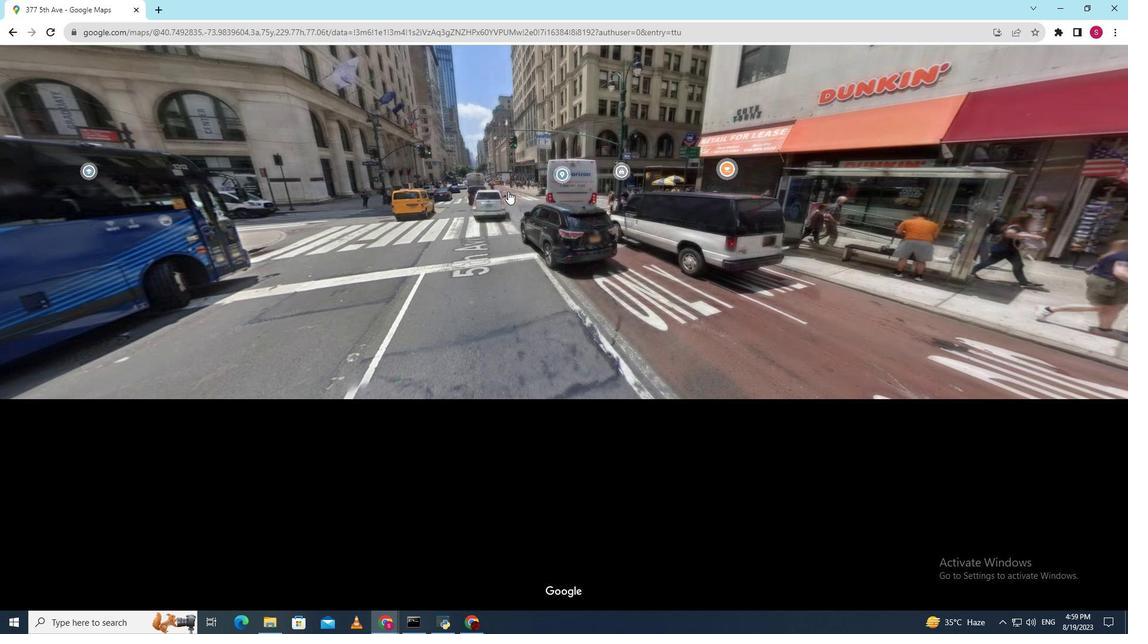 
Action: Mouse moved to (434, 226)
Screenshot: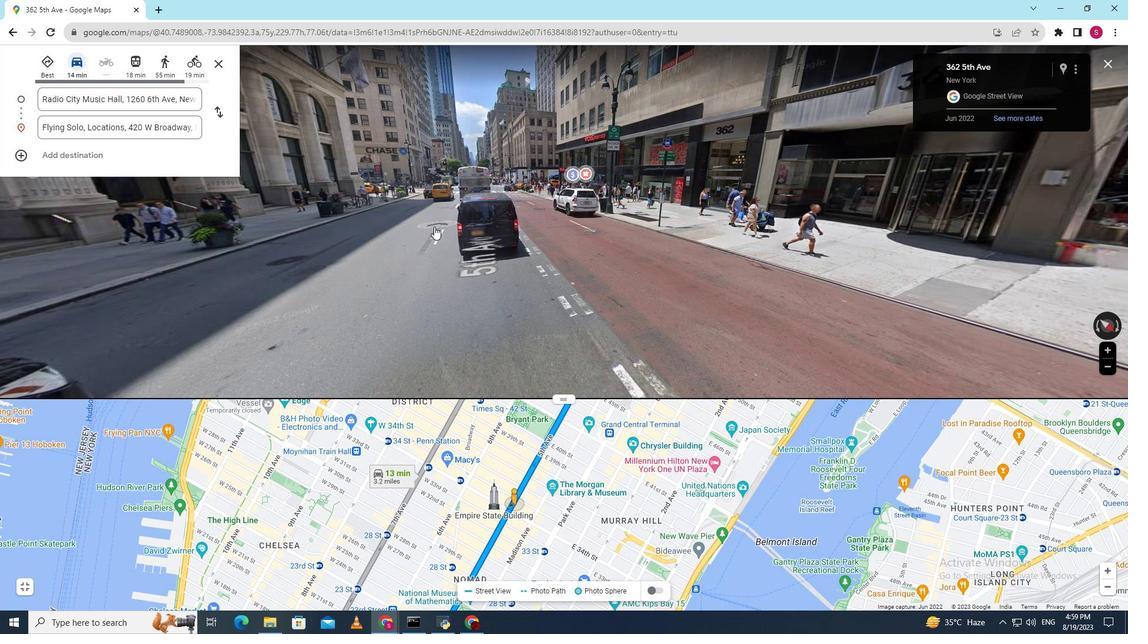 
Action: Mouse pressed left at (434, 226)
Screenshot: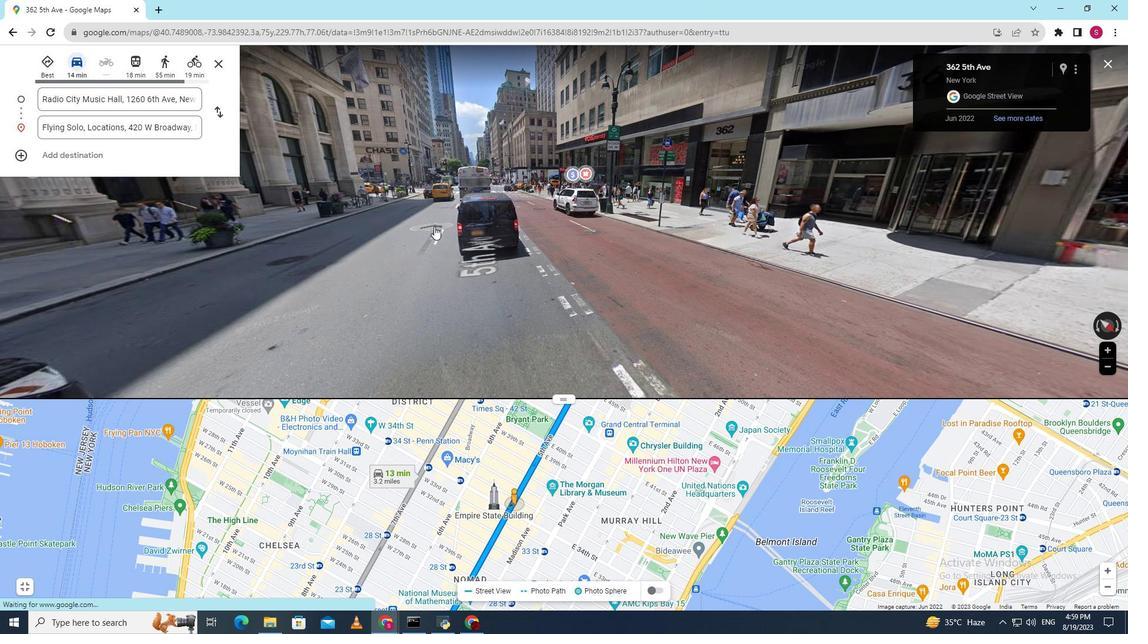 
Action: Mouse moved to (439, 212)
Screenshot: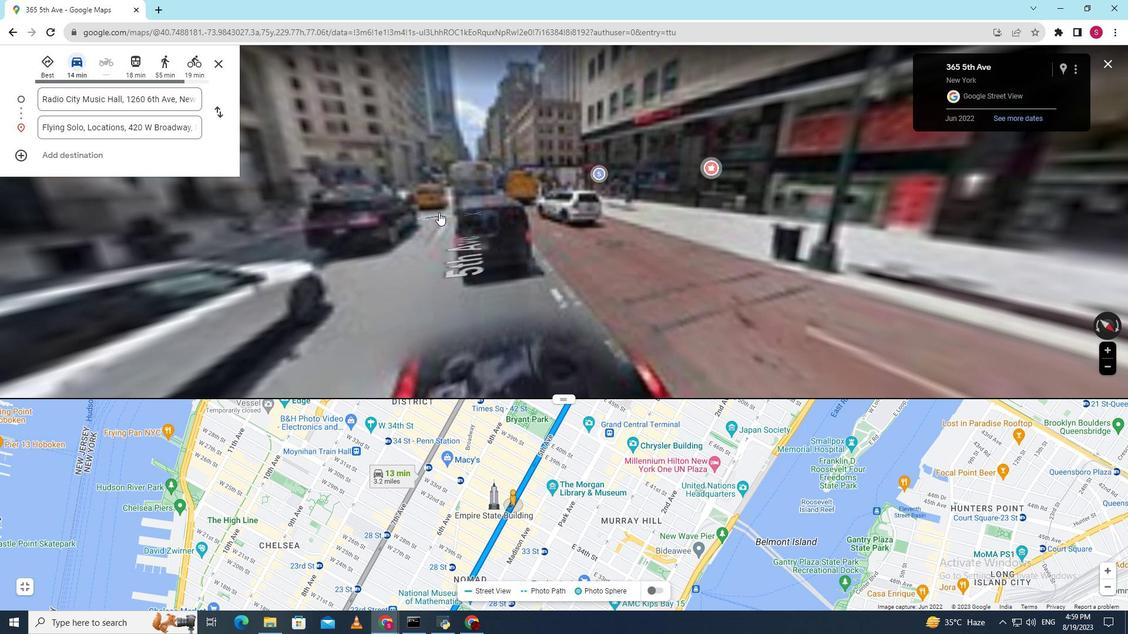 
Action: Mouse pressed left at (439, 212)
Screenshot: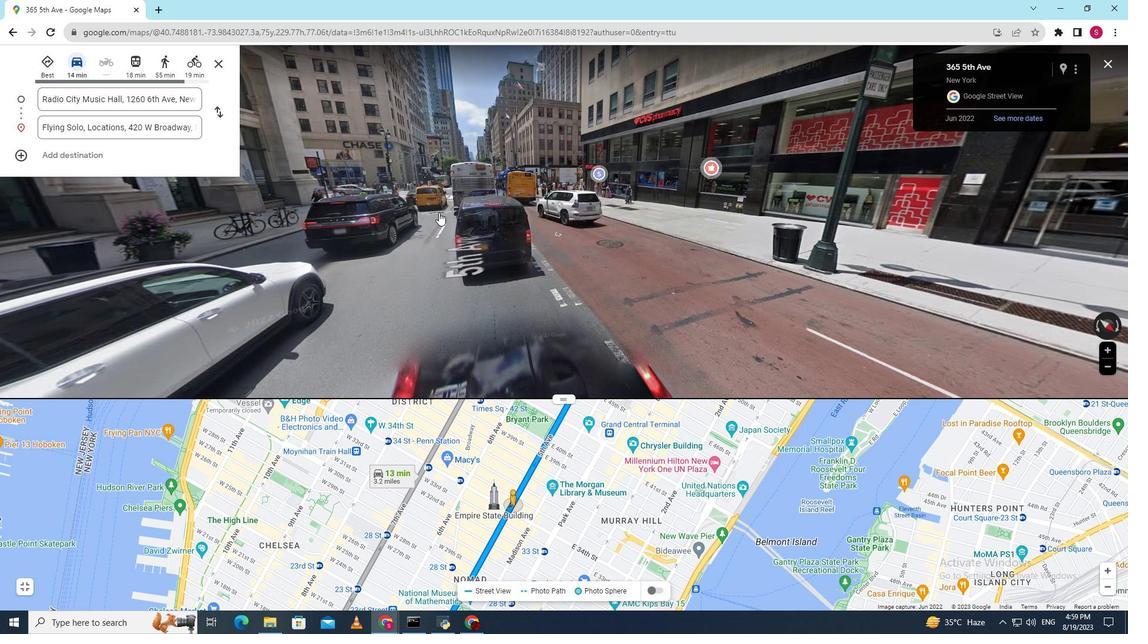 
Action: Mouse moved to (442, 224)
Screenshot: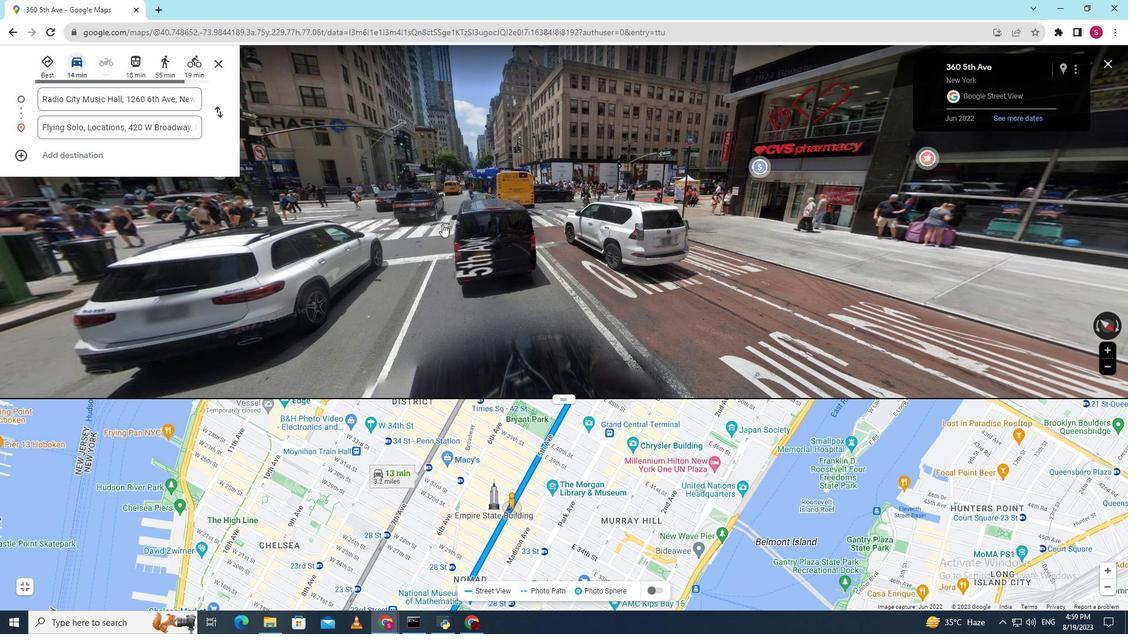 
Action: Mouse pressed left at (442, 224)
Screenshot: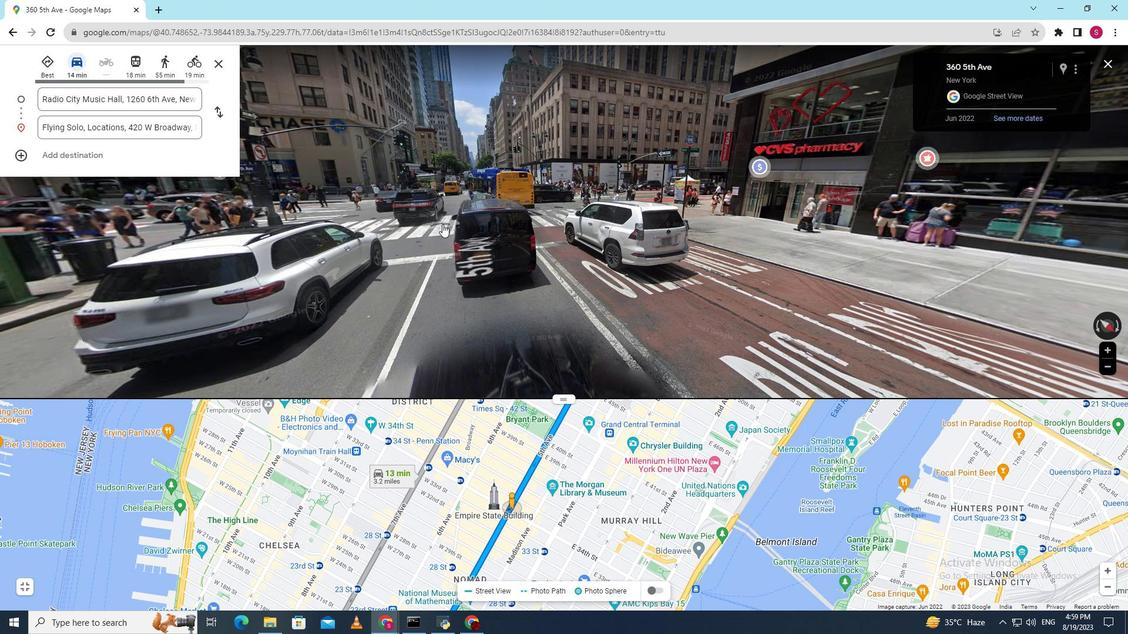 
Action: Mouse moved to (446, 228)
Screenshot: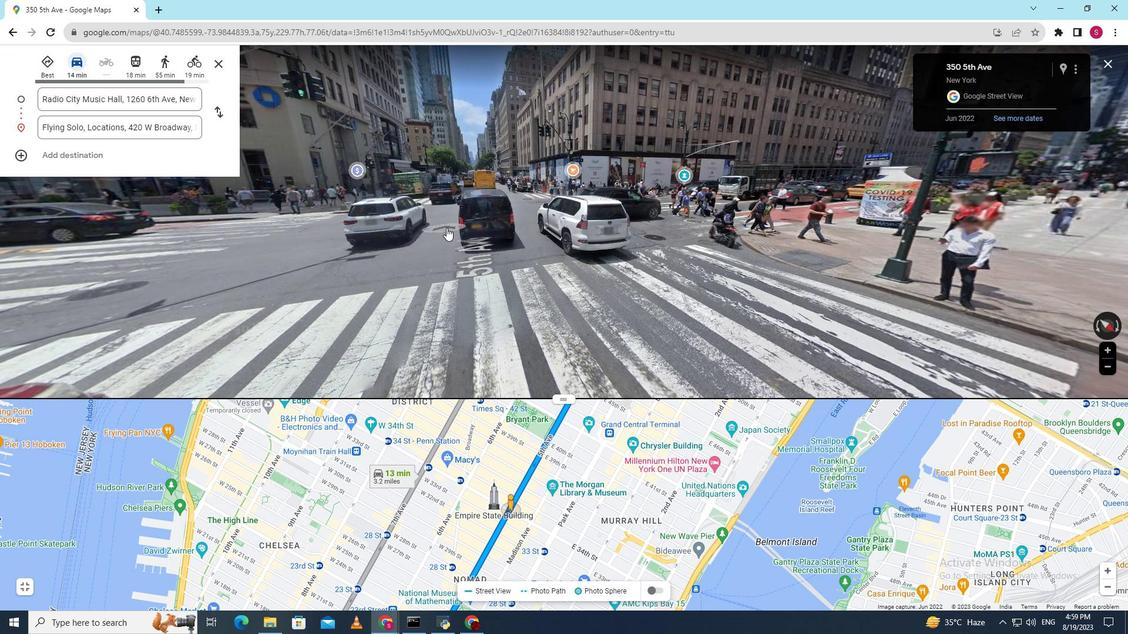 
Action: Mouse pressed left at (446, 228)
Screenshot: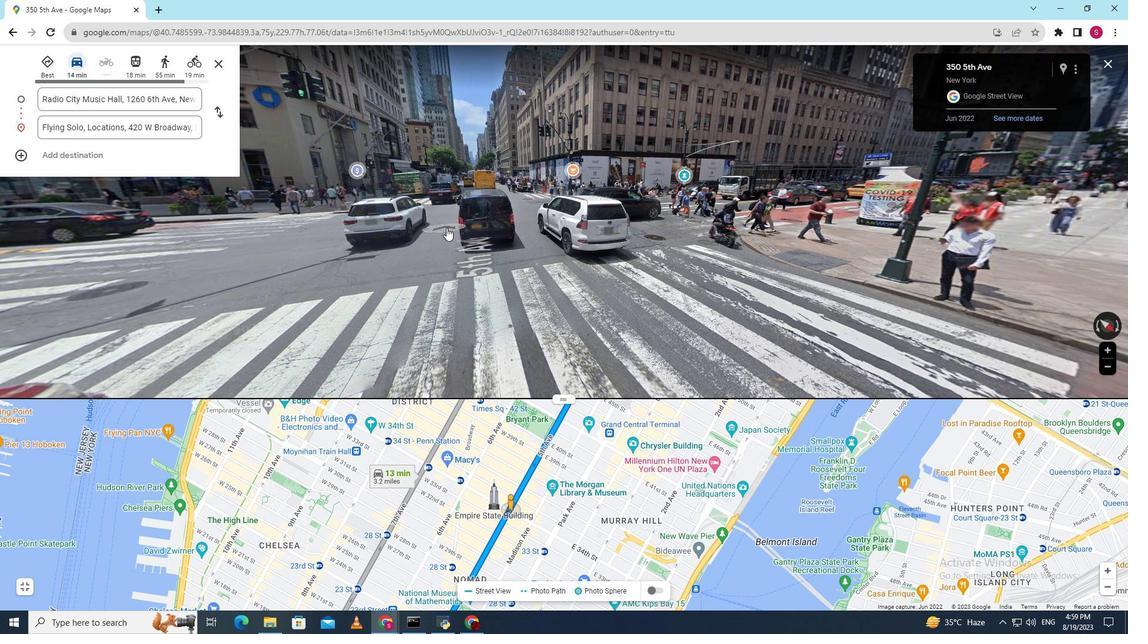 
Action: Mouse moved to (467, 223)
Screenshot: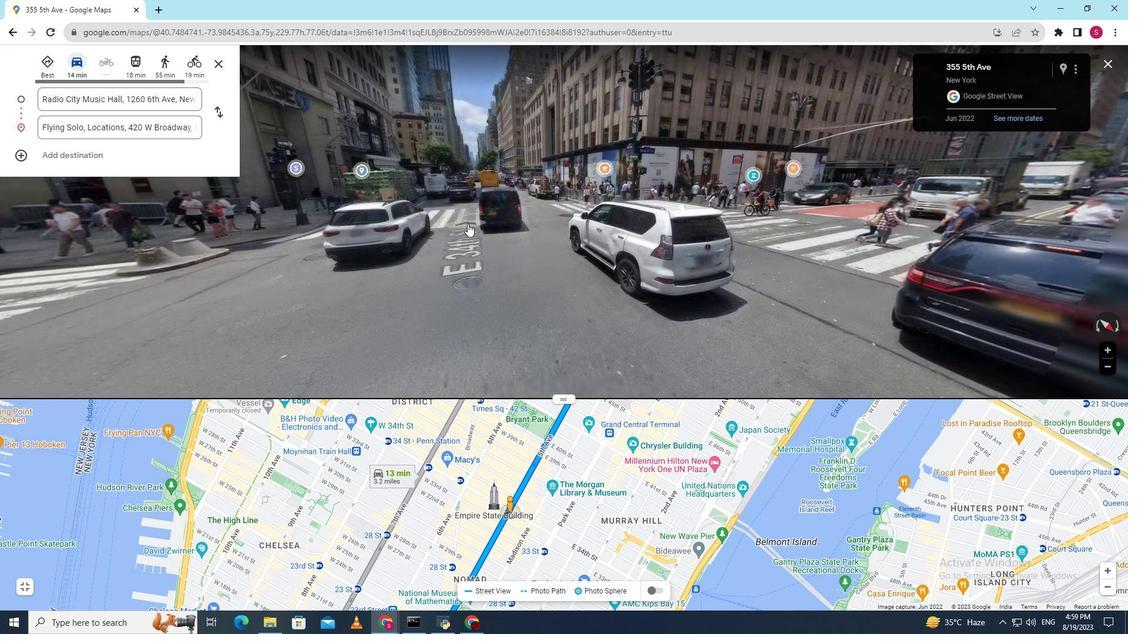 
Action: Mouse pressed left at (467, 223)
Screenshot: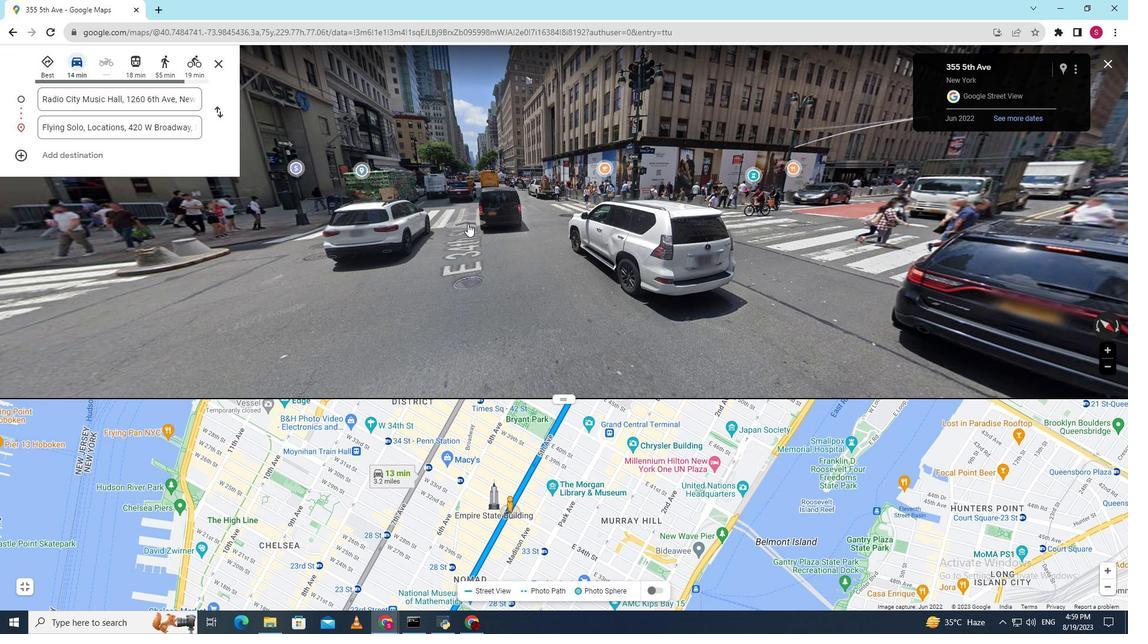 
Action: Mouse moved to (497, 199)
Screenshot: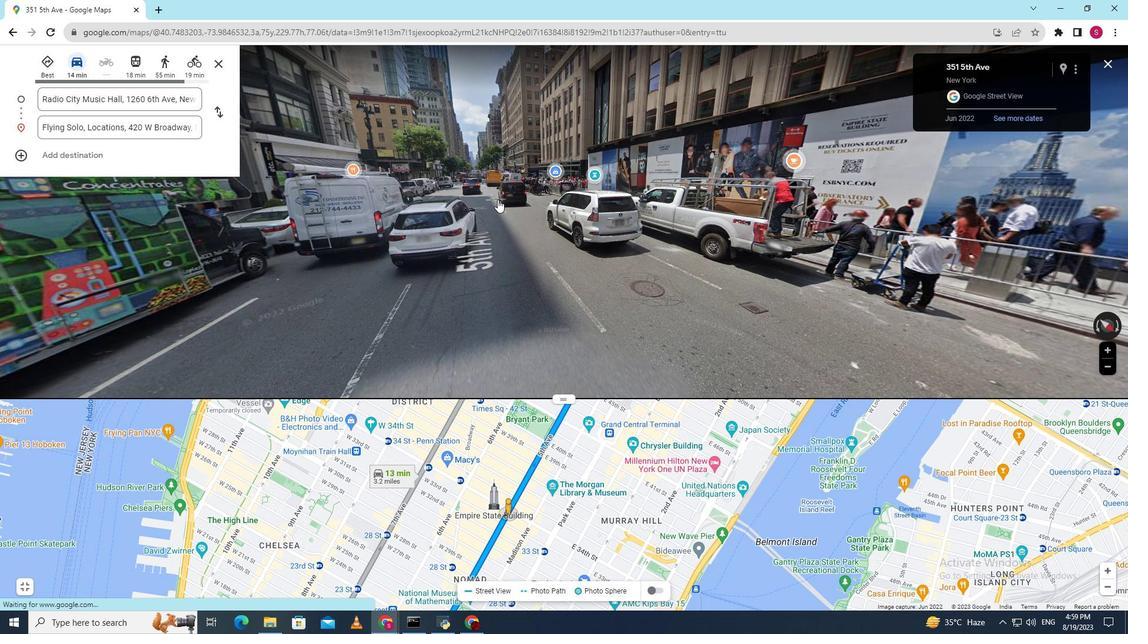 
Action: Mouse pressed left at (497, 199)
Screenshot: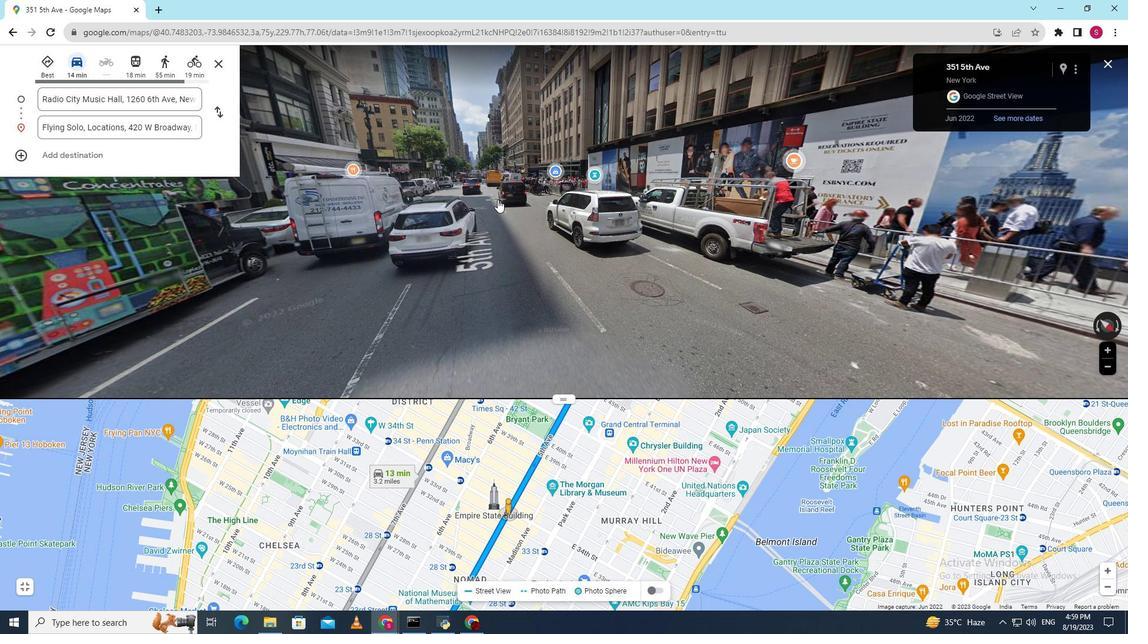 
Action: Mouse pressed left at (497, 199)
Screenshot: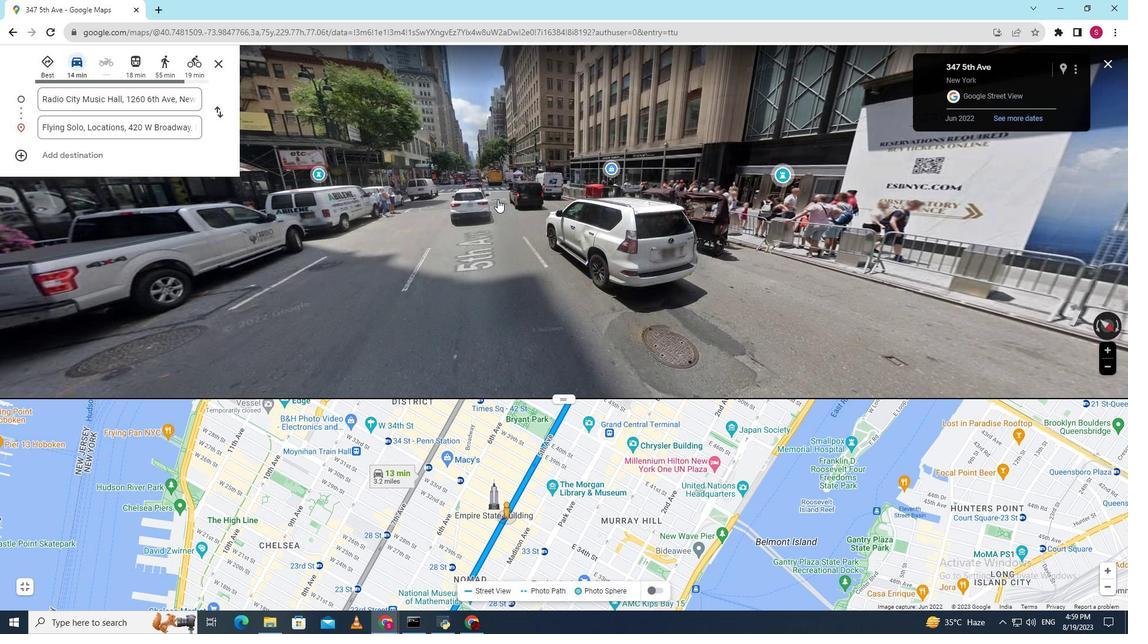 
Action: Mouse moved to (519, 199)
Screenshot: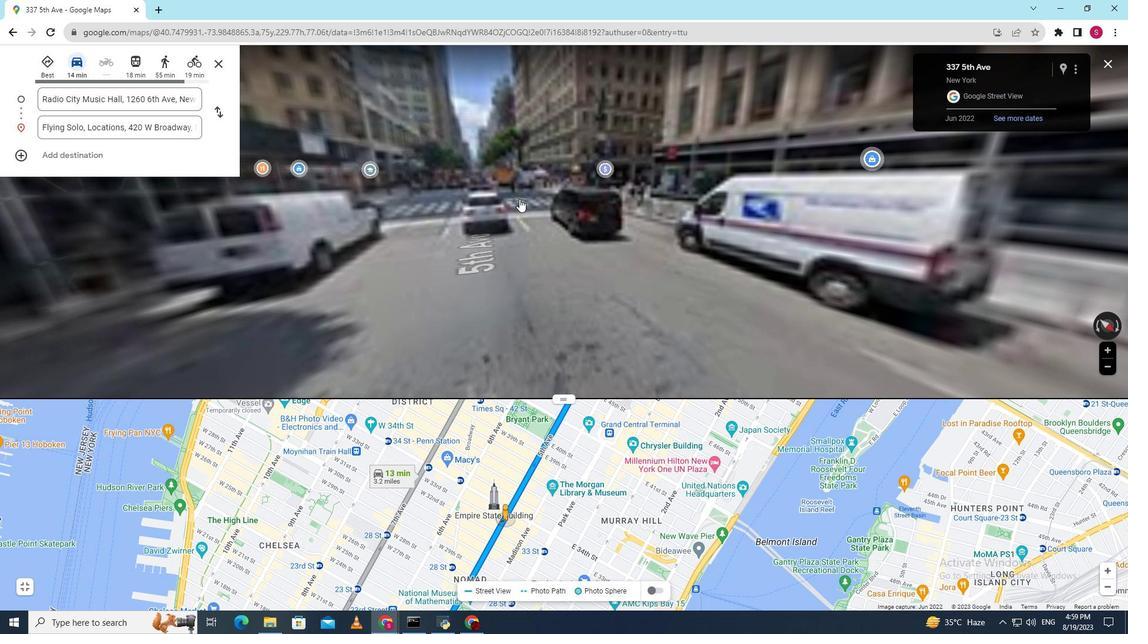 
Action: Mouse pressed left at (519, 199)
Screenshot: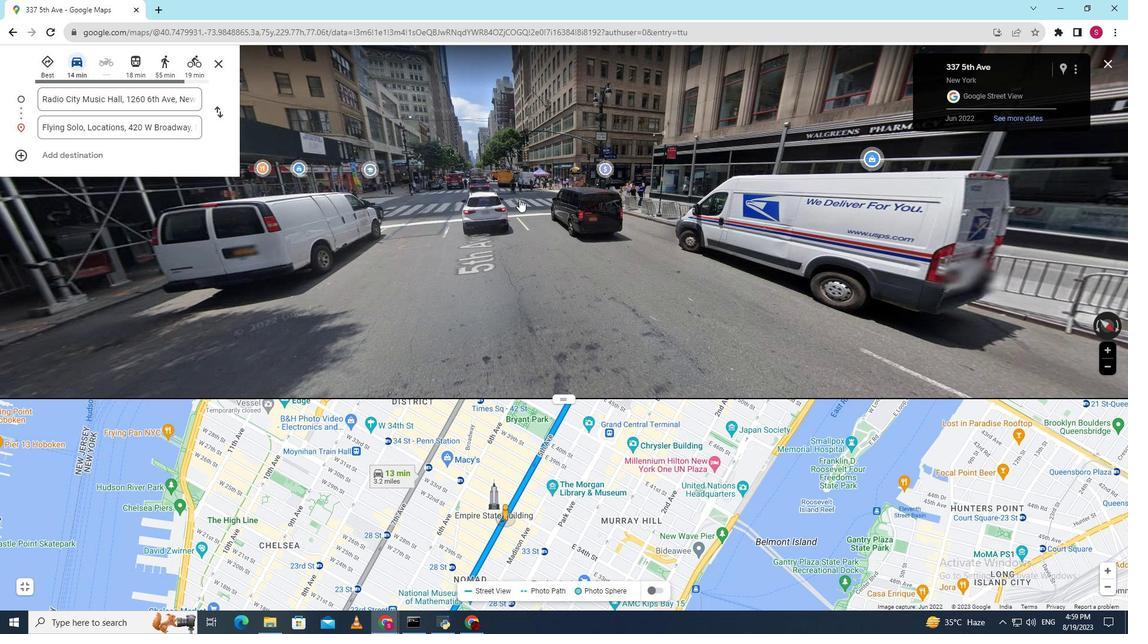 
Action: Mouse moved to (480, 199)
Screenshot: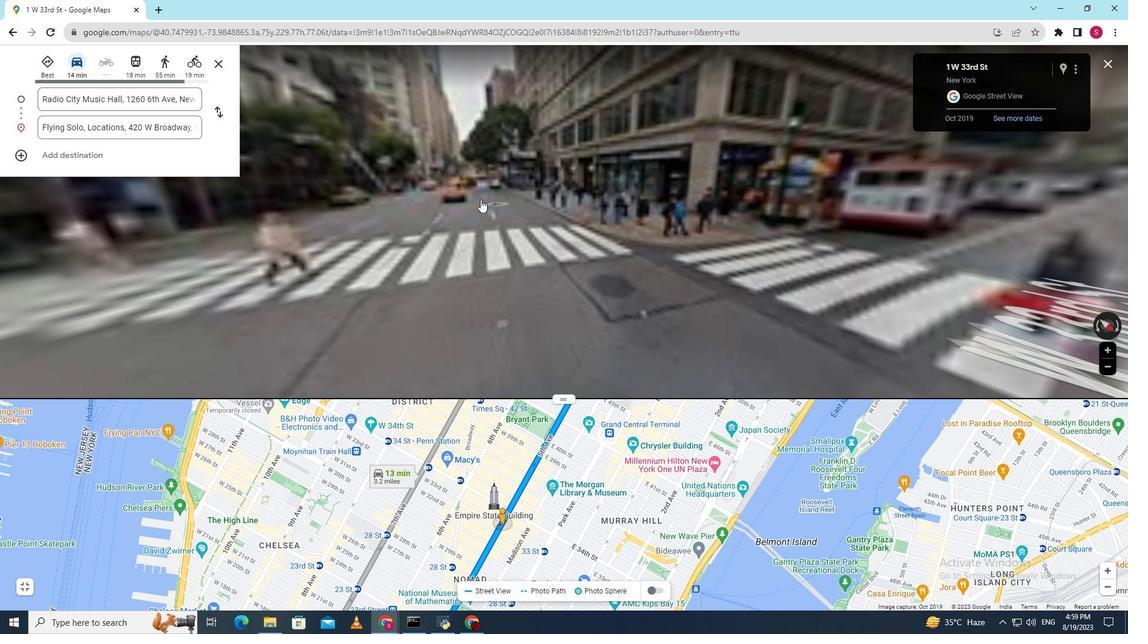 
Action: Mouse pressed left at (480, 199)
Screenshot: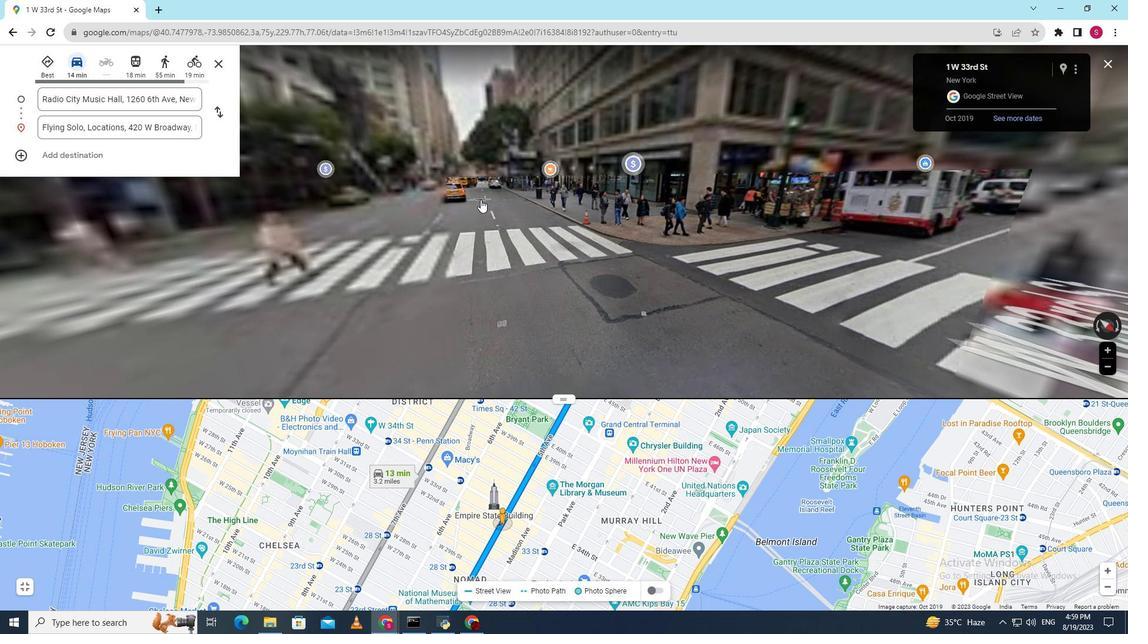 
Action: Mouse pressed left at (480, 199)
Screenshot: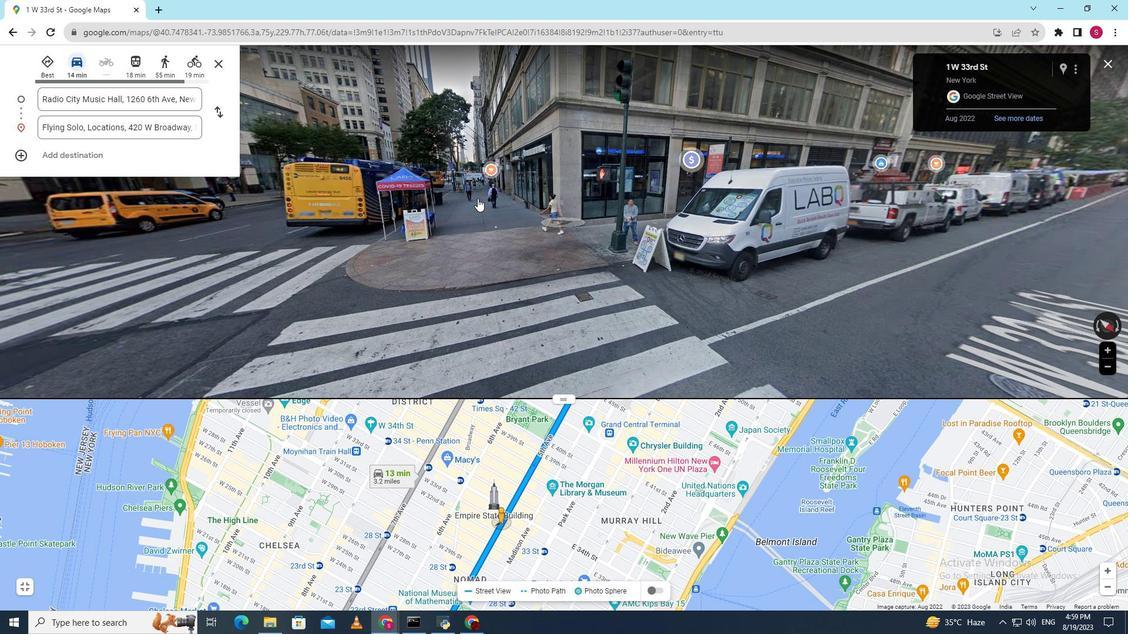 
Action: Mouse moved to (481, 218)
Screenshot: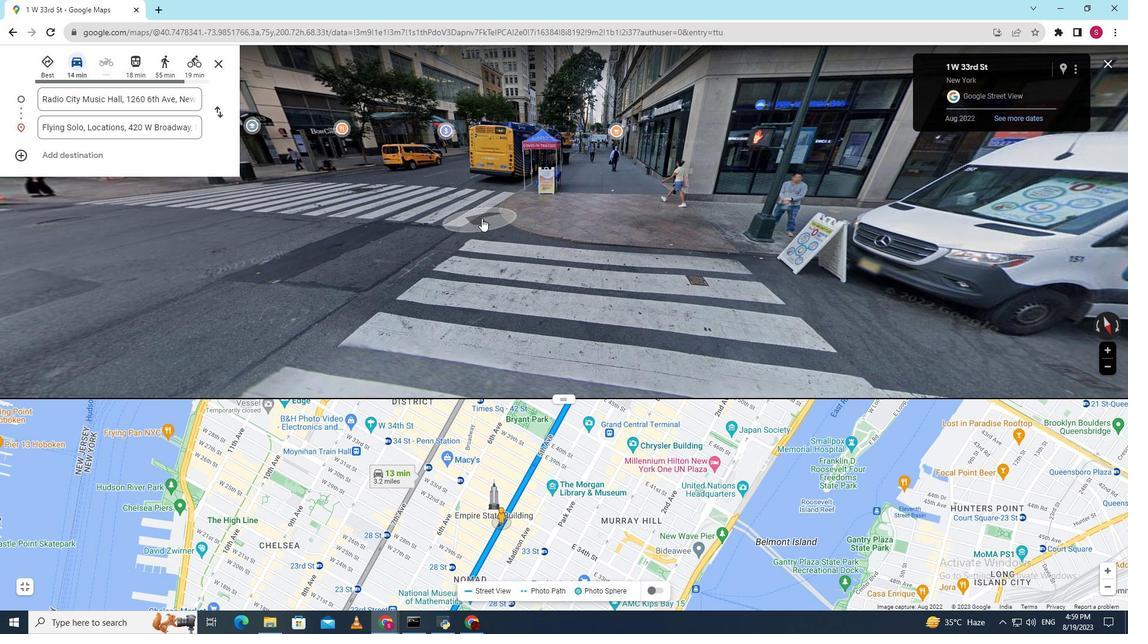 
Action: Mouse pressed left at (481, 218)
Screenshot: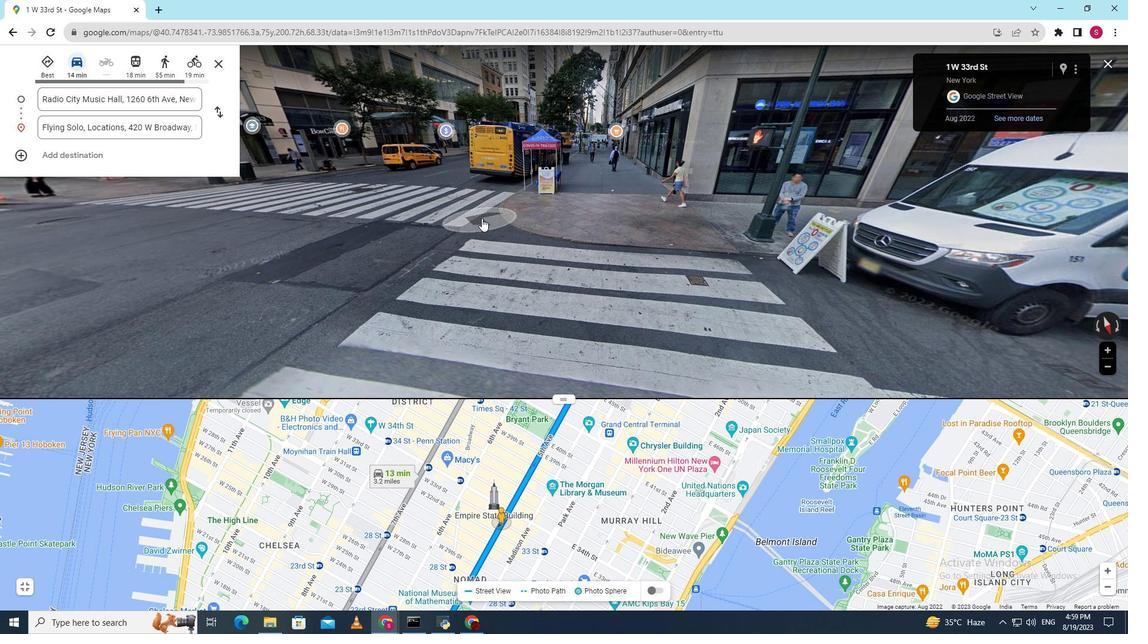 
Action: Mouse moved to (57, 192)
Screenshot: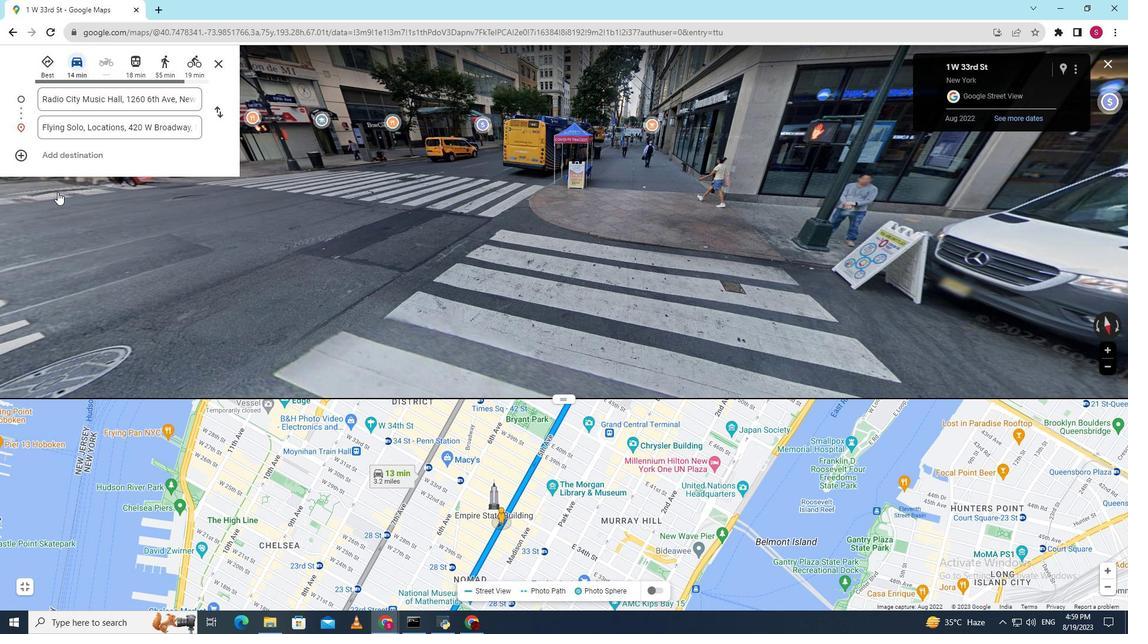 
Action: Mouse pressed left at (57, 192)
Screenshot: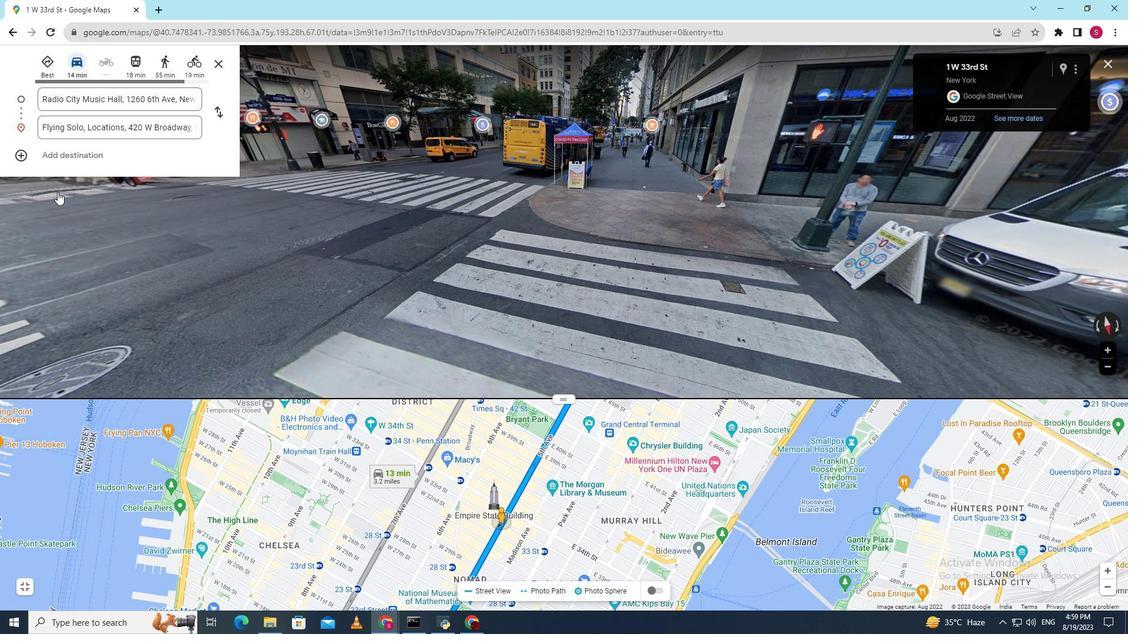 
Action: Mouse moved to (704, 152)
Screenshot: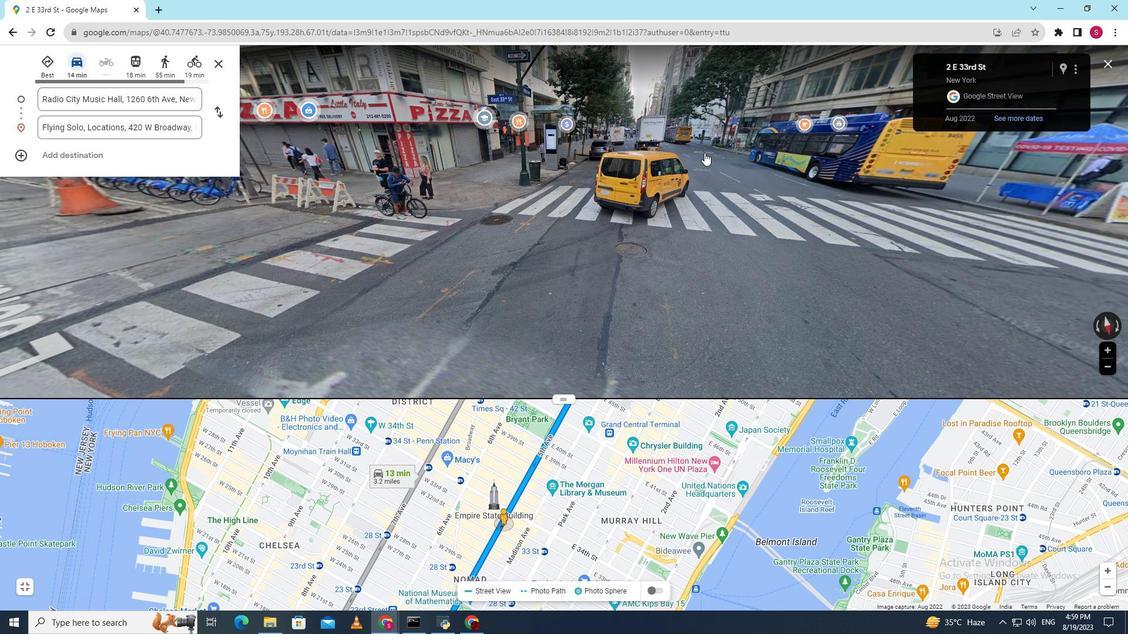 
Action: Mouse pressed left at (704, 152)
Screenshot: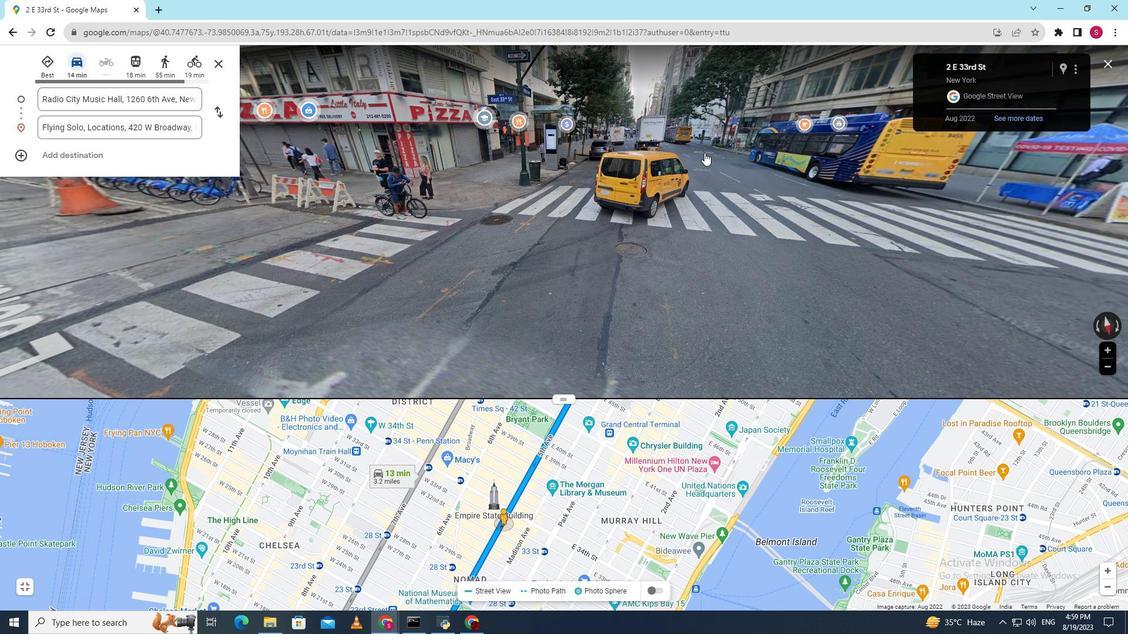 
Action: Mouse moved to (459, 265)
Screenshot: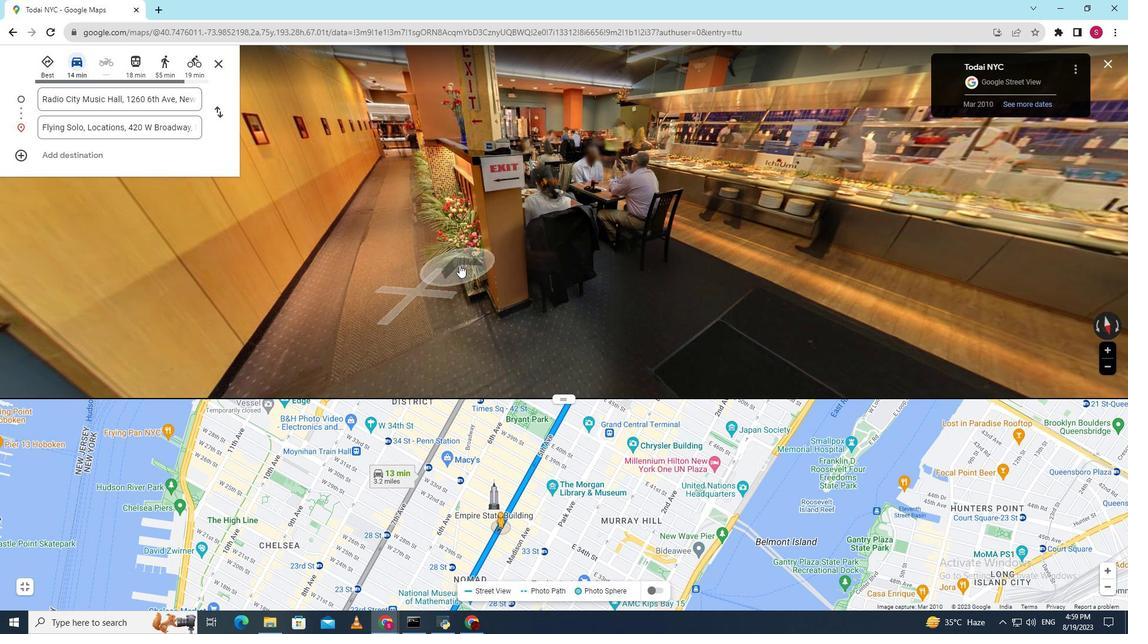 
Action: Mouse pressed left at (459, 265)
Screenshot: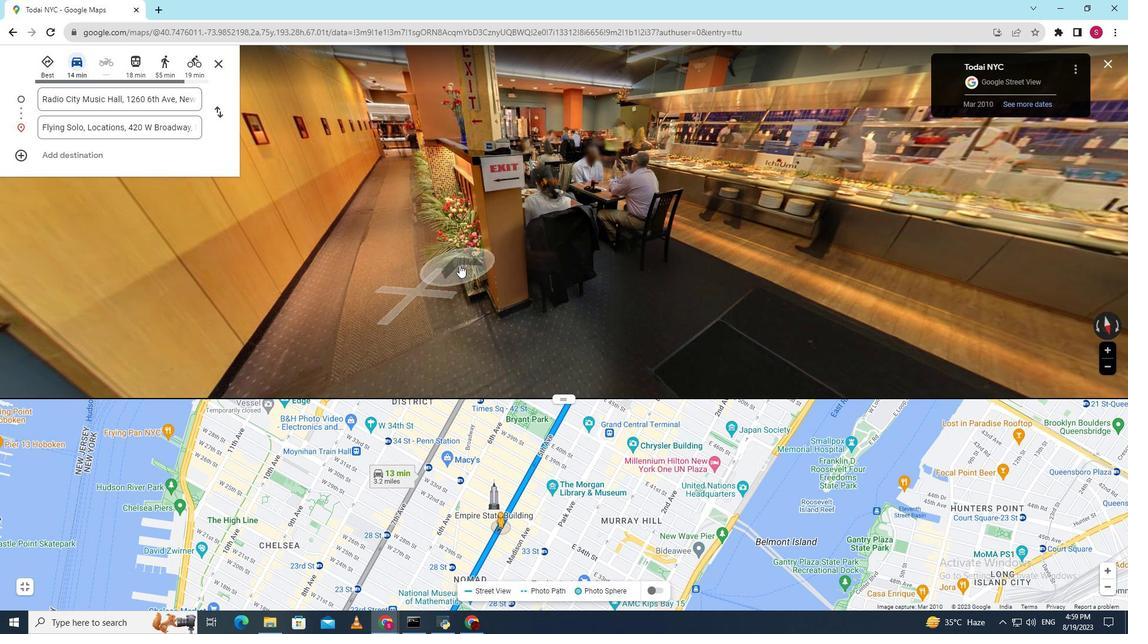 
Action: Mouse moved to (528, 259)
Screenshot: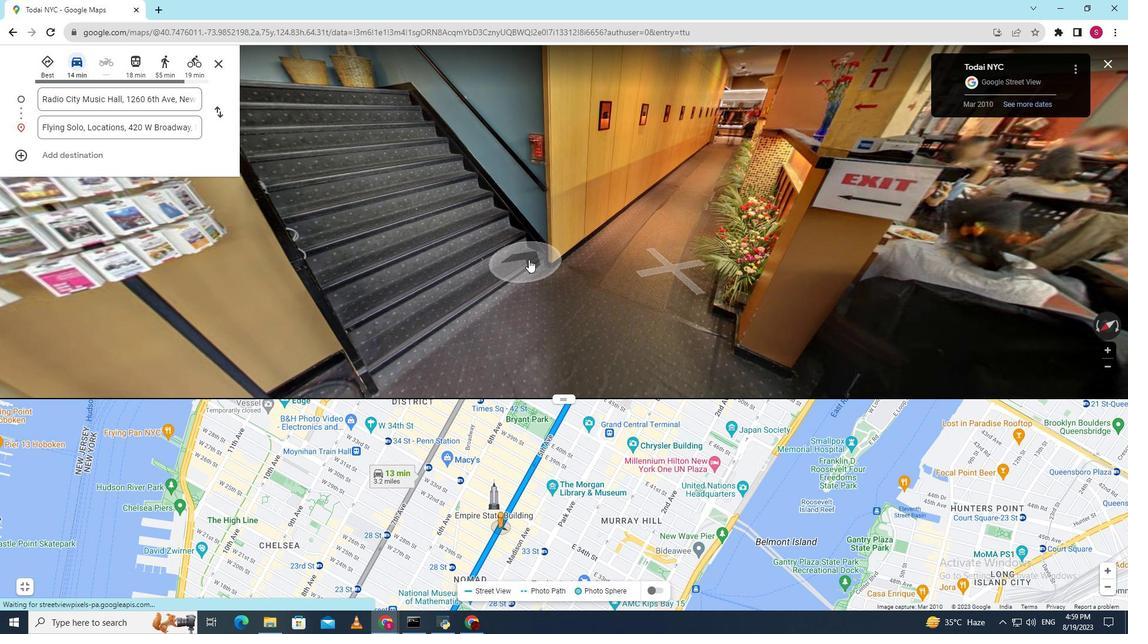 
Action: Mouse pressed left at (528, 259)
Screenshot: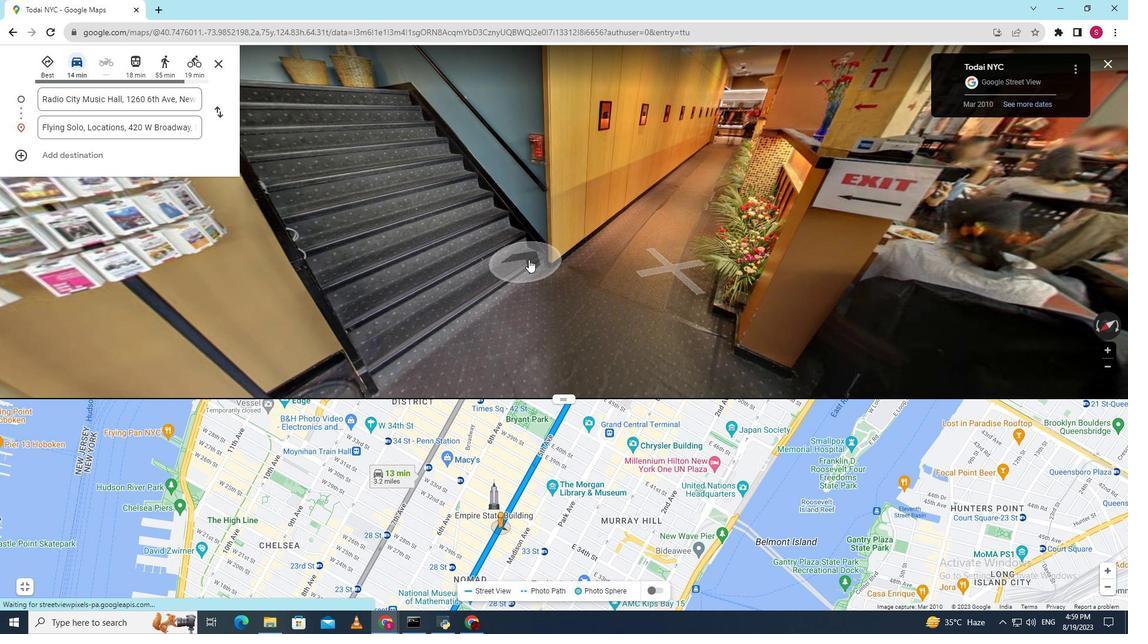 
Action: Mouse moved to (600, 236)
Screenshot: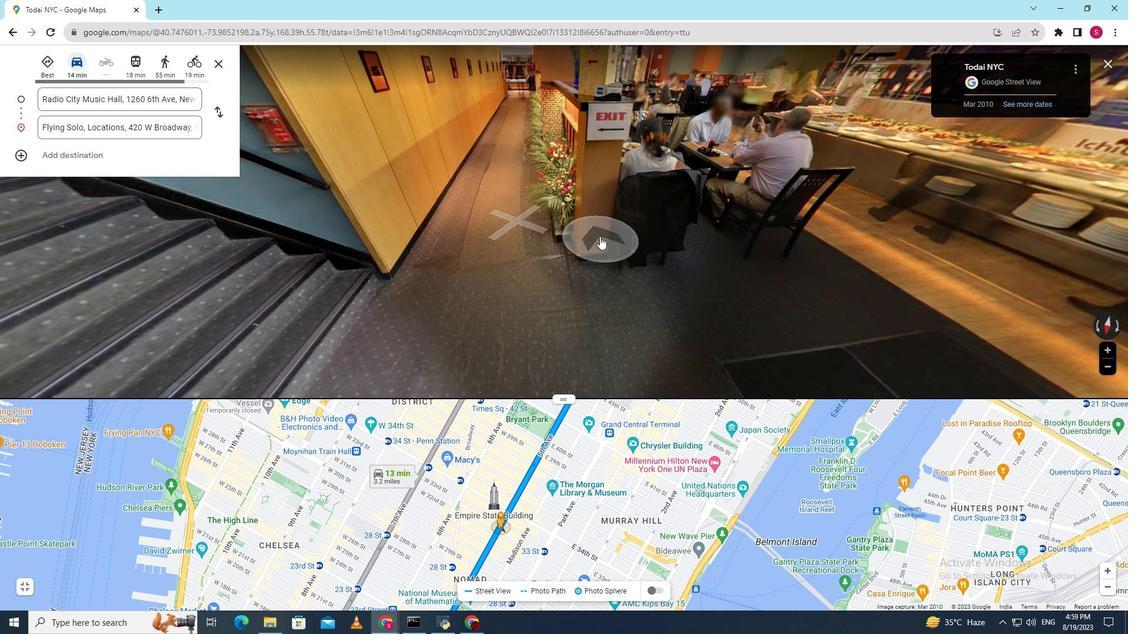 
Action: Mouse pressed left at (600, 236)
Screenshot: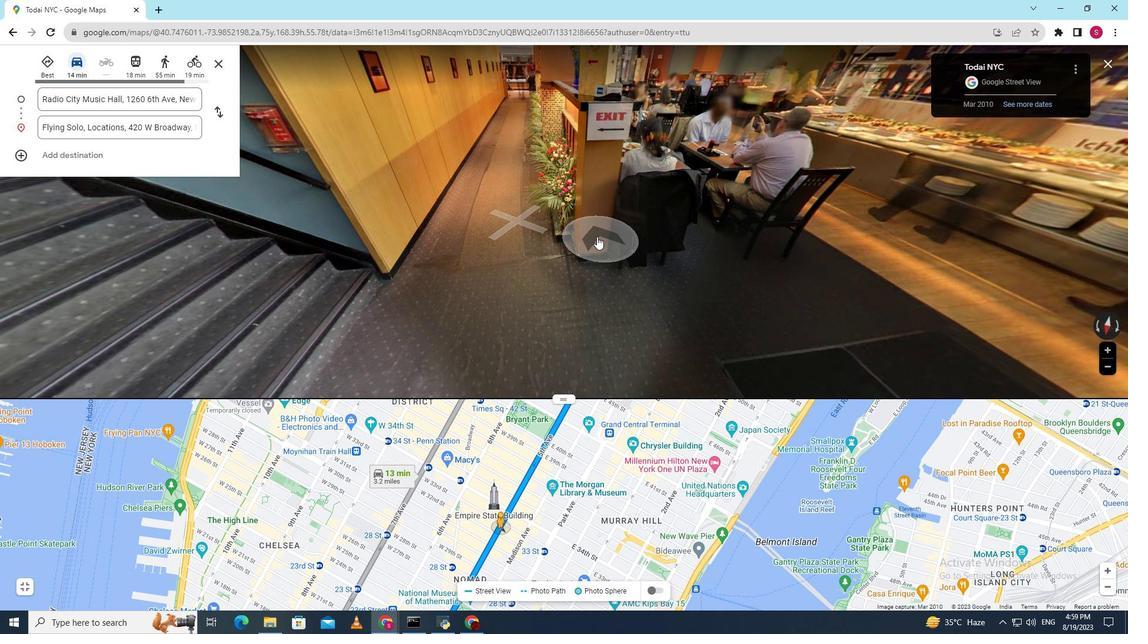 
Action: Mouse moved to (285, 116)
Screenshot: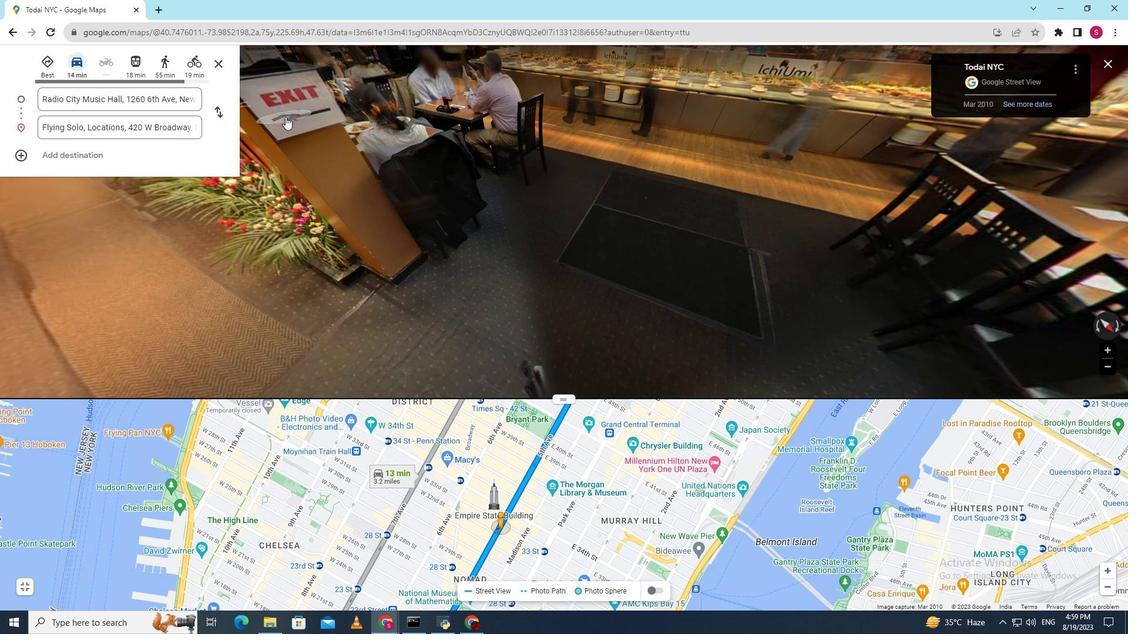 
Action: Mouse pressed left at (285, 116)
Screenshot: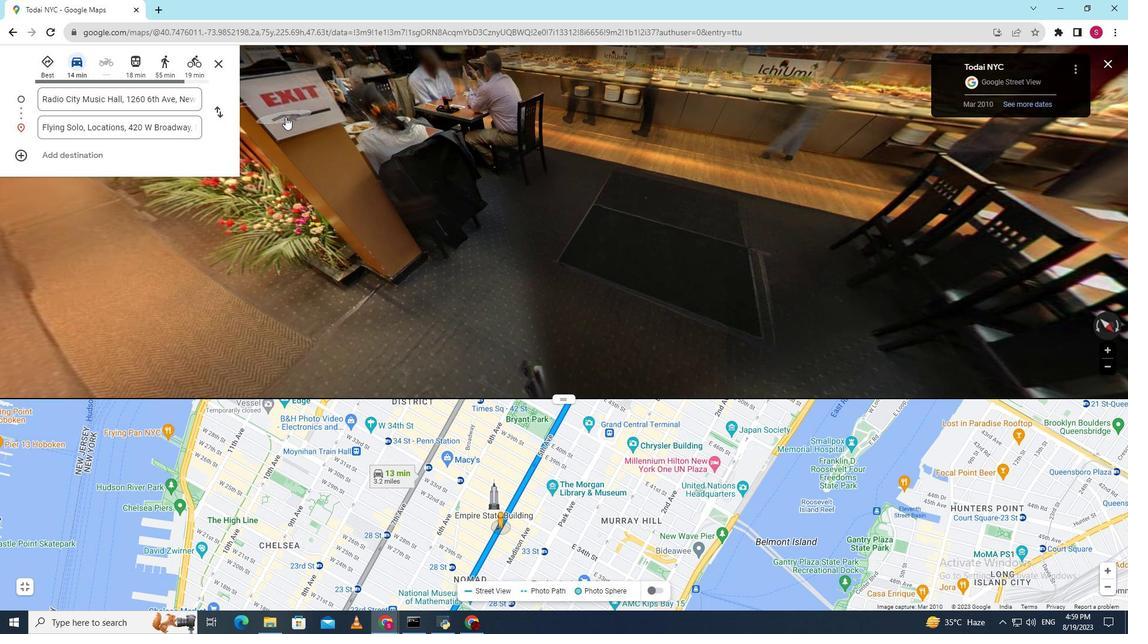 
Action: Mouse moved to (326, 133)
Screenshot: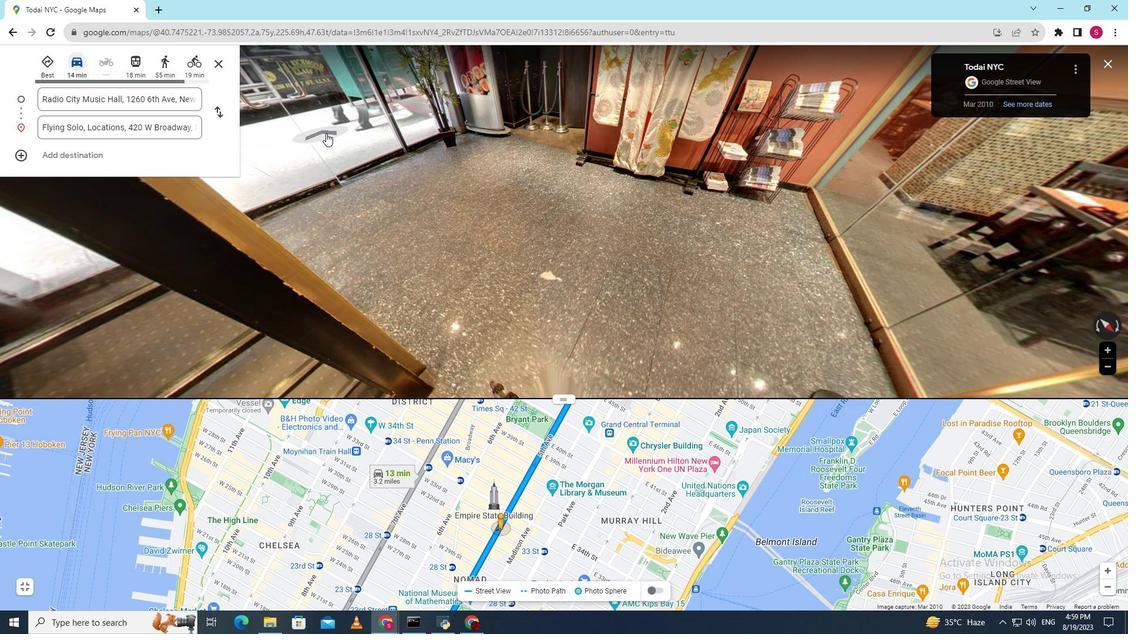 
Action: Mouse pressed left at (326, 133)
Screenshot: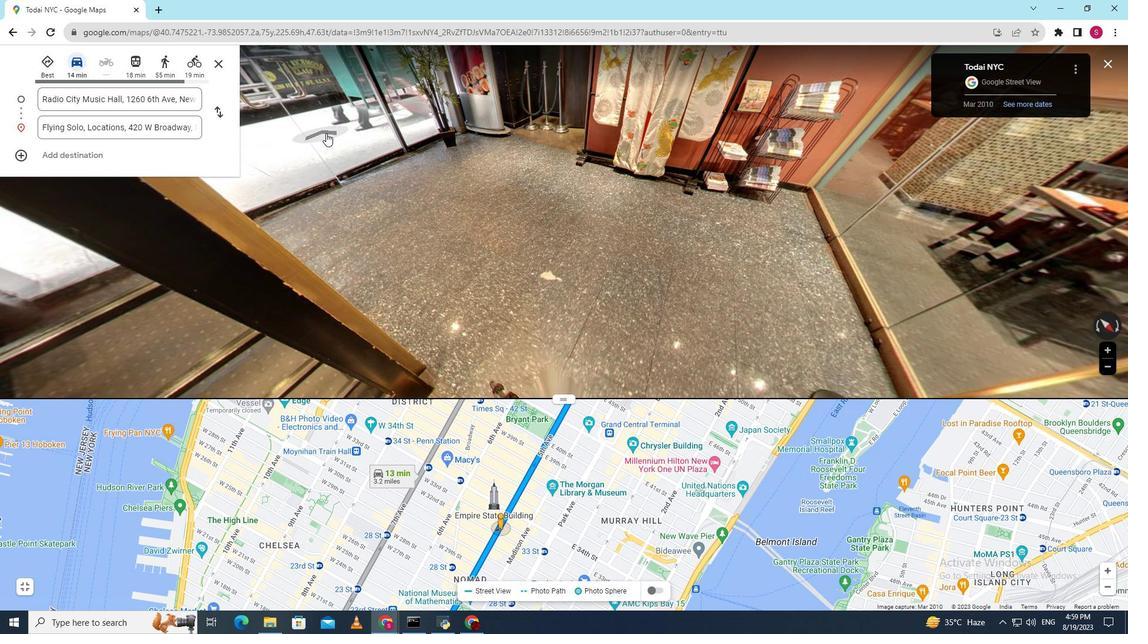 
Action: Mouse moved to (598, 183)
Screenshot: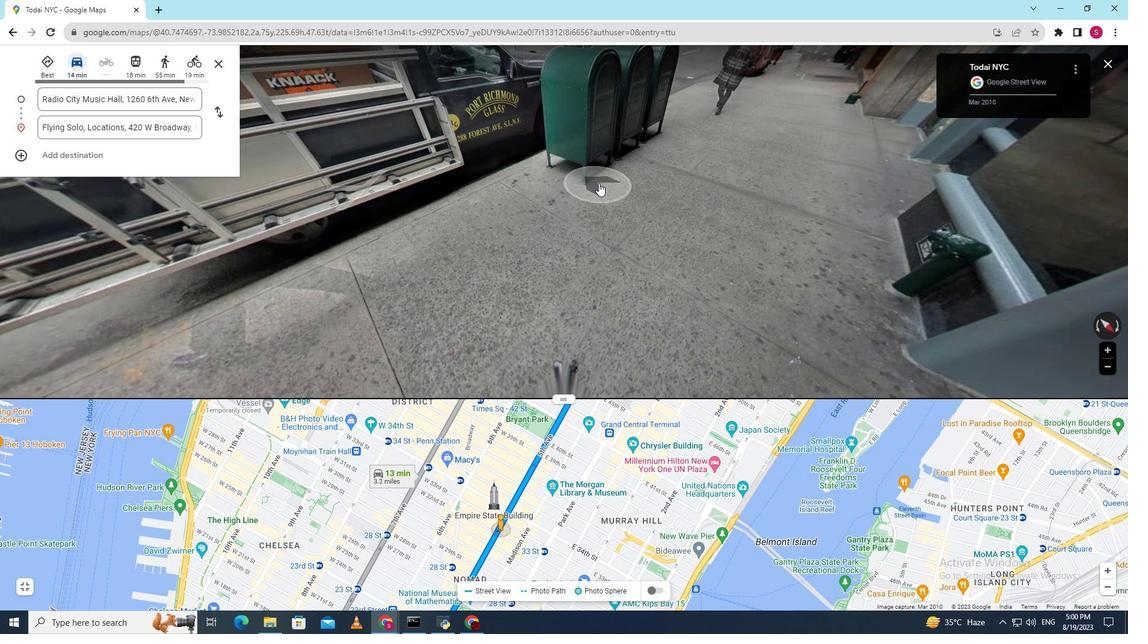 
Action: Mouse pressed left at (598, 183)
Screenshot: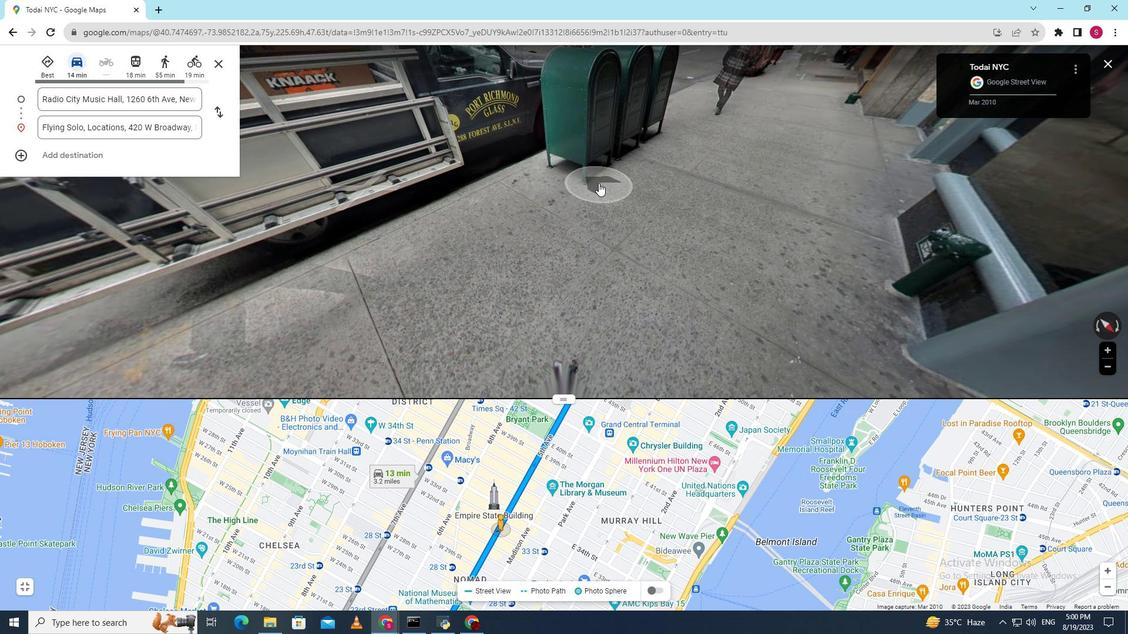 
Action: Mouse moved to (197, 189)
Screenshot: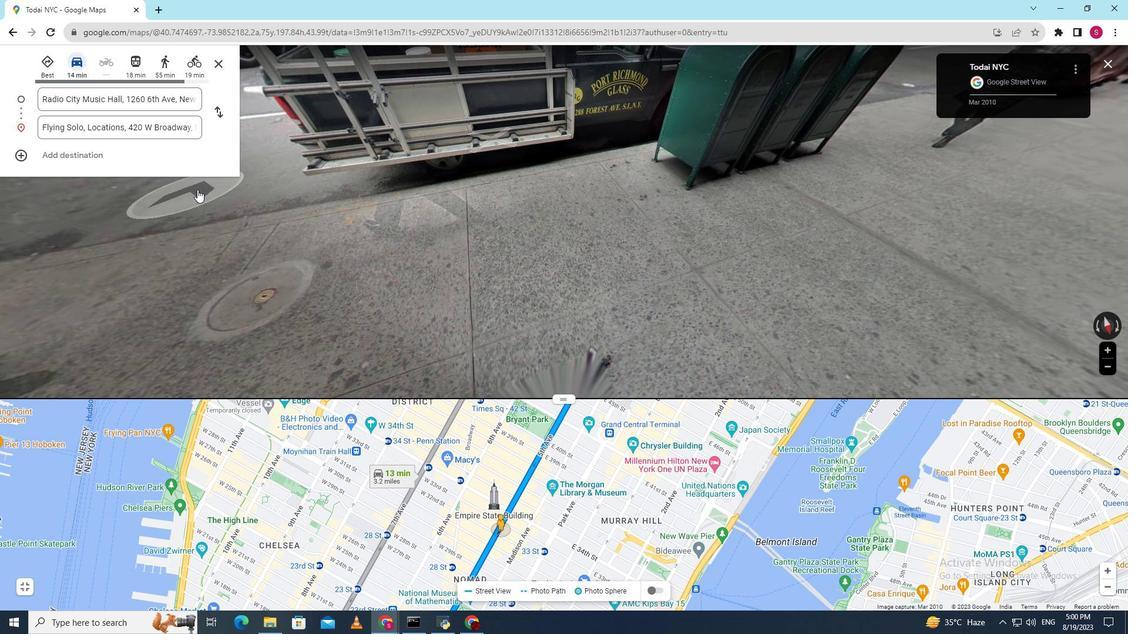
Action: Mouse pressed left at (197, 189)
Screenshot: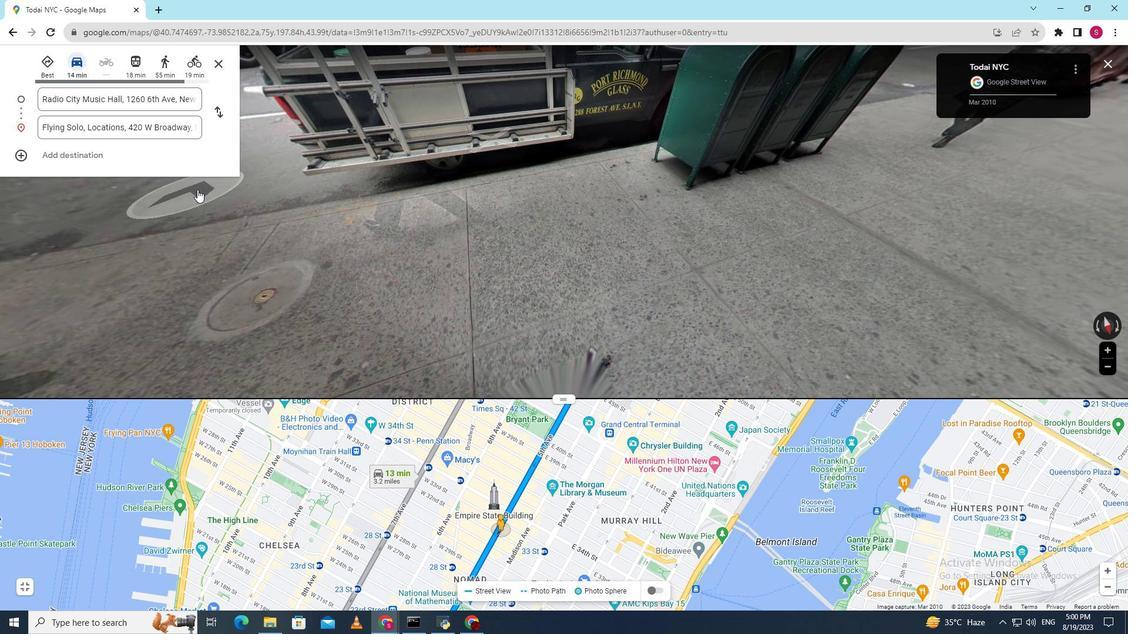 
Action: Mouse moved to (126, 193)
Screenshot: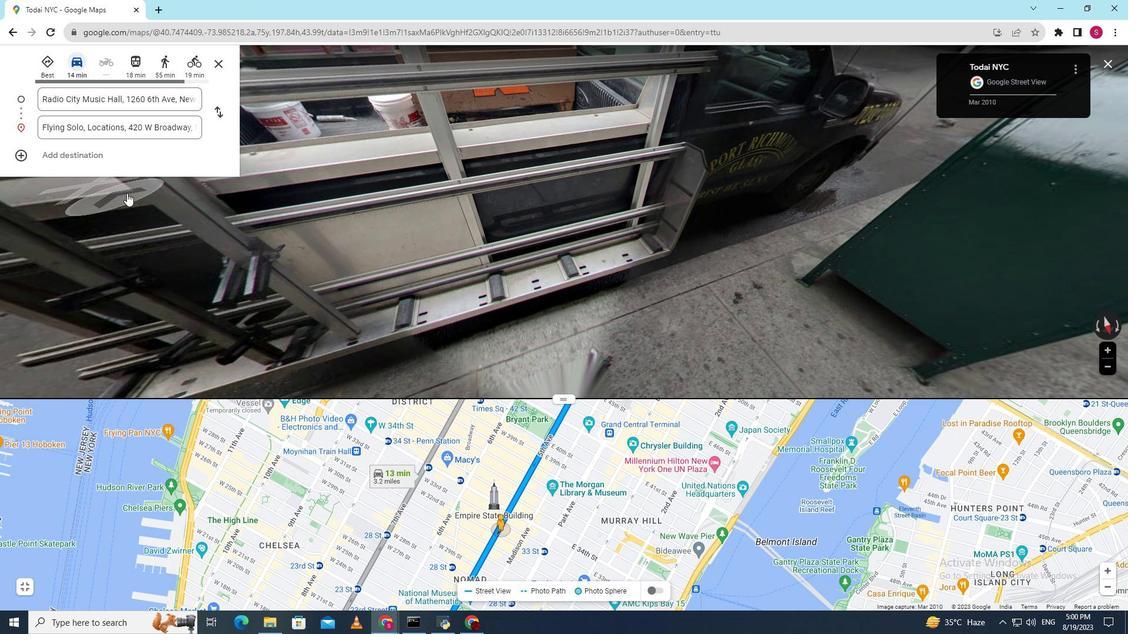
Action: Mouse pressed left at (126, 193)
Screenshot: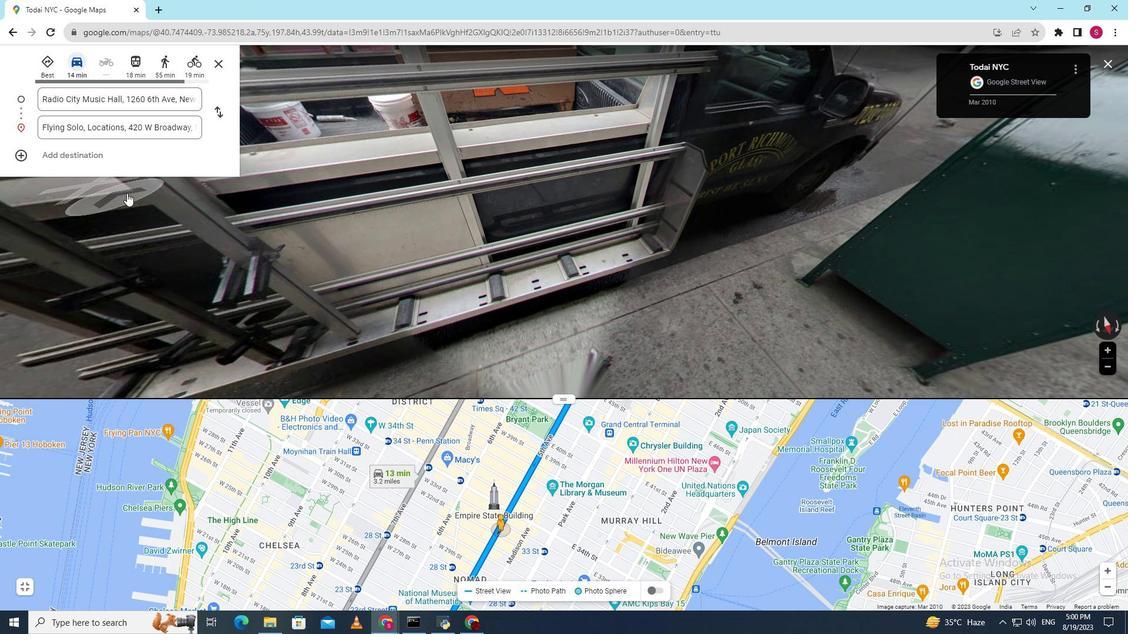 
Action: Mouse moved to (553, 152)
Screenshot: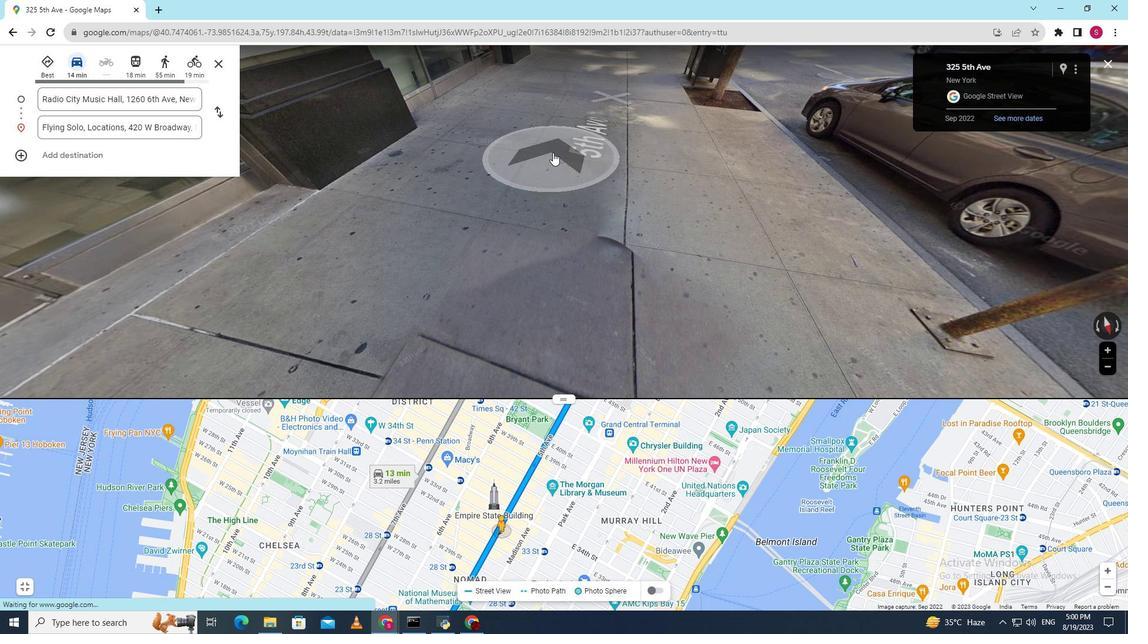 
Action: Mouse pressed left at (553, 152)
Screenshot: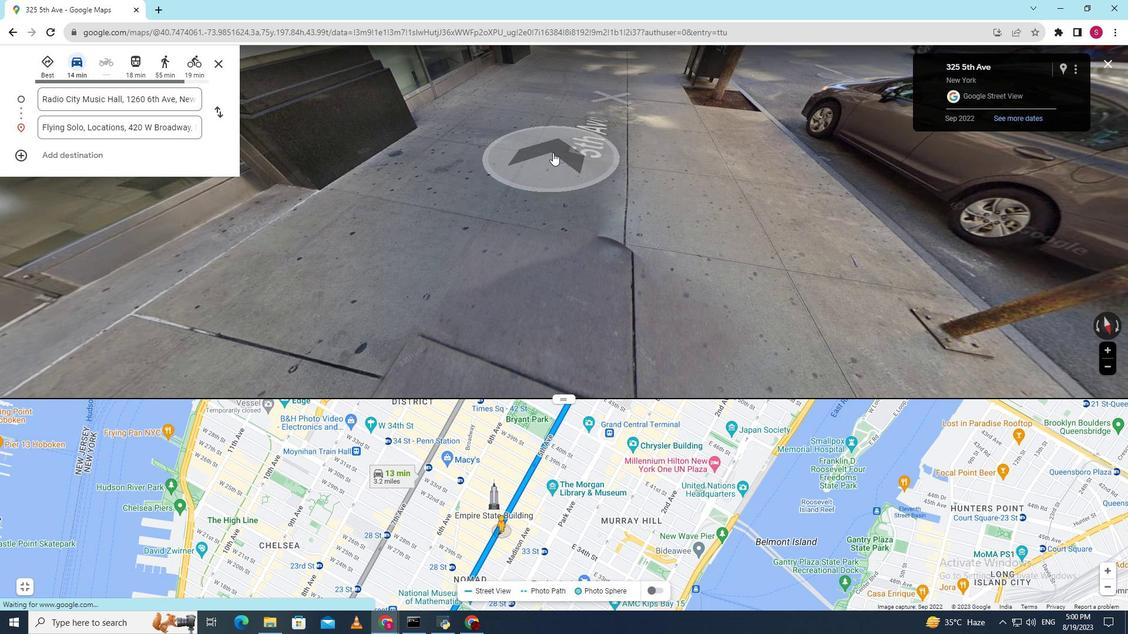 
Action: Mouse moved to (587, 127)
Screenshot: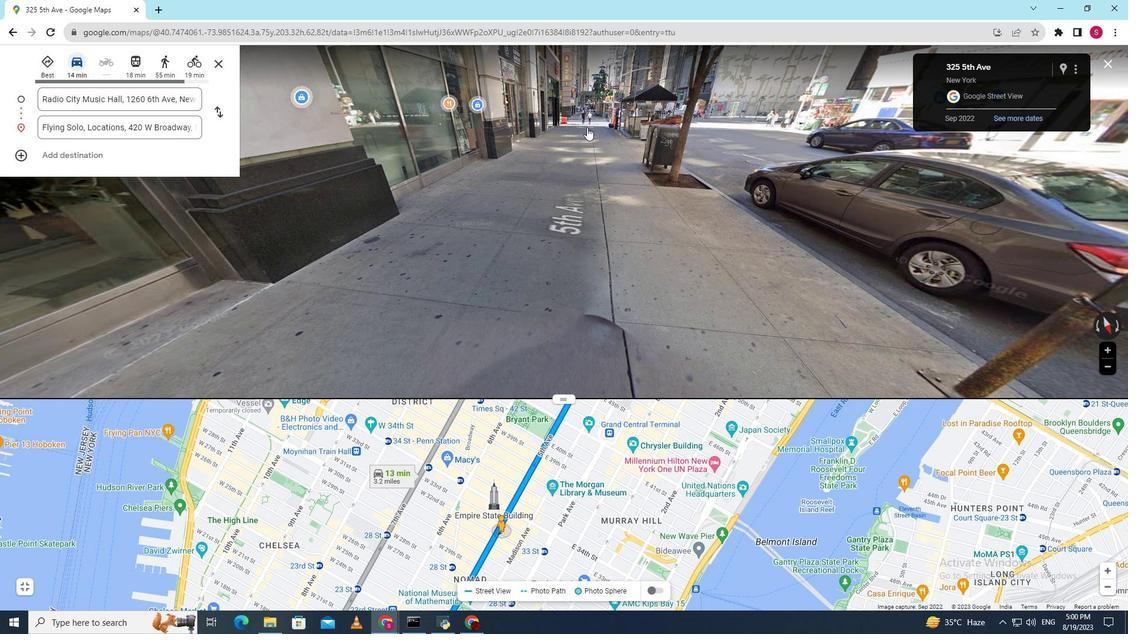 
Action: Mouse pressed left at (587, 127)
Screenshot: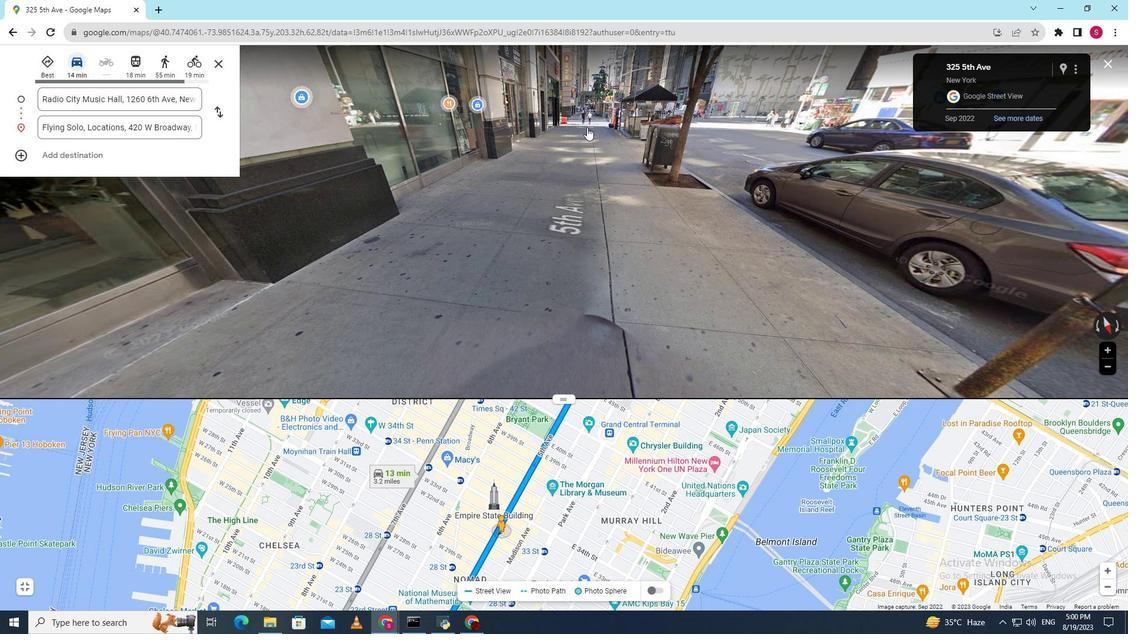 
Action: Mouse moved to (594, 129)
Screenshot: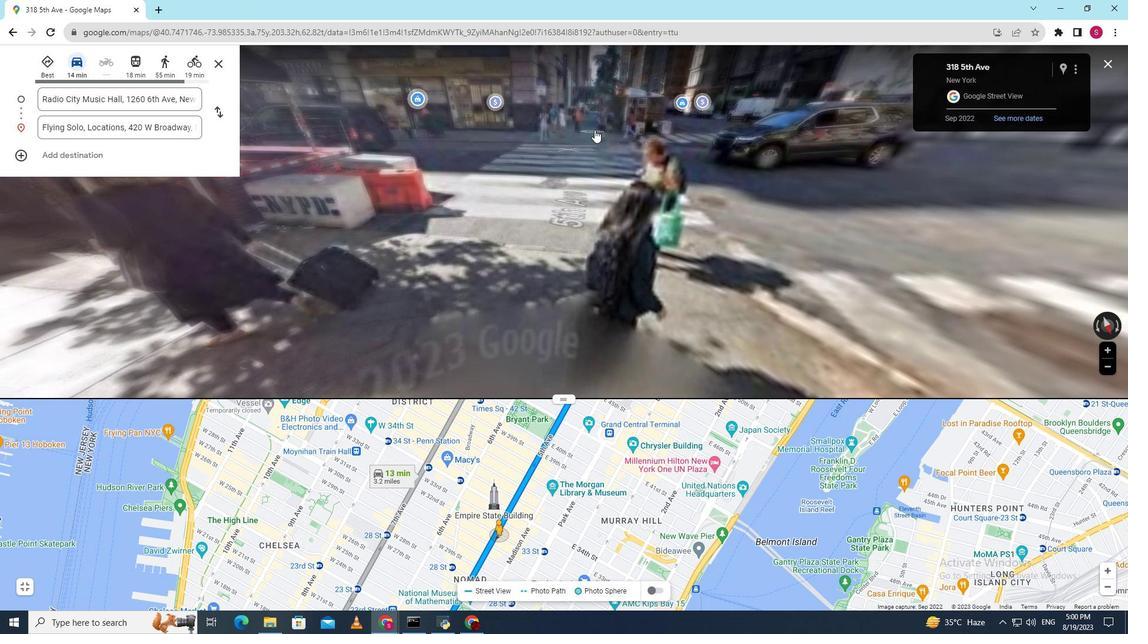 
Action: Mouse pressed left at (594, 129)
Screenshot: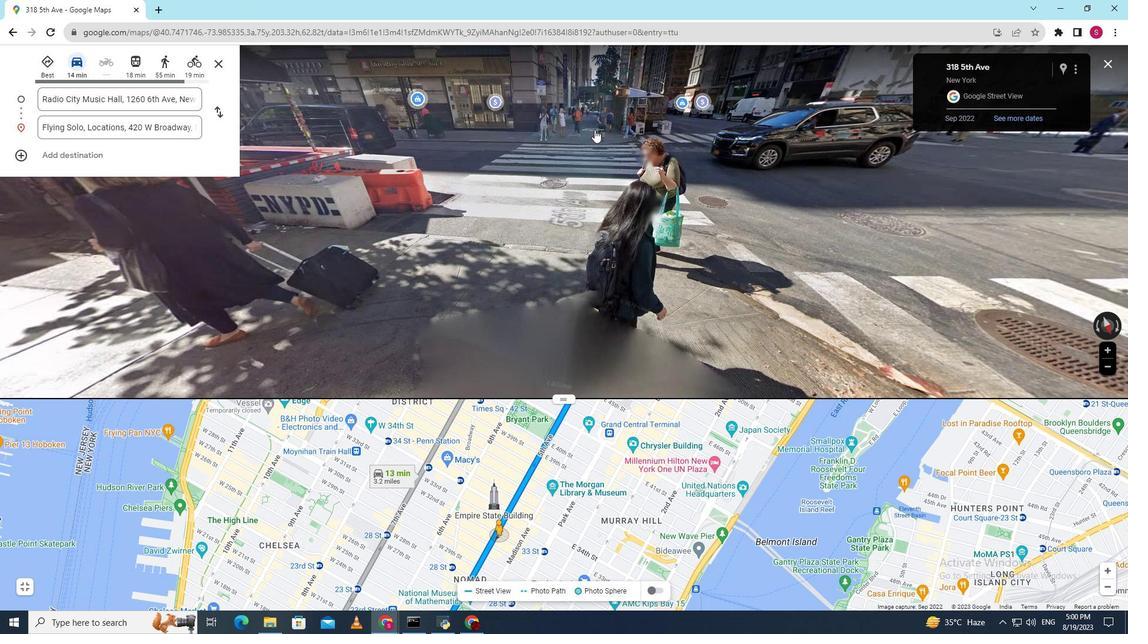 
Action: Mouse pressed left at (594, 129)
Screenshot: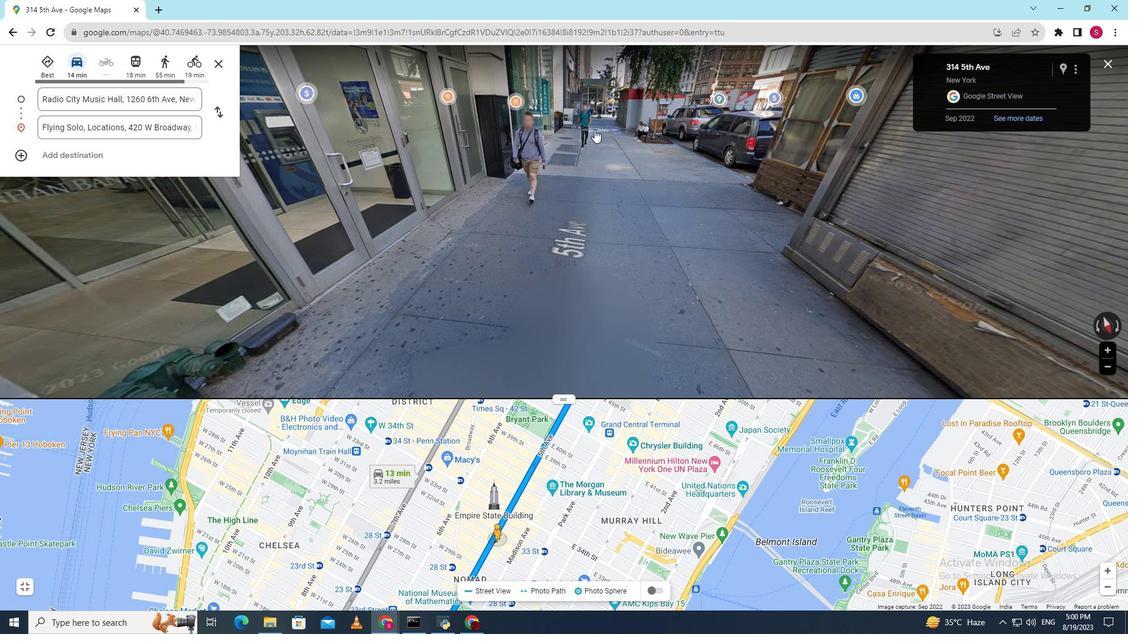 
Action: Mouse moved to (575, 134)
Screenshot: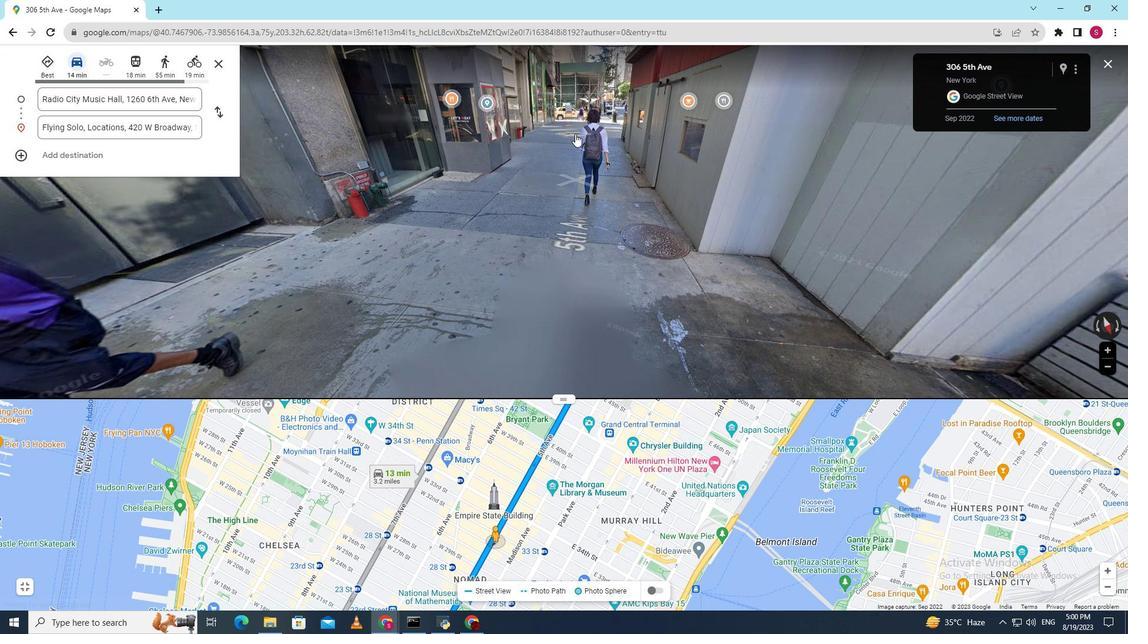 
Action: Mouse pressed left at (575, 134)
Screenshot: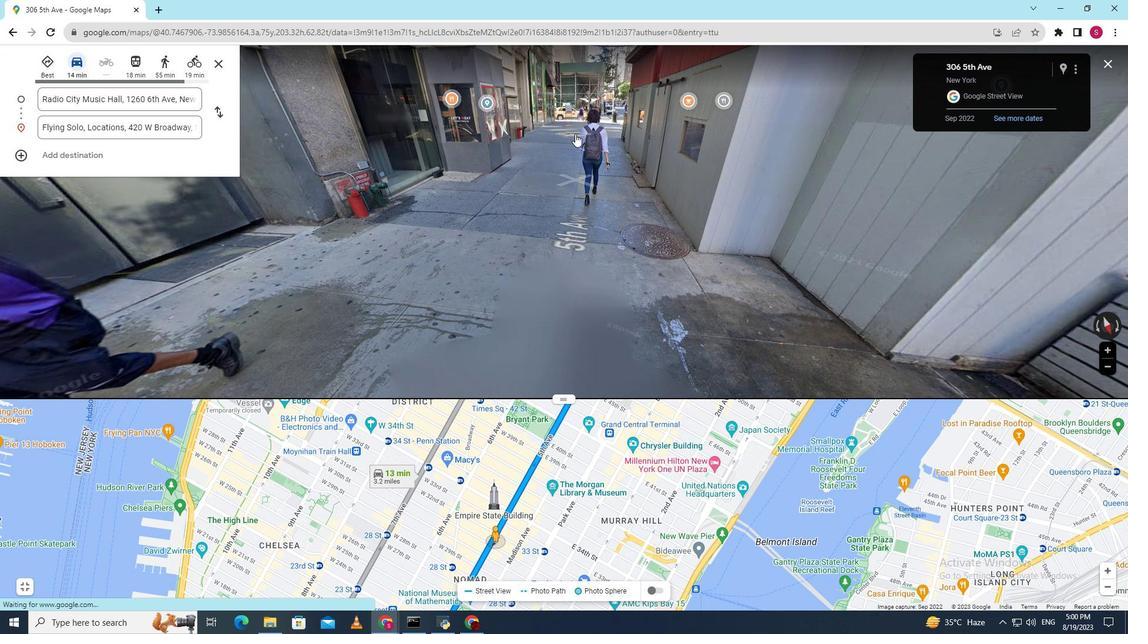 
Action: Mouse moved to (656, 115)
Screenshot: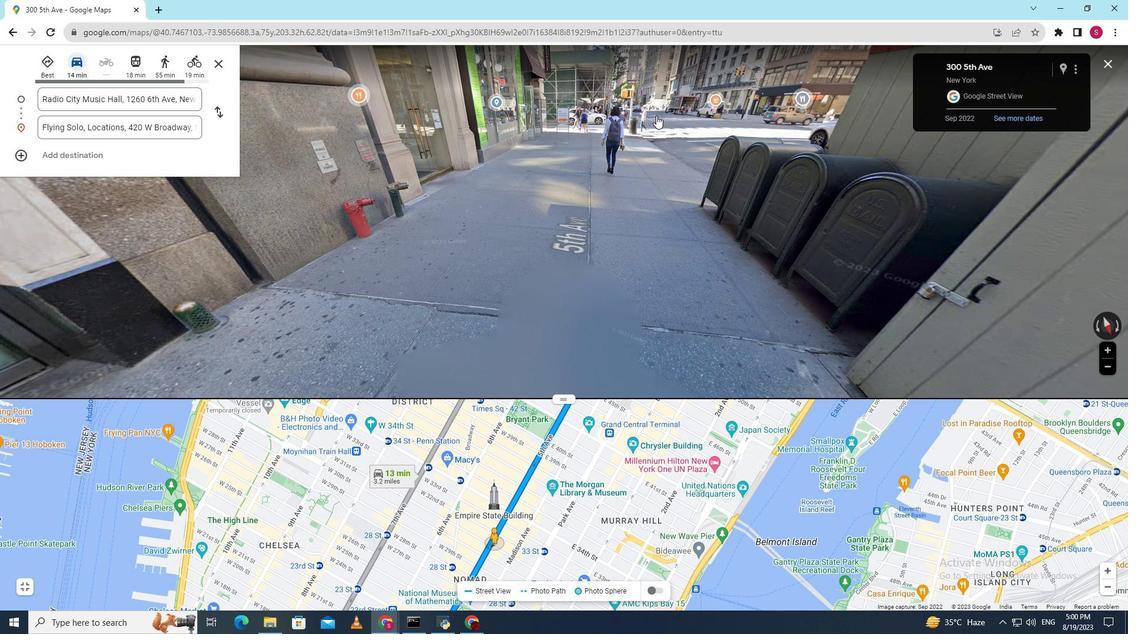 
Action: Mouse pressed left at (656, 115)
Screenshot: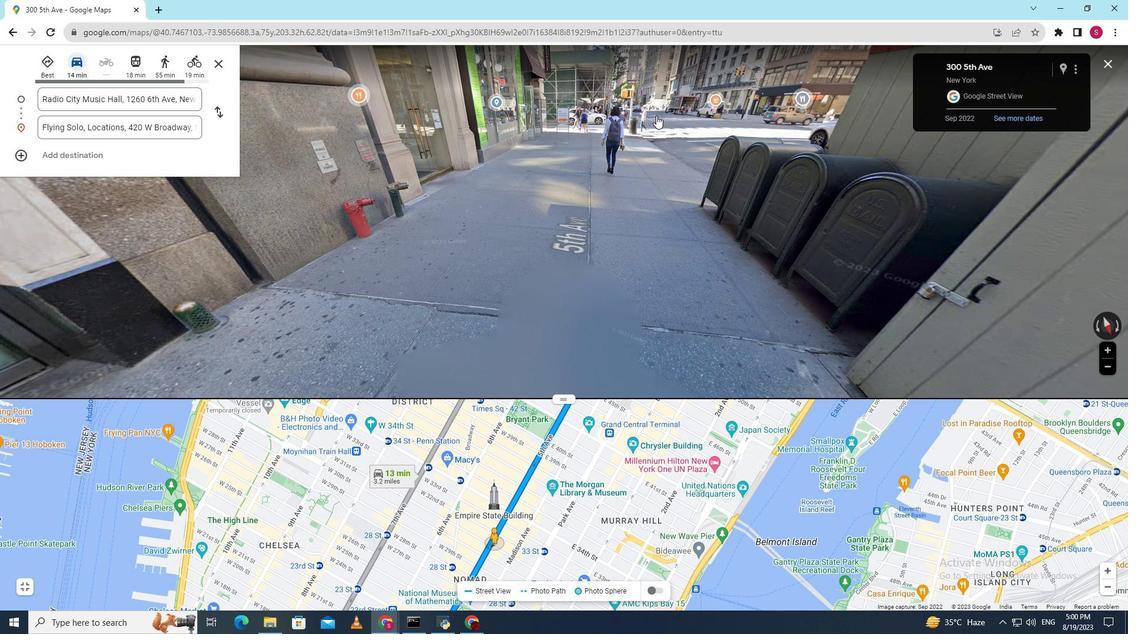
Action: Mouse moved to (617, 122)
Screenshot: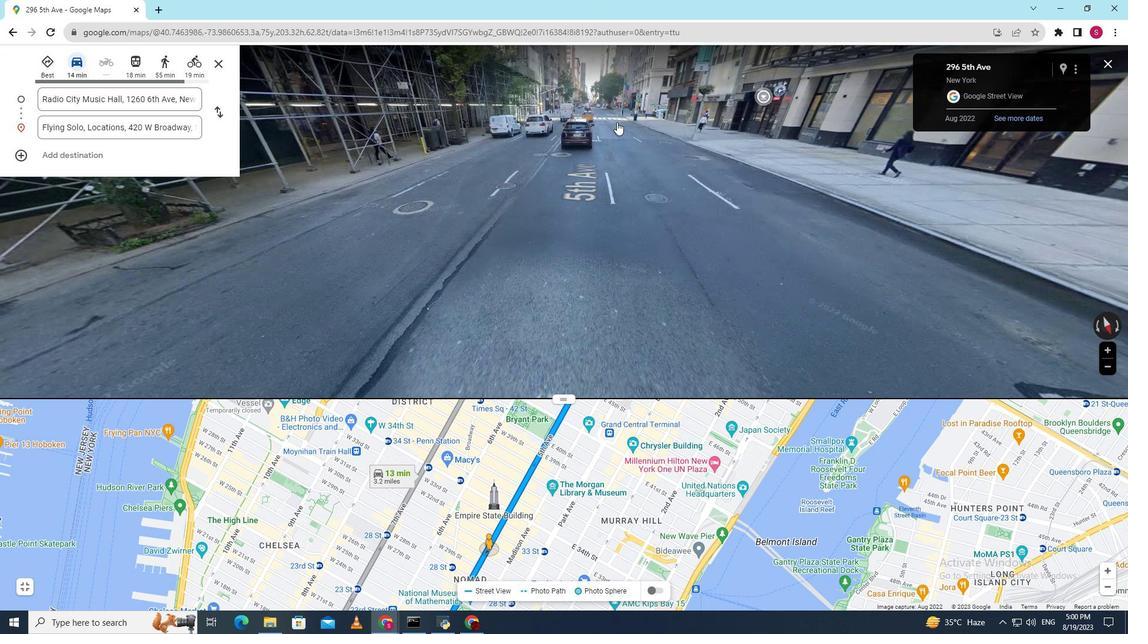 
Action: Mouse pressed left at (617, 122)
